Task: Order Creation
Action: Mouse moved to (464, 549)
Screenshot: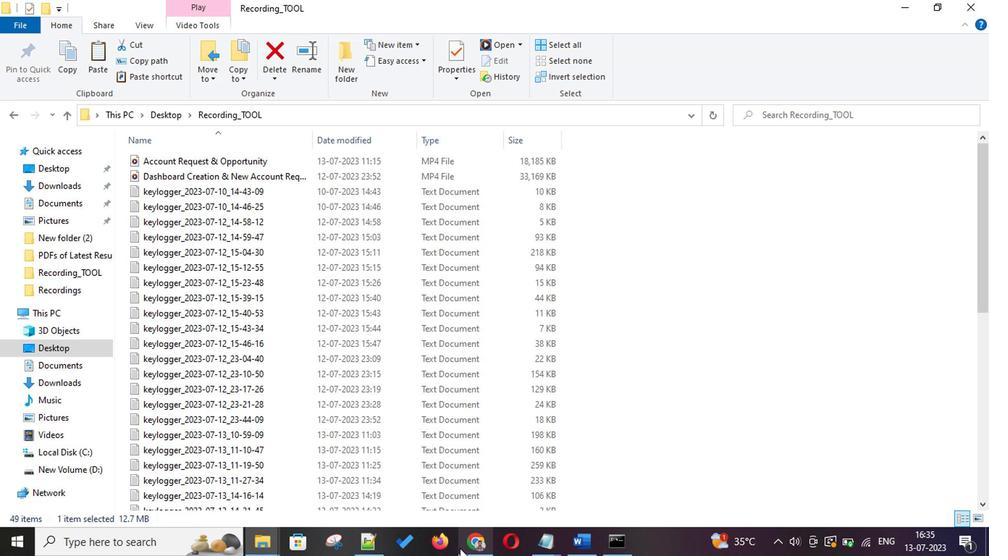 
Action: Mouse pressed left at (464, 549)
Screenshot: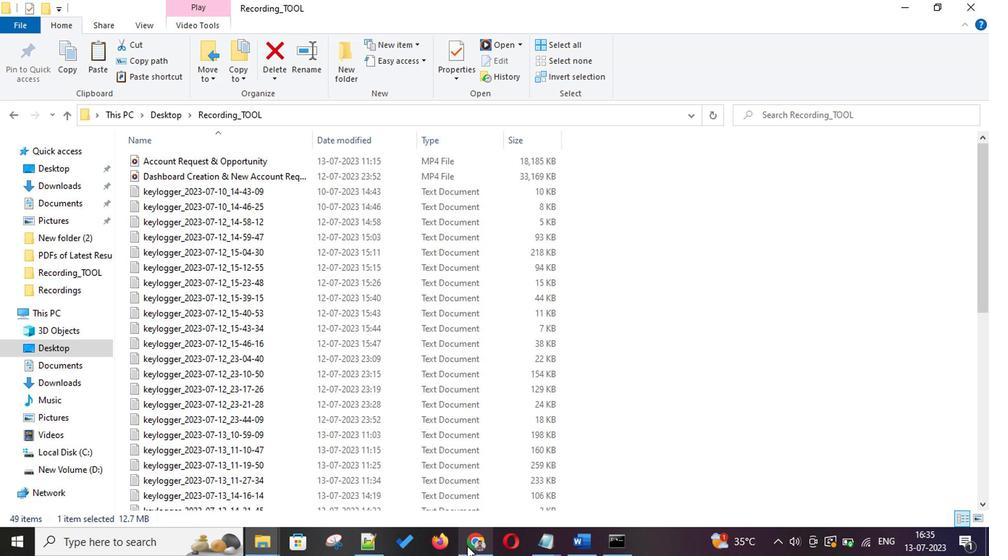 
Action: Mouse moved to (798, 168)
Screenshot: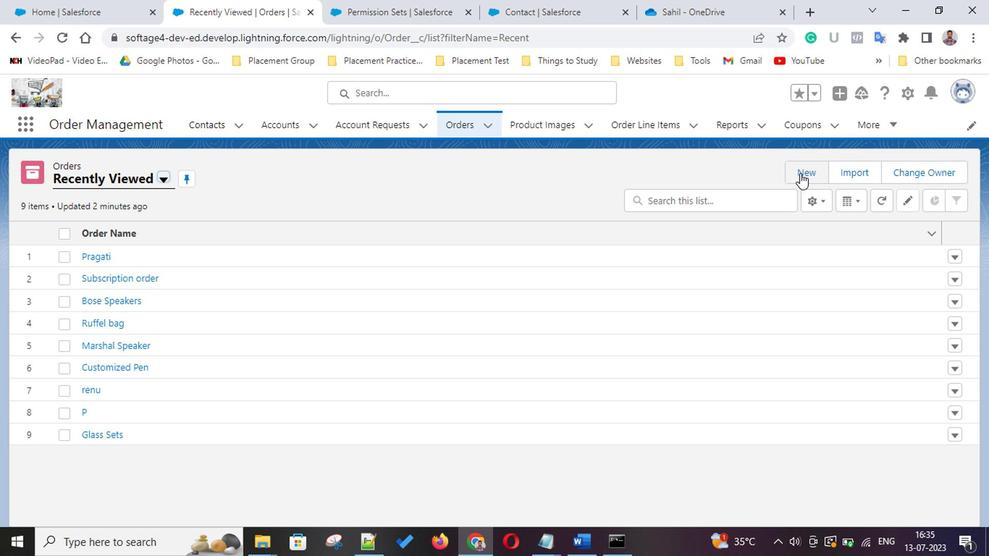 
Action: Mouse pressed left at (798, 168)
Screenshot: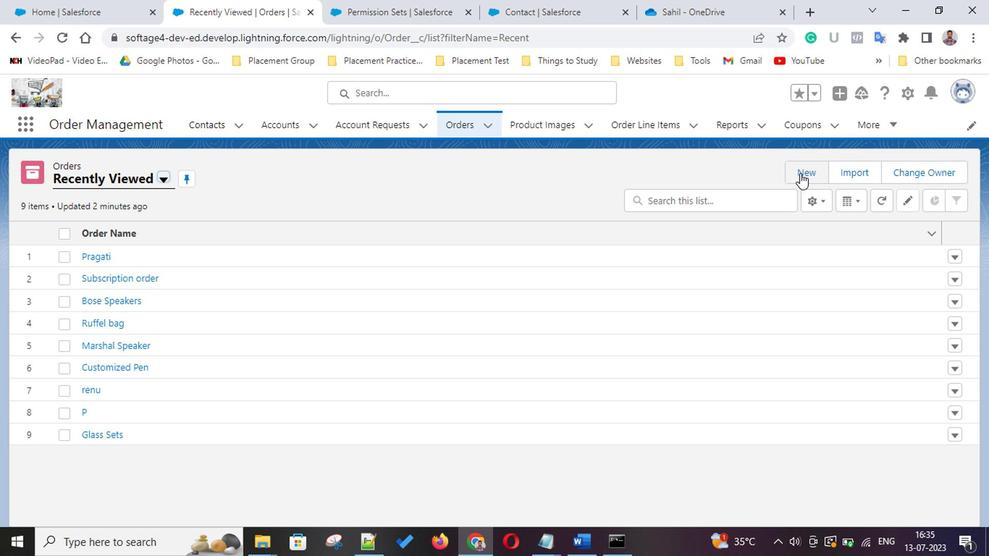 
Action: Mouse moved to (756, 366)
Screenshot: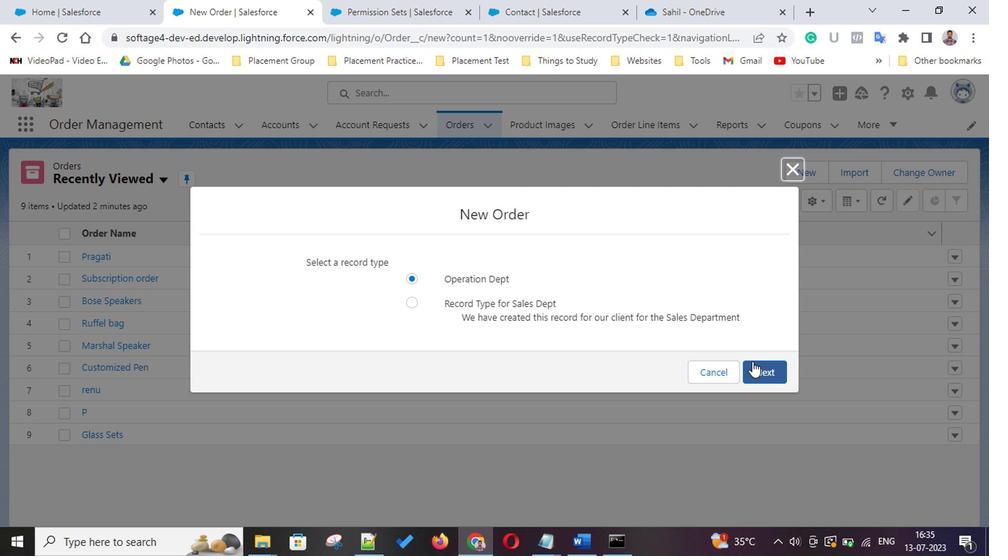 
Action: Mouse pressed left at (756, 366)
Screenshot: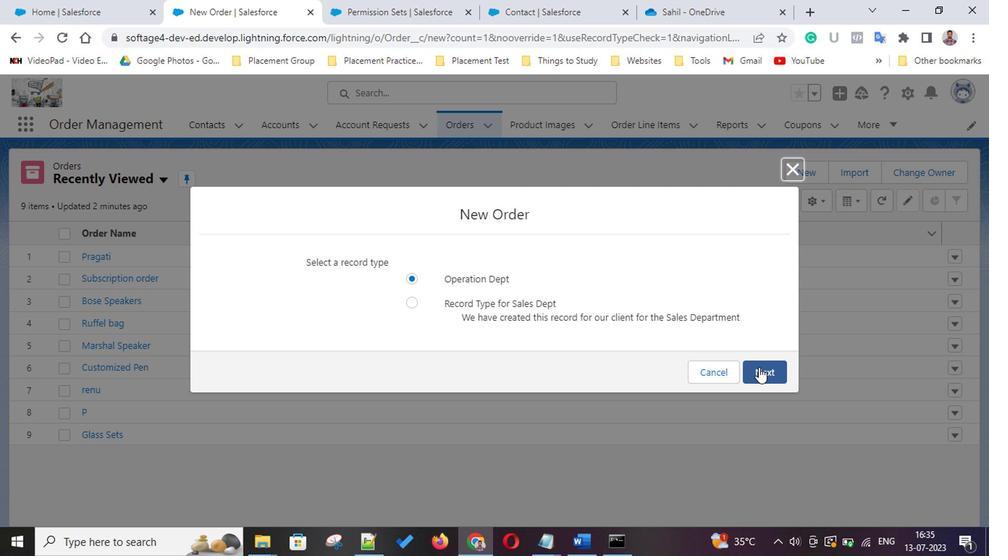 
Action: Mouse moved to (307, 258)
Screenshot: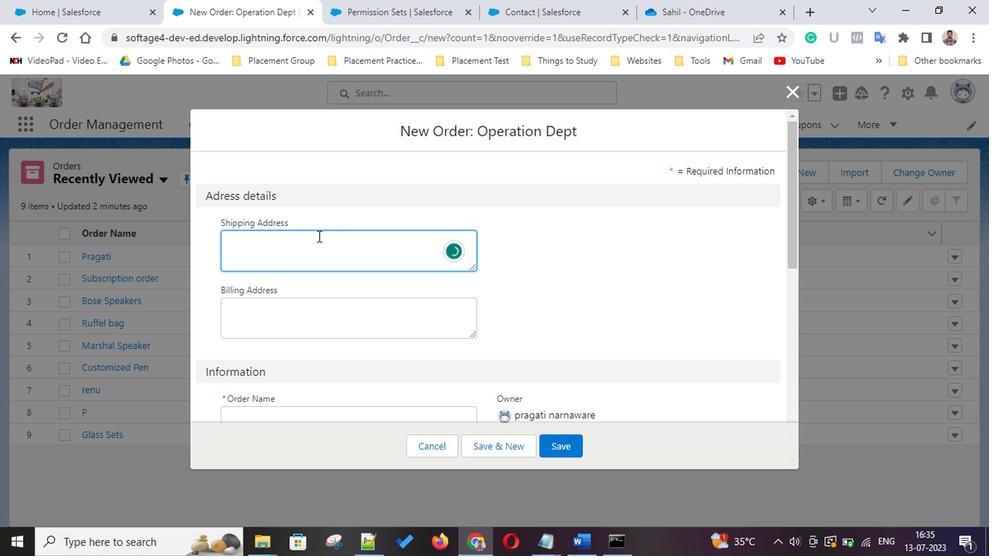 
Action: Key pressed <Key.shift>Lingampalli
Screenshot: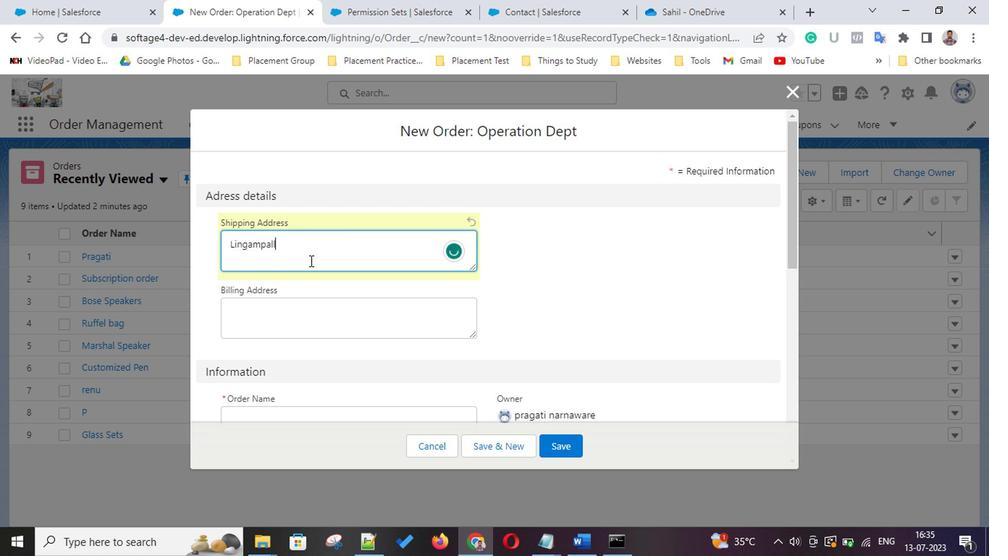 
Action: Mouse moved to (290, 314)
Screenshot: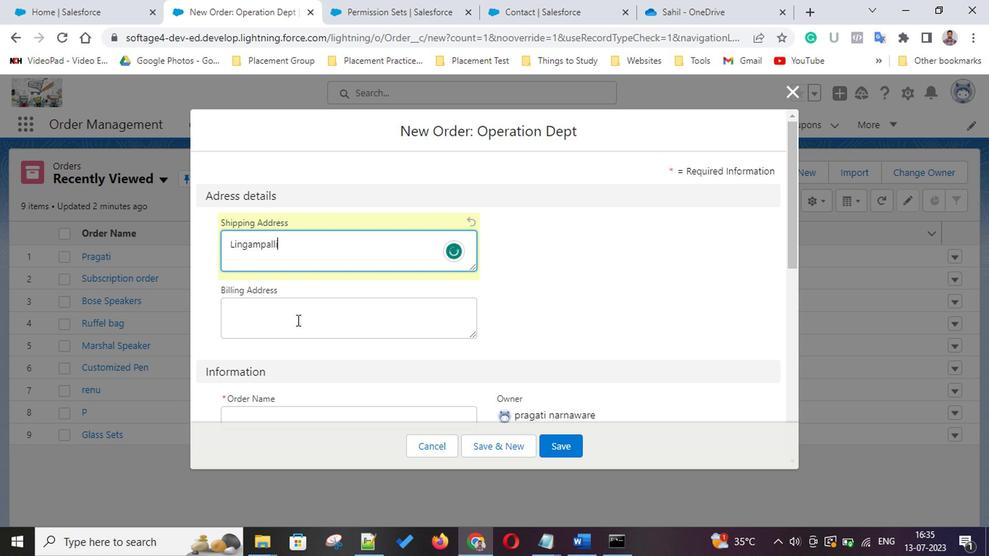 
Action: Mouse pressed left at (290, 314)
Screenshot: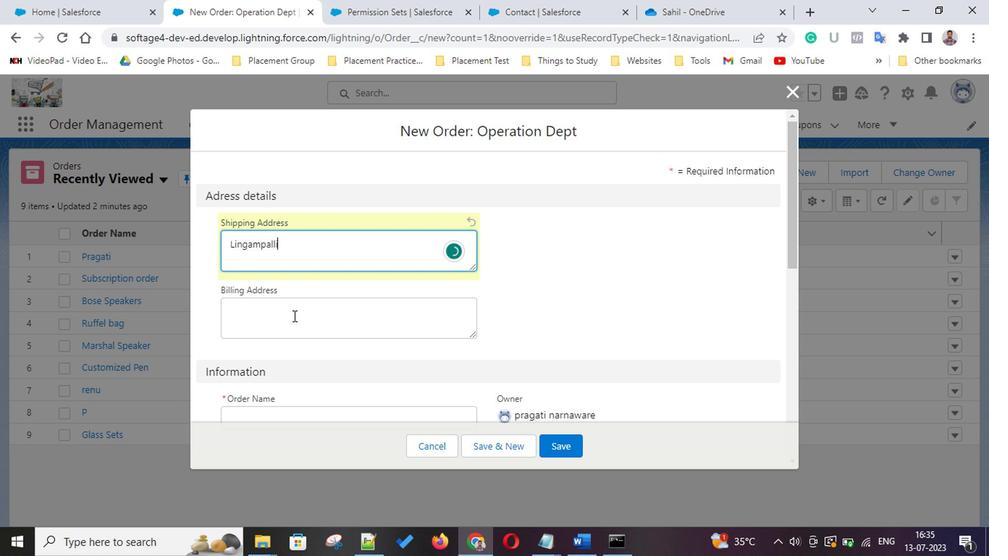 
Action: Key pressed <Key.shift><Key.shift><Key.shift>P<Key.backspace><Key.shift>Hi-<Key.shift>Tech<Key.space><Key.shift>City
Screenshot: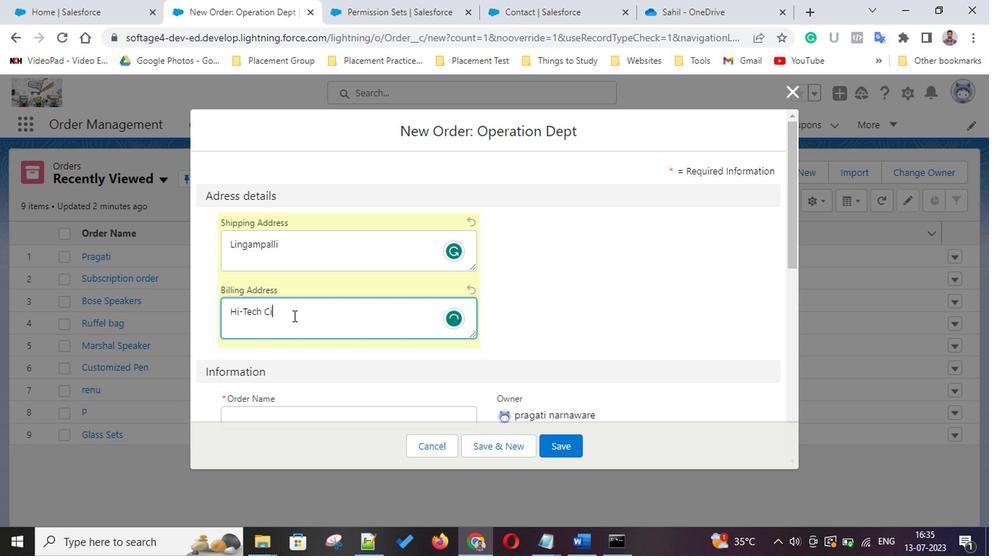 
Action: Mouse moved to (384, 306)
Screenshot: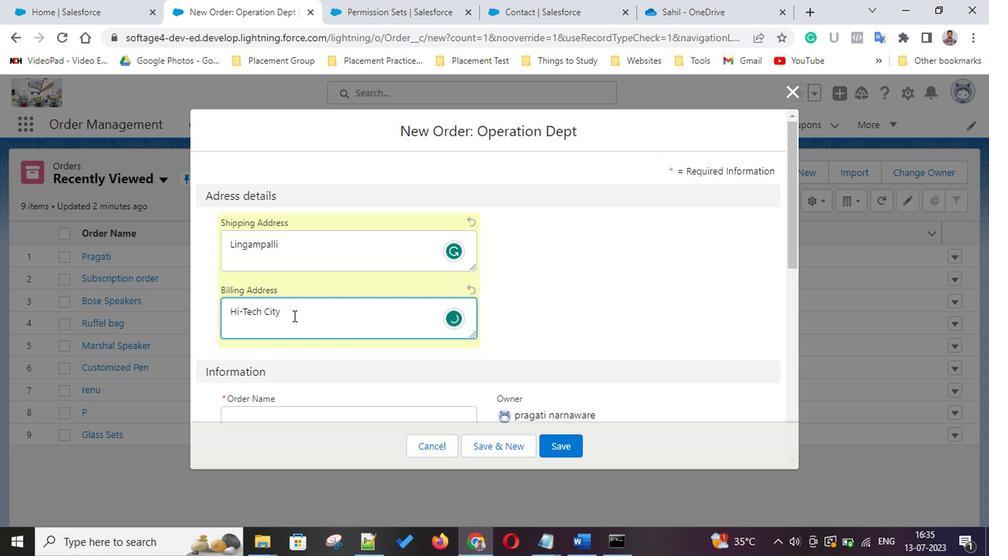 
Action: Mouse scrolled (384, 305) with delta (0, -1)
Screenshot: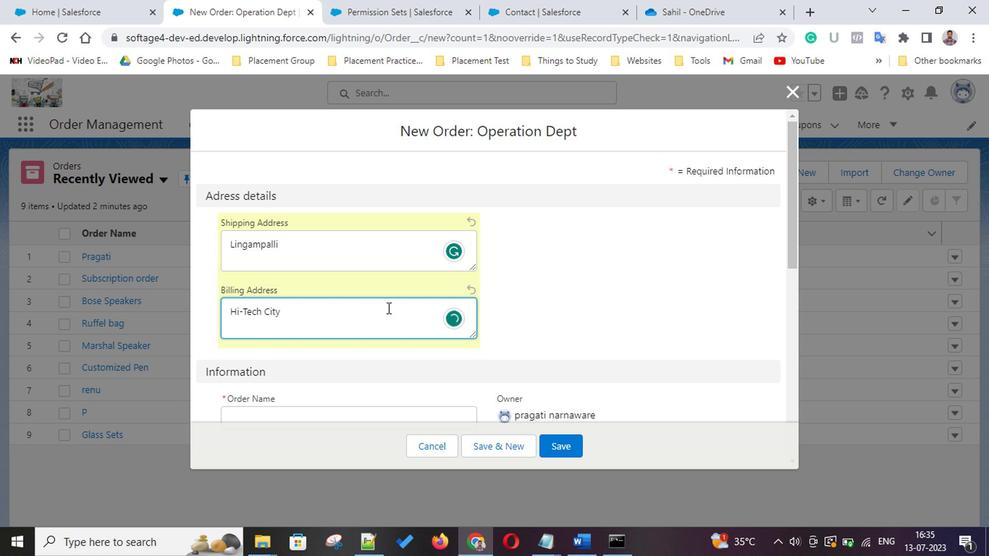 
Action: Mouse scrolled (384, 305) with delta (0, -1)
Screenshot: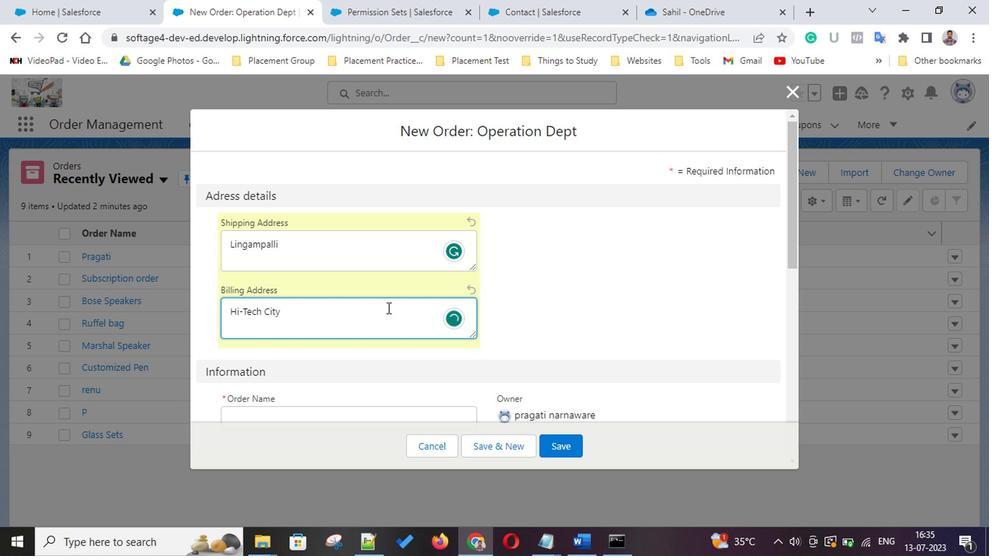 
Action: Mouse scrolled (384, 305) with delta (0, -1)
Screenshot: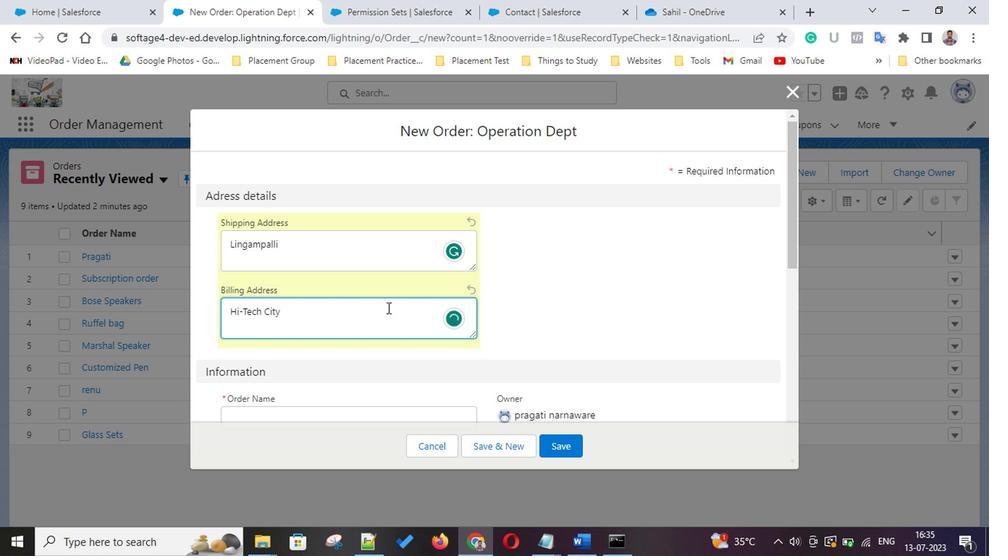 
Action: Mouse scrolled (384, 305) with delta (0, -1)
Screenshot: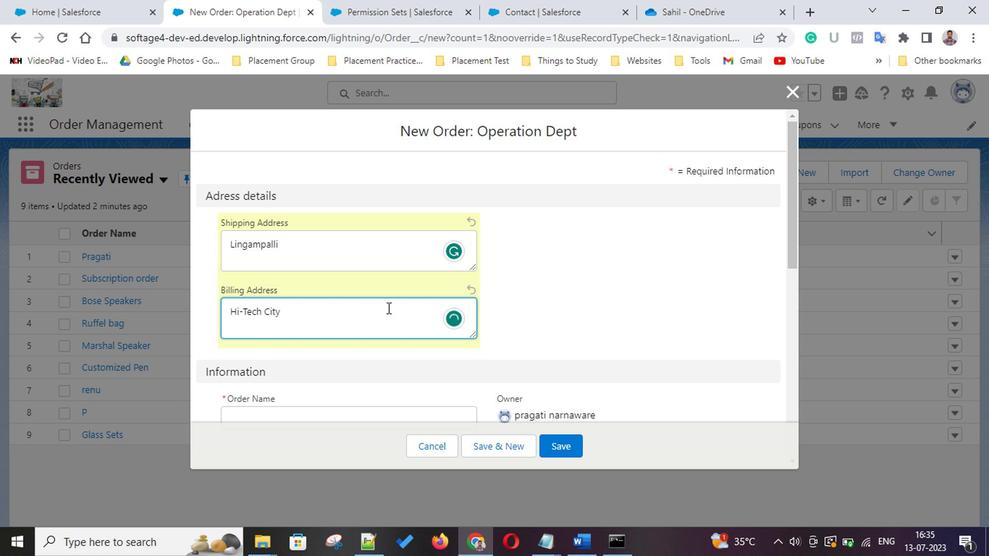 
Action: Mouse scrolled (384, 305) with delta (0, -1)
Screenshot: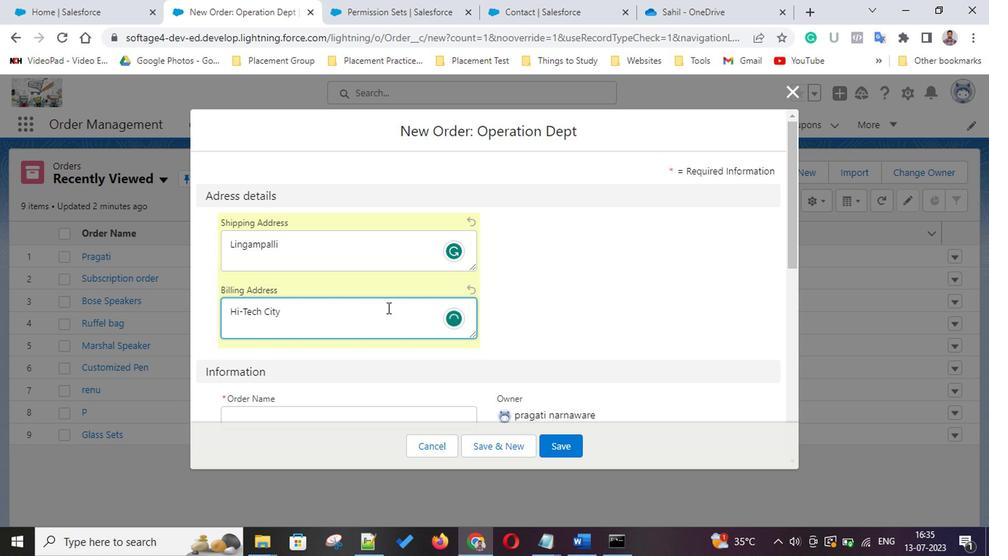 
Action: Mouse scrolled (384, 305) with delta (0, -1)
Screenshot: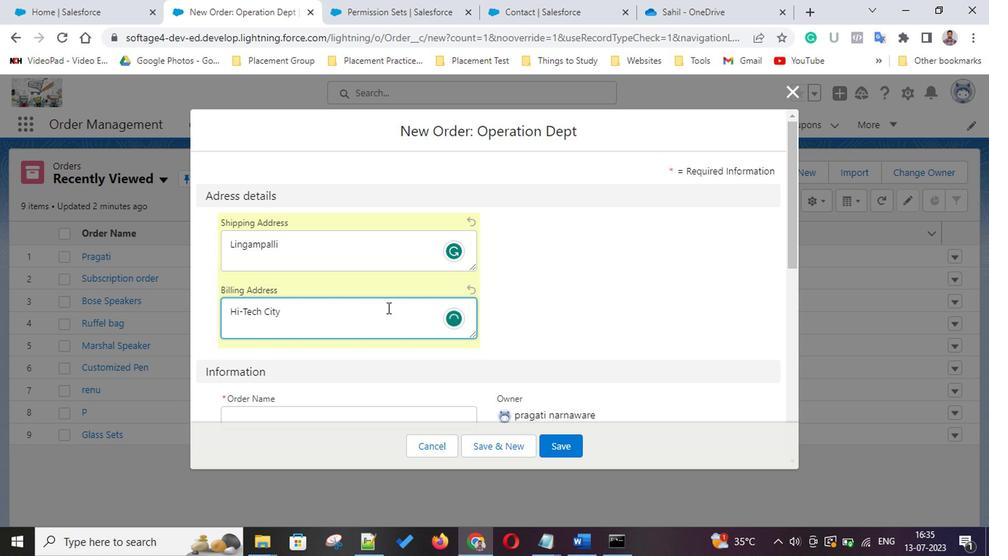 
Action: Mouse scrolled (384, 305) with delta (0, -1)
Screenshot: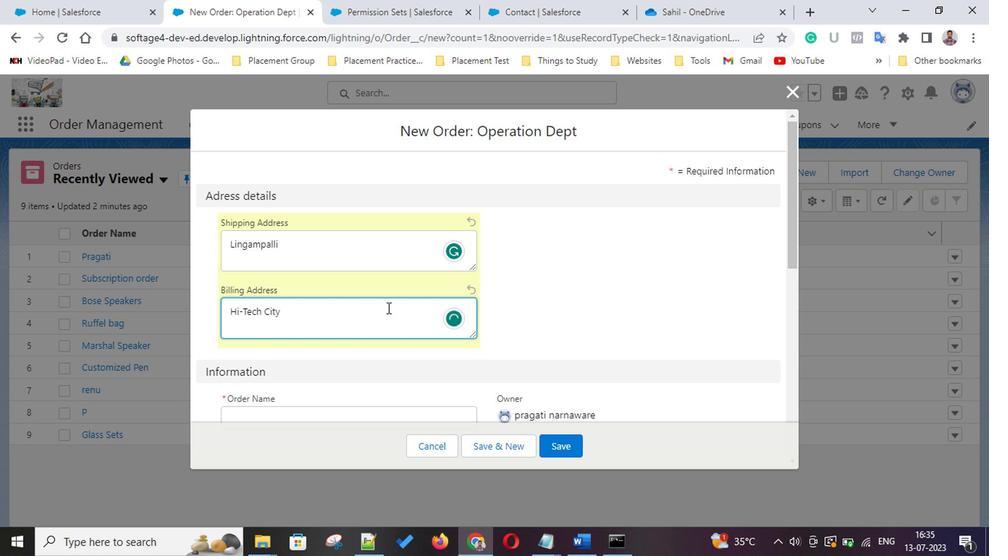 
Action: Mouse scrolled (384, 305) with delta (0, -1)
Screenshot: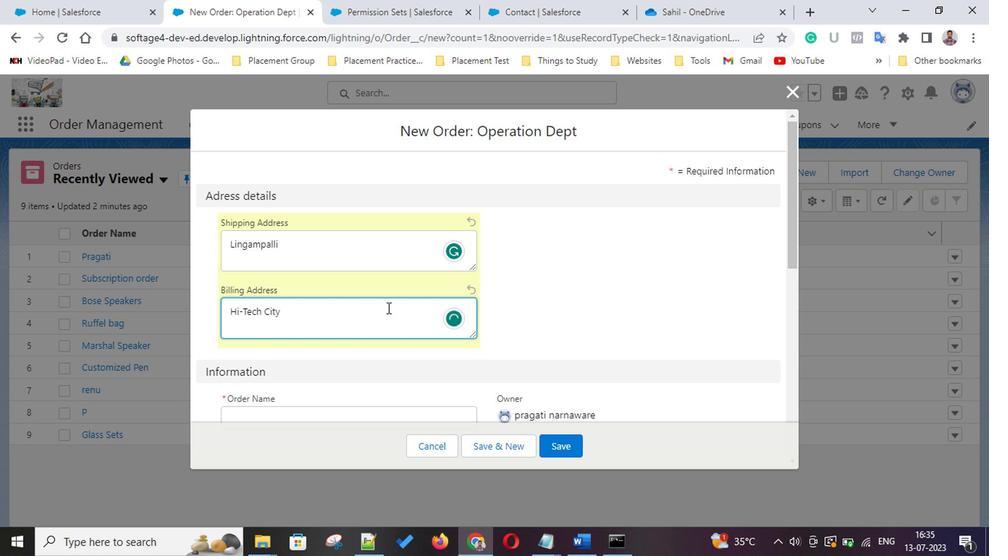 
Action: Mouse scrolled (384, 305) with delta (0, -1)
Screenshot: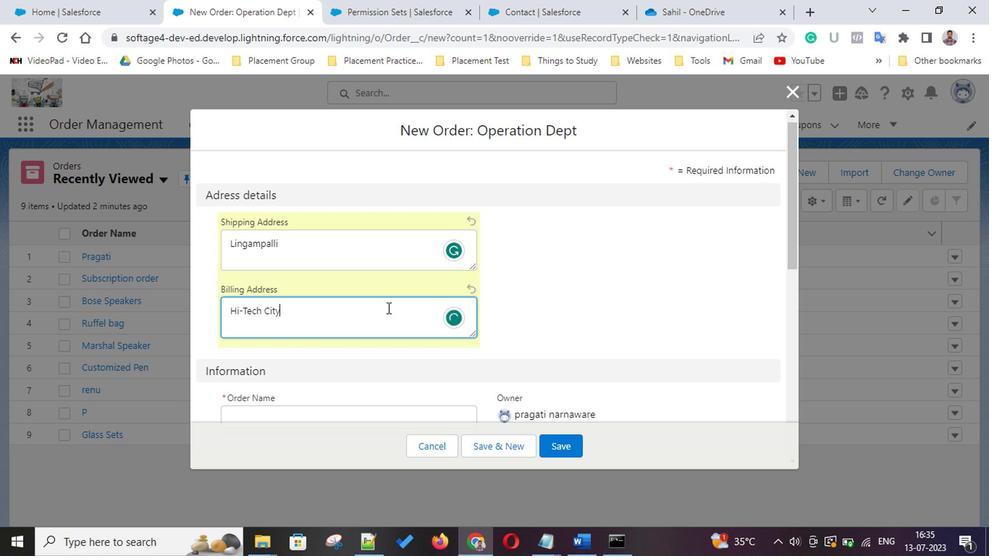 
Action: Mouse scrolled (384, 305) with delta (0, -1)
Screenshot: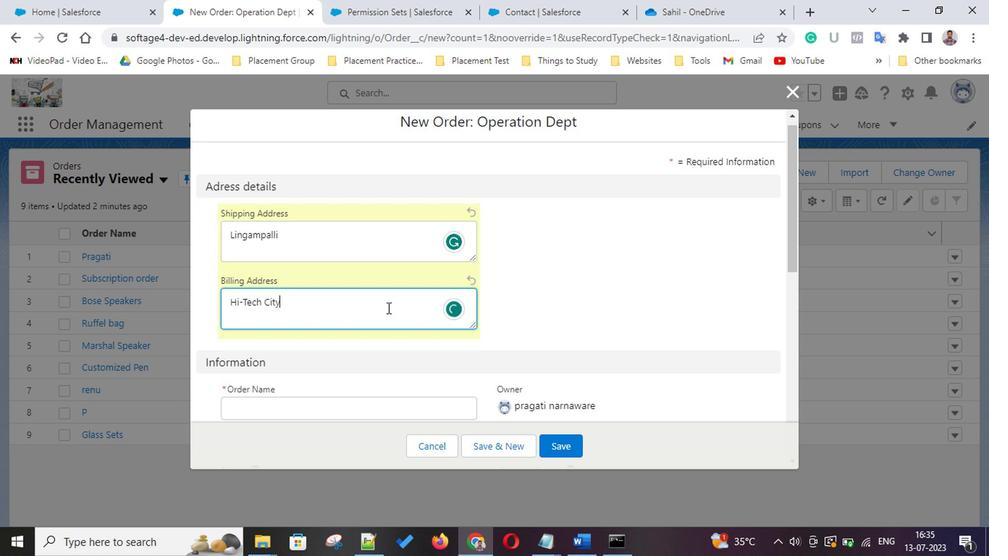 
Action: Mouse scrolled (384, 305) with delta (0, -1)
Screenshot: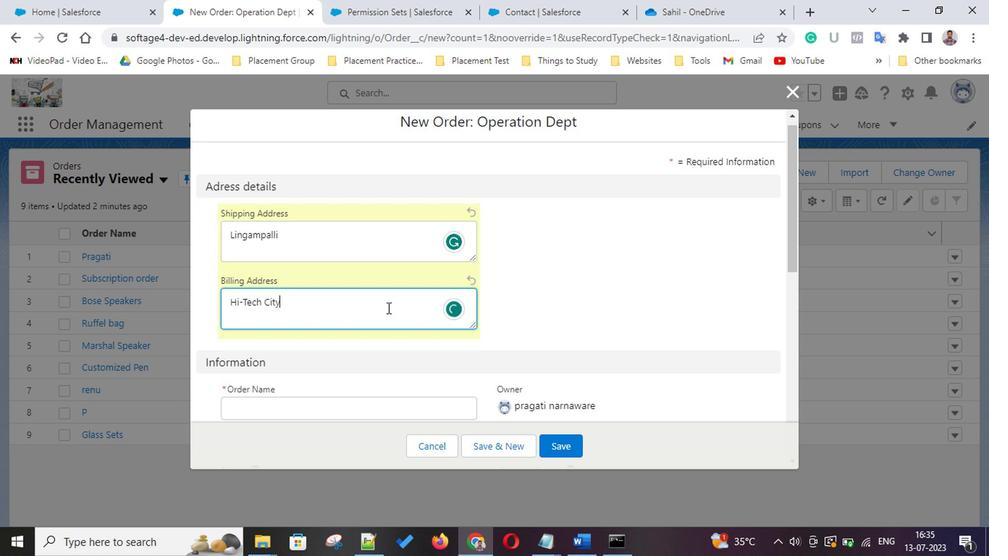 
Action: Mouse scrolled (384, 305) with delta (0, -1)
Screenshot: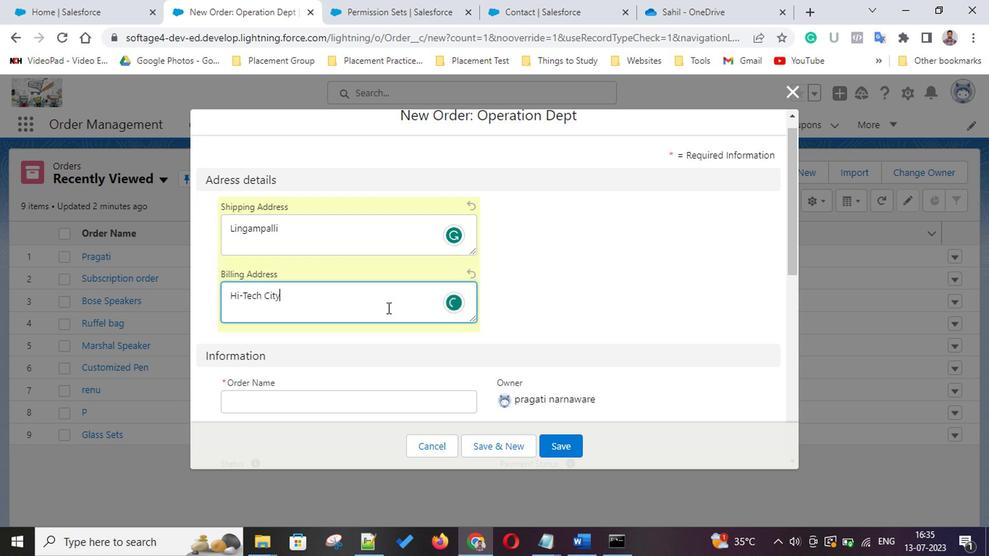
Action: Mouse scrolled (384, 305) with delta (0, -1)
Screenshot: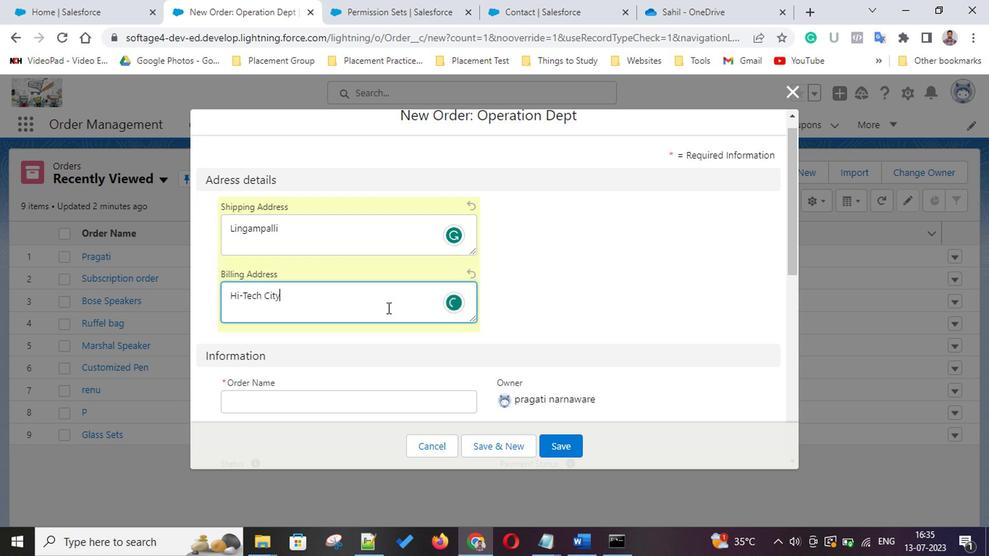 
Action: Mouse scrolled (384, 305) with delta (0, -1)
Screenshot: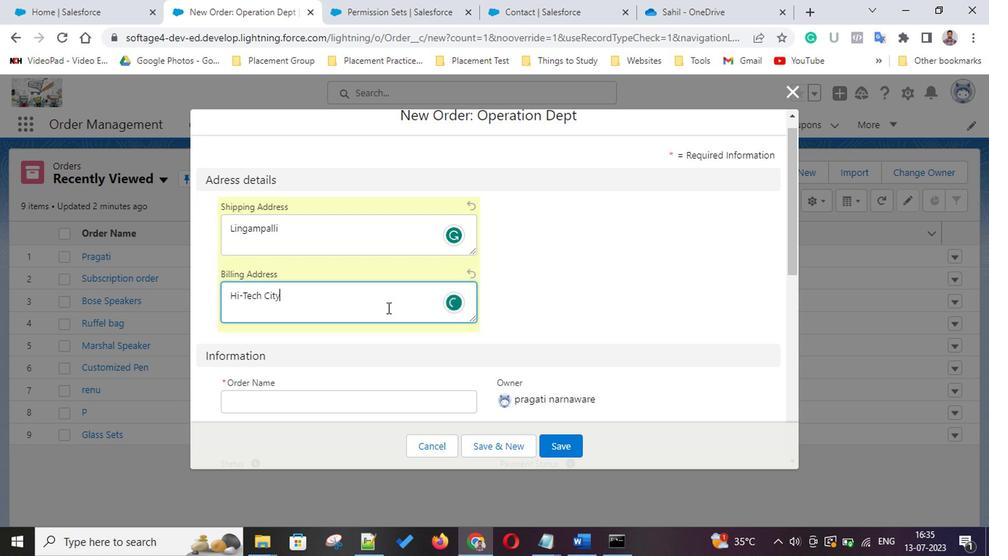 
Action: Mouse scrolled (384, 305) with delta (0, -1)
Screenshot: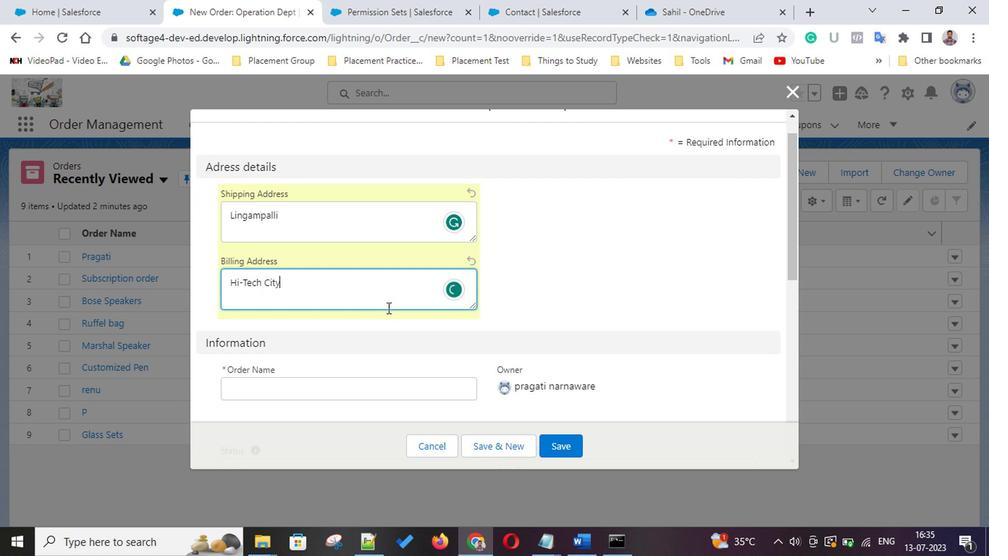 
Action: Mouse moved to (299, 307)
Screenshot: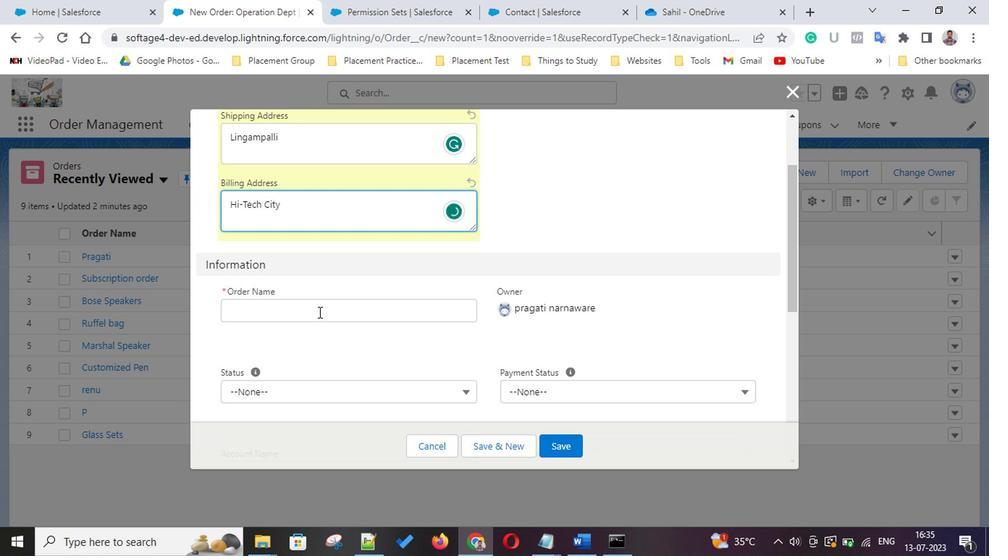 
Action: Mouse pressed left at (299, 307)
Screenshot: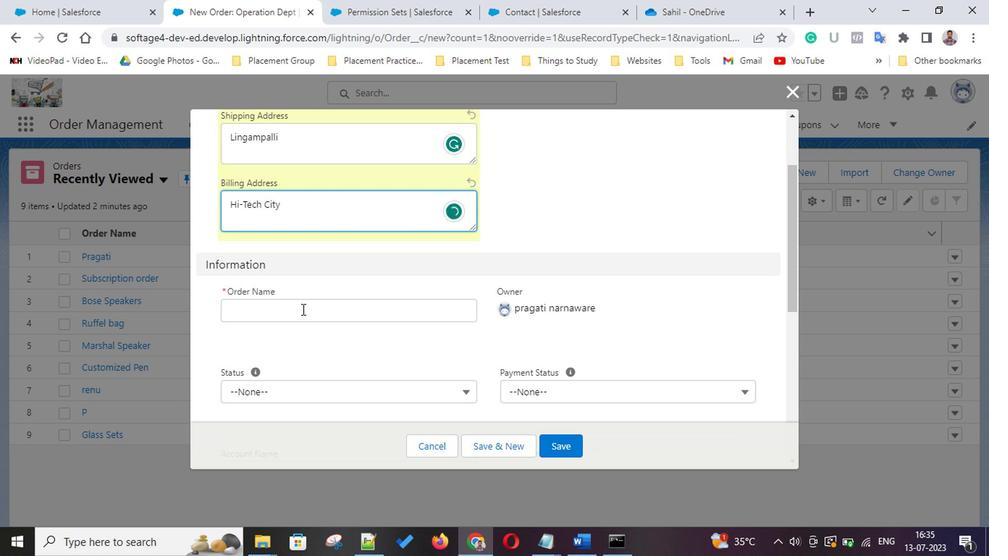 
Action: Mouse moved to (276, 305)
Screenshot: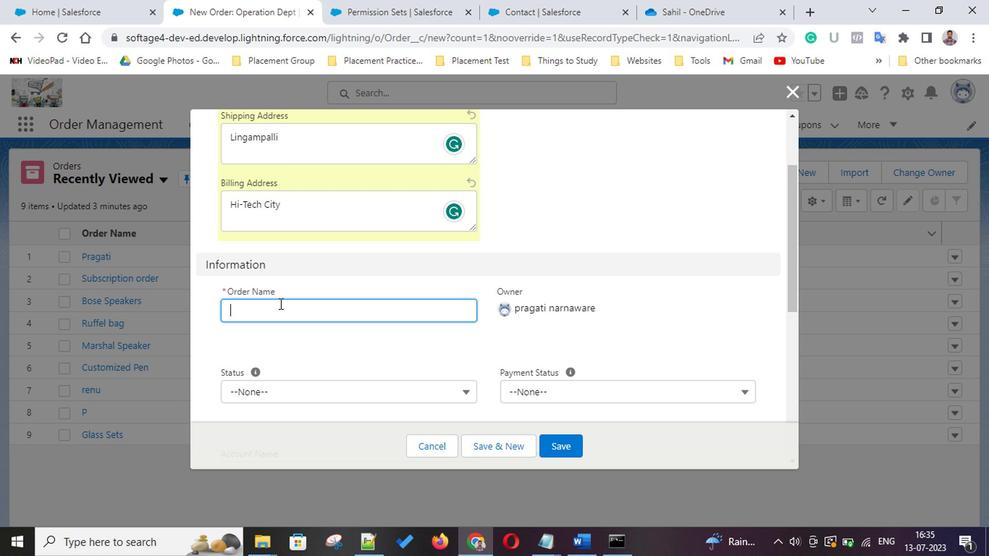 
Action: Mouse pressed left at (276, 305)
Screenshot: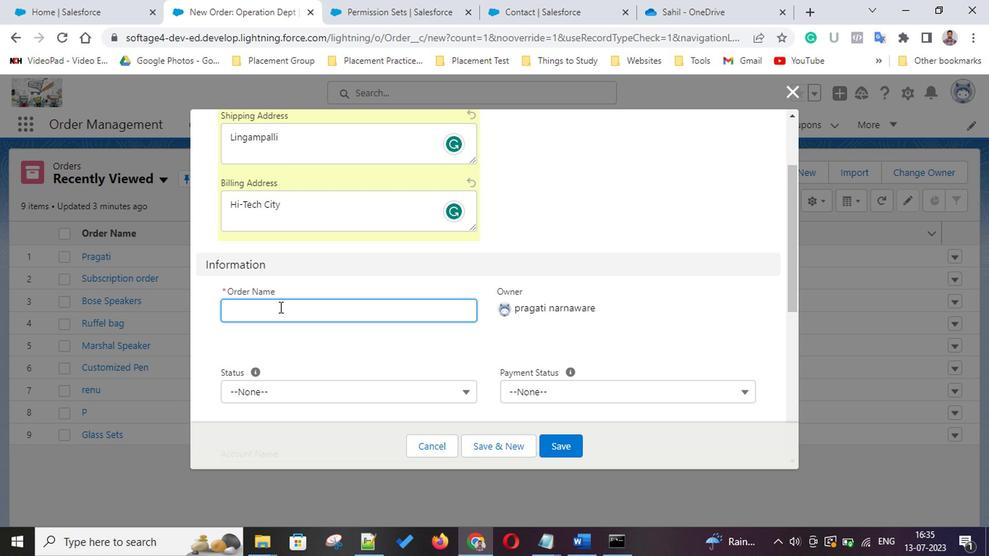 
Action: Key pressed <Key.shift><Key.shift><Key.shift><Key.shift><Key.shift><Key.shift><Key.shift><Key.shift><Key.shift><Key.shift><Key.shift><Key.shift><Key.shift><Key.shift><Key.shift><Key.shift><Key.shift><Key.shift><Key.shift><Key.shift><Key.shift><Key.shift><Key.shift><Key.shift><Key.shift><Key.shift><Key.shift><Key.shift><Key.shift><Key.shift><Key.shift>Samsung<Key.space><Key.shift>S23<Key.space><Key.shift>Ultra<Key.space><Key.shift>Pro
Screenshot: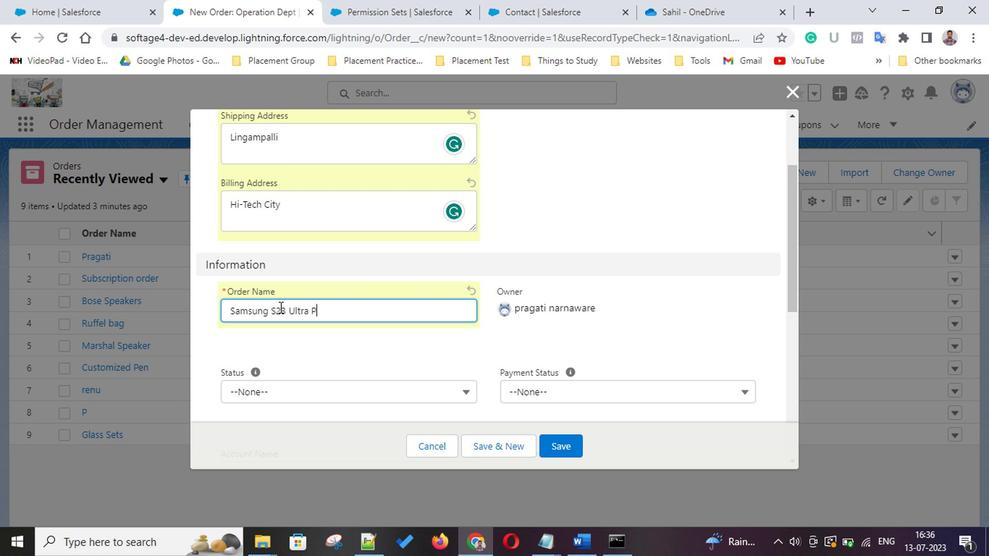 
Action: Mouse moved to (409, 281)
Screenshot: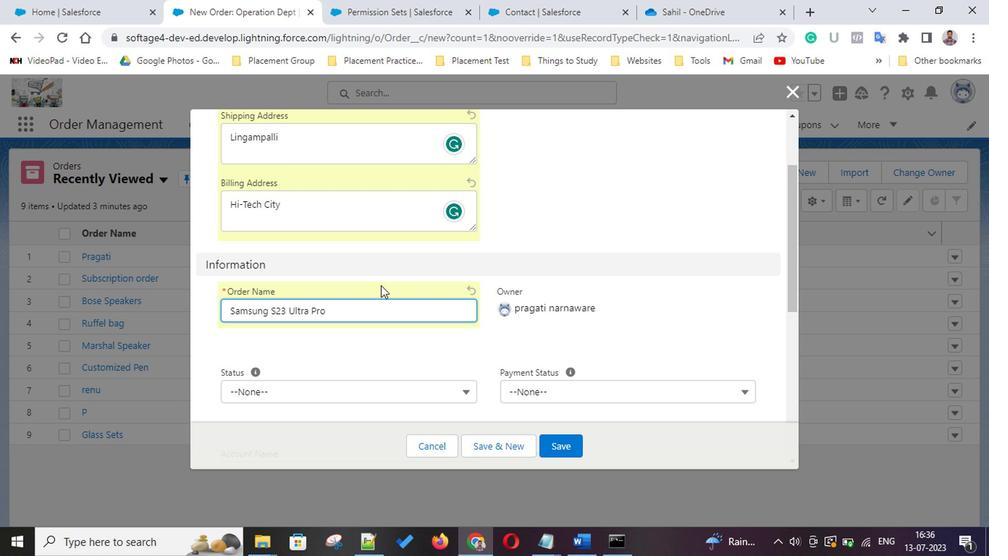 
Action: Mouse scrolled (409, 280) with delta (0, -1)
Screenshot: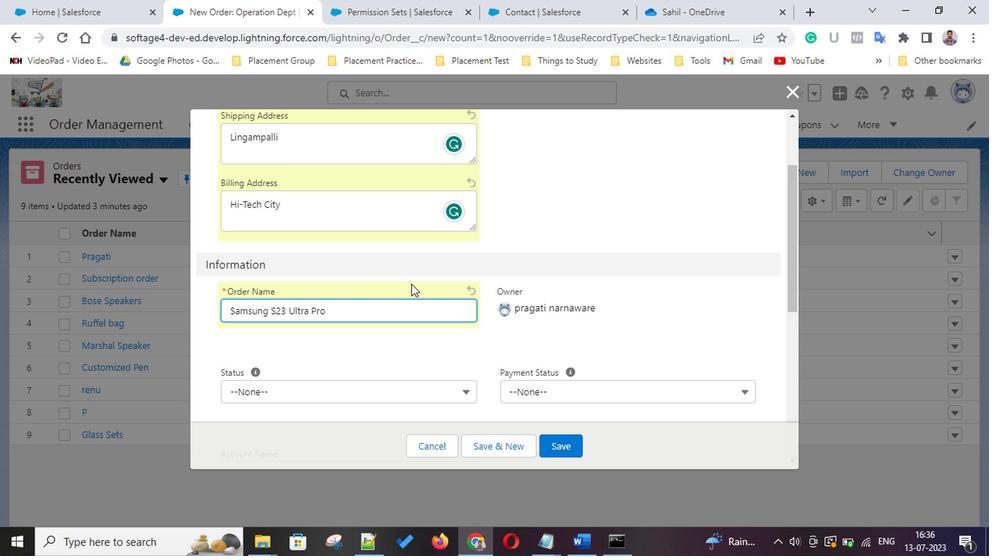 
Action: Mouse scrolled (409, 280) with delta (0, -1)
Screenshot: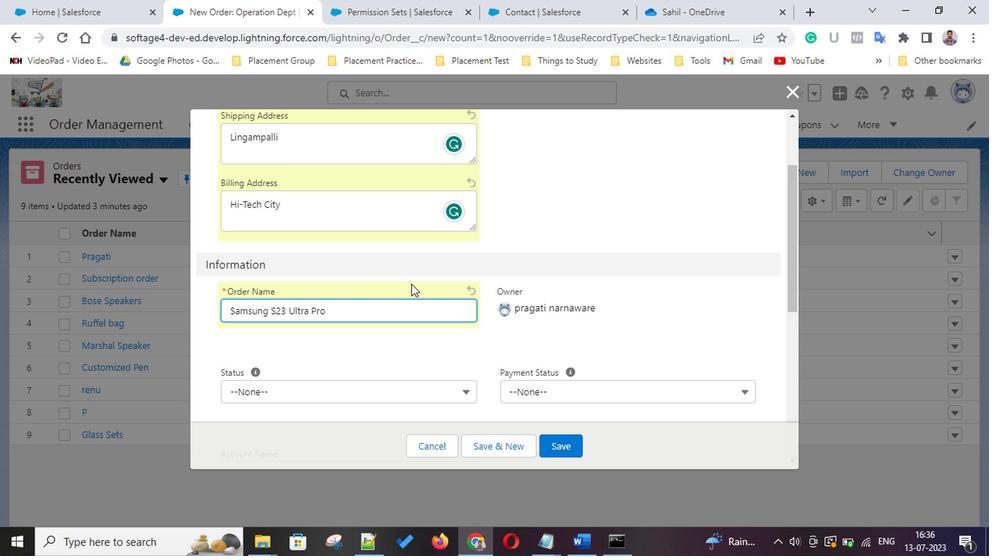 
Action: Mouse scrolled (409, 280) with delta (0, -1)
Screenshot: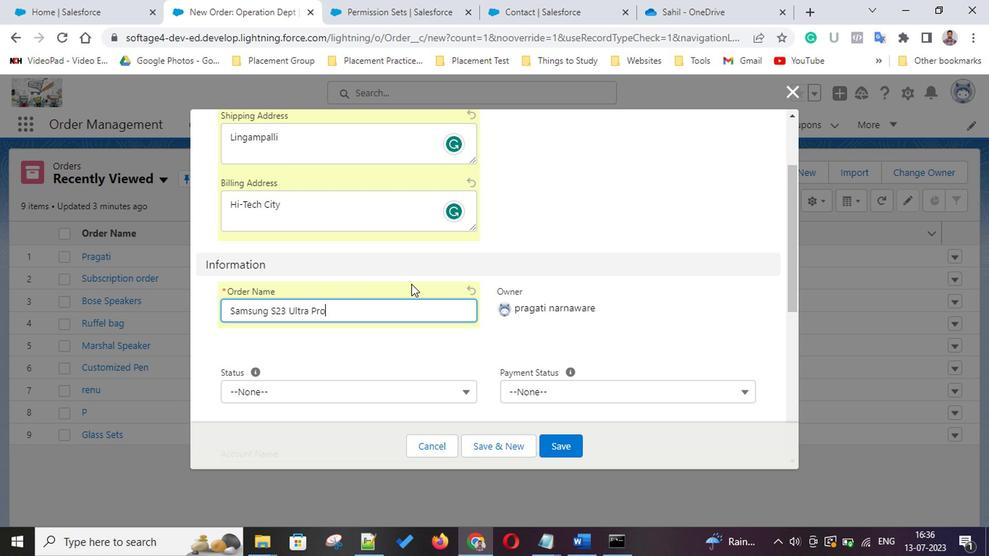 
Action: Mouse scrolled (409, 280) with delta (0, -1)
Screenshot: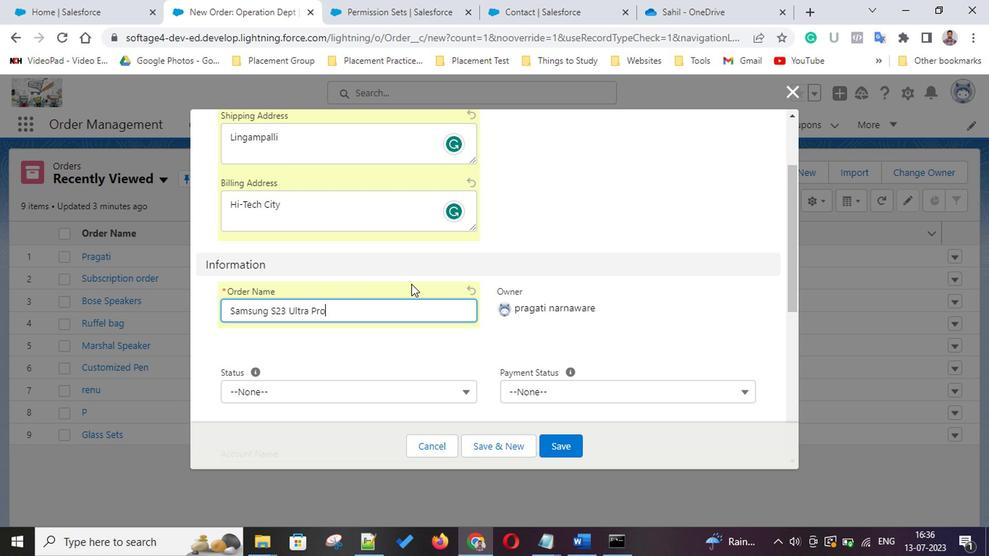 
Action: Mouse scrolled (409, 280) with delta (0, -1)
Screenshot: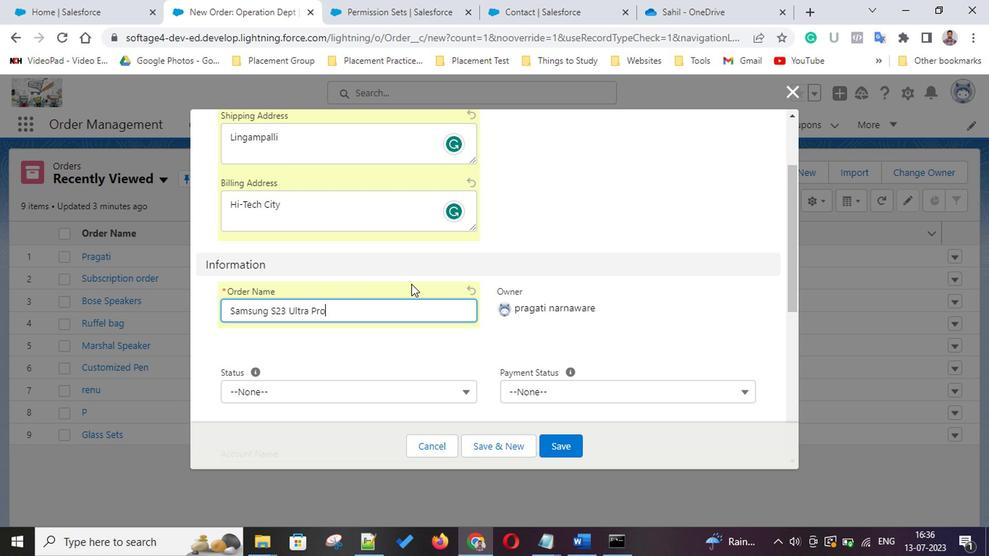 
Action: Mouse moved to (408, 317)
Screenshot: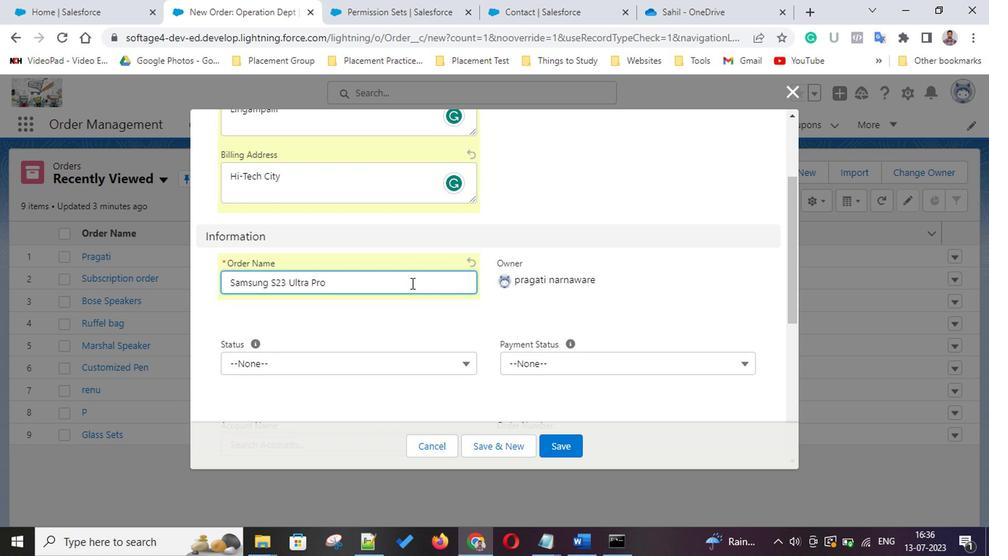 
Action: Mouse scrolled (408, 316) with delta (0, -1)
Screenshot: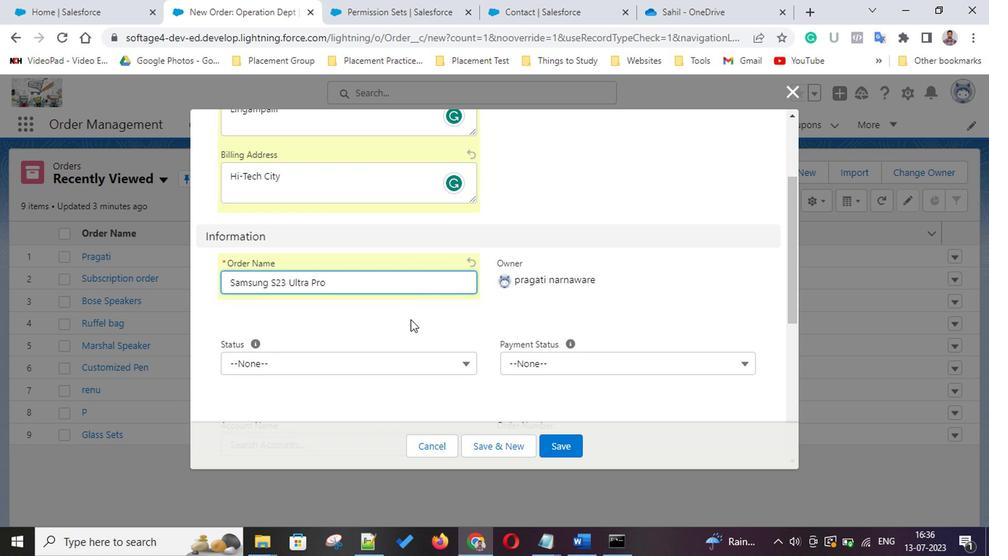 
Action: Mouse scrolled (408, 316) with delta (0, -1)
Screenshot: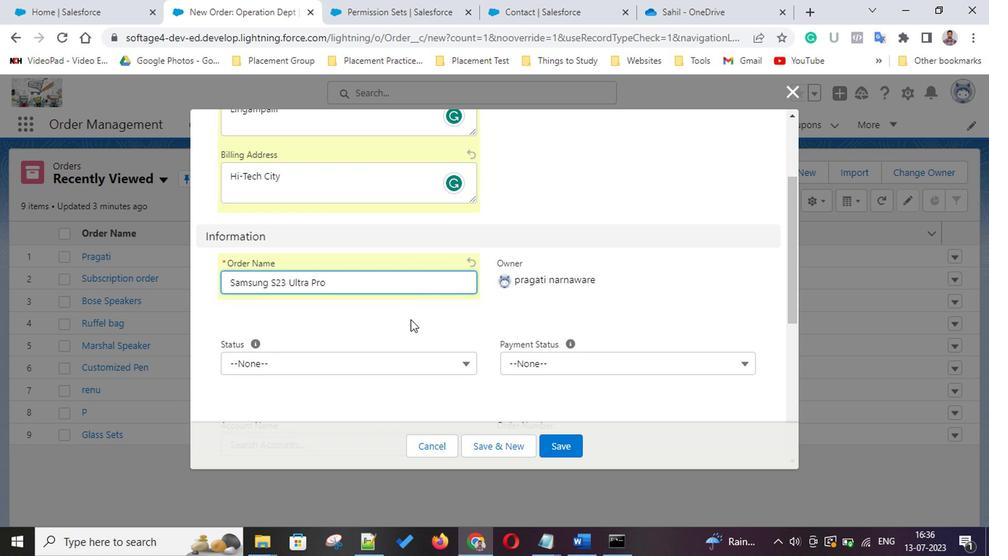 
Action: Mouse scrolled (408, 316) with delta (0, -1)
Screenshot: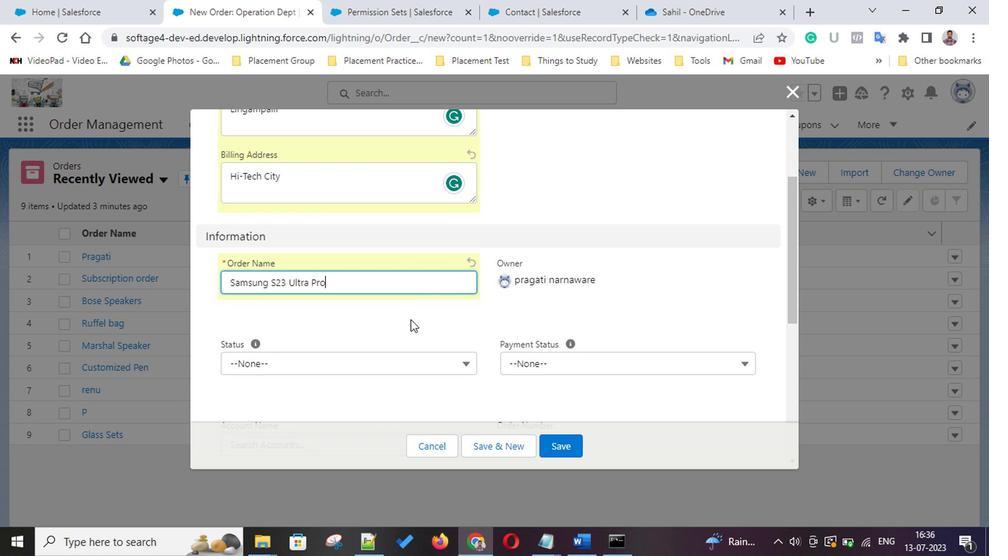 
Action: Mouse scrolled (408, 316) with delta (0, -1)
Screenshot: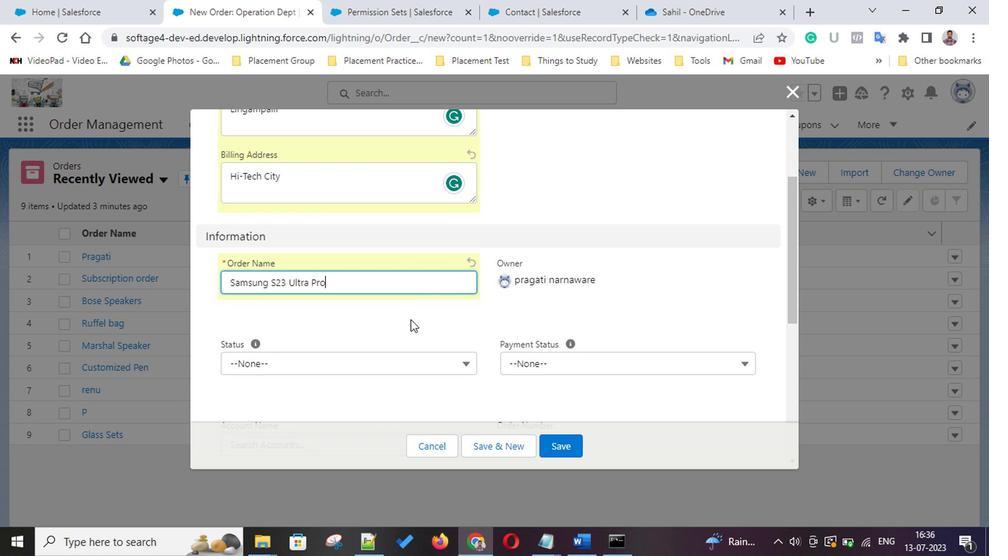 
Action: Mouse scrolled (408, 316) with delta (0, -1)
Screenshot: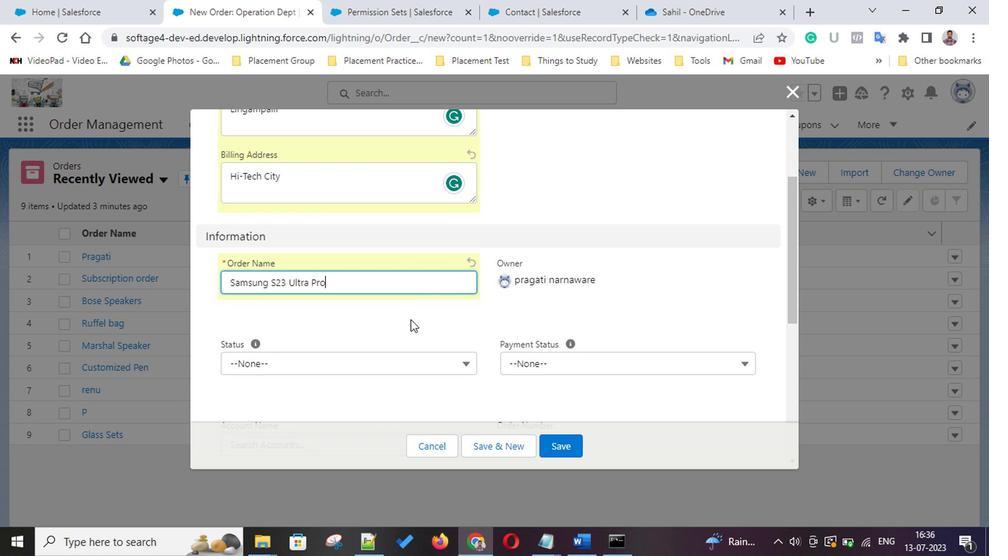 
Action: Mouse moved to (424, 311)
Screenshot: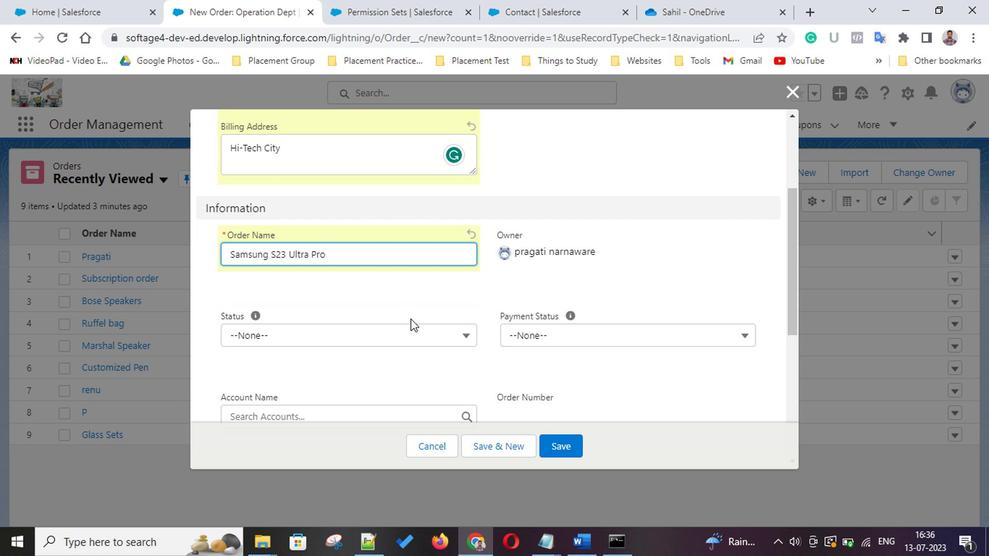 
Action: Mouse scrolled (424, 310) with delta (0, 0)
Screenshot: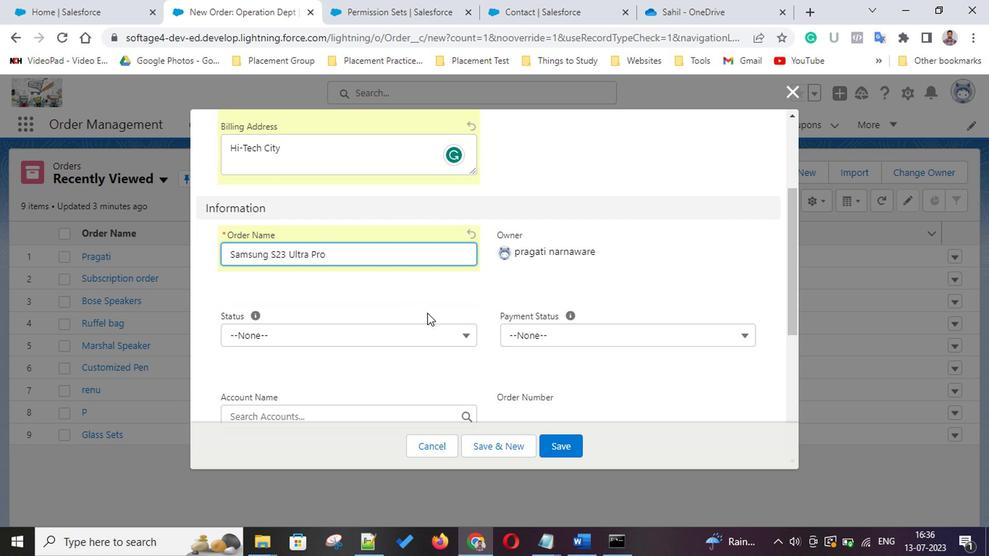 
Action: Mouse scrolled (424, 310) with delta (0, 0)
Screenshot: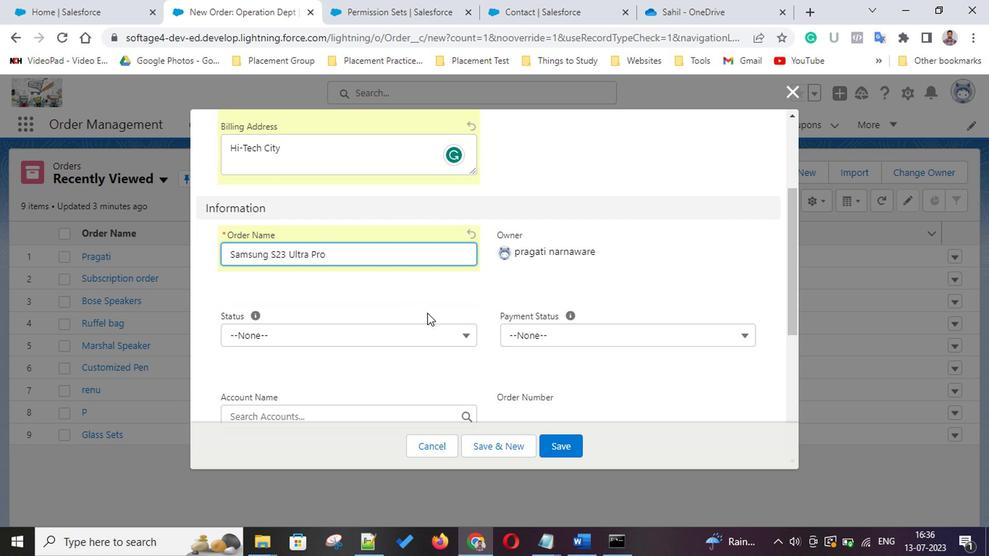 
Action: Mouse scrolled (424, 310) with delta (0, 0)
Screenshot: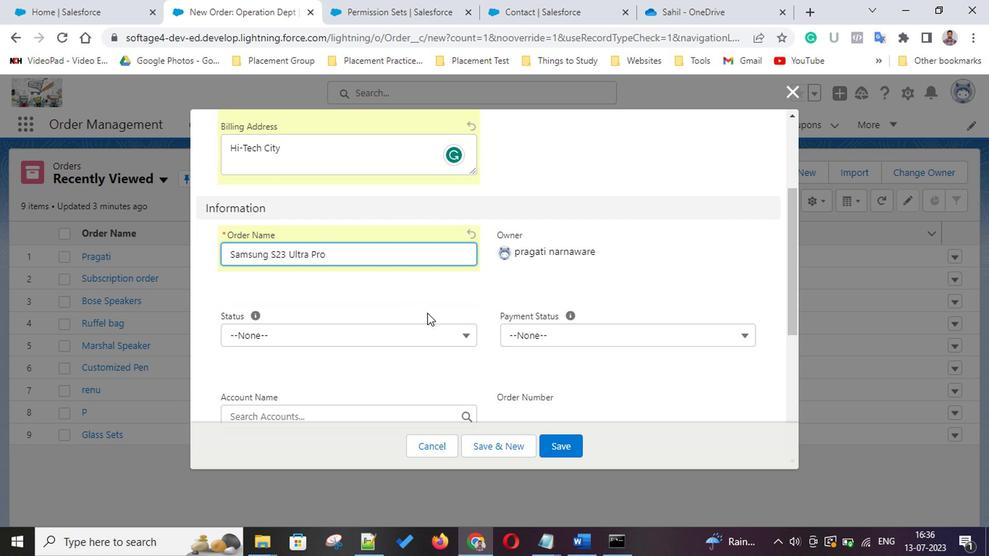 
Action: Mouse scrolled (424, 310) with delta (0, 0)
Screenshot: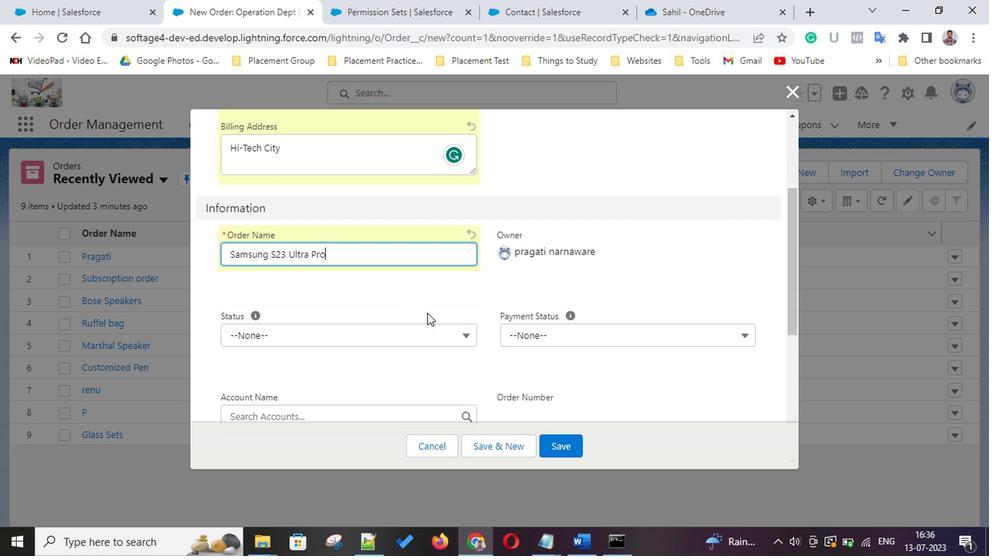
Action: Mouse scrolled (424, 310) with delta (0, 0)
Screenshot: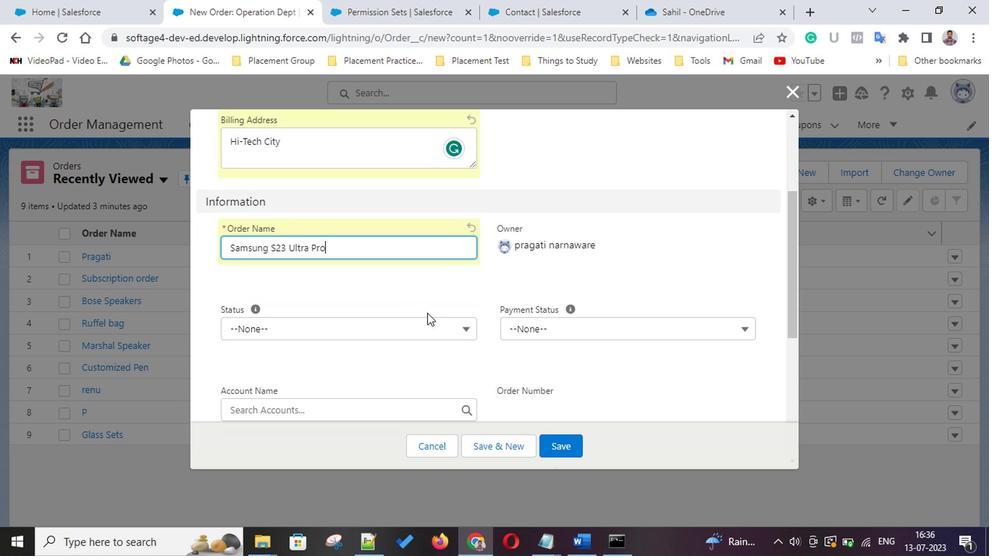 
Action: Mouse scrolled (424, 310) with delta (0, 0)
Screenshot: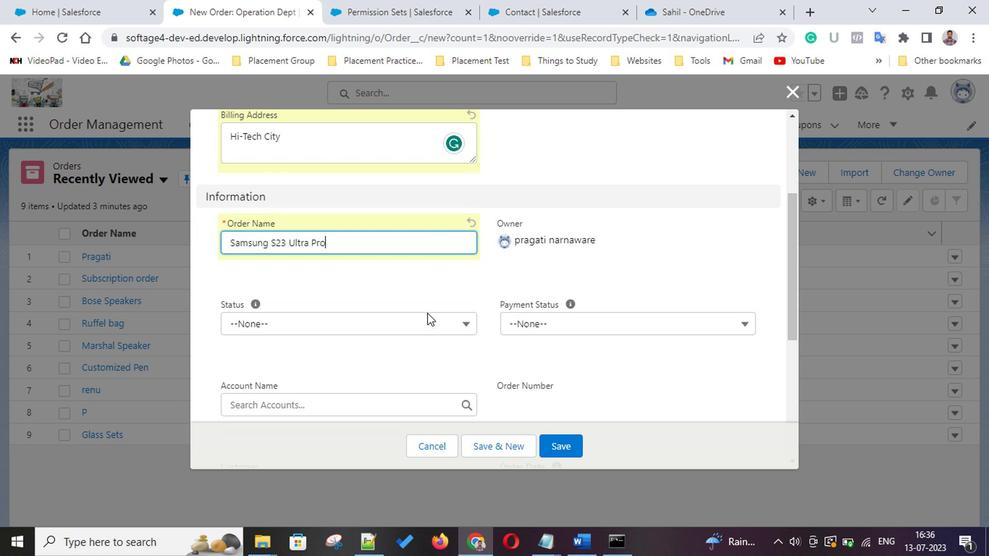 
Action: Mouse scrolled (424, 310) with delta (0, 0)
Screenshot: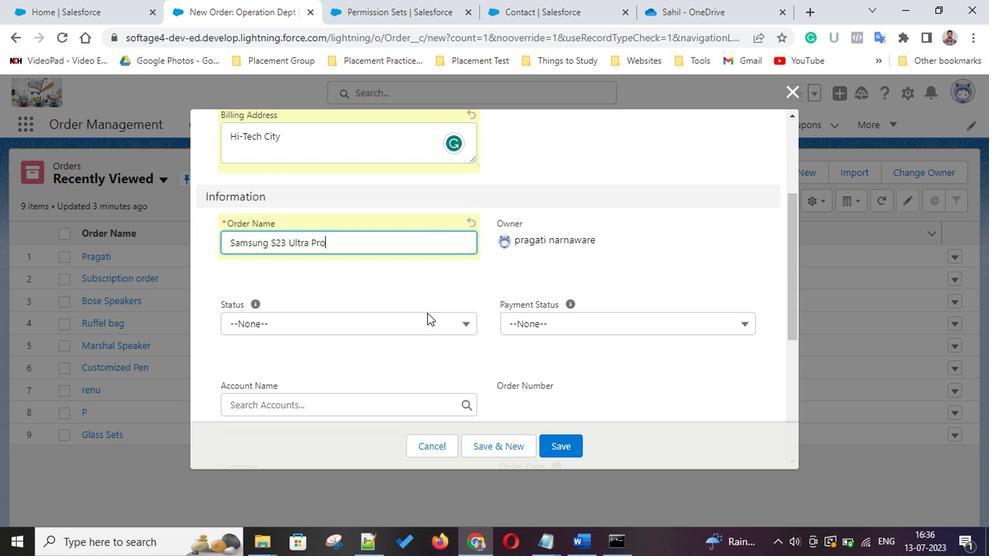 
Action: Mouse moved to (388, 289)
Screenshot: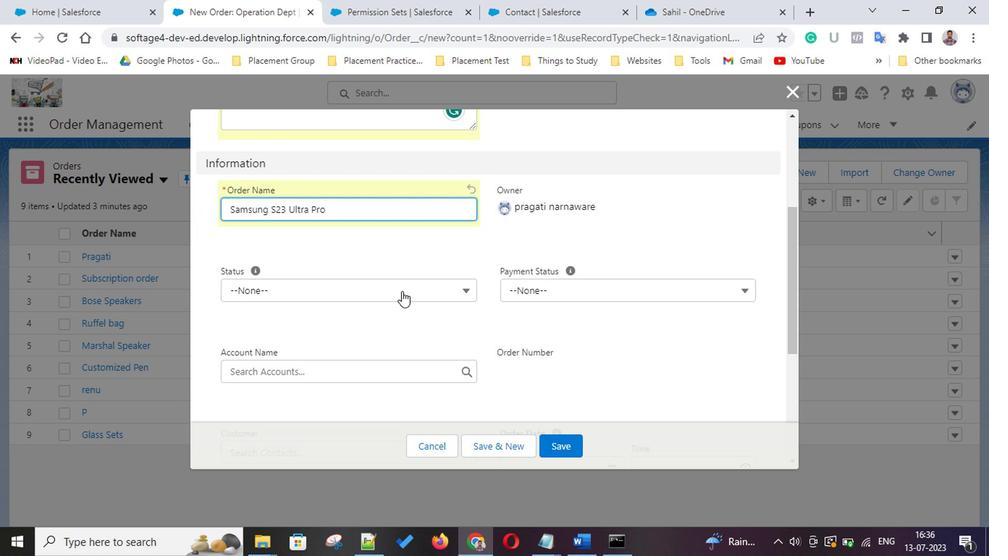 
Action: Mouse pressed left at (388, 289)
Screenshot: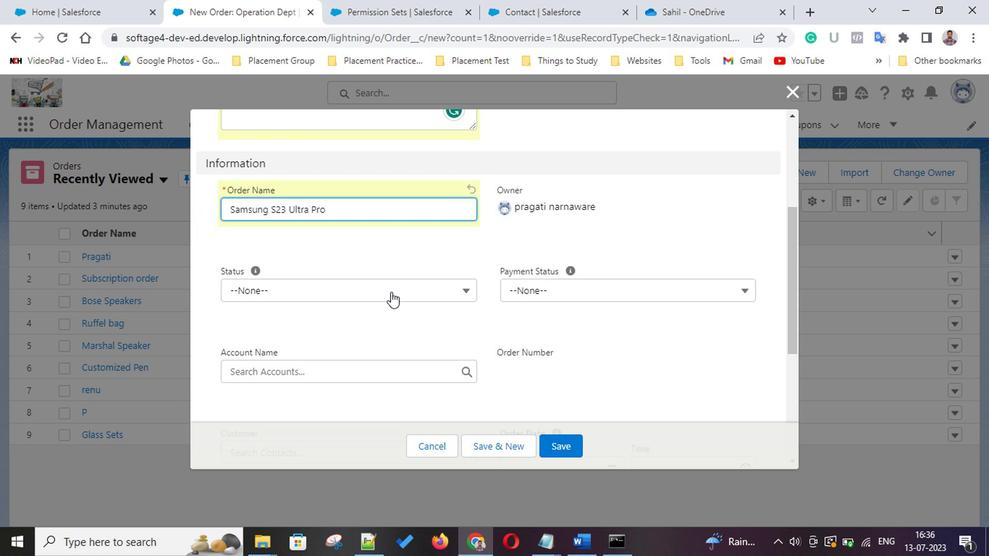
Action: Mouse moved to (295, 393)
Screenshot: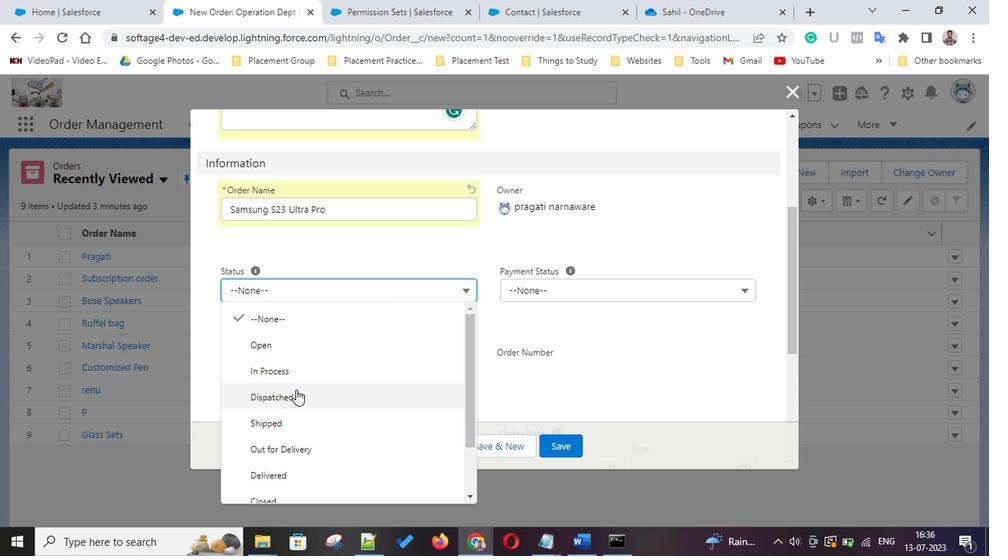 
Action: Mouse pressed left at (295, 393)
Screenshot: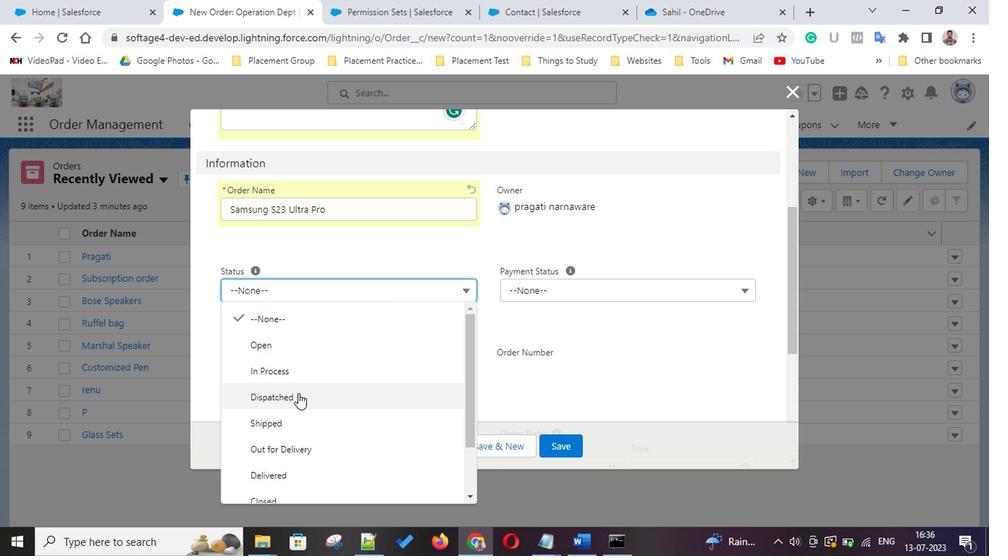
Action: Mouse moved to (288, 288)
Screenshot: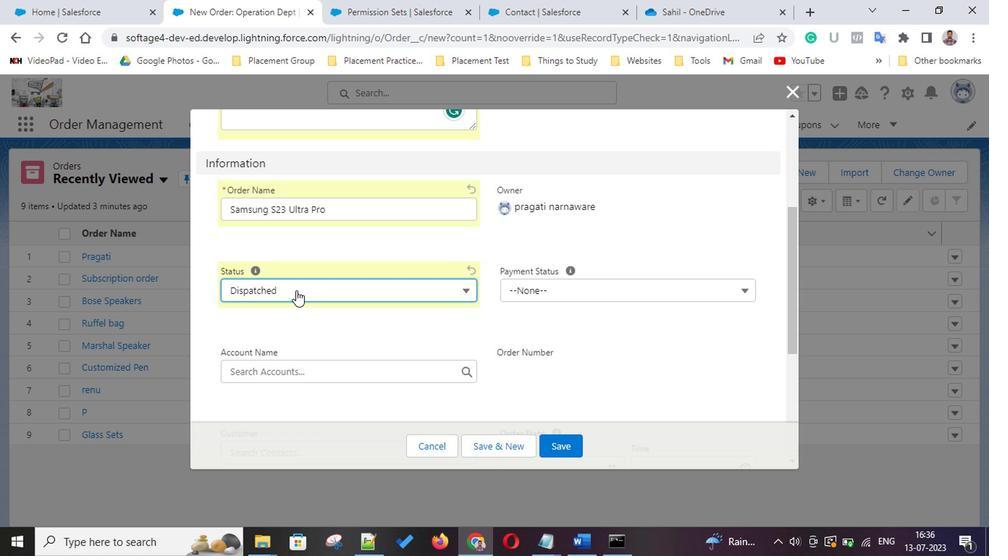 
Action: Mouse pressed left at (288, 288)
Screenshot: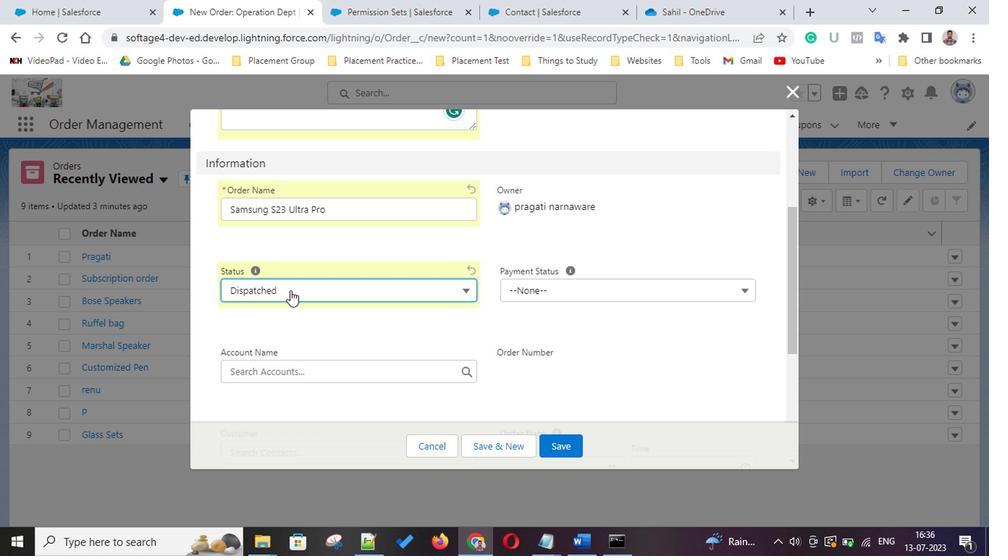 
Action: Mouse moved to (286, 420)
Screenshot: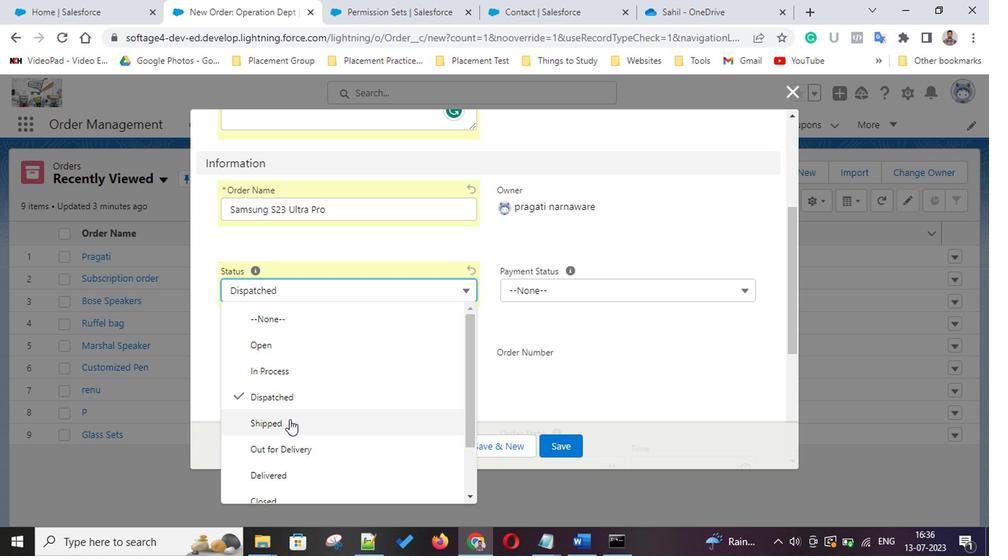 
Action: Mouse pressed left at (286, 420)
Screenshot: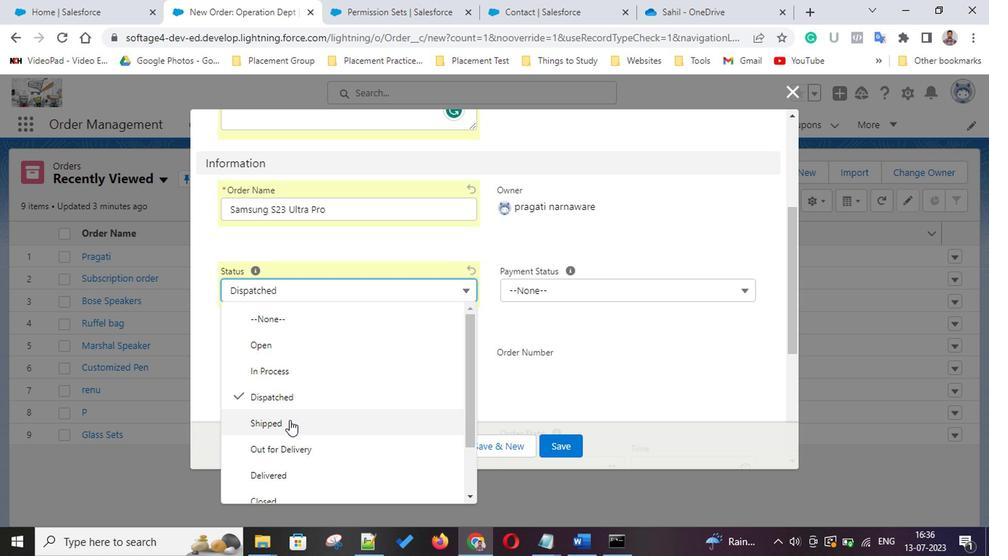 
Action: Mouse moved to (414, 309)
Screenshot: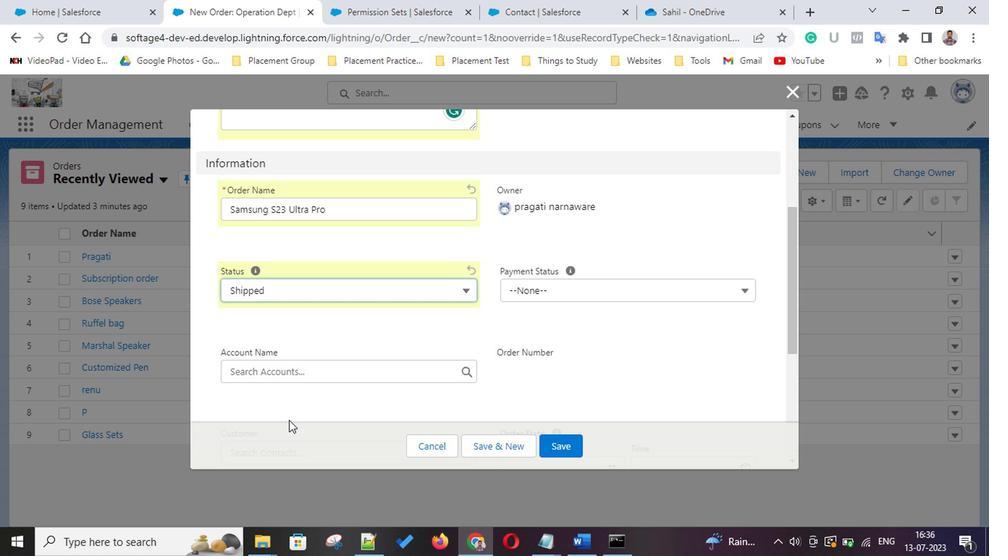 
Action: Mouse scrolled (414, 309) with delta (0, 0)
Screenshot: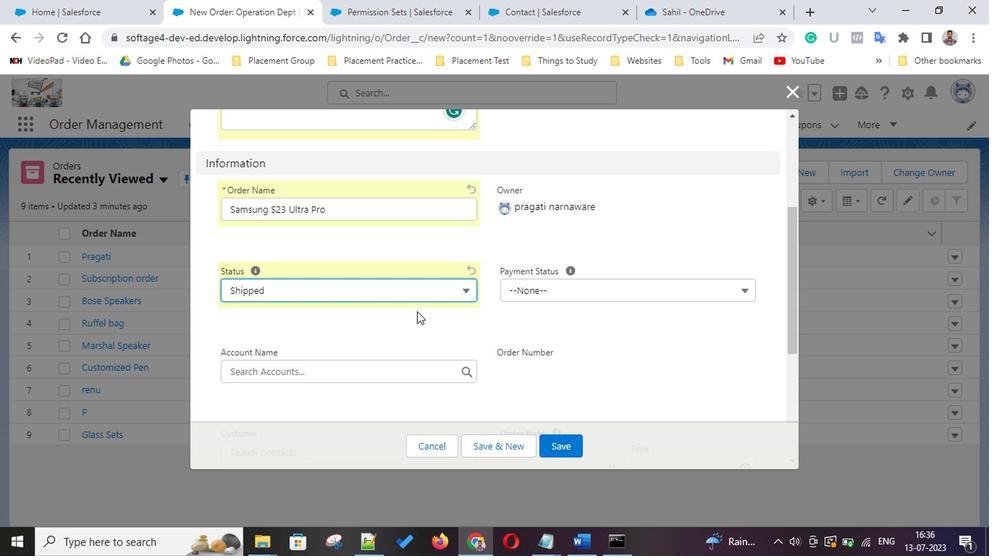 
Action: Mouse scrolled (414, 309) with delta (0, 0)
Screenshot: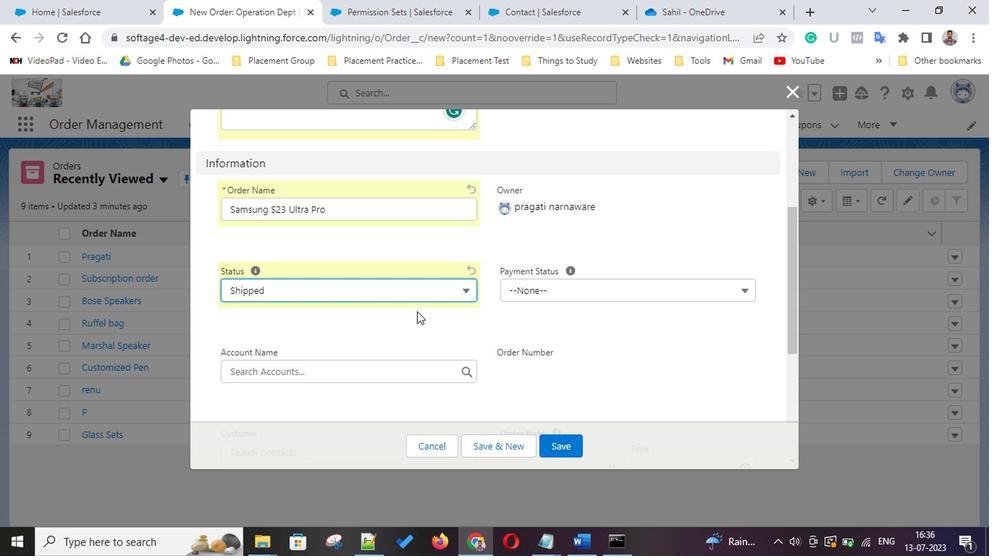 
Action: Mouse scrolled (414, 309) with delta (0, 0)
Screenshot: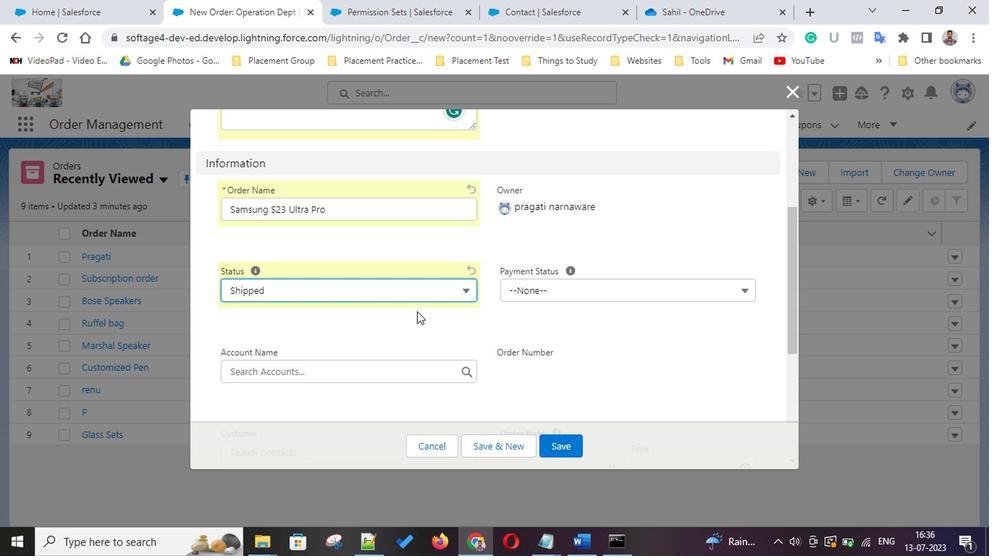 
Action: Mouse scrolled (414, 309) with delta (0, 0)
Screenshot: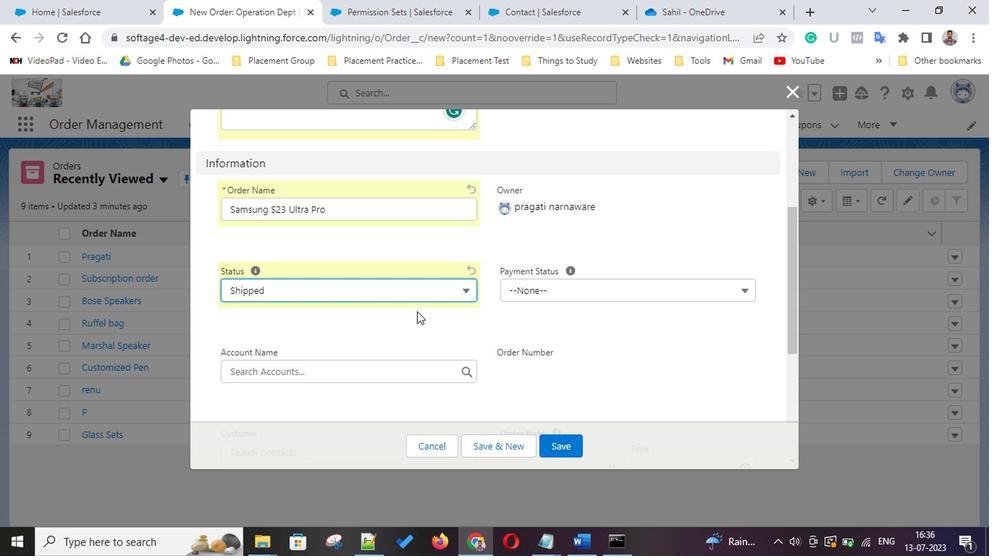 
Action: Mouse scrolled (414, 309) with delta (0, 0)
Screenshot: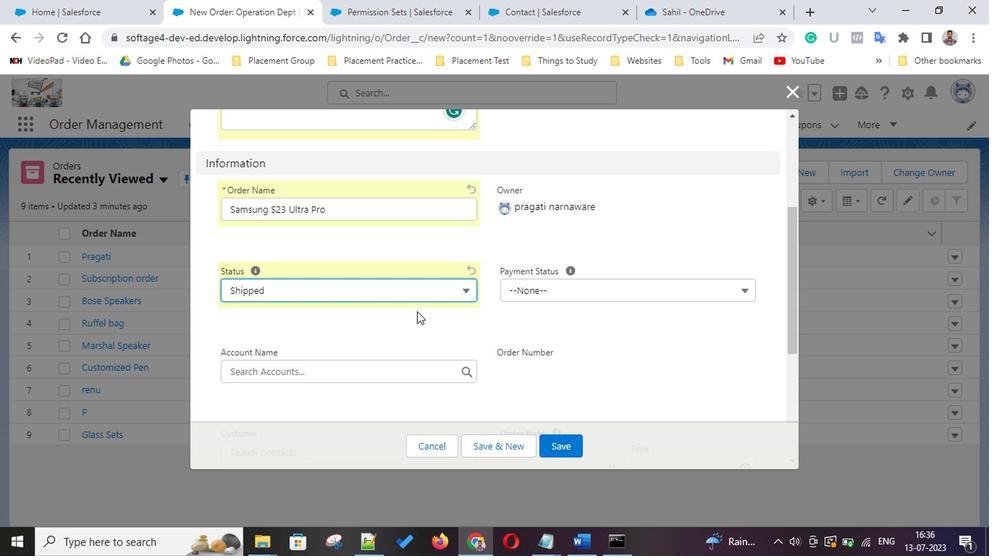 
Action: Mouse scrolled (414, 309) with delta (0, 0)
Screenshot: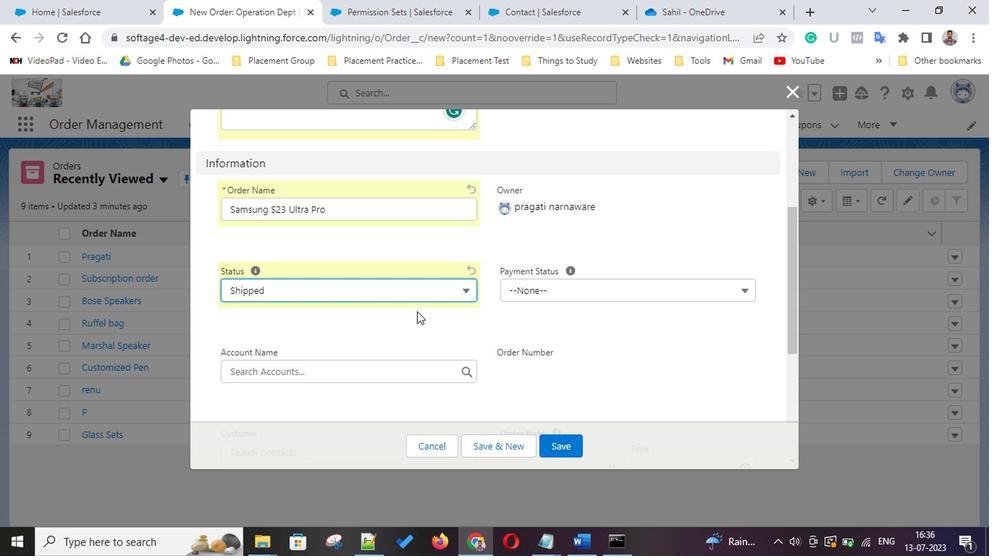 
Action: Mouse scrolled (414, 309) with delta (0, 0)
Screenshot: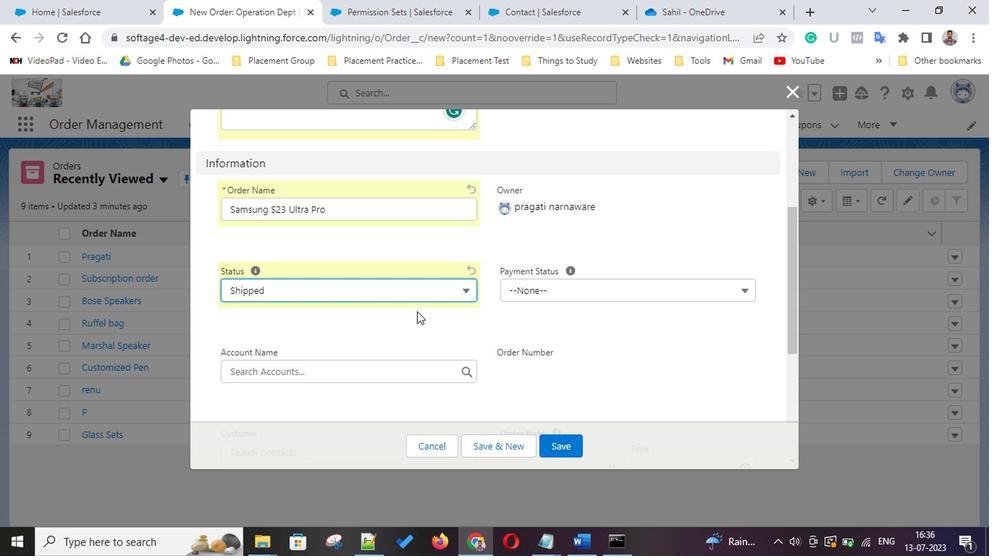 
Action: Mouse scrolled (414, 309) with delta (0, 0)
Screenshot: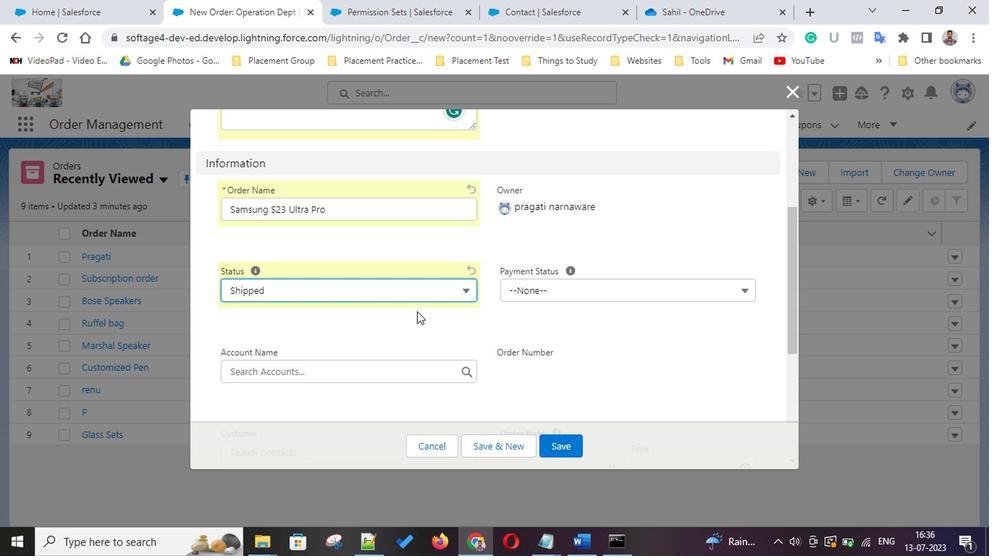 
Action: Mouse moved to (317, 176)
Screenshot: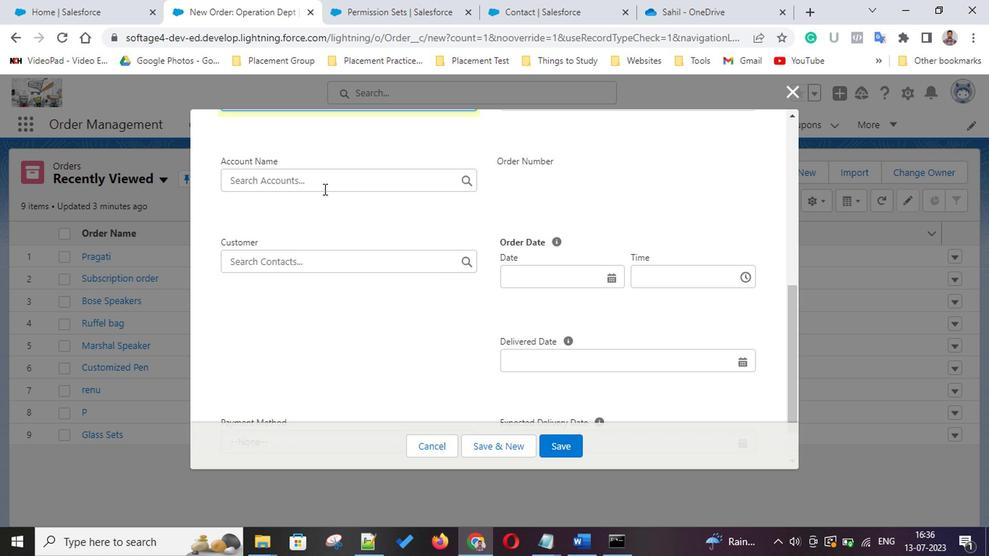 
Action: Mouse pressed left at (317, 176)
Screenshot: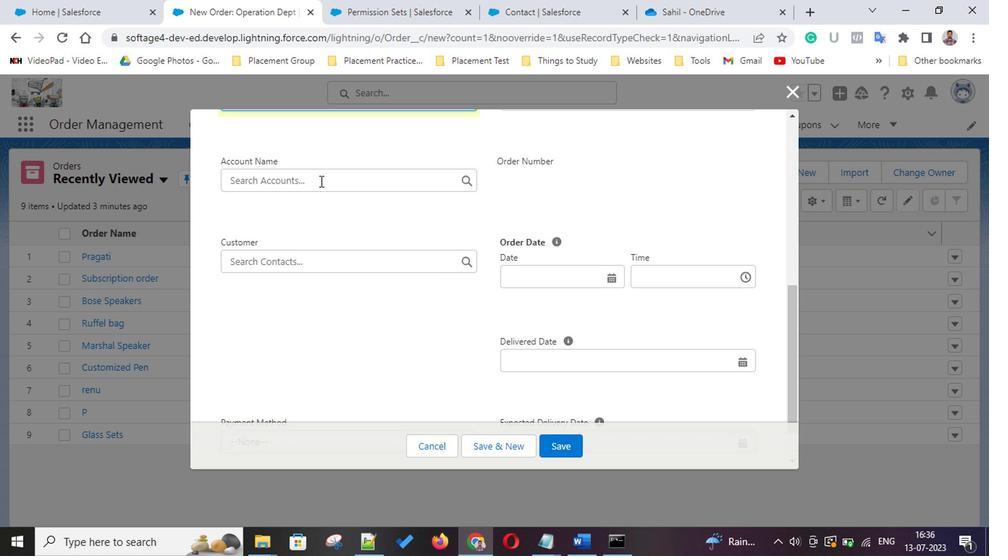 
Action: Mouse moved to (297, 342)
Screenshot: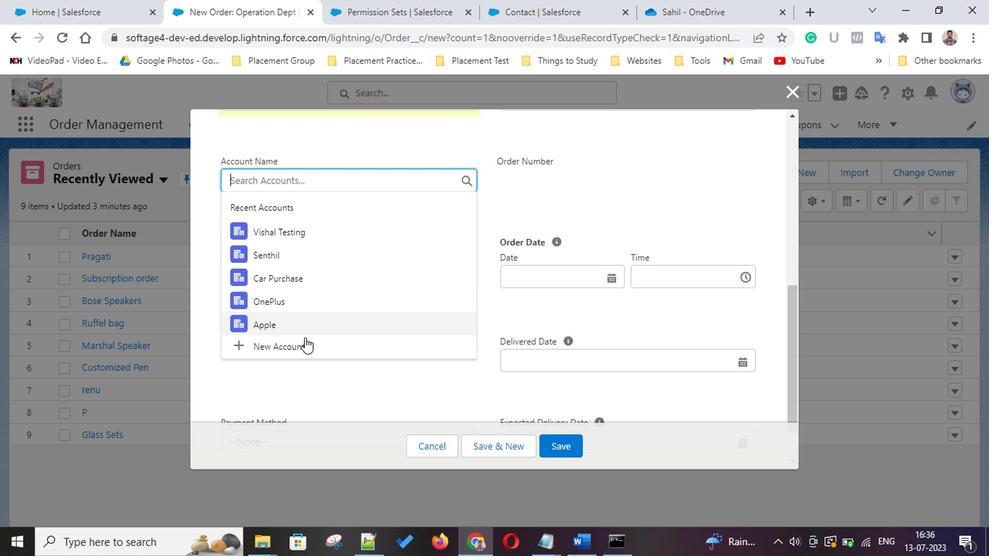 
Action: Mouse pressed left at (297, 342)
Screenshot: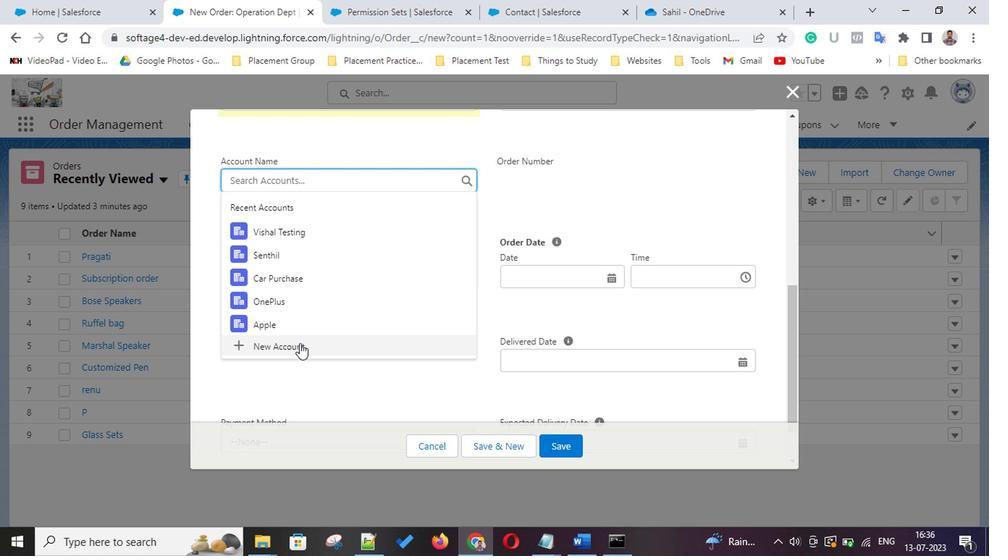 
Action: Mouse moved to (291, 359)
Screenshot: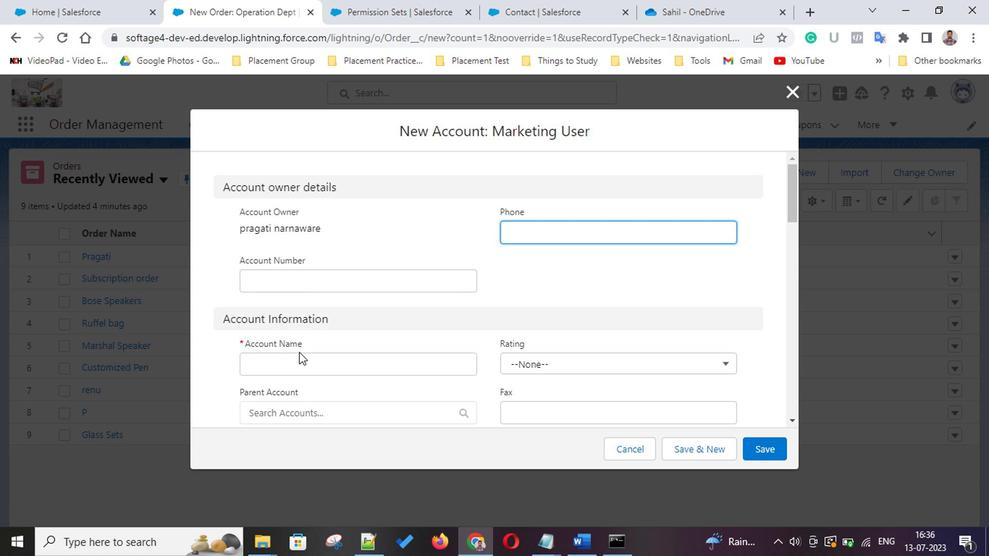 
Action: Mouse pressed left at (291, 359)
Screenshot: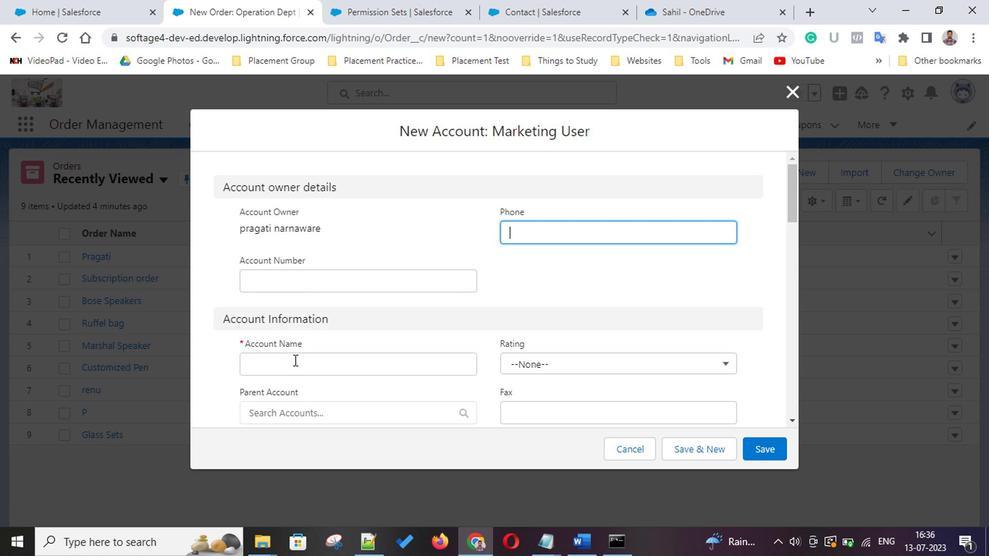 
Action: Key pressed <Key.shift>Samsung
Screenshot: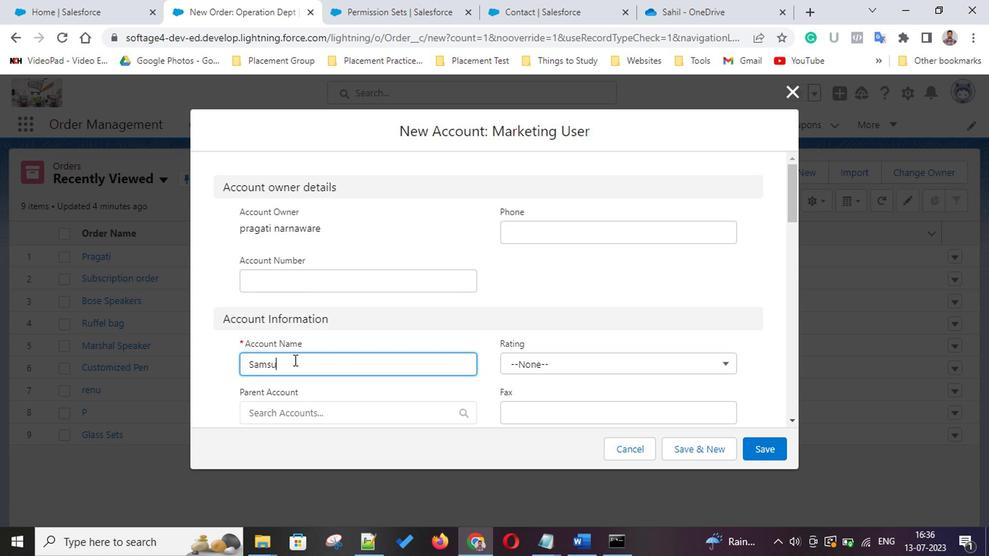 
Action: Mouse moved to (764, 450)
Screenshot: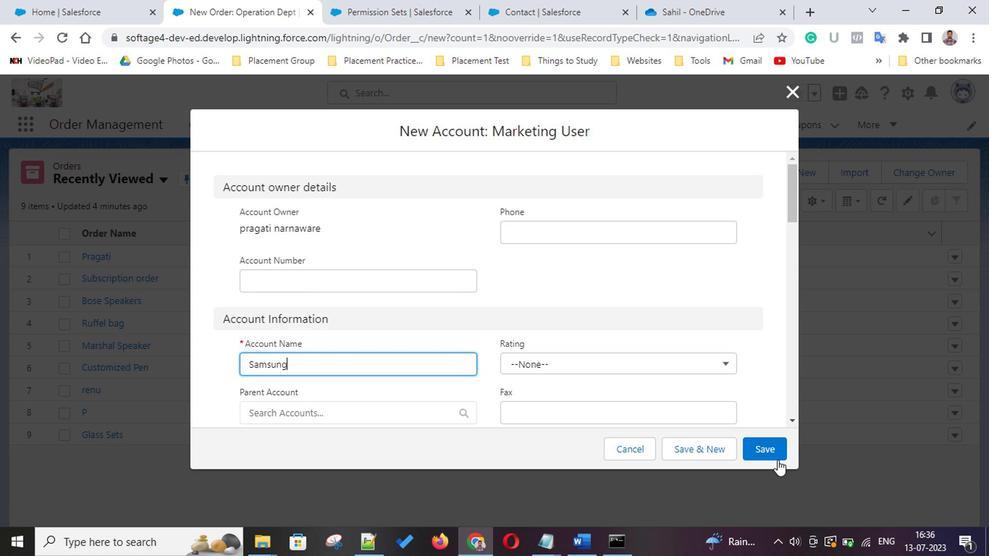 
Action: Mouse pressed left at (764, 450)
Screenshot: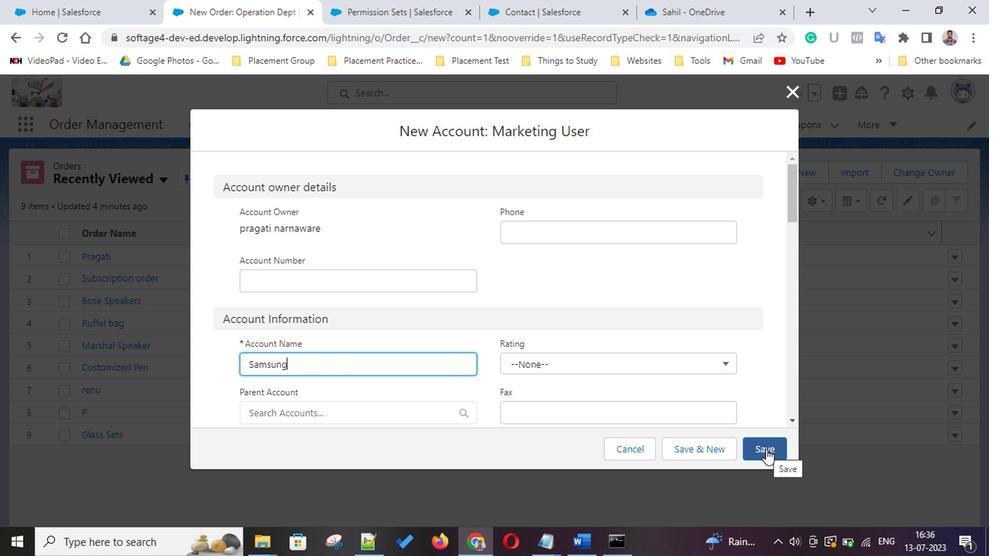 
Action: Mouse moved to (404, 291)
Screenshot: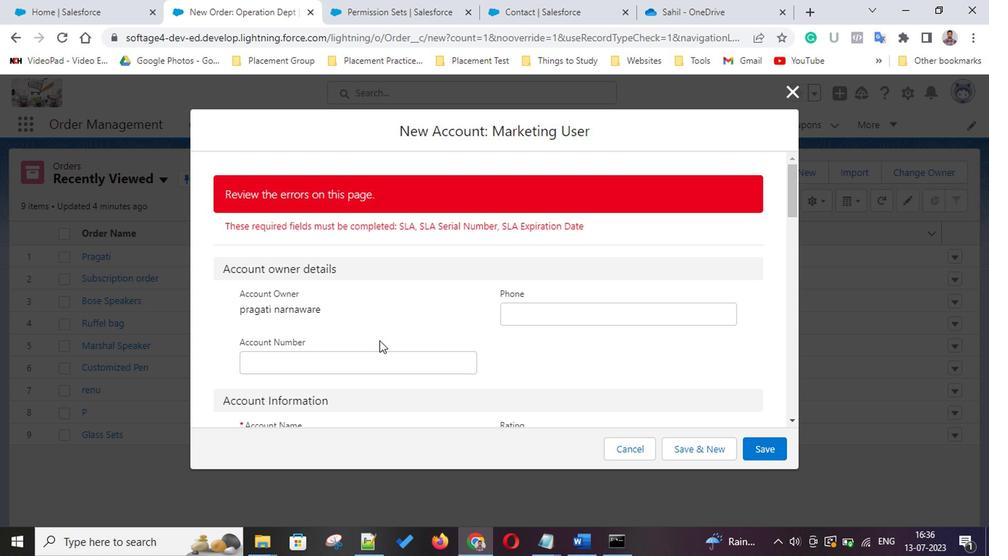 
Action: Mouse scrolled (404, 290) with delta (0, 0)
Screenshot: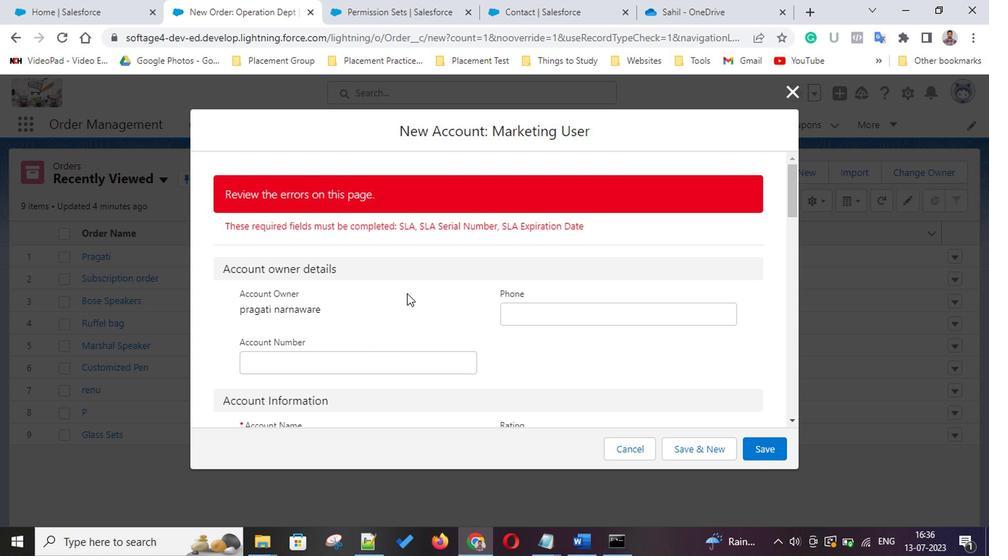 
Action: Mouse scrolled (404, 290) with delta (0, 0)
Screenshot: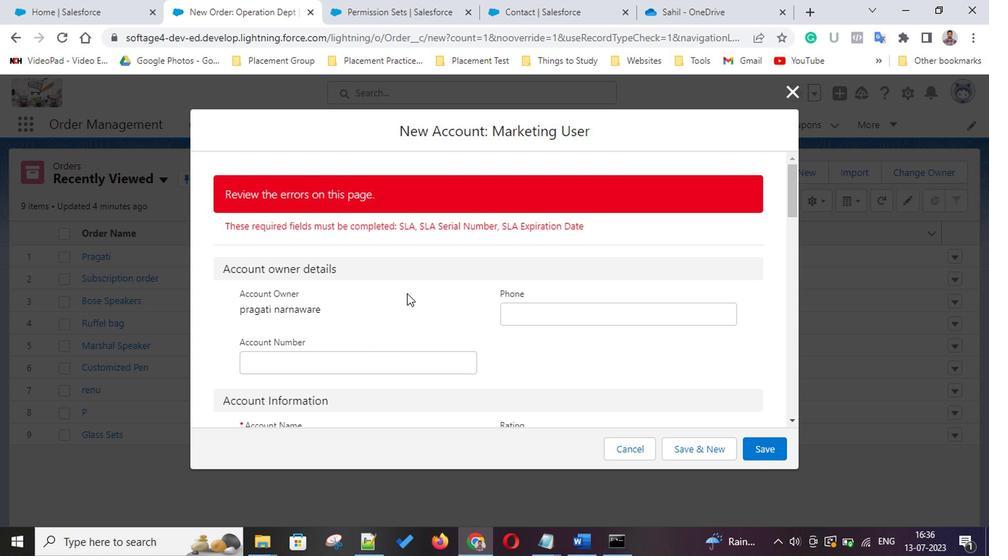 
Action: Mouse scrolled (404, 290) with delta (0, 0)
Screenshot: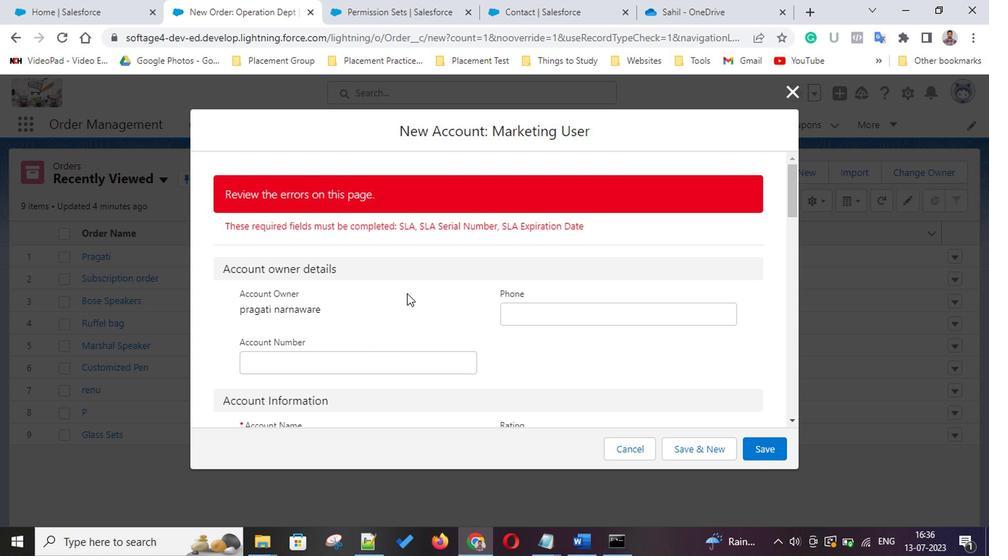 
Action: Mouse scrolled (404, 290) with delta (0, 0)
Screenshot: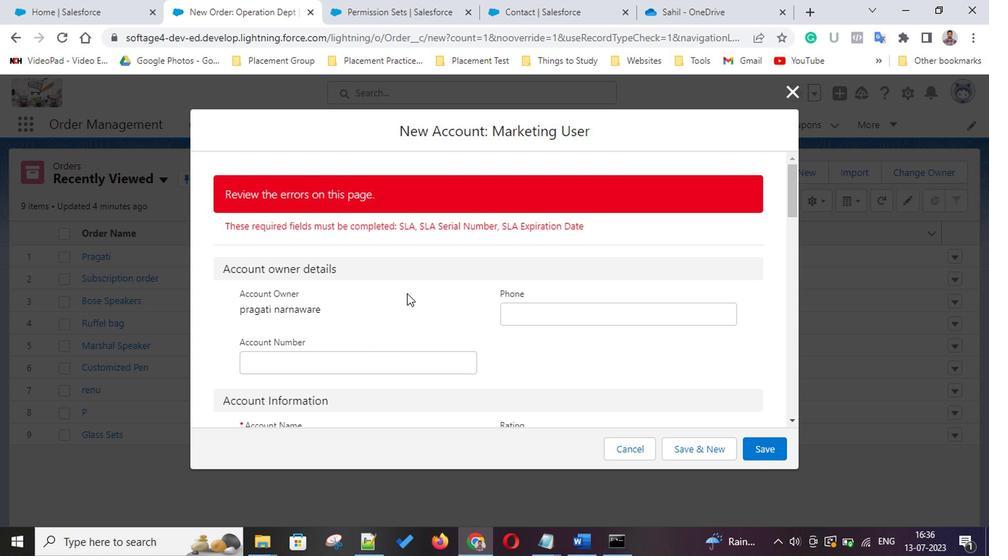 
Action: Mouse scrolled (404, 290) with delta (0, 0)
Screenshot: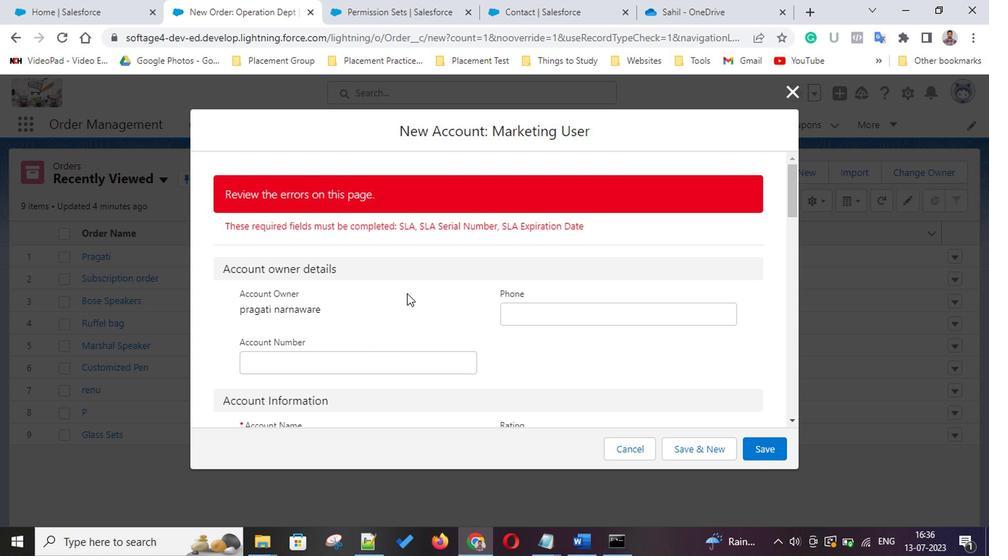 
Action: Mouse scrolled (404, 290) with delta (0, 0)
Screenshot: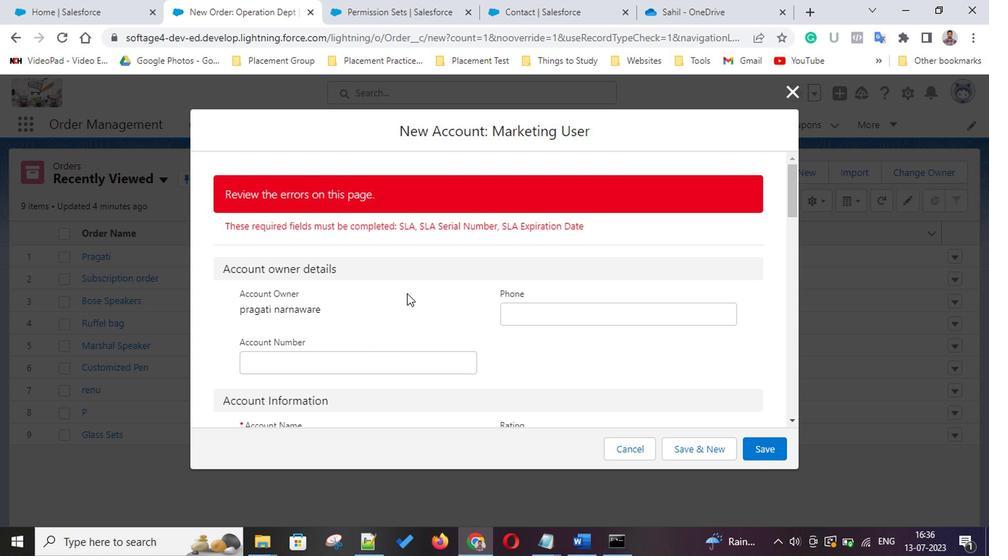 
Action: Mouse scrolled (404, 290) with delta (0, 0)
Screenshot: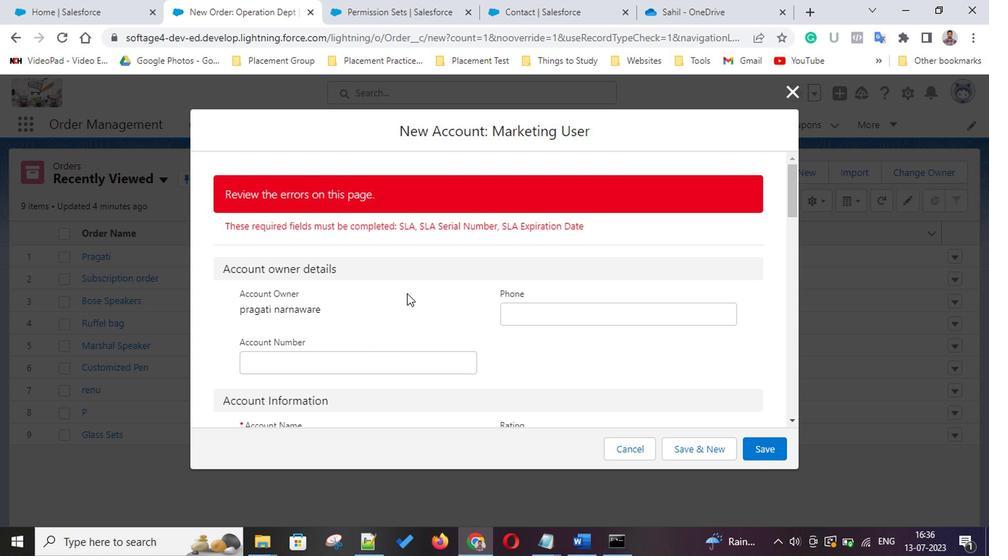 
Action: Mouse scrolled (404, 290) with delta (0, 0)
Screenshot: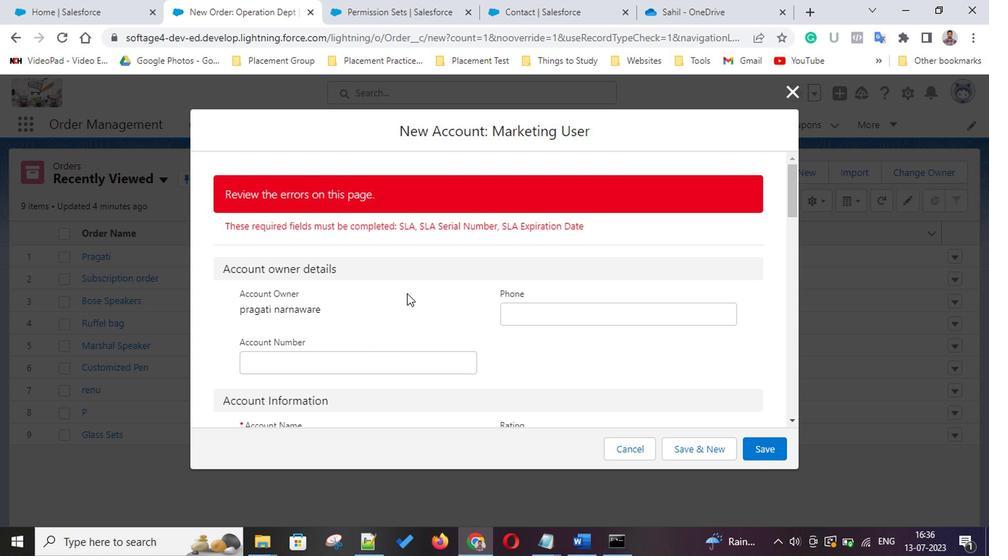 
Action: Mouse scrolled (404, 290) with delta (0, 0)
Screenshot: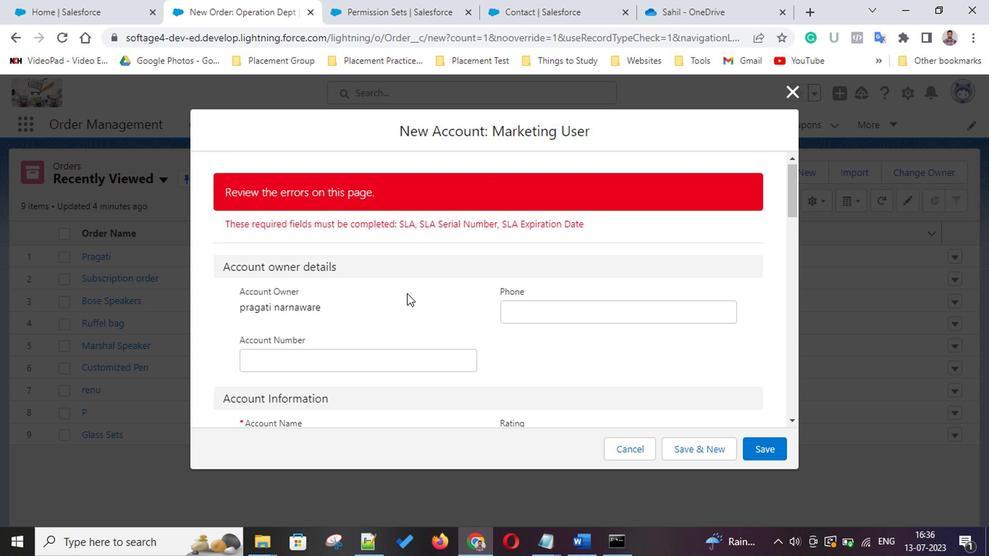 
Action: Mouse scrolled (404, 290) with delta (0, 0)
Screenshot: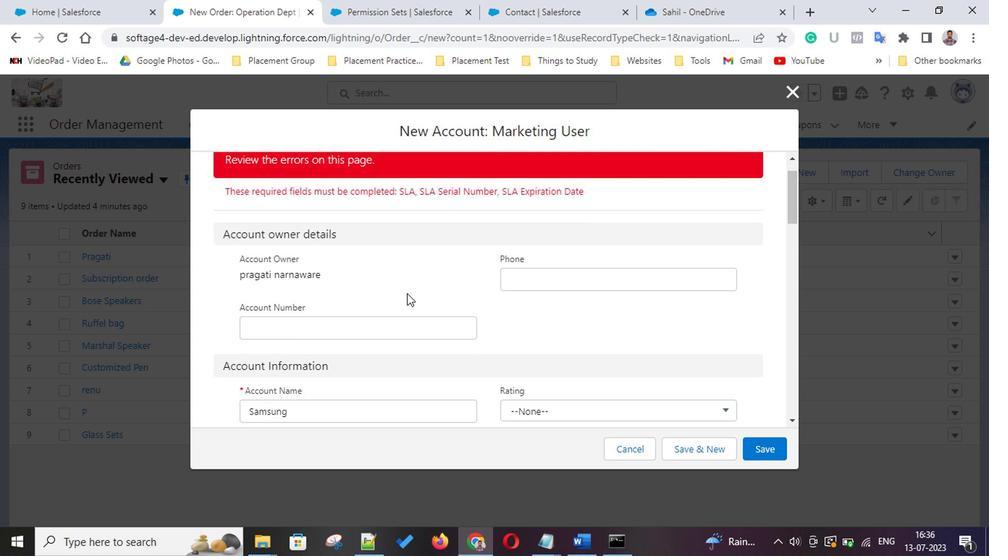 
Action: Mouse scrolled (404, 290) with delta (0, 0)
Screenshot: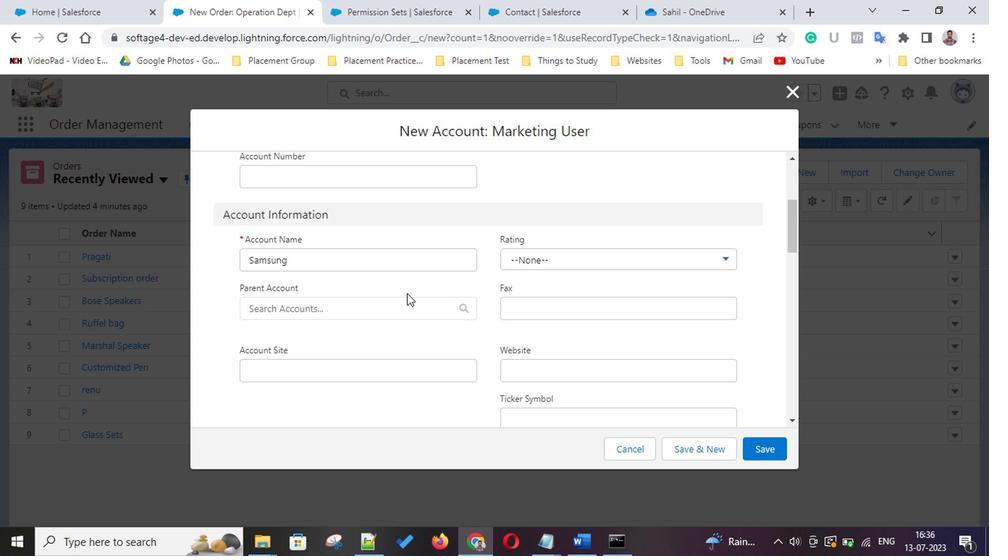 
Action: Mouse scrolled (404, 290) with delta (0, 0)
Screenshot: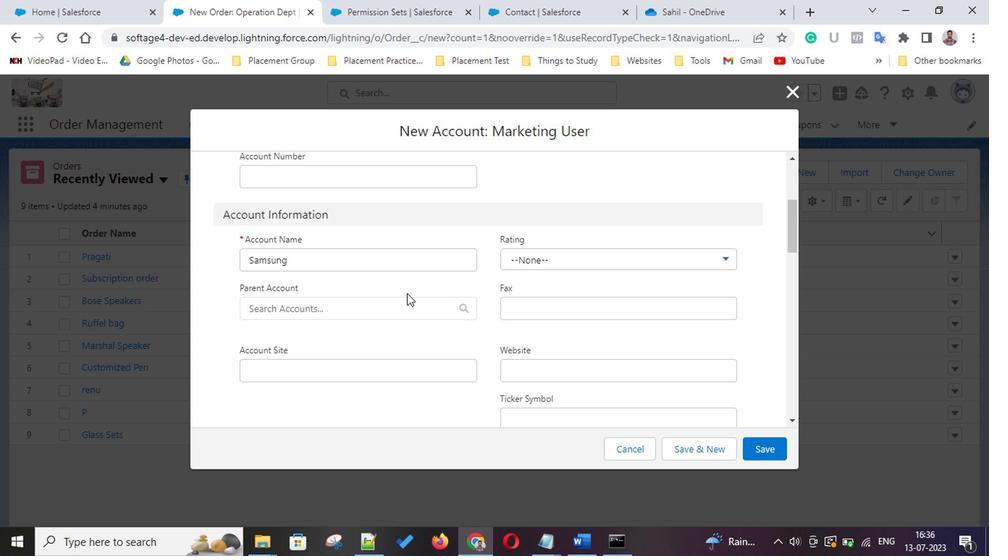
Action: Mouse scrolled (404, 290) with delta (0, 0)
Screenshot: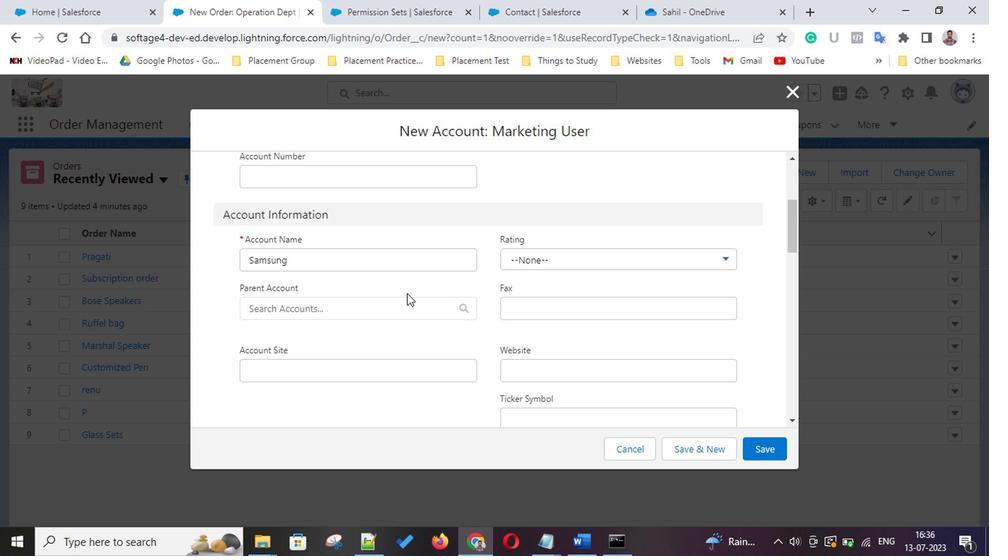 
Action: Mouse scrolled (404, 290) with delta (0, 0)
Screenshot: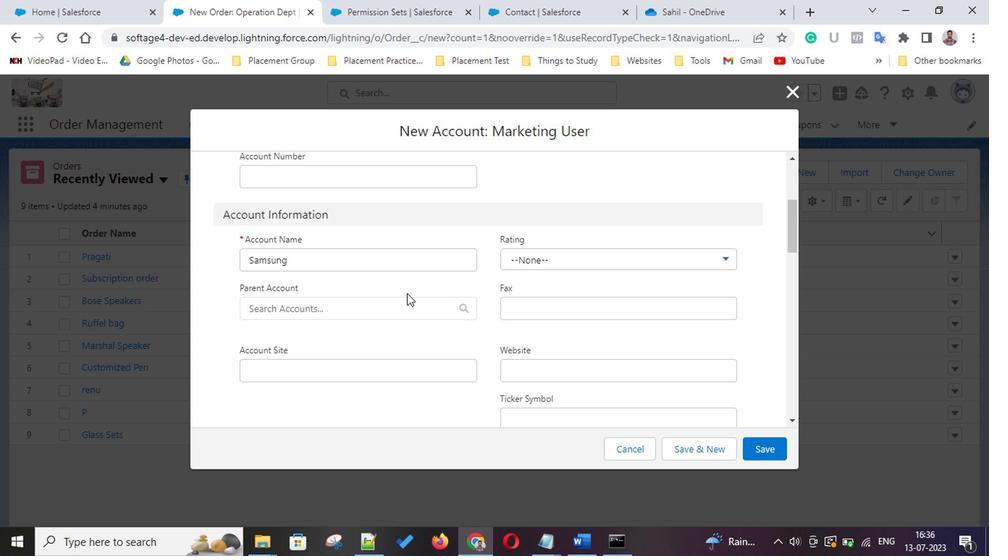 
Action: Mouse scrolled (404, 290) with delta (0, 0)
Screenshot: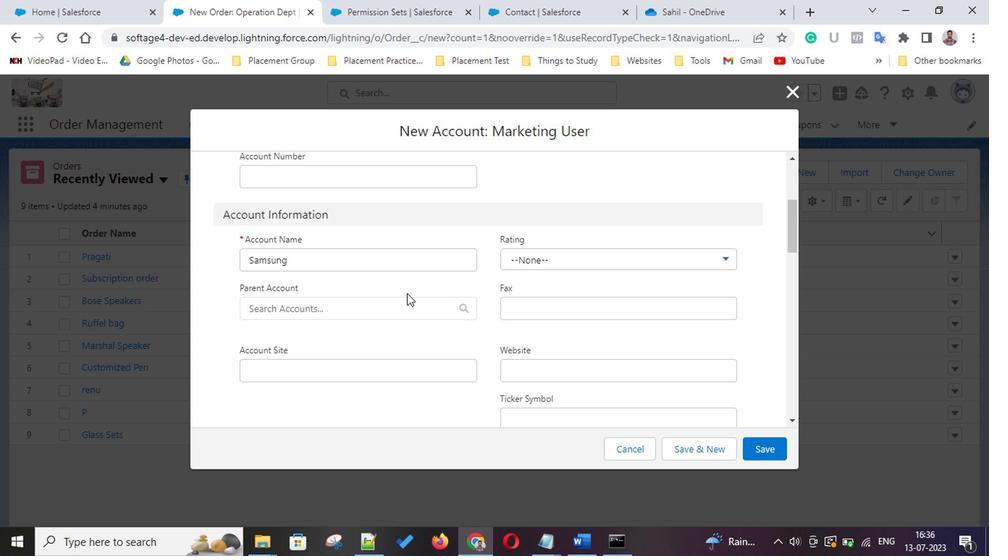 
Action: Mouse scrolled (404, 290) with delta (0, 0)
Screenshot: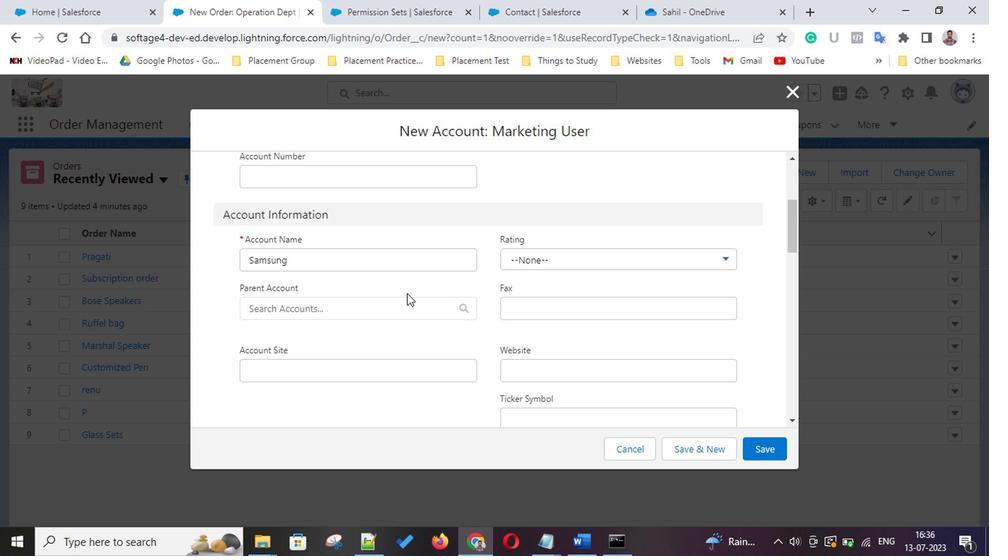 
Action: Mouse scrolled (404, 290) with delta (0, 0)
Screenshot: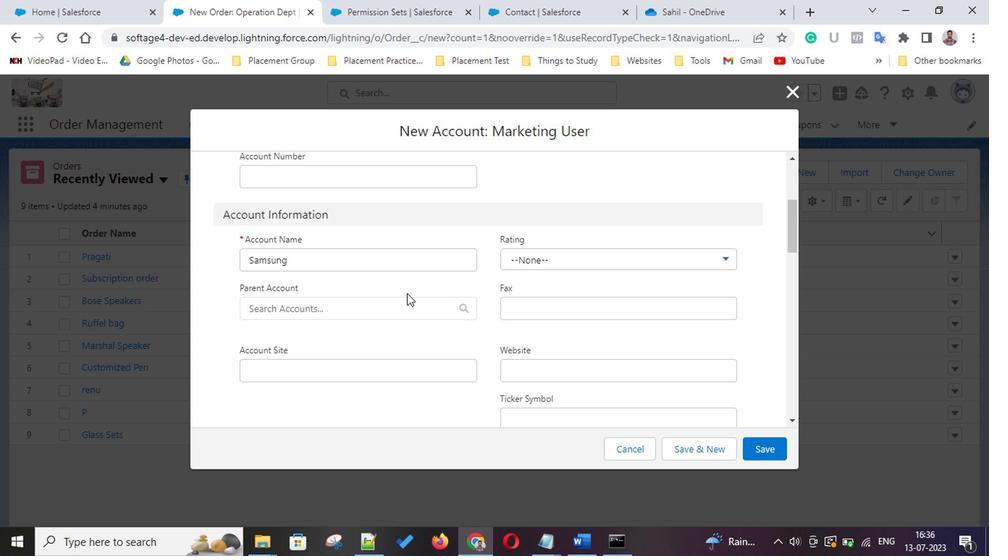 
Action: Mouse scrolled (404, 290) with delta (0, 0)
Screenshot: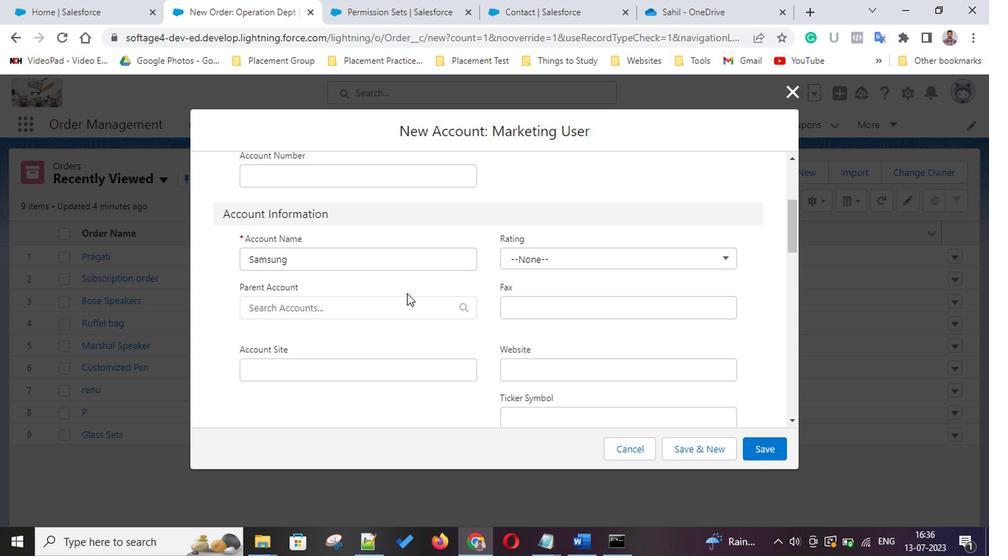 
Action: Mouse scrolled (404, 290) with delta (0, 0)
Screenshot: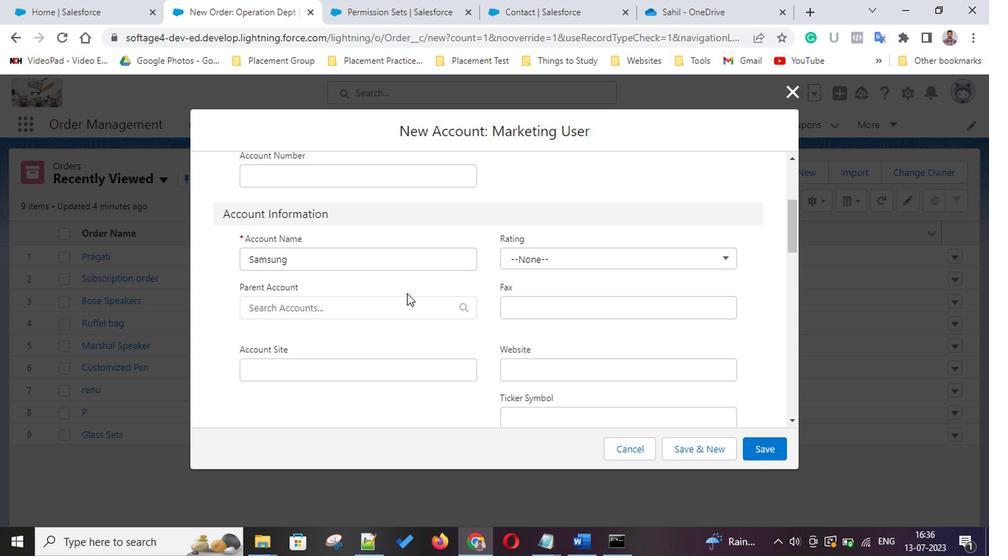 
Action: Mouse scrolled (404, 290) with delta (0, 0)
Screenshot: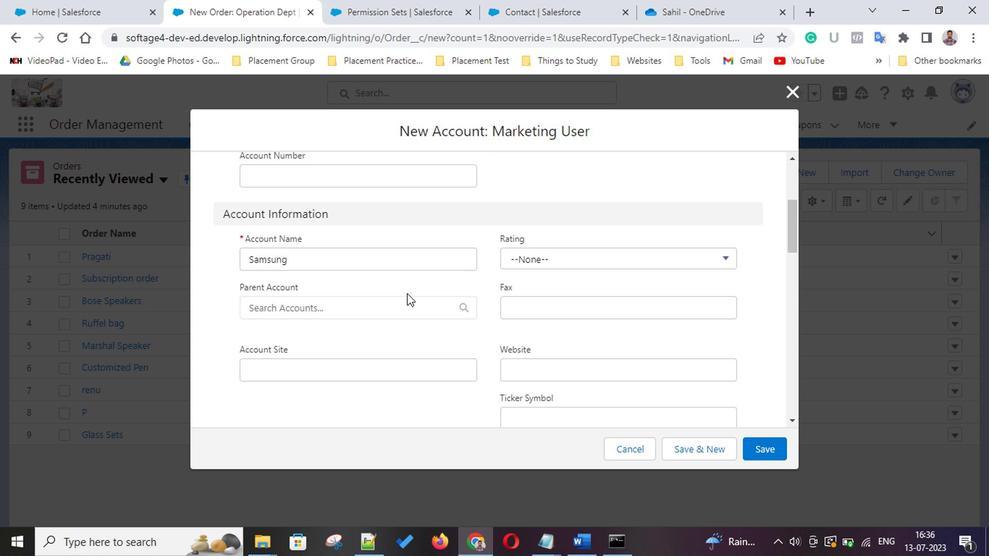 
Action: Mouse scrolled (404, 290) with delta (0, 0)
Screenshot: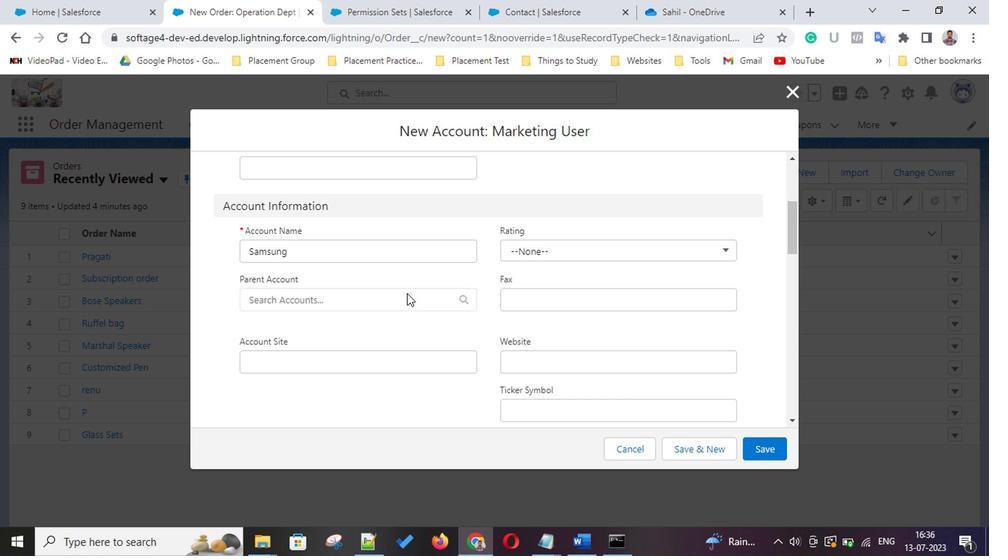 
Action: Mouse scrolled (404, 290) with delta (0, 0)
Screenshot: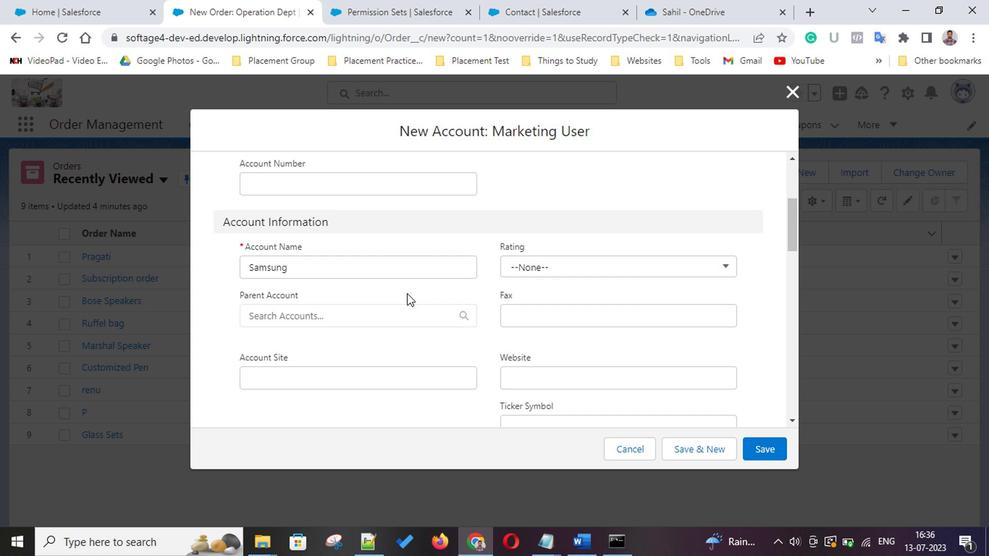 
Action: Mouse scrolled (404, 290) with delta (0, 0)
Screenshot: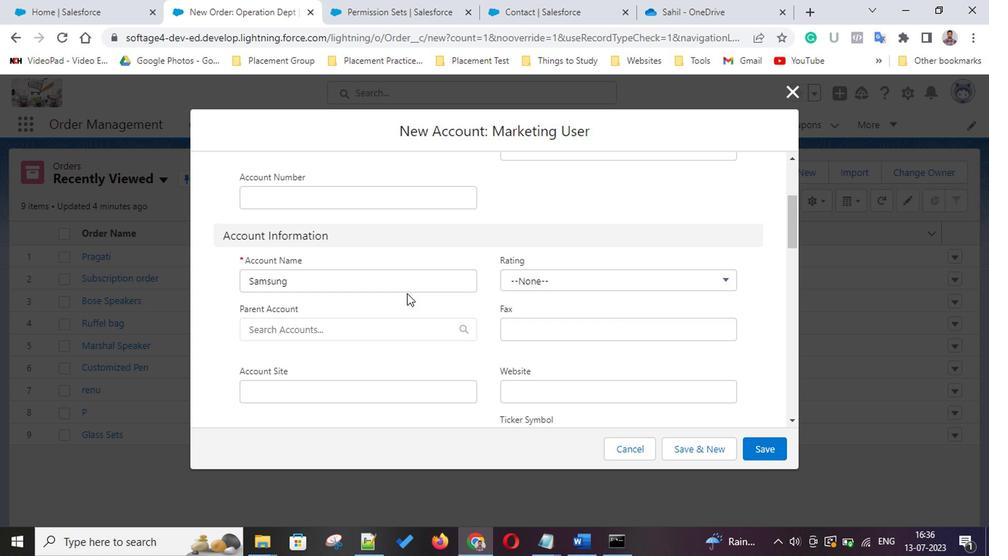 
Action: Mouse scrolled (404, 290) with delta (0, 0)
Screenshot: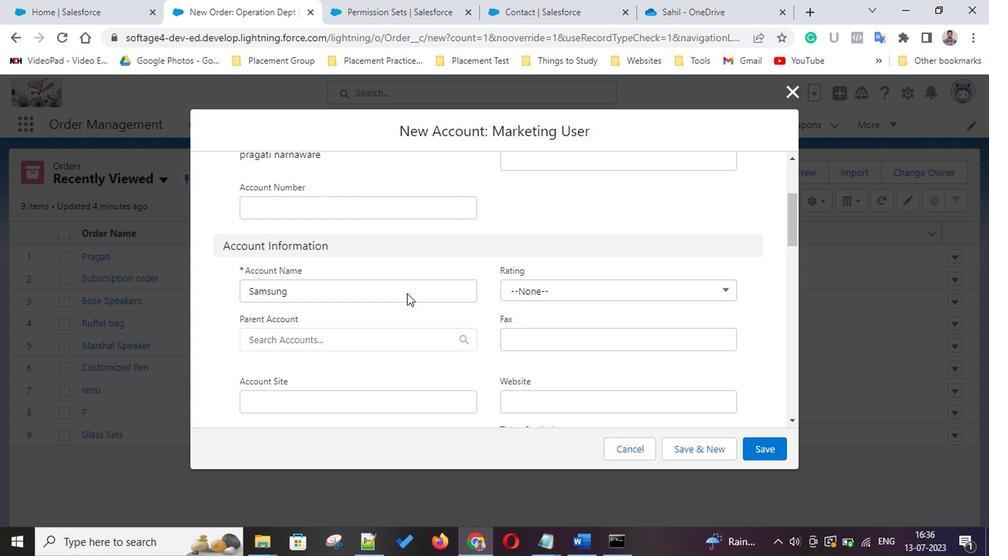 
Action: Mouse scrolled (404, 290) with delta (0, 0)
Screenshot: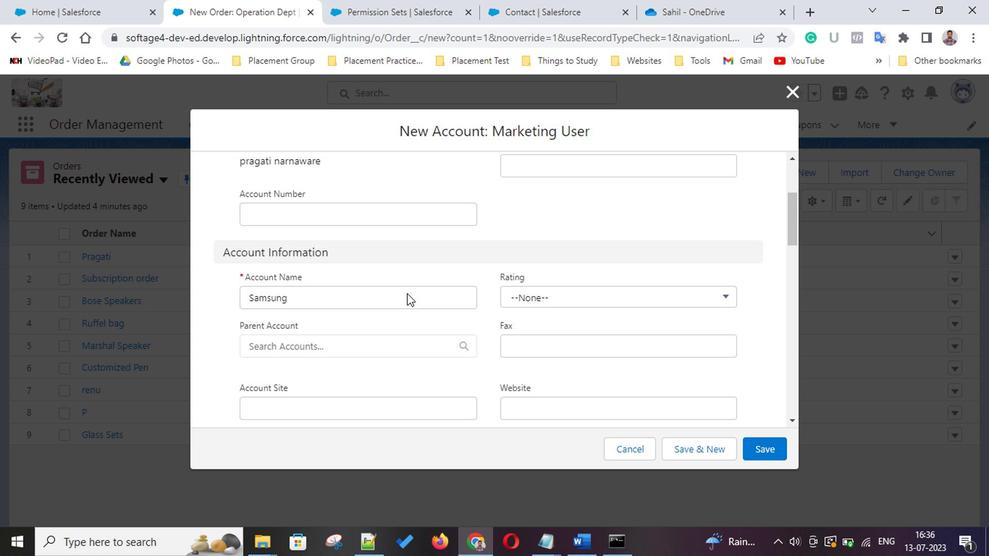 
Action: Mouse scrolled (404, 290) with delta (0, 0)
Screenshot: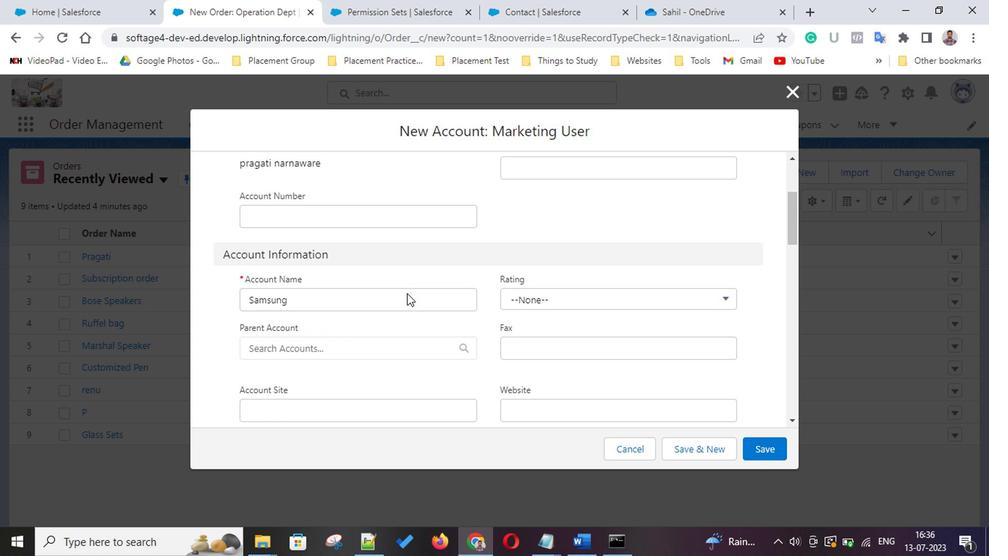 
Action: Mouse scrolled (404, 290) with delta (0, 0)
Screenshot: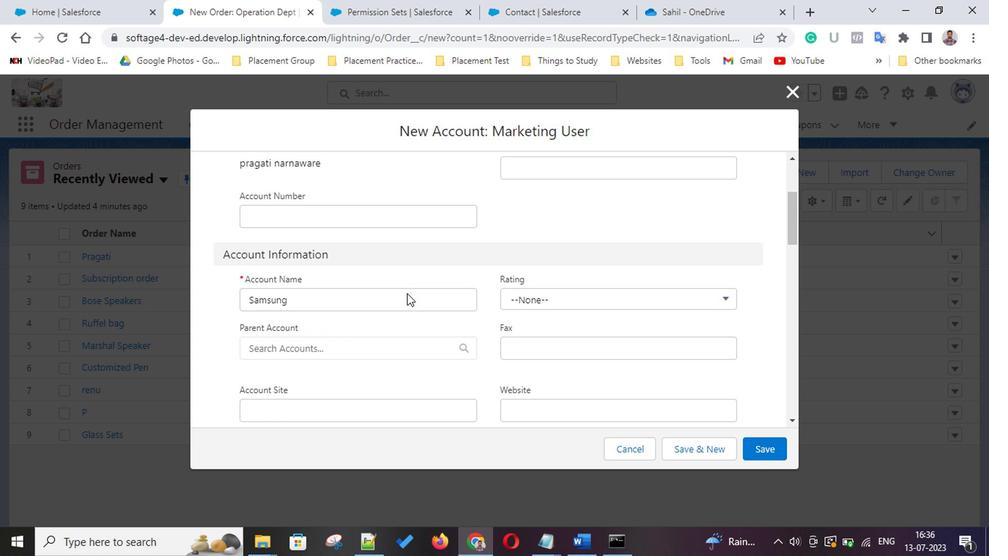 
Action: Mouse scrolled (404, 290) with delta (0, 0)
Screenshot: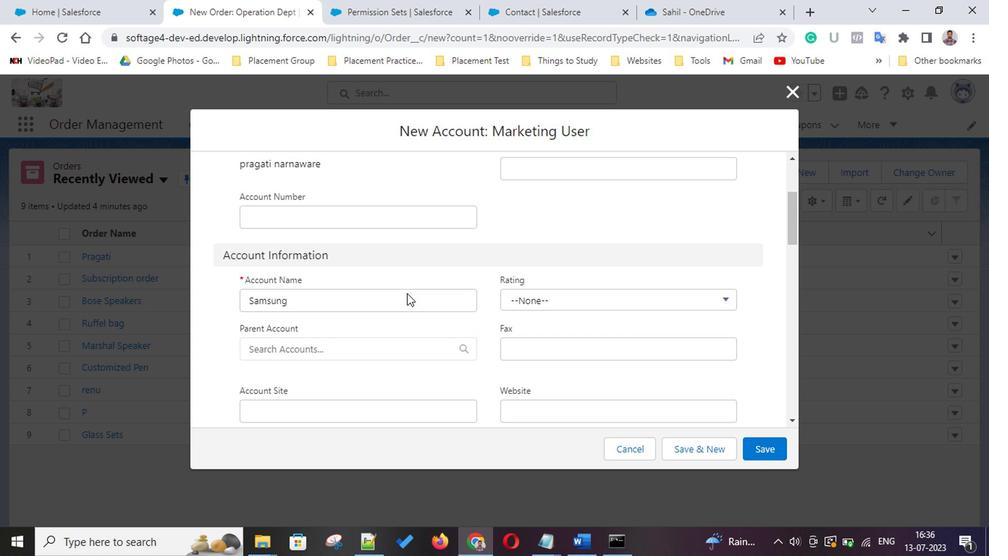 
Action: Mouse scrolled (404, 290) with delta (0, 0)
Screenshot: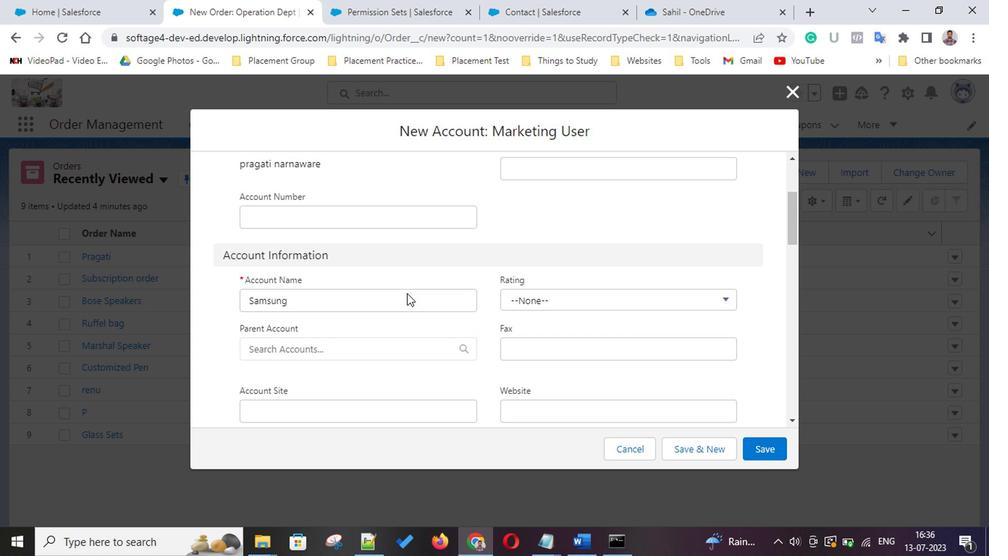 
Action: Mouse scrolled (404, 290) with delta (0, 0)
Screenshot: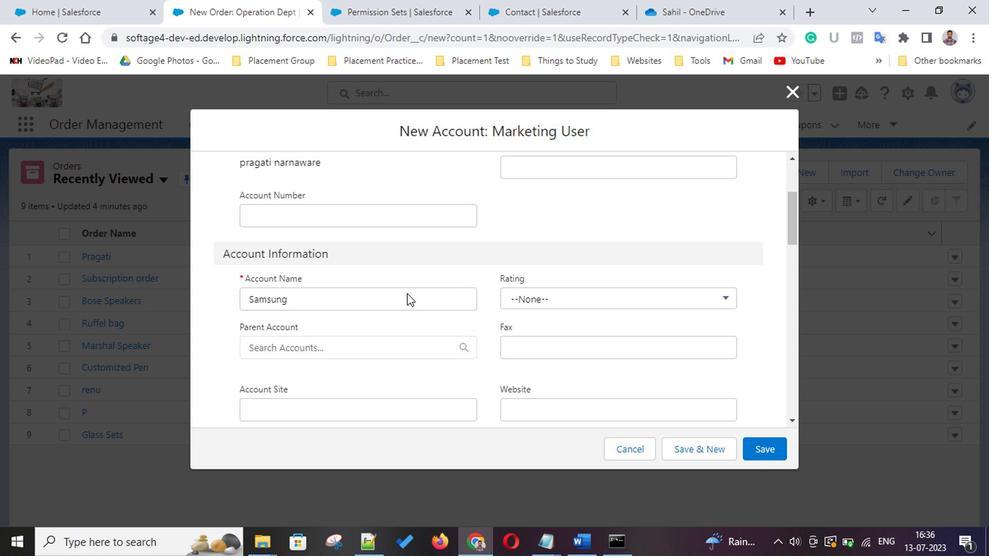 
Action: Mouse scrolled (404, 290) with delta (0, 0)
Screenshot: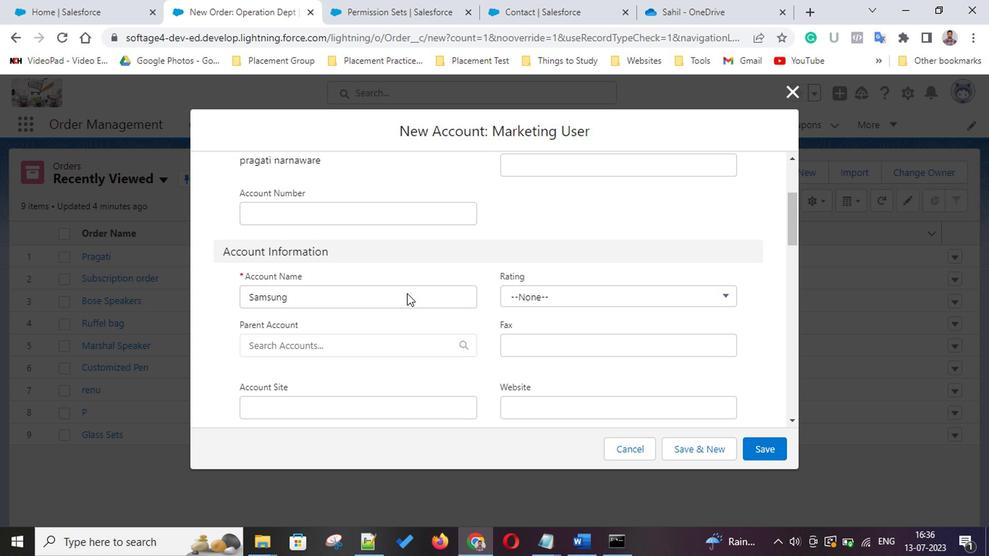 
Action: Mouse scrolled (404, 290) with delta (0, 0)
Screenshot: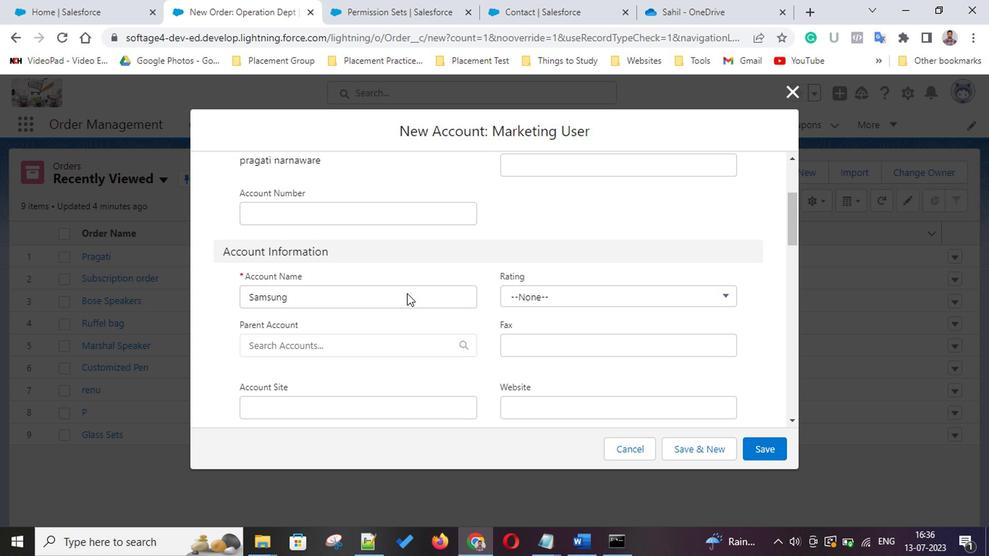 
Action: Mouse scrolled (404, 290) with delta (0, 0)
Screenshot: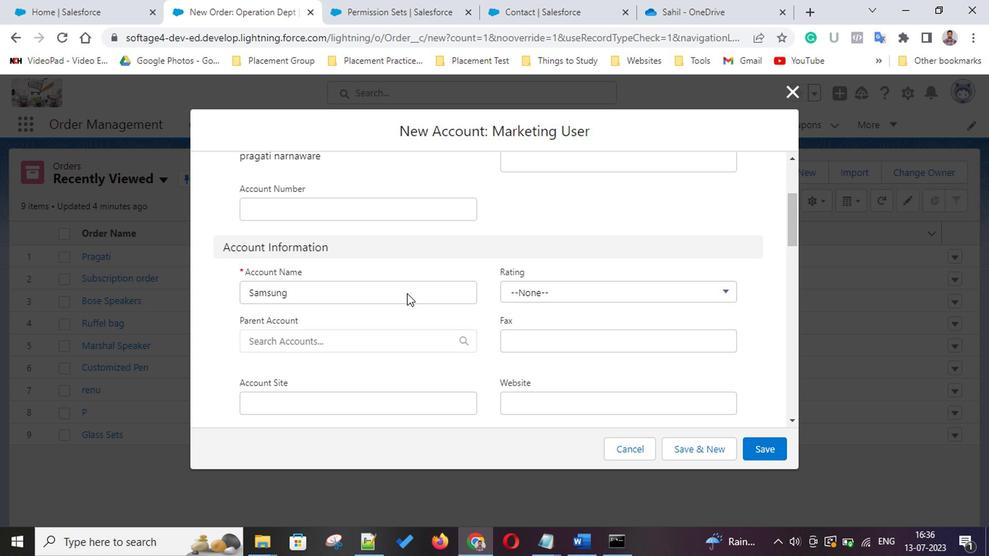 
Action: Mouse scrolled (404, 290) with delta (0, 0)
Screenshot: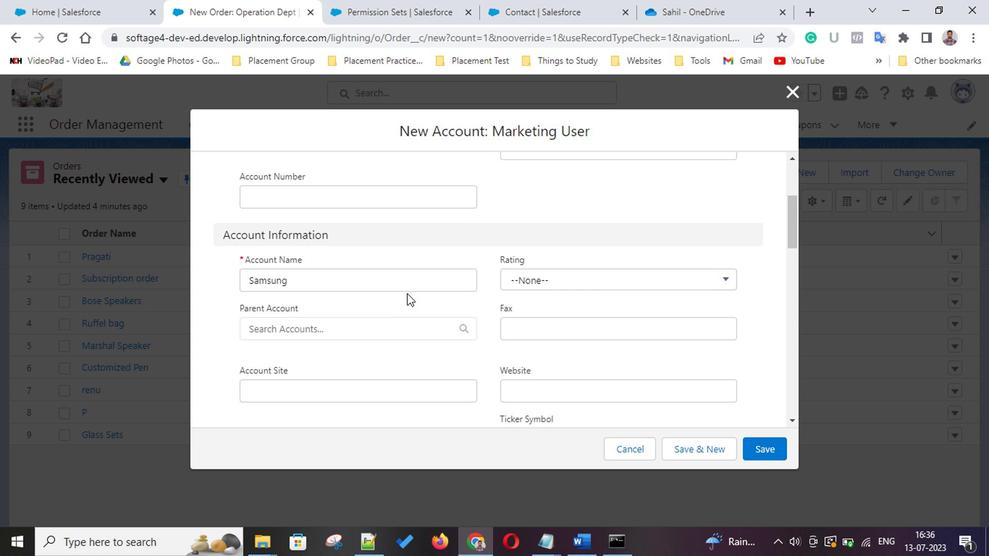 
Action: Mouse scrolled (404, 290) with delta (0, 0)
Screenshot: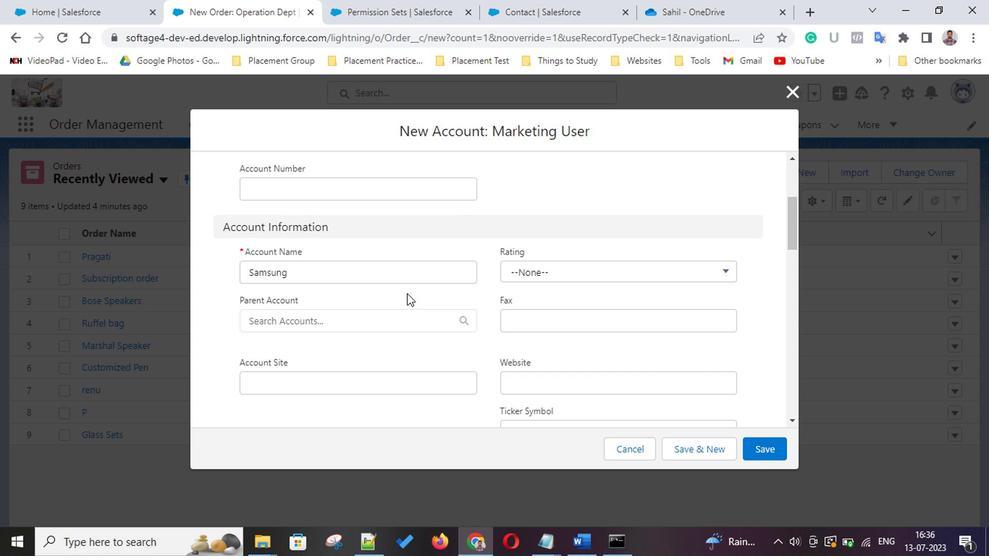 
Action: Mouse scrolled (404, 290) with delta (0, 0)
Screenshot: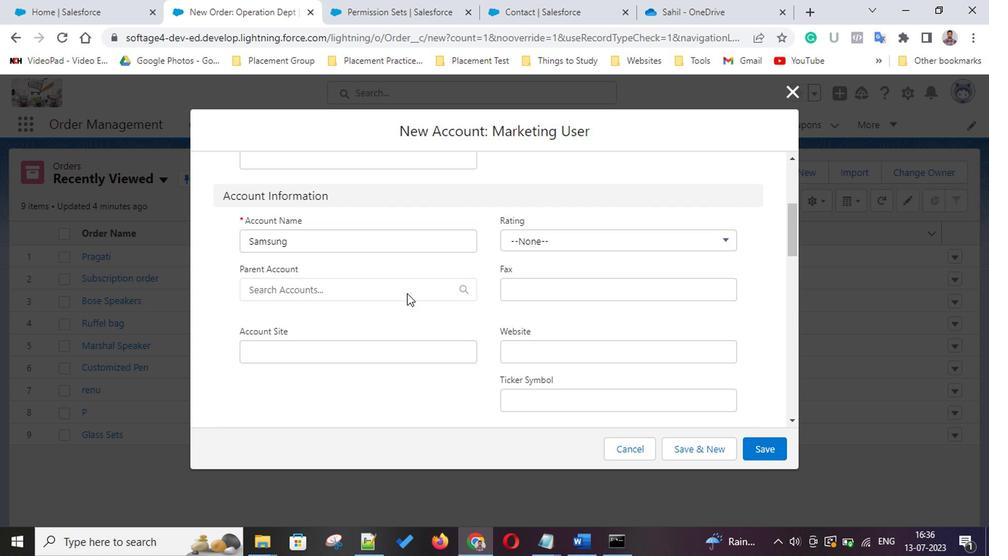 
Action: Mouse scrolled (404, 290) with delta (0, 0)
Screenshot: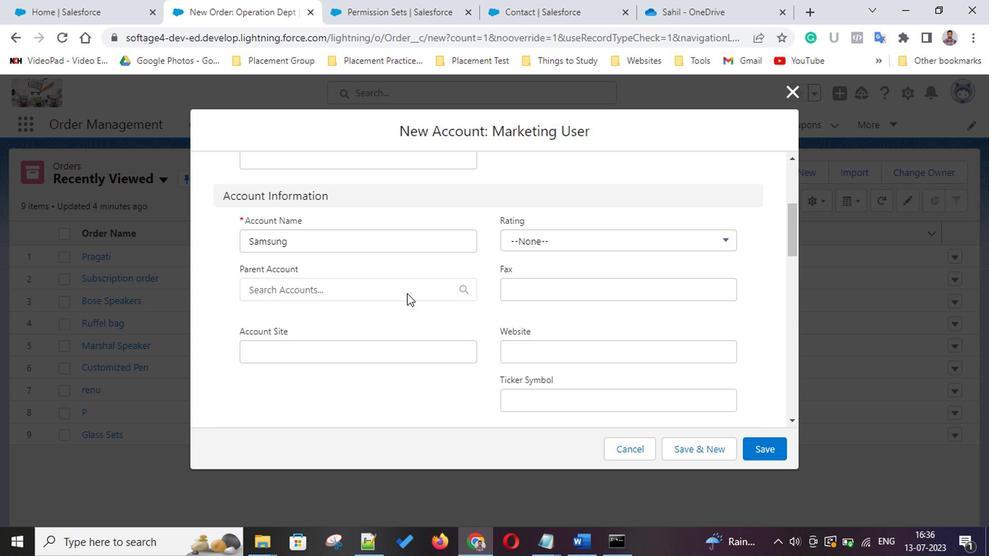 
Action: Mouse scrolled (404, 290) with delta (0, 0)
Screenshot: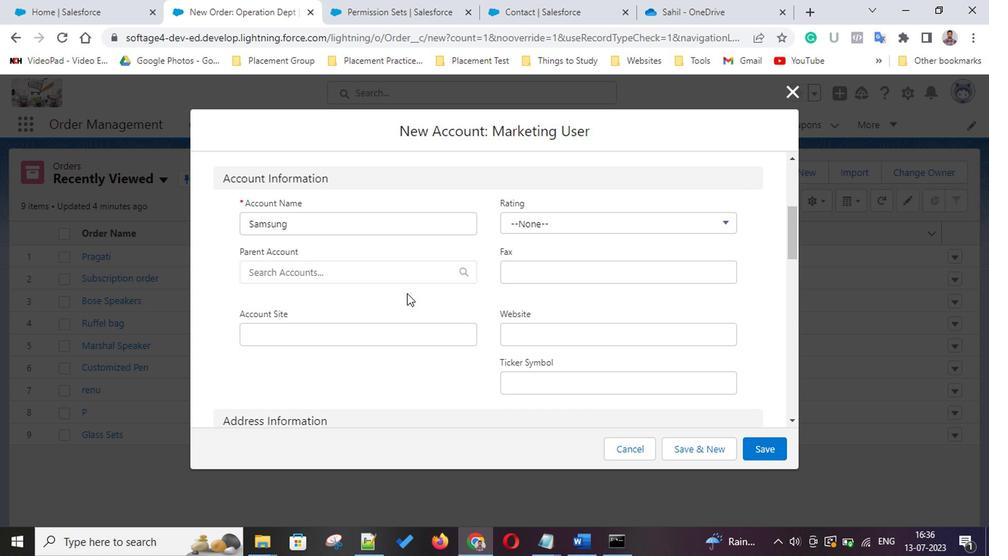 
Action: Mouse scrolled (404, 290) with delta (0, 0)
Screenshot: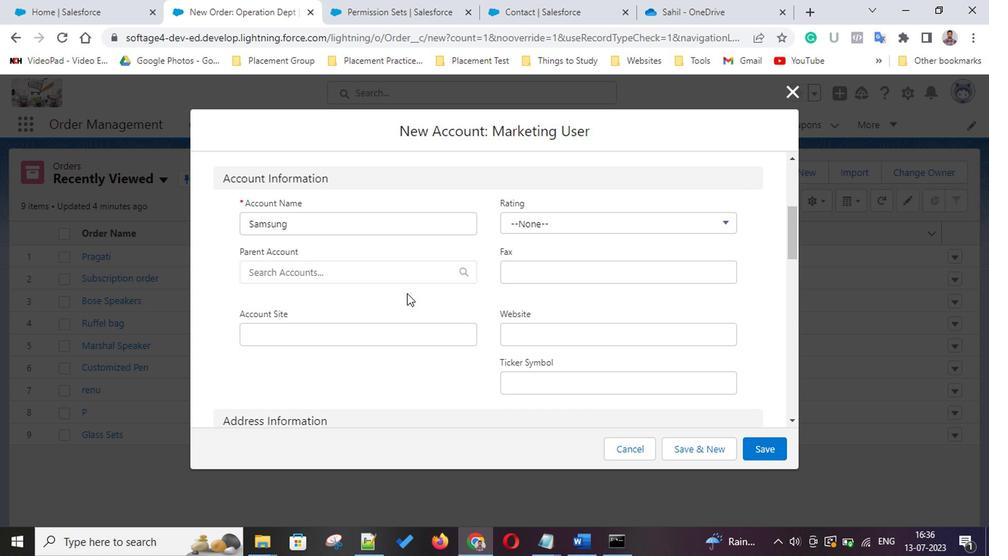 
Action: Mouse scrolled (404, 290) with delta (0, 0)
Screenshot: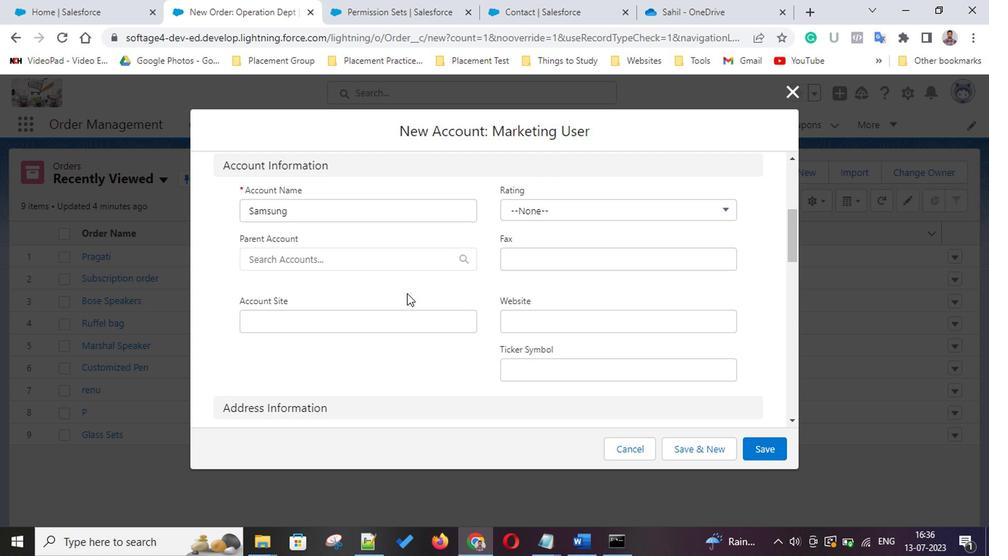 
Action: Mouse scrolled (404, 290) with delta (0, 0)
Screenshot: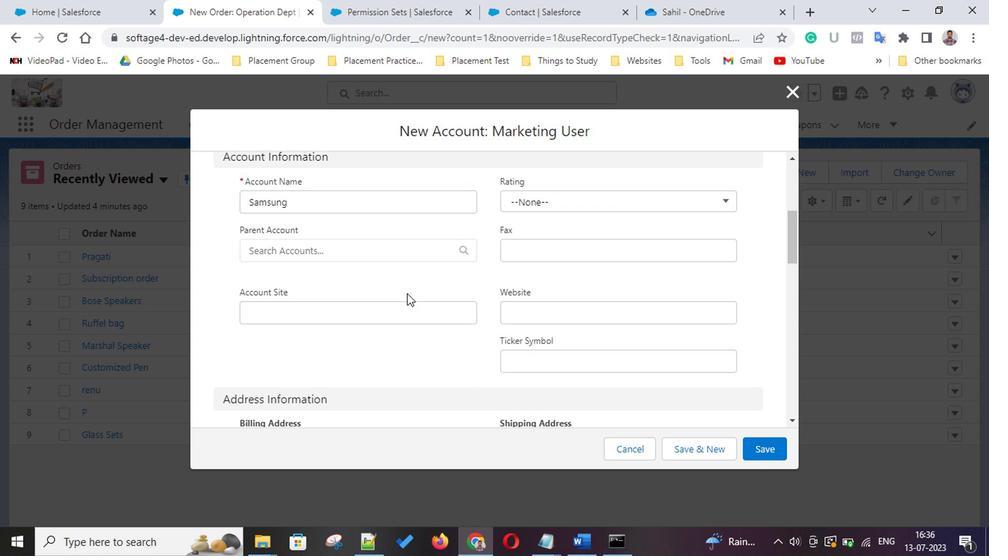 
Action: Mouse scrolled (404, 290) with delta (0, 0)
Screenshot: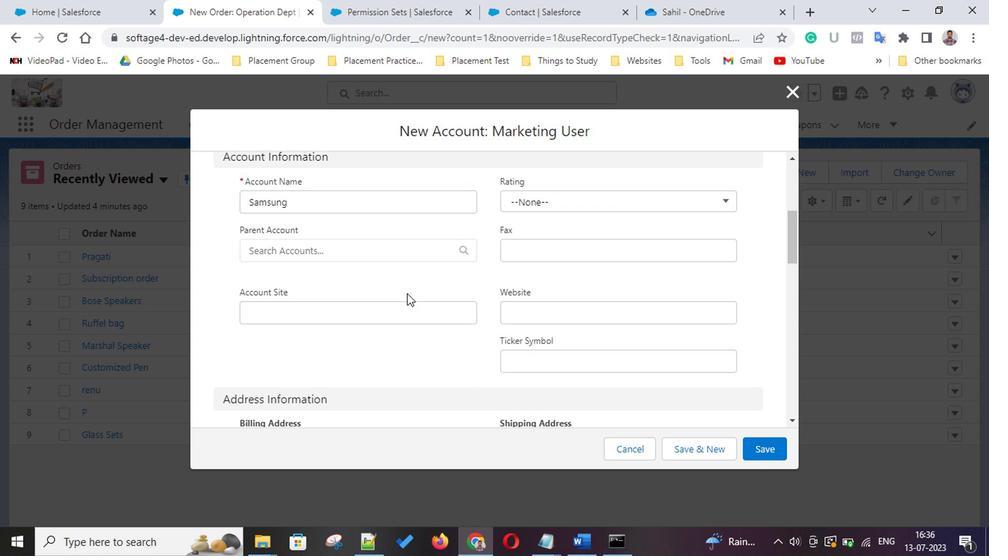 
Action: Mouse scrolled (404, 290) with delta (0, 0)
Screenshot: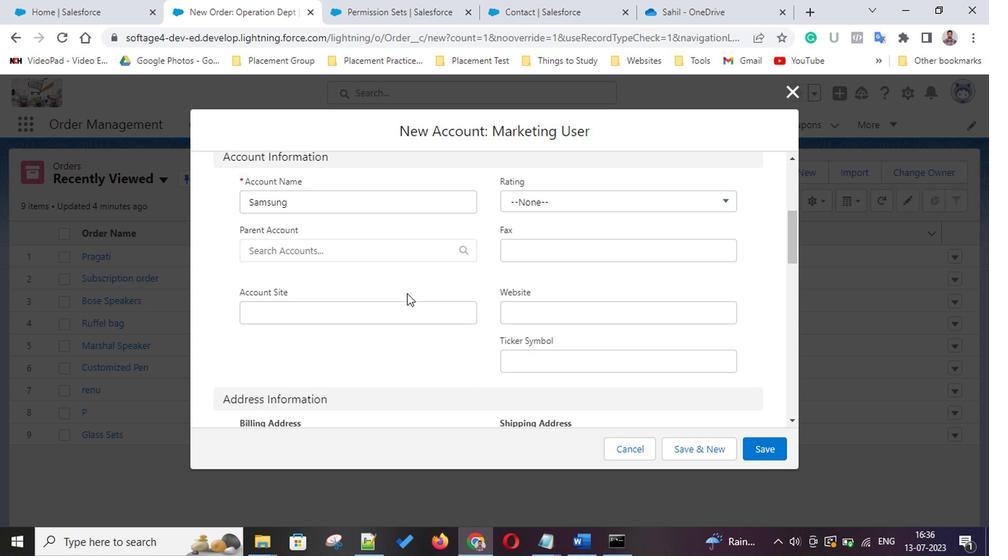 
Action: Mouse scrolled (404, 290) with delta (0, 0)
Screenshot: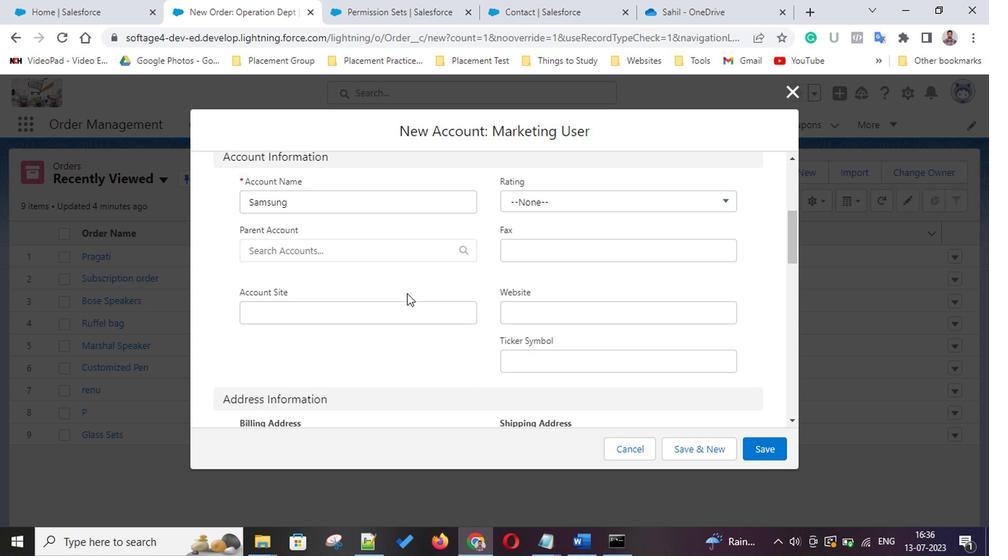 
Action: Mouse scrolled (404, 290) with delta (0, 0)
Screenshot: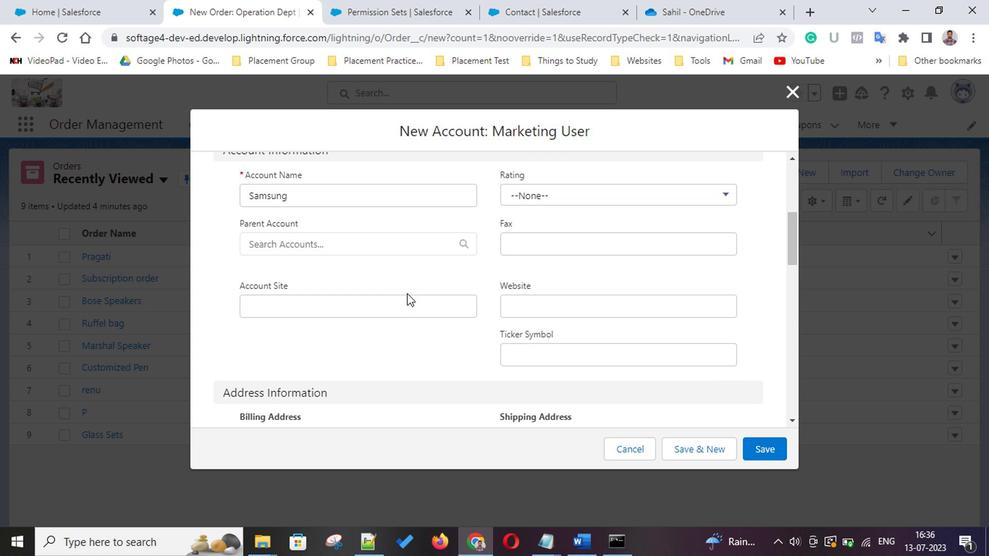 
Action: Mouse scrolled (404, 290) with delta (0, 0)
Screenshot: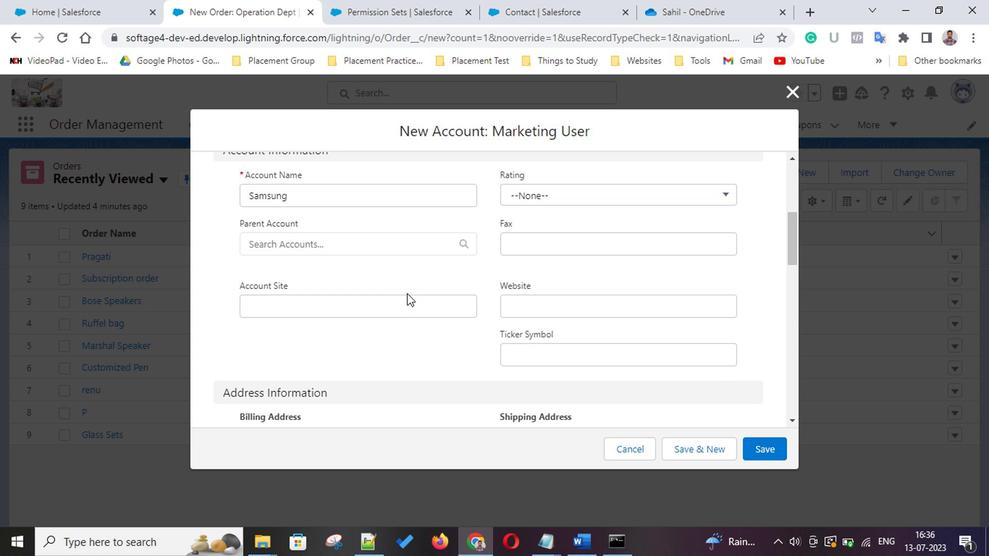 
Action: Mouse scrolled (404, 290) with delta (0, 0)
Screenshot: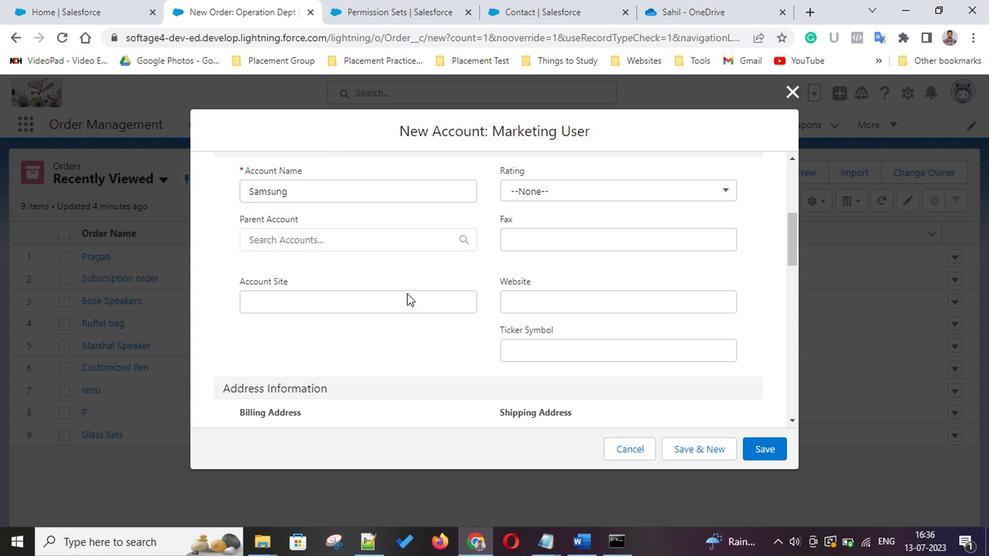 
Action: Mouse scrolled (404, 290) with delta (0, 0)
Screenshot: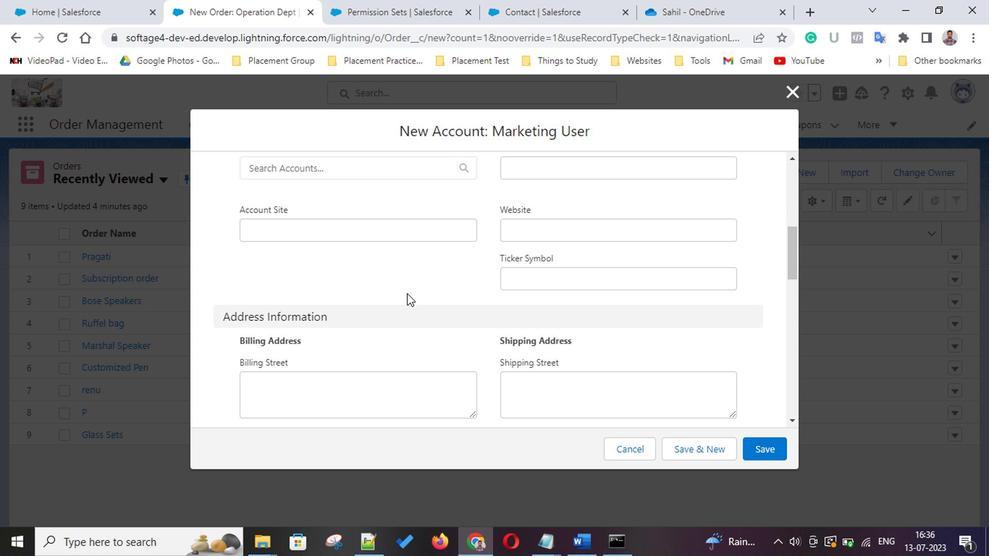
Action: Mouse scrolled (404, 290) with delta (0, 0)
Screenshot: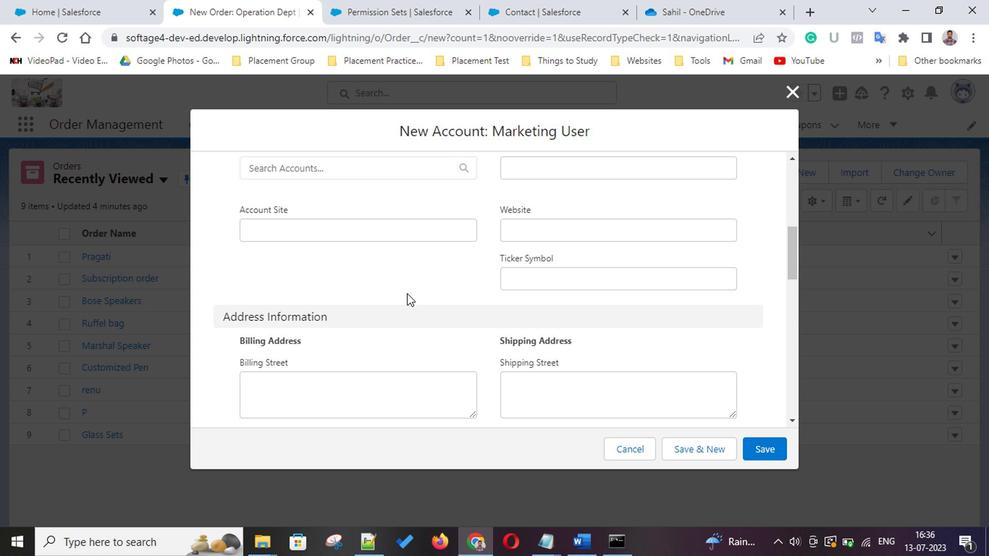 
Action: Mouse scrolled (404, 290) with delta (0, 0)
Screenshot: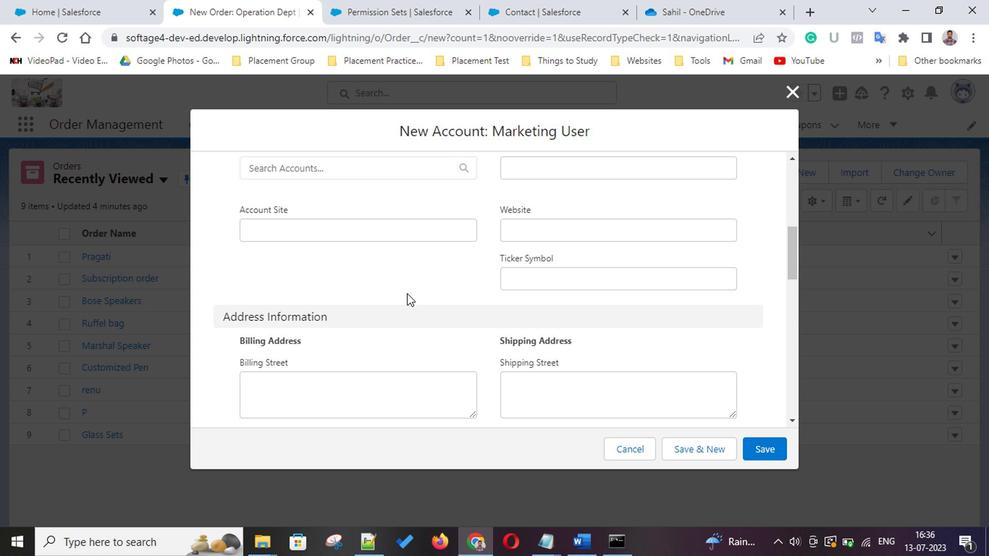 
Action: Mouse scrolled (404, 290) with delta (0, 0)
Screenshot: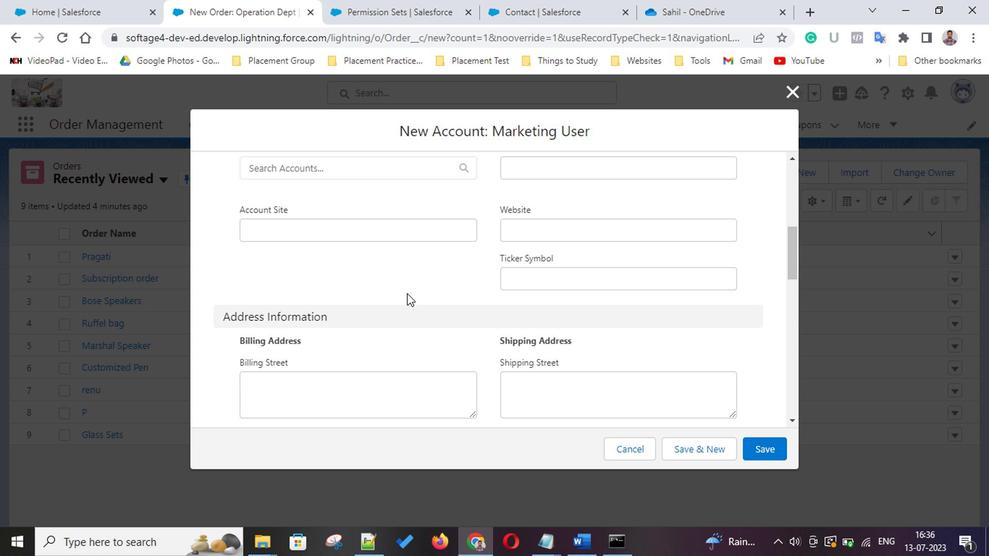 
Action: Mouse scrolled (404, 290) with delta (0, 0)
Screenshot: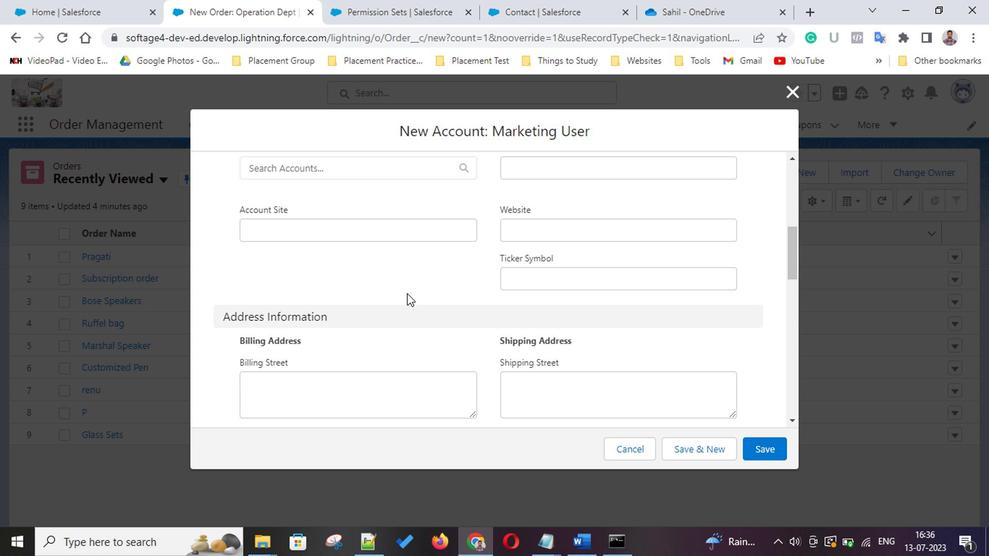 
Action: Mouse scrolled (404, 290) with delta (0, 0)
Screenshot: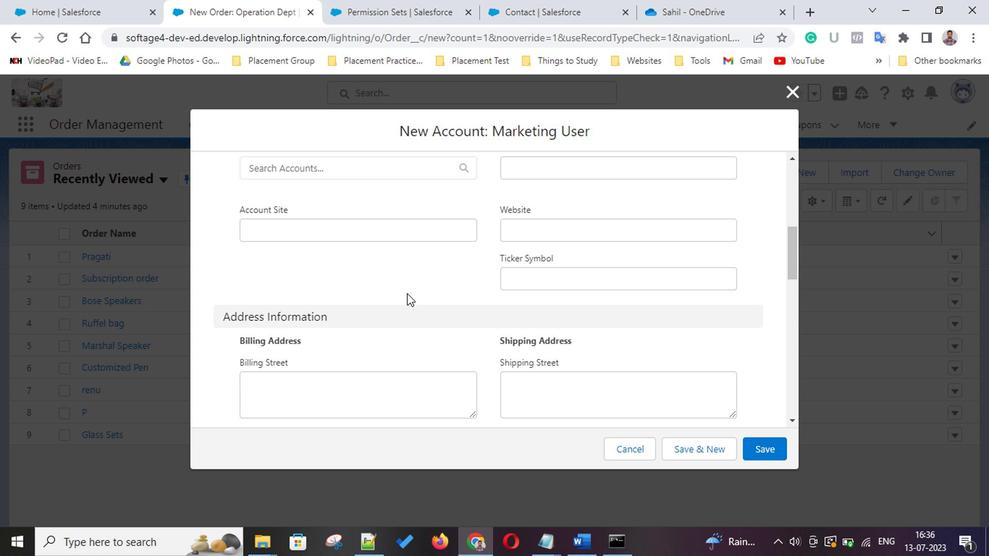 
Action: Mouse scrolled (404, 290) with delta (0, 0)
Screenshot: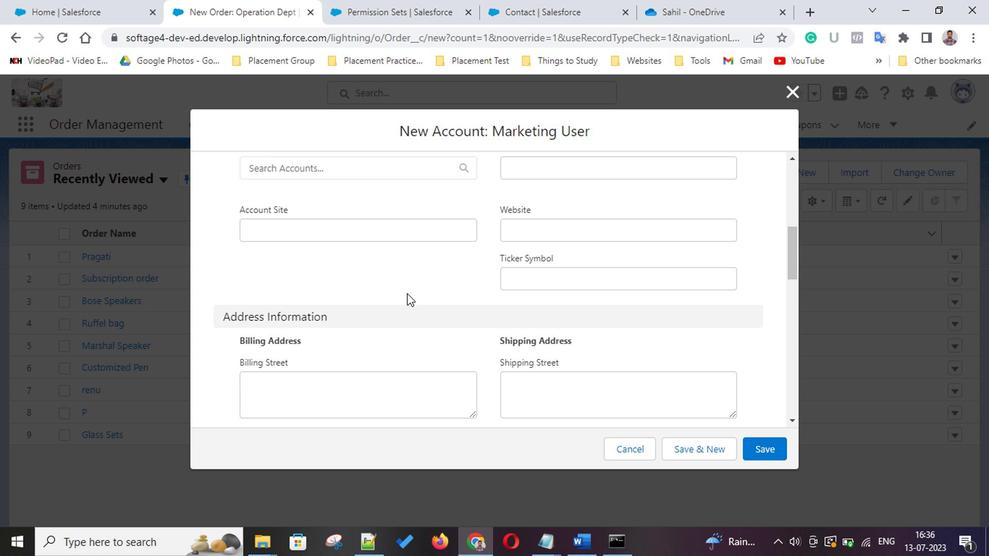 
Action: Mouse scrolled (404, 290) with delta (0, 0)
Screenshot: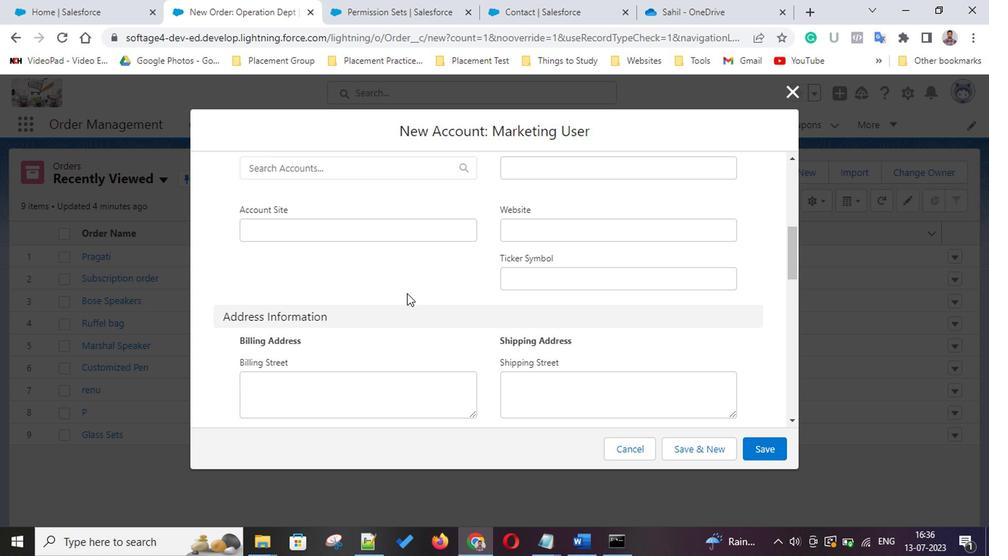 
Action: Mouse scrolled (404, 290) with delta (0, 0)
Screenshot: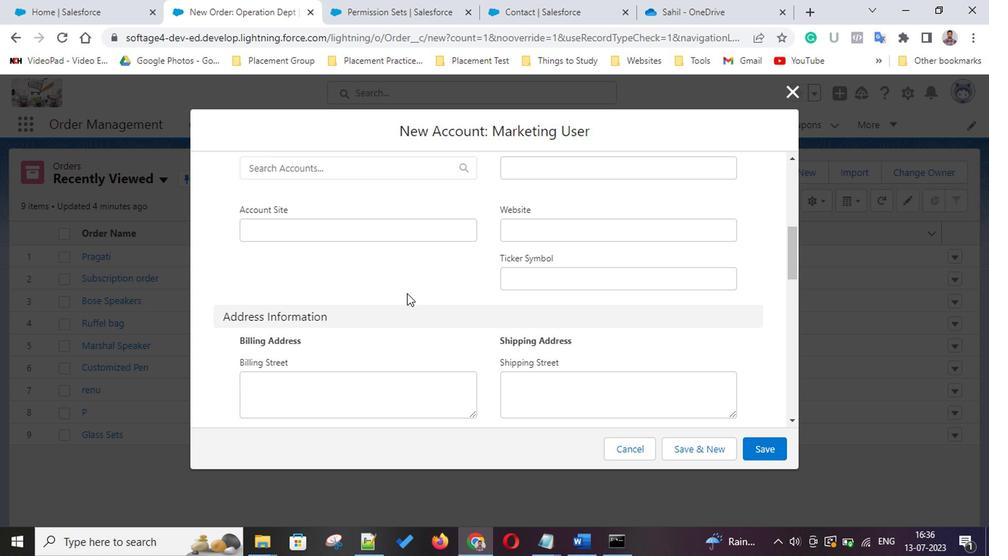 
Action: Mouse scrolled (404, 290) with delta (0, 0)
Screenshot: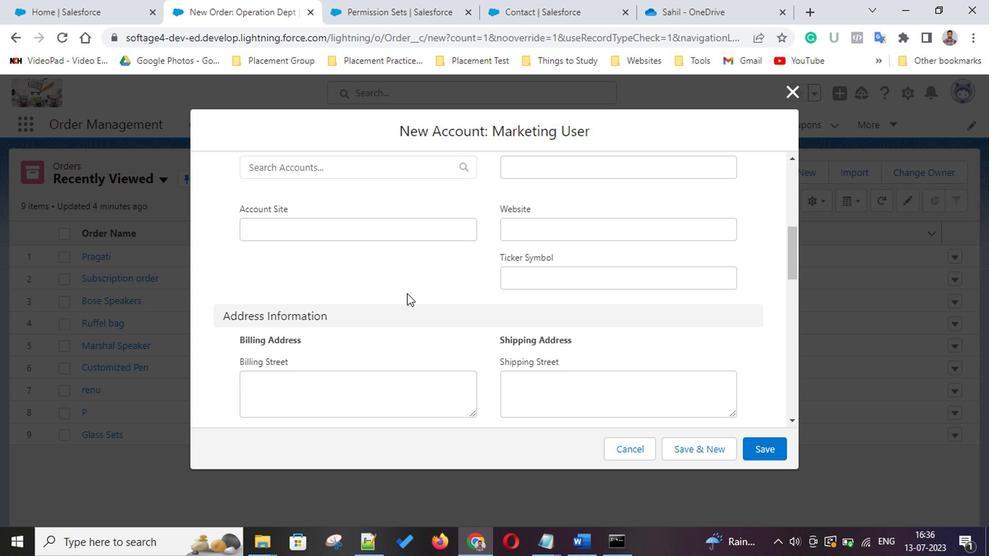
Action: Mouse scrolled (404, 290) with delta (0, 0)
Screenshot: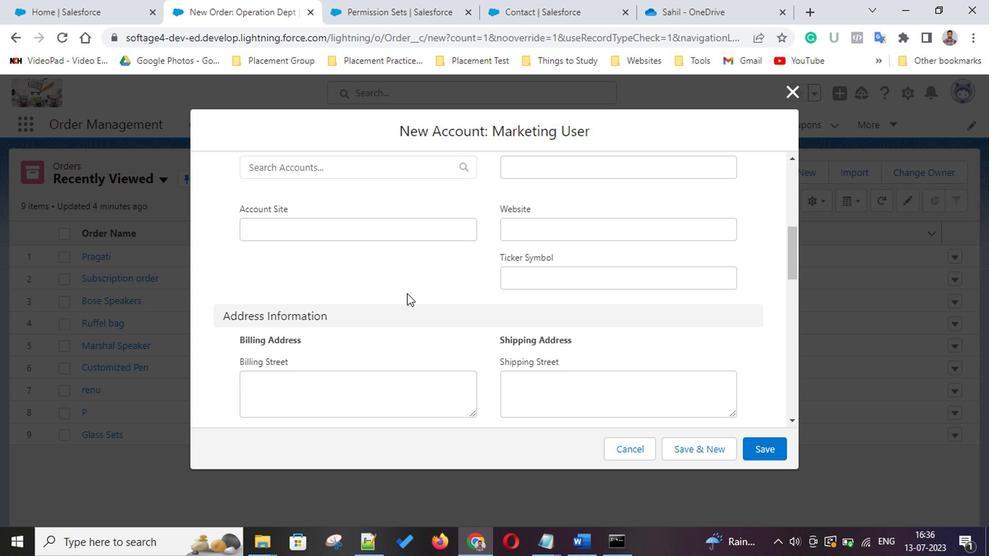 
Action: Mouse scrolled (404, 290) with delta (0, 0)
Screenshot: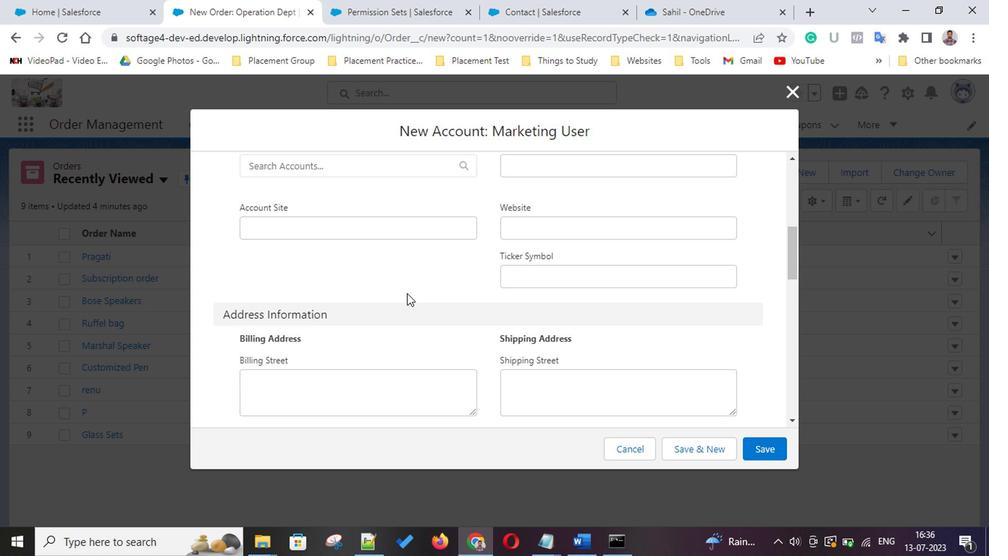 
Action: Mouse scrolled (404, 290) with delta (0, 0)
Screenshot: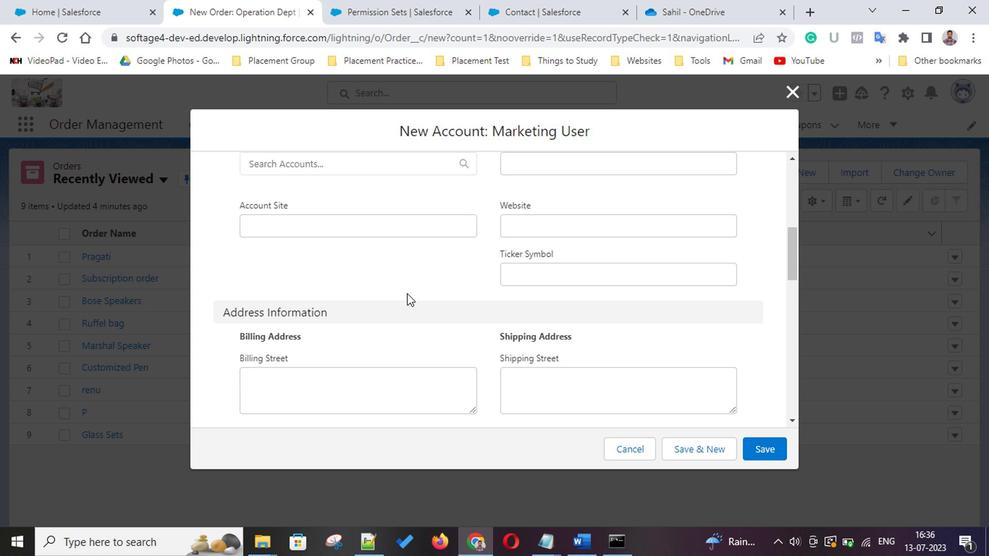 
Action: Mouse scrolled (404, 290) with delta (0, 0)
Screenshot: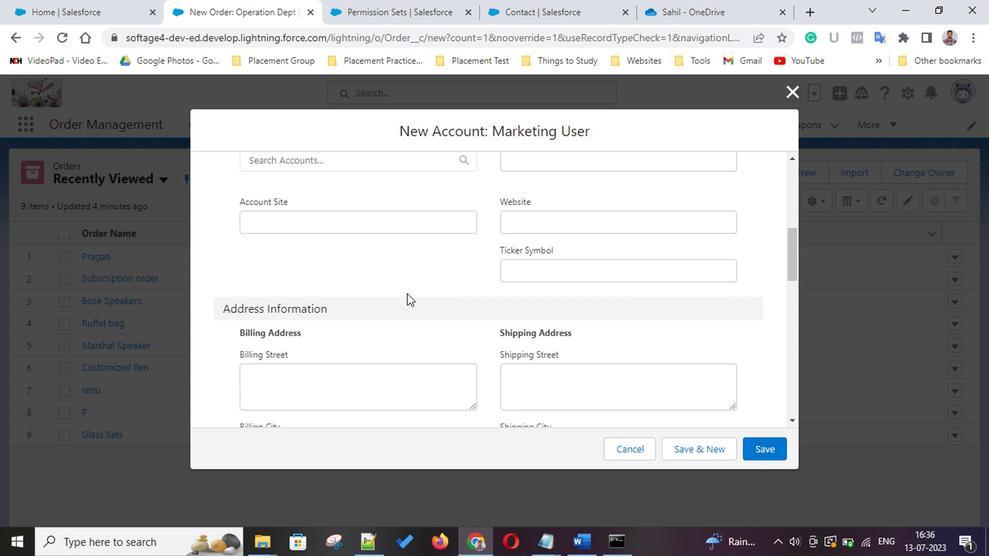 
Action: Mouse scrolled (404, 290) with delta (0, 0)
Screenshot: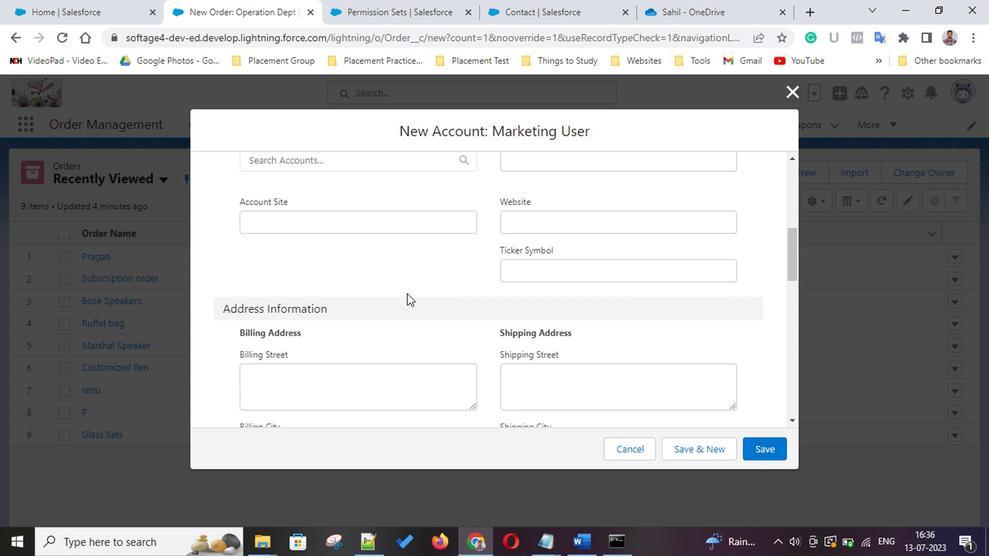 
Action: Mouse scrolled (404, 290) with delta (0, 0)
Screenshot: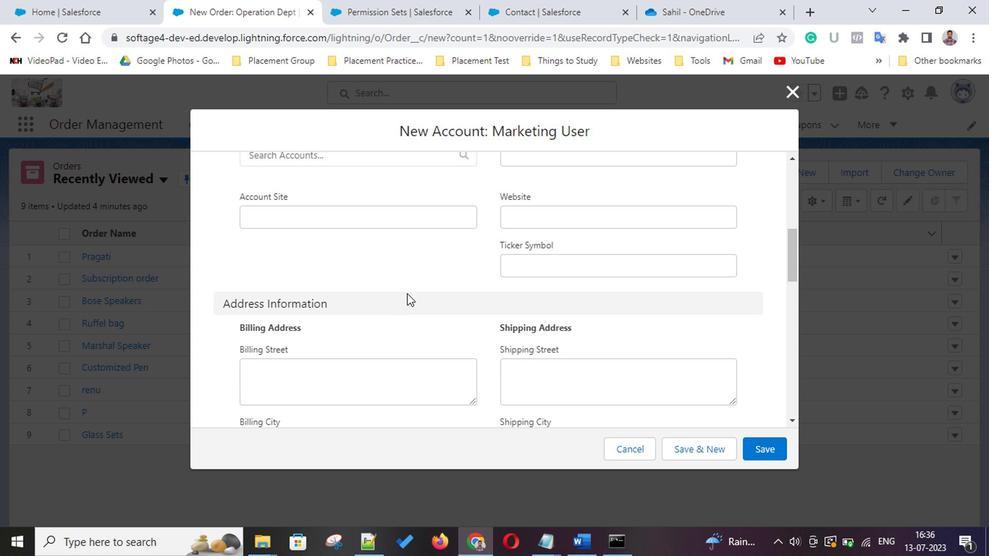 
Action: Mouse scrolled (404, 290) with delta (0, 0)
Screenshot: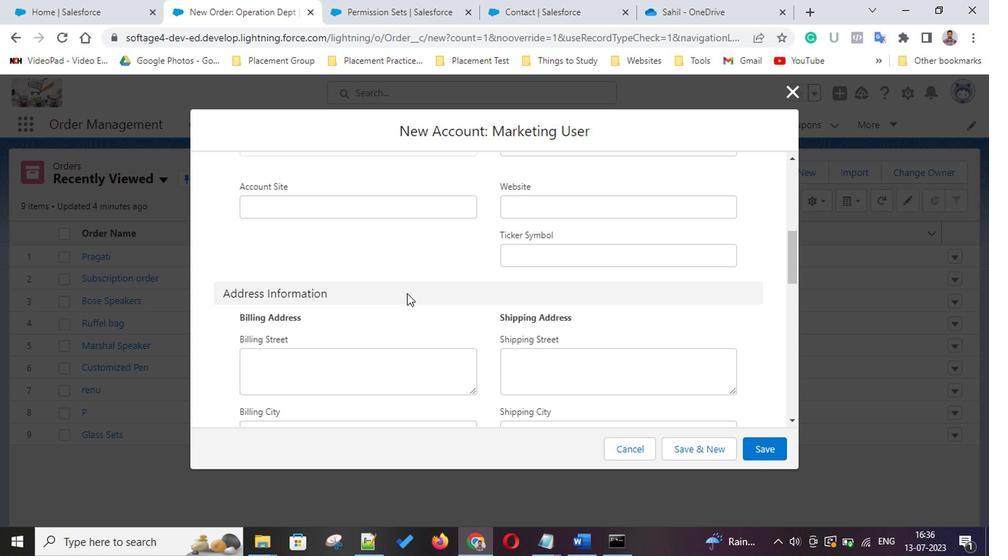 
Action: Mouse scrolled (404, 290) with delta (0, 0)
Screenshot: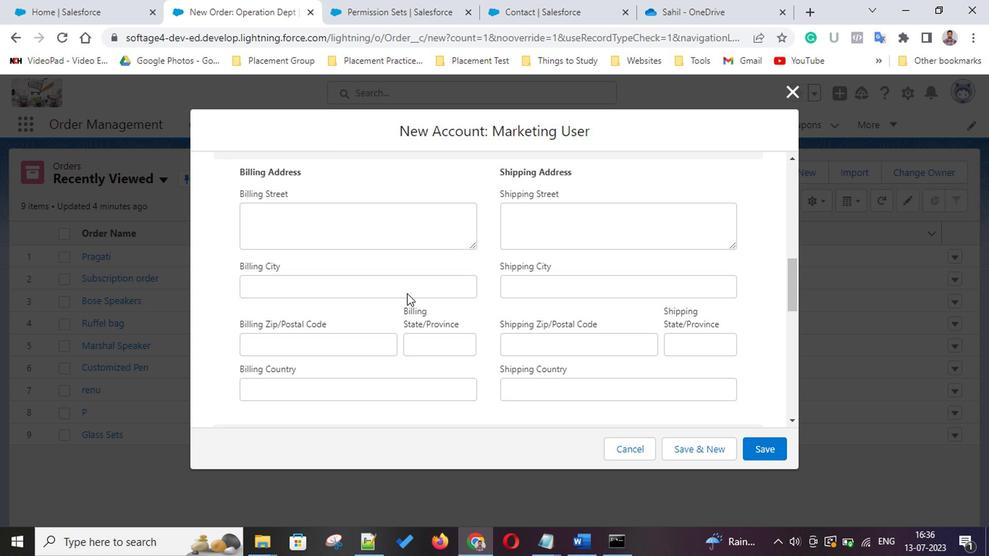 
Action: Mouse scrolled (404, 290) with delta (0, 0)
Screenshot: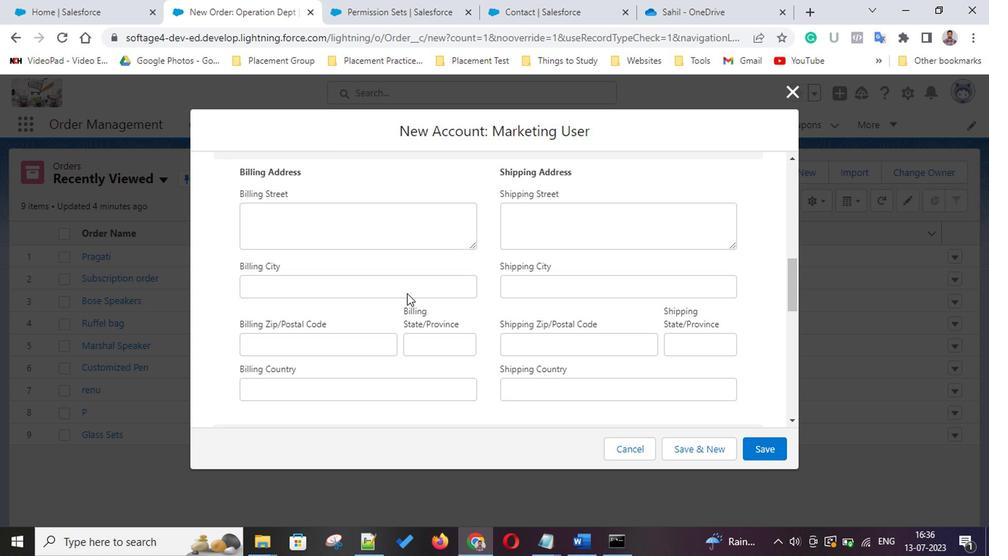 
Action: Mouse scrolled (404, 290) with delta (0, 0)
Screenshot: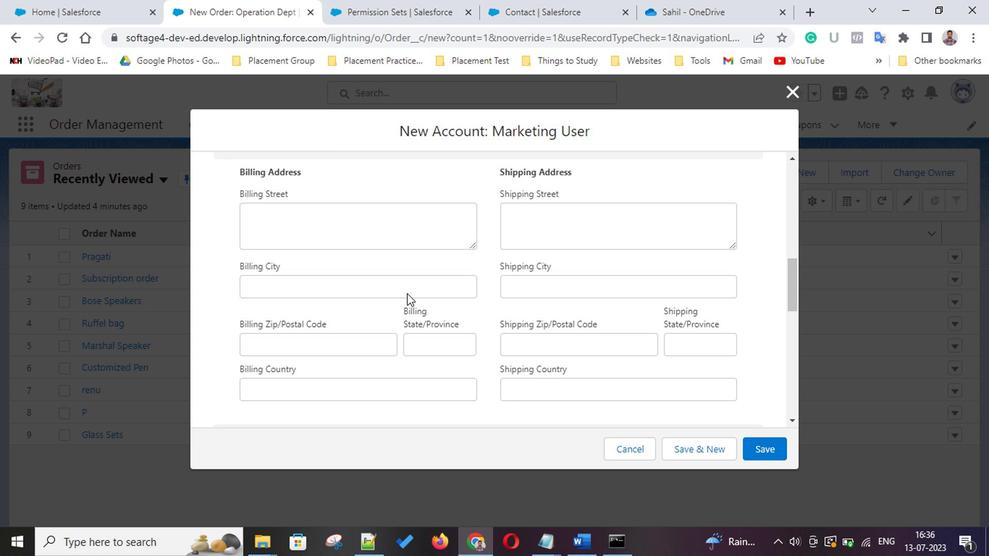 
Action: Mouse scrolled (404, 290) with delta (0, 0)
Screenshot: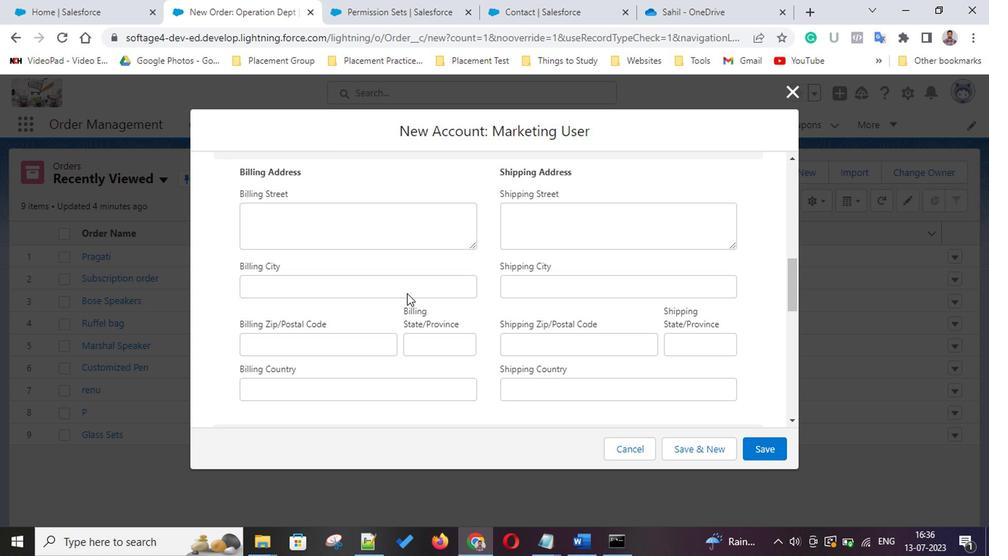 
Action: Mouse scrolled (404, 290) with delta (0, 0)
Screenshot: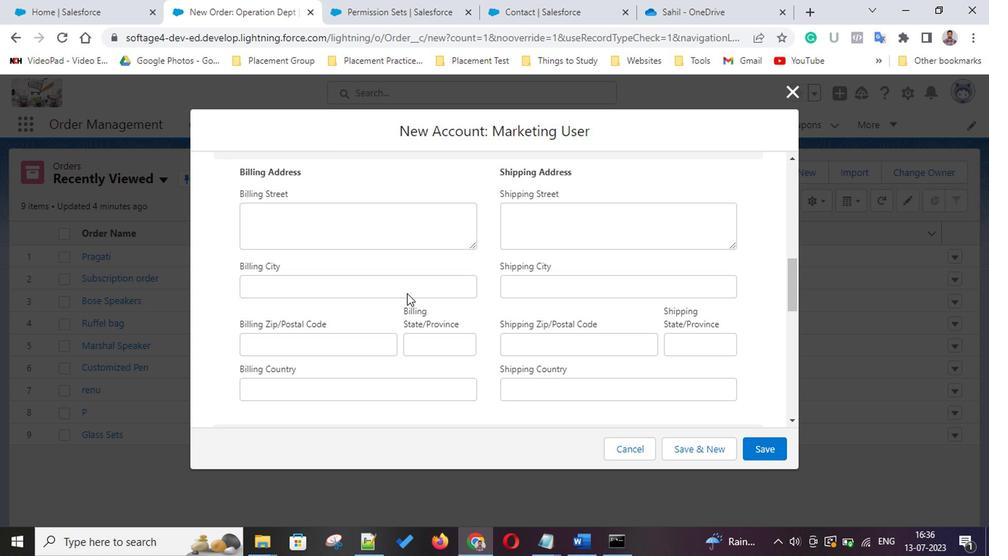 
Action: Mouse scrolled (404, 290) with delta (0, 0)
Screenshot: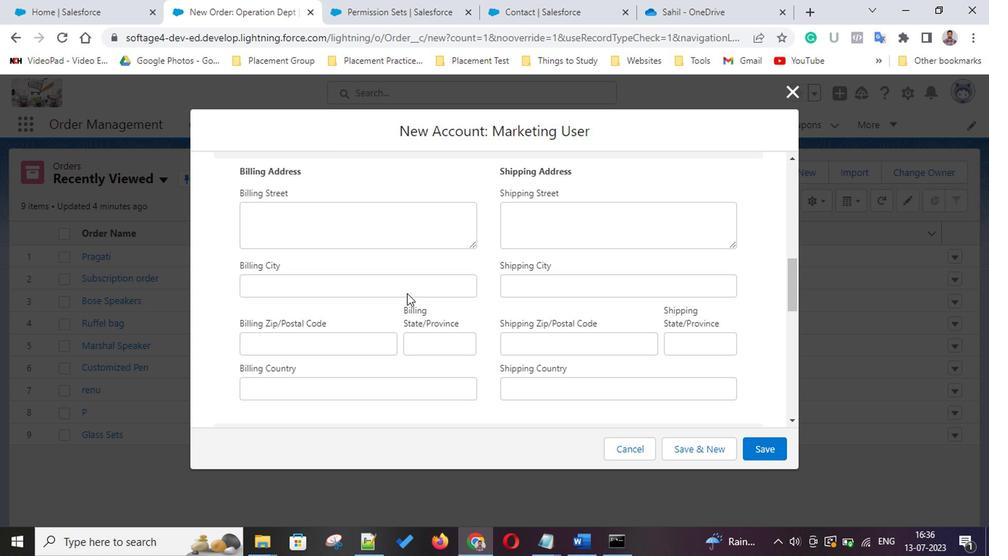 
Action: Mouse scrolled (404, 290) with delta (0, 0)
Screenshot: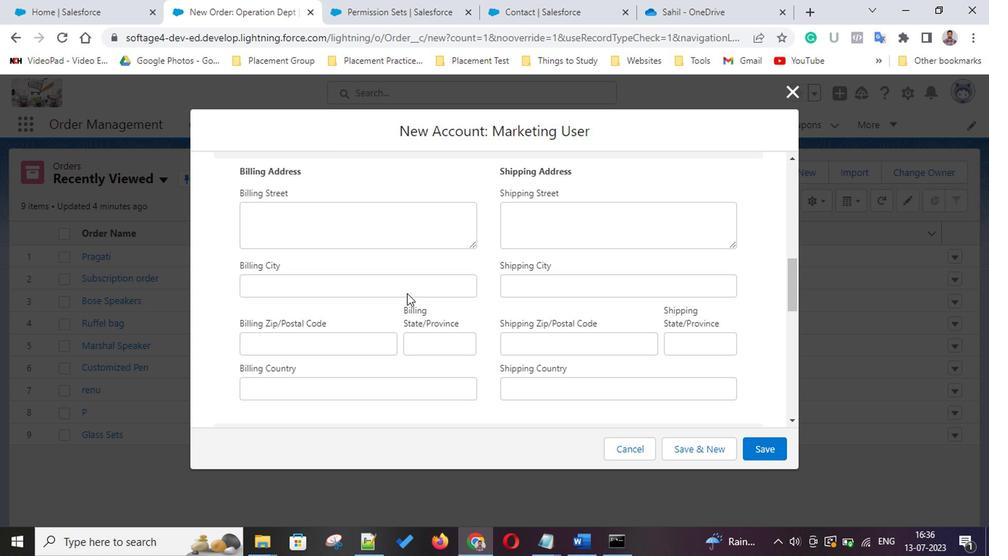 
Action: Mouse scrolled (404, 290) with delta (0, 0)
Screenshot: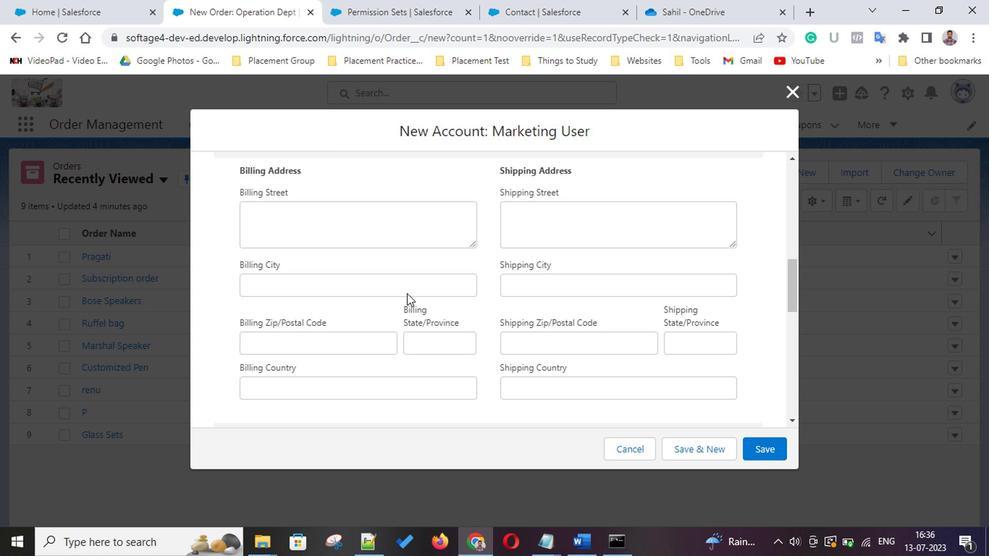 
Action: Mouse scrolled (404, 290) with delta (0, 0)
Screenshot: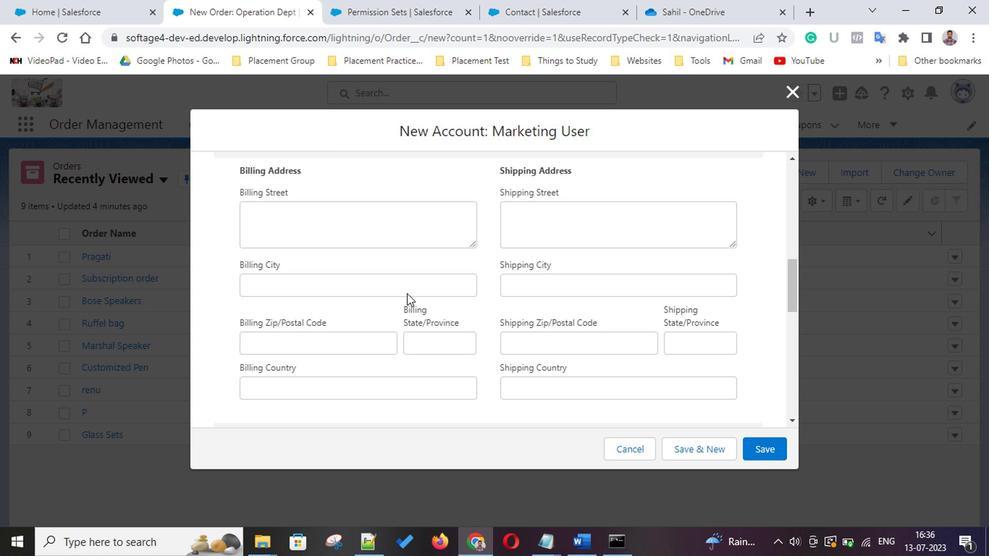 
Action: Mouse scrolled (404, 290) with delta (0, 0)
Screenshot: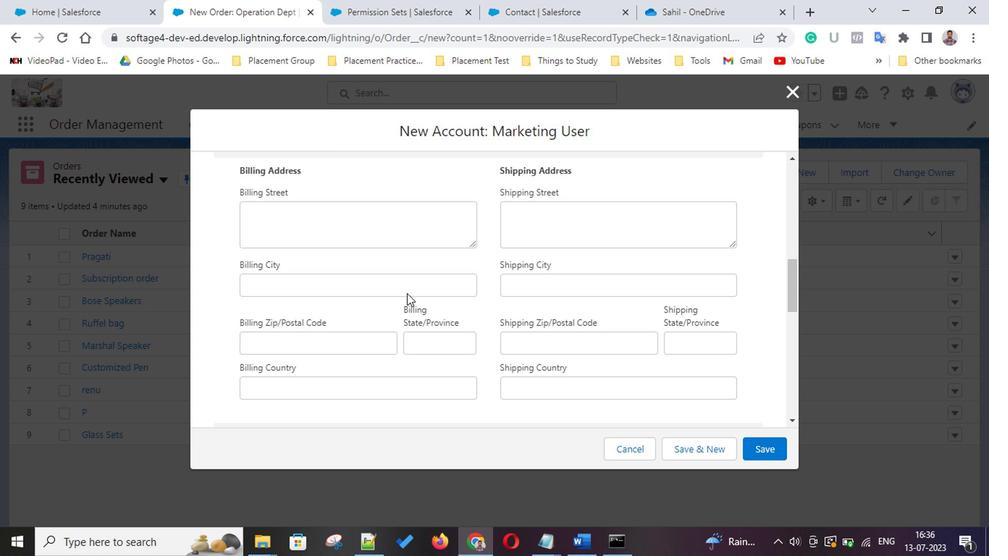 
Action: Mouse scrolled (404, 290) with delta (0, 0)
Screenshot: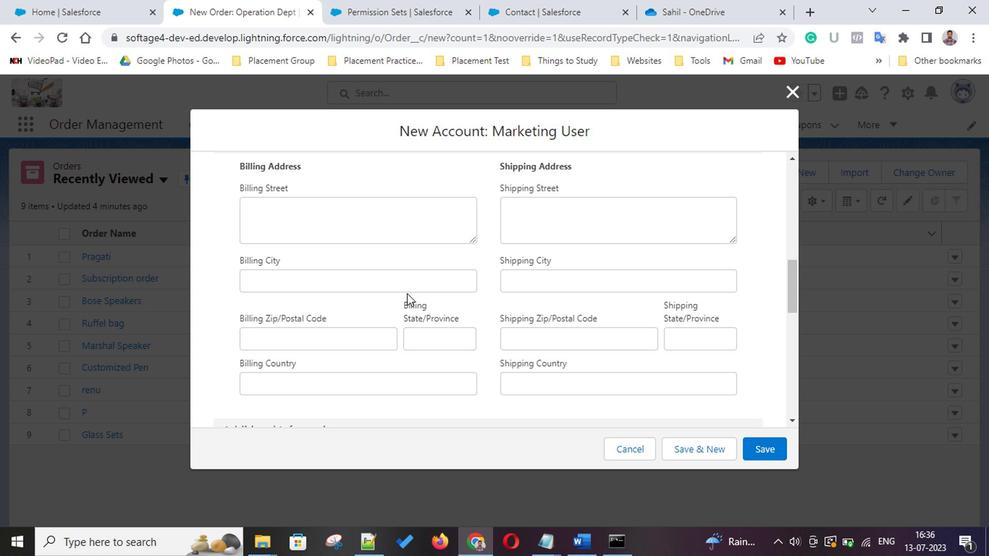 
Action: Mouse scrolled (404, 290) with delta (0, 0)
Screenshot: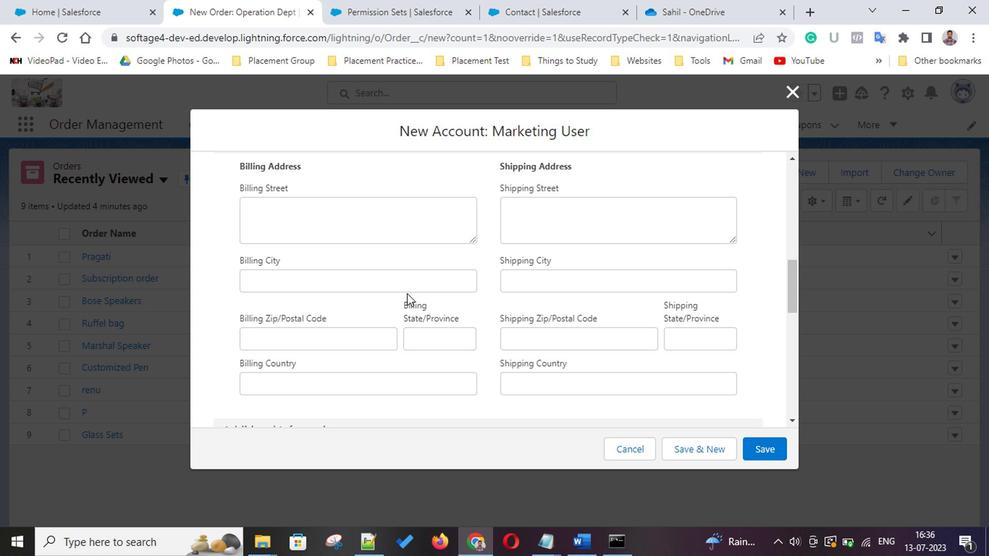 
Action: Mouse scrolled (404, 290) with delta (0, 0)
Screenshot: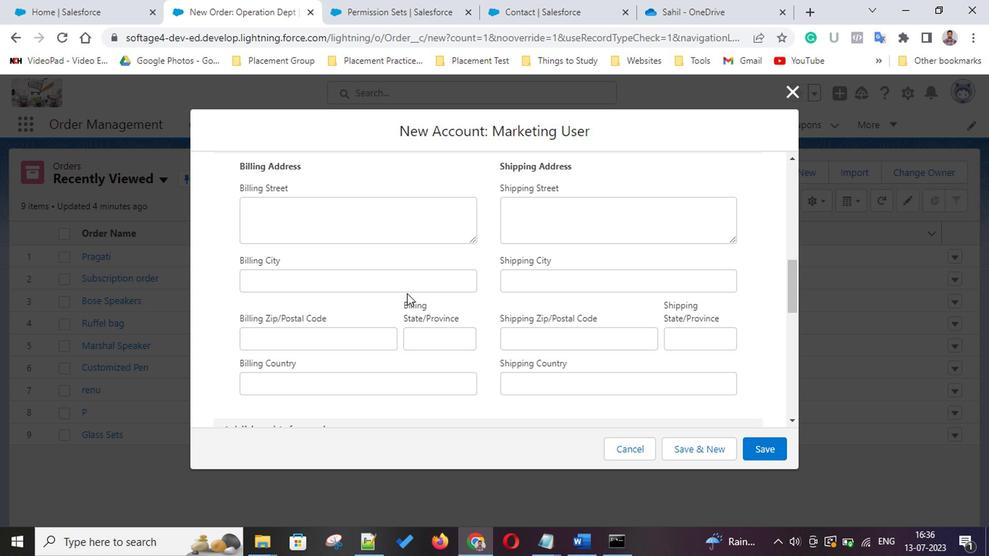 
Action: Mouse scrolled (404, 290) with delta (0, 0)
Screenshot: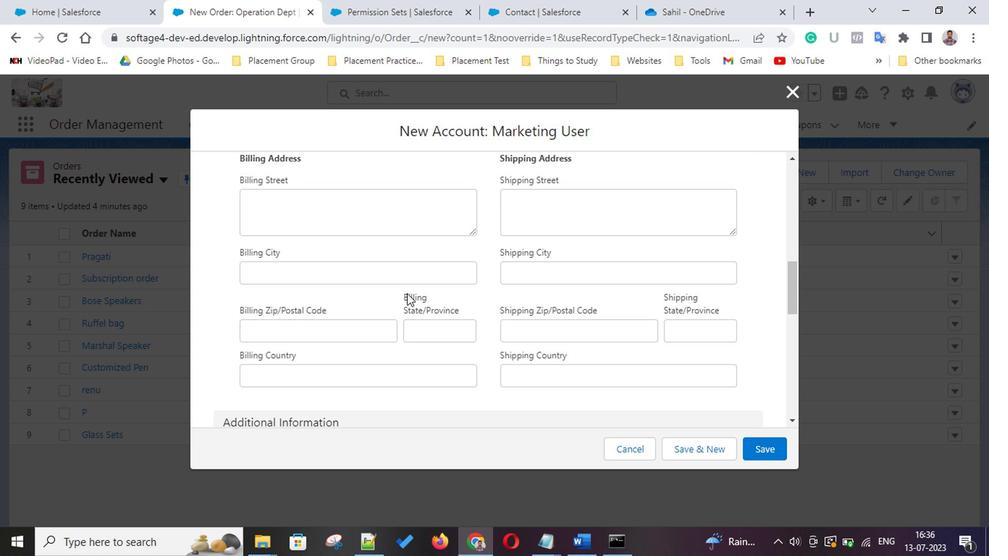 
Action: Mouse scrolled (404, 290) with delta (0, 0)
Screenshot: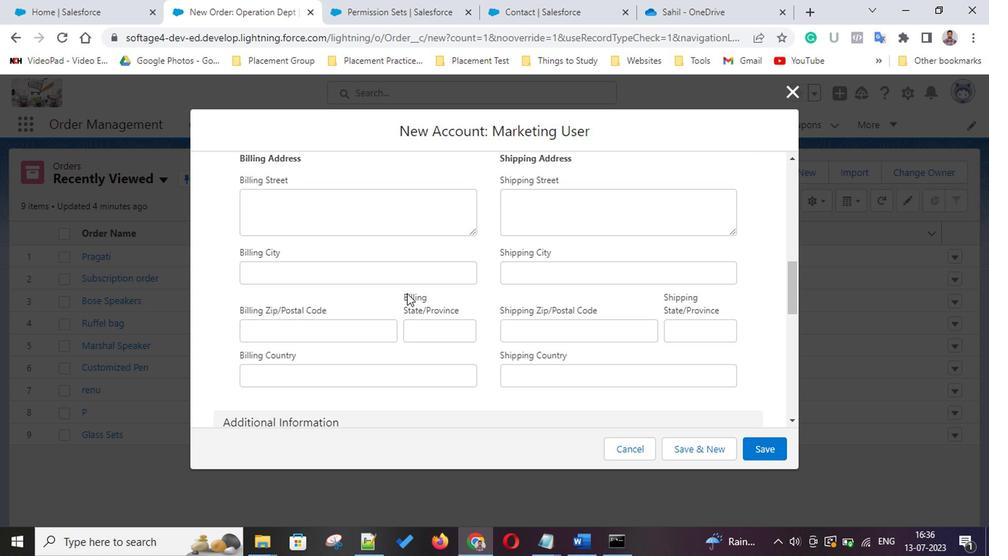 
Action: Mouse scrolled (404, 290) with delta (0, 0)
Screenshot: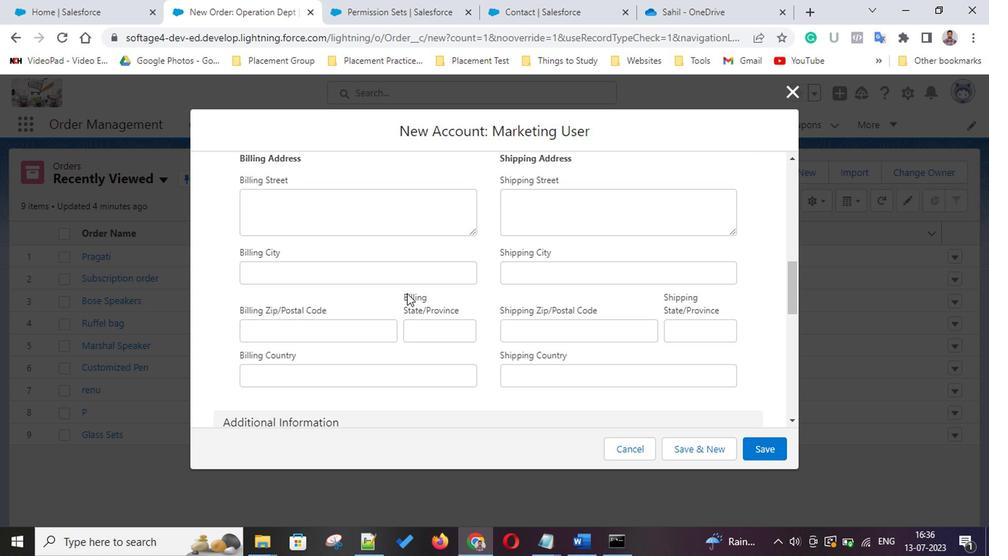 
Action: Mouse scrolled (404, 290) with delta (0, 0)
Screenshot: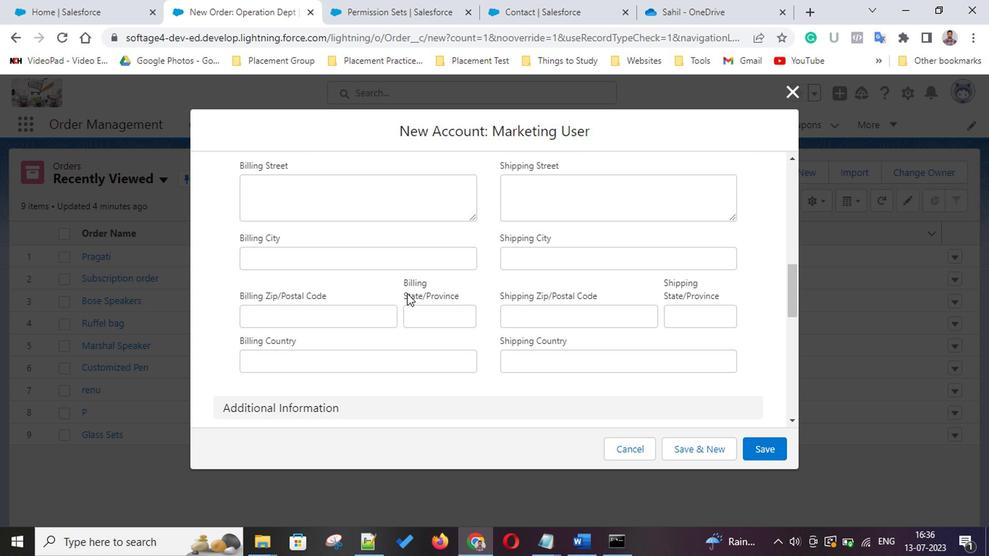 
Action: Mouse scrolled (404, 290) with delta (0, 0)
Screenshot: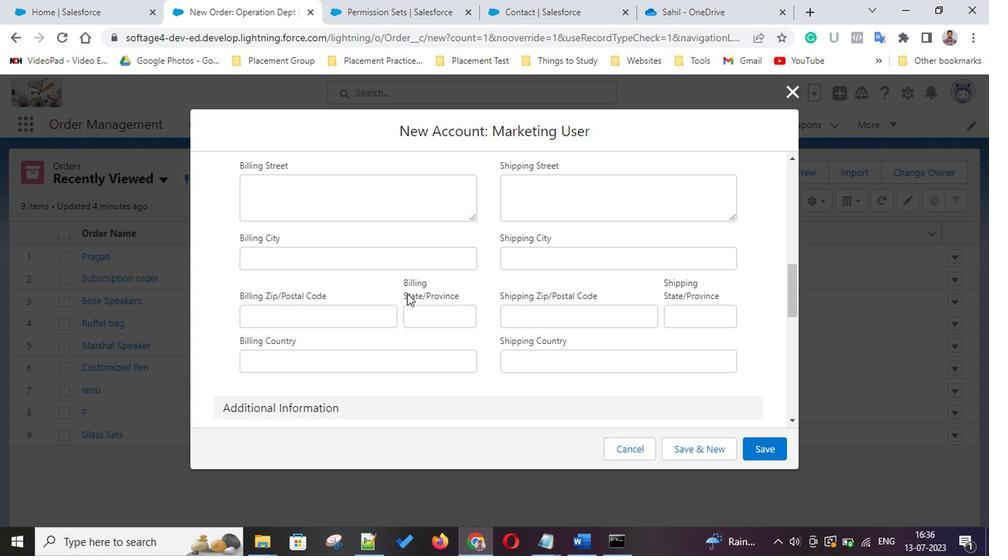
Action: Mouse scrolled (404, 290) with delta (0, 0)
Screenshot: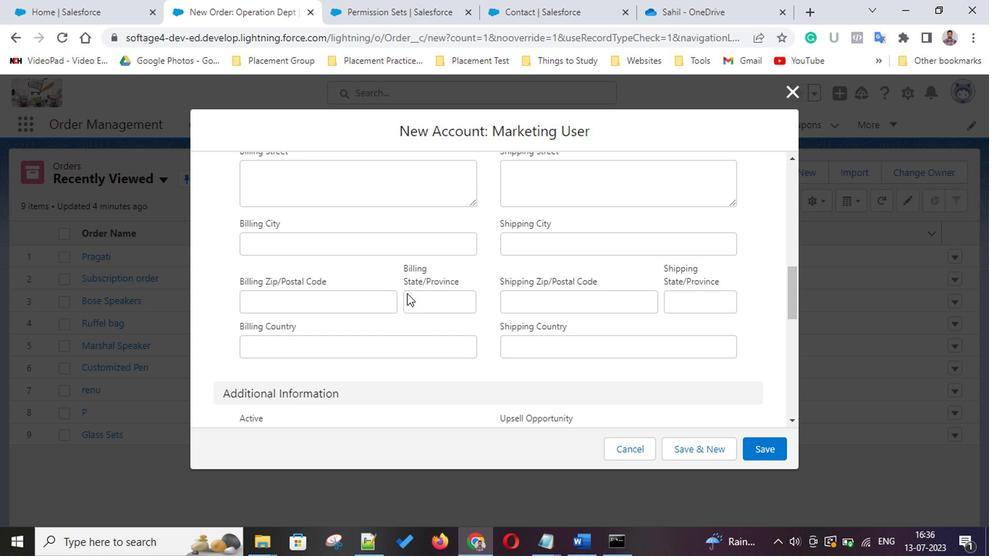 
Action: Mouse scrolled (404, 290) with delta (0, 0)
Screenshot: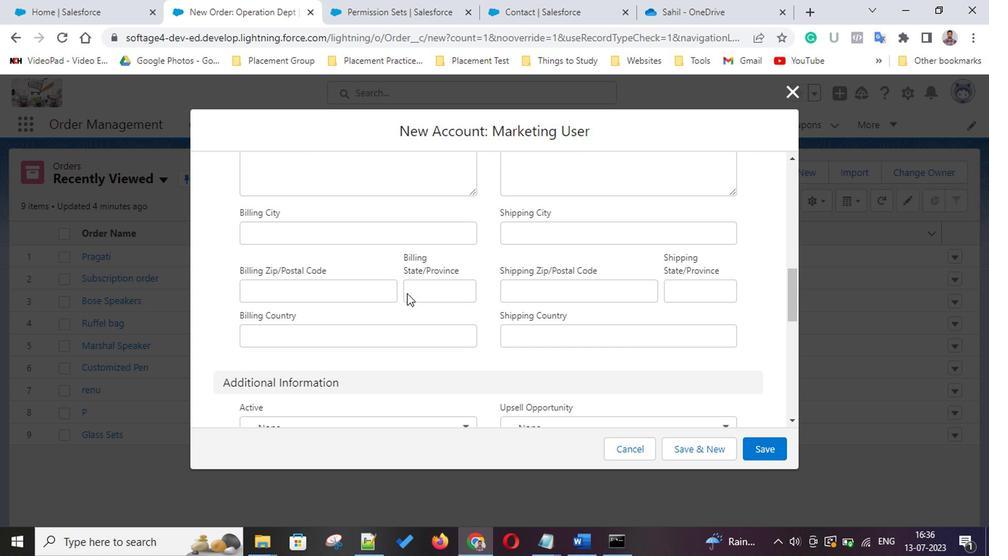 
Action: Mouse scrolled (404, 290) with delta (0, 0)
Screenshot: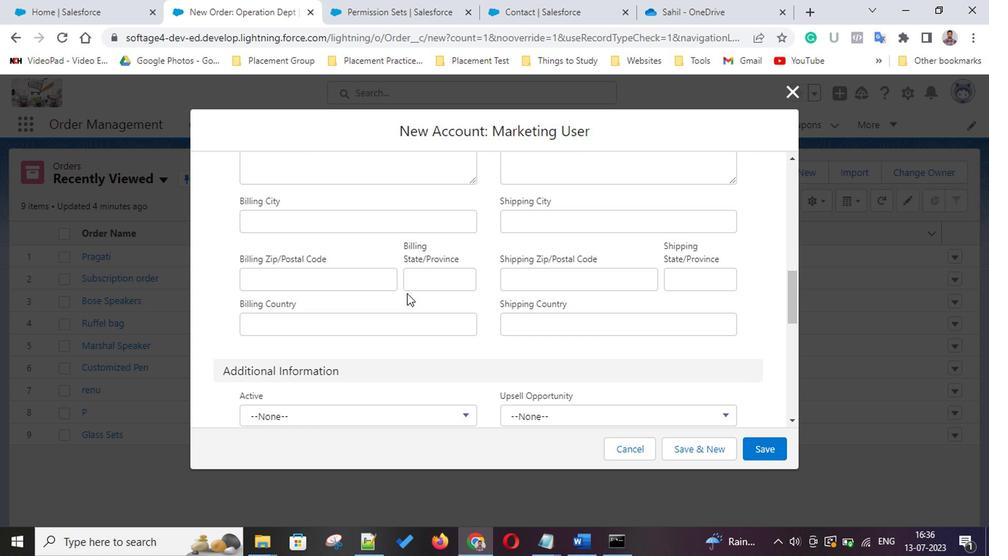 
Action: Mouse scrolled (404, 290) with delta (0, 0)
Screenshot: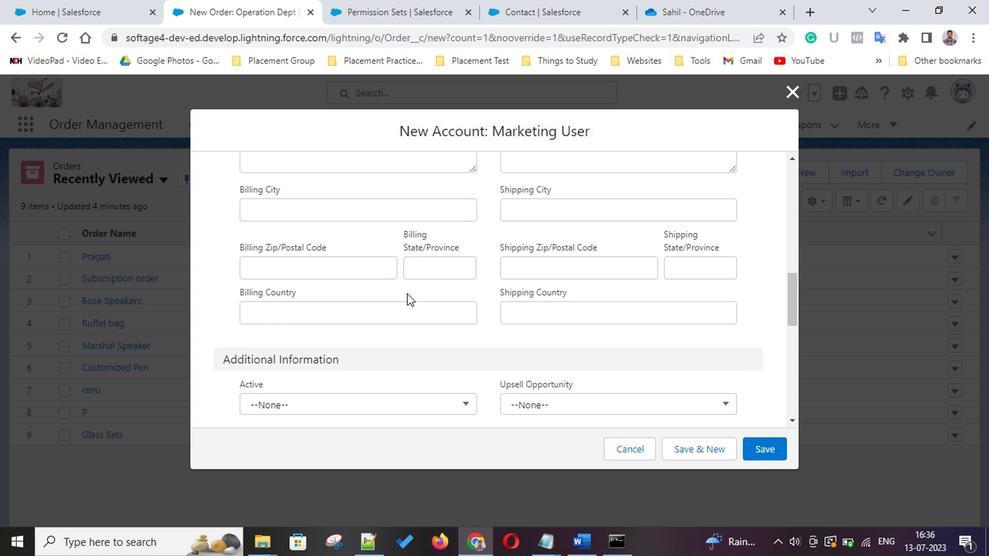 
Action: Mouse scrolled (404, 290) with delta (0, 0)
Screenshot: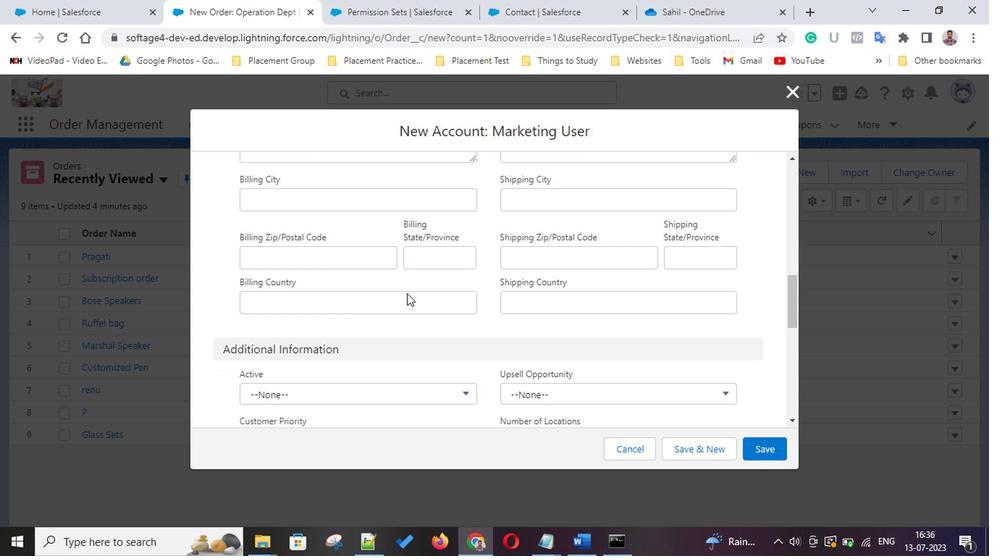 
Action: Mouse scrolled (404, 290) with delta (0, 0)
Screenshot: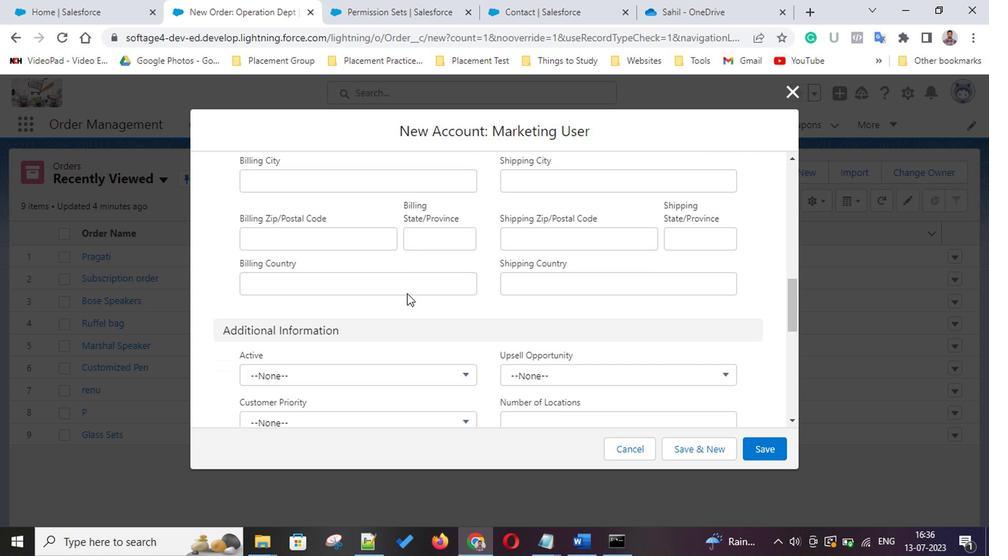 
Action: Mouse scrolled (404, 290) with delta (0, 0)
Screenshot: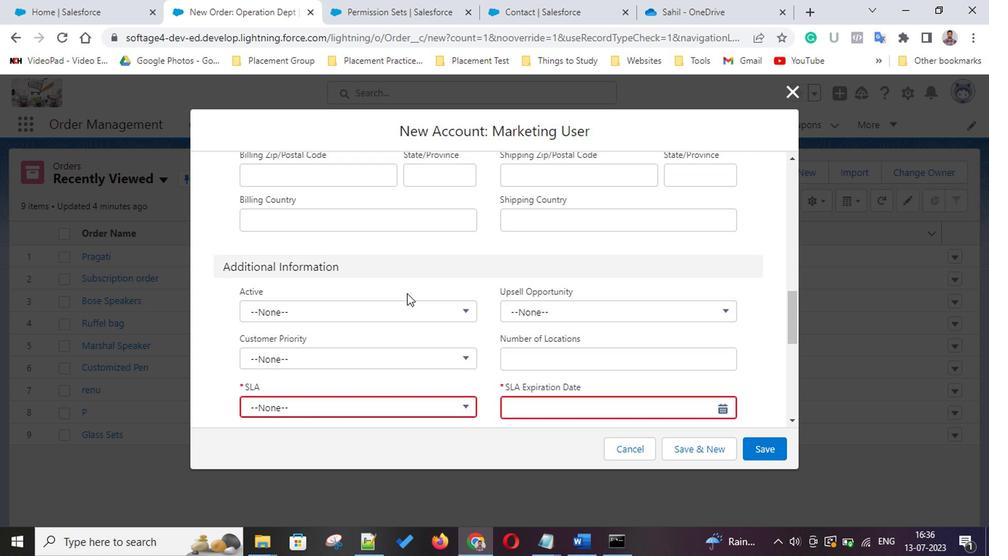 
Action: Mouse scrolled (404, 290) with delta (0, 0)
Screenshot: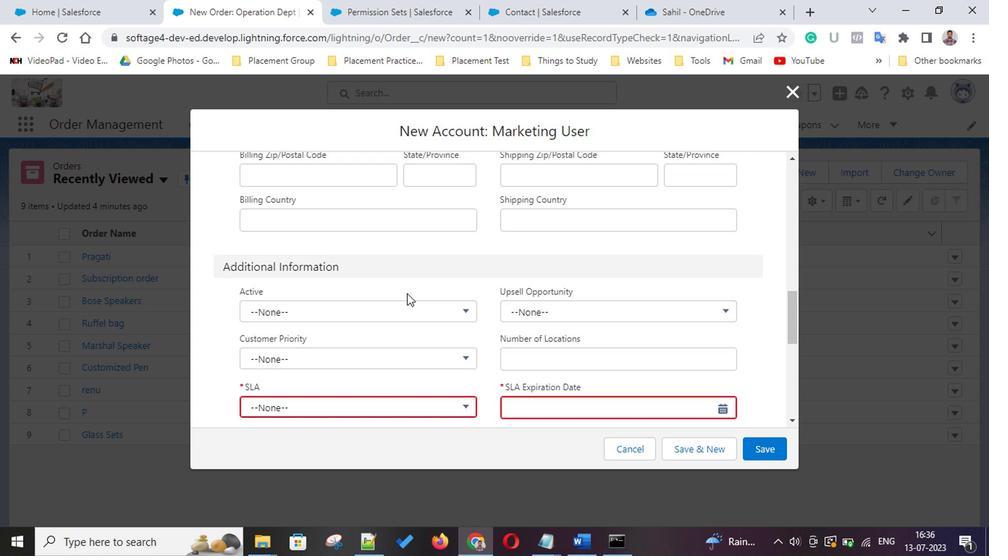 
Action: Mouse scrolled (404, 290) with delta (0, 0)
Screenshot: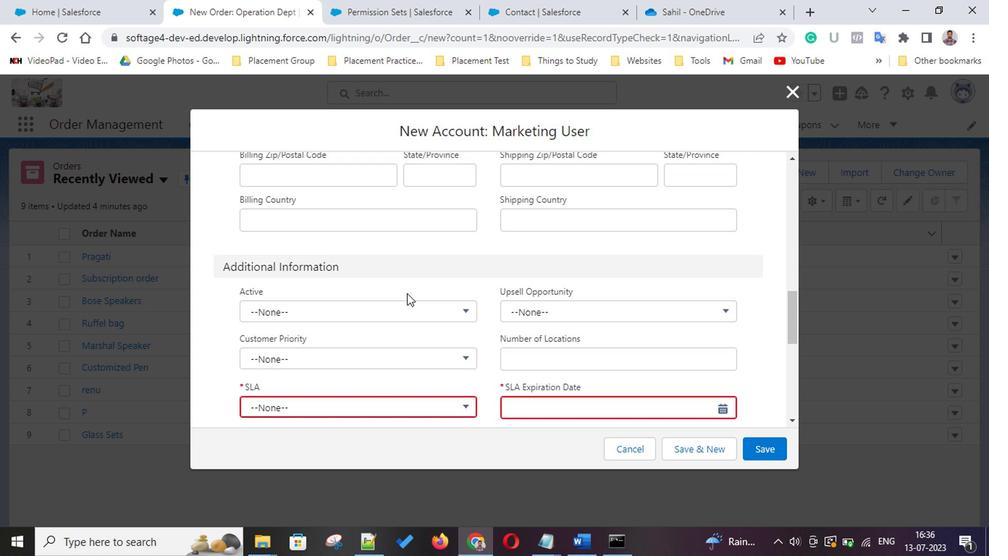 
Action: Mouse scrolled (404, 290) with delta (0, 0)
Screenshot: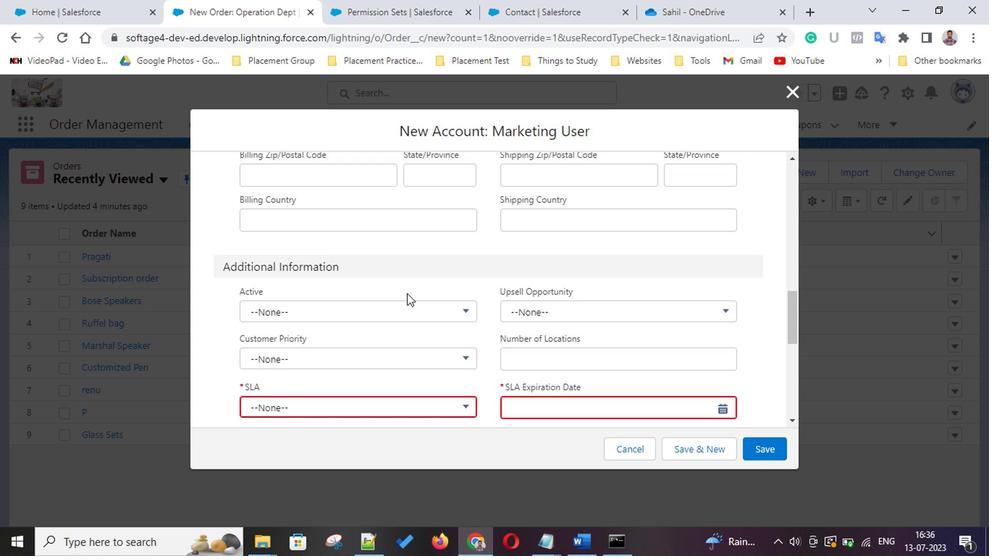 
Action: Mouse scrolled (404, 290) with delta (0, 0)
Screenshot: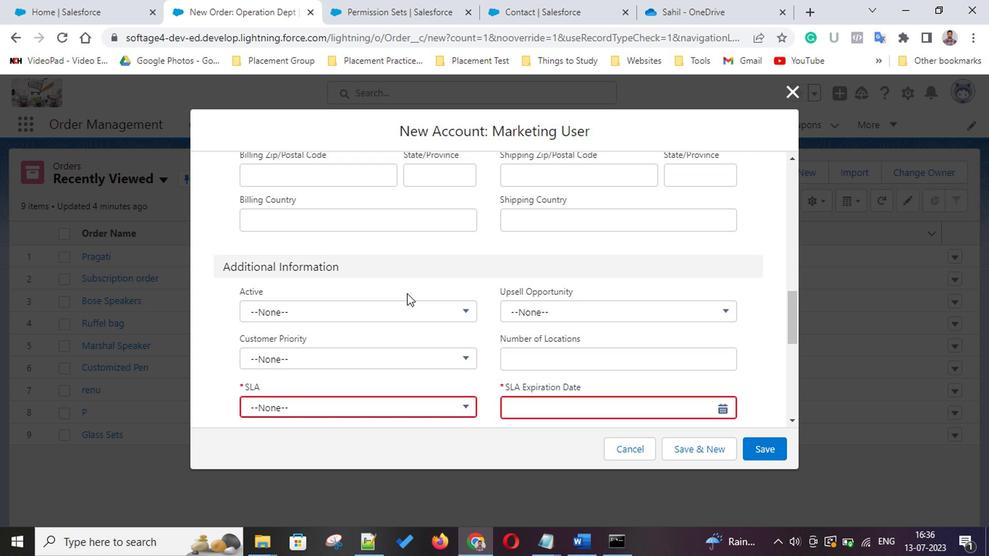 
Action: Mouse scrolled (404, 290) with delta (0, 0)
Screenshot: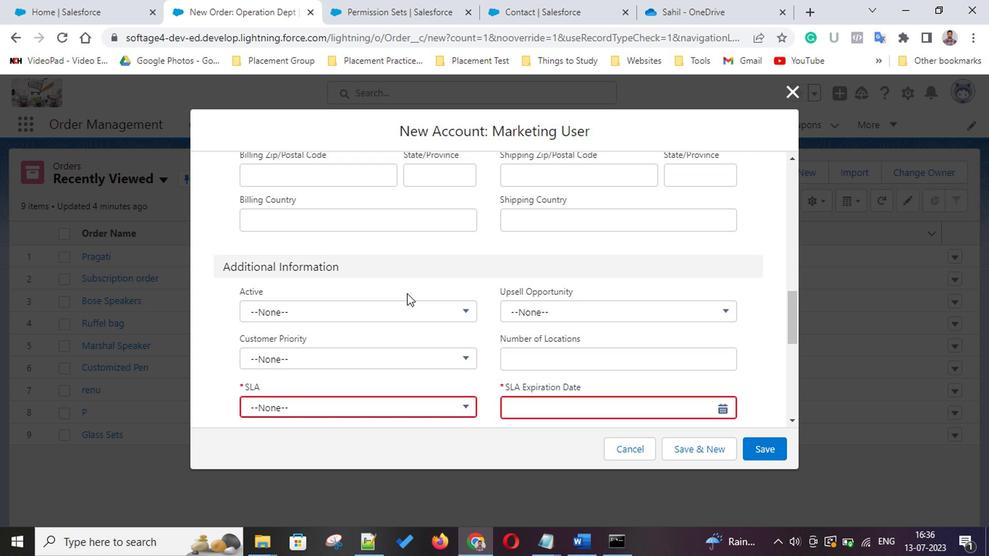 
Action: Mouse scrolled (404, 290) with delta (0, 0)
Screenshot: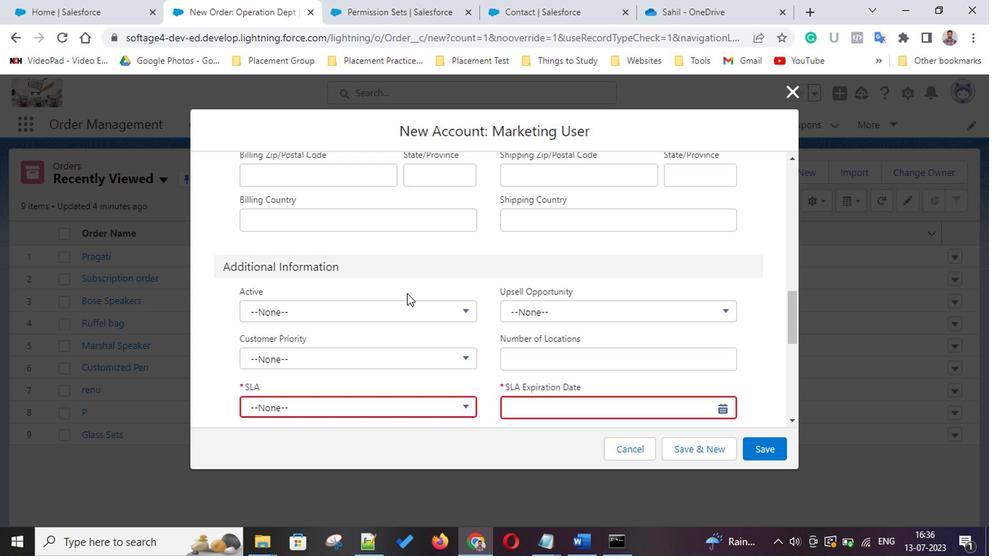 
Action: Mouse scrolled (404, 290) with delta (0, 0)
Screenshot: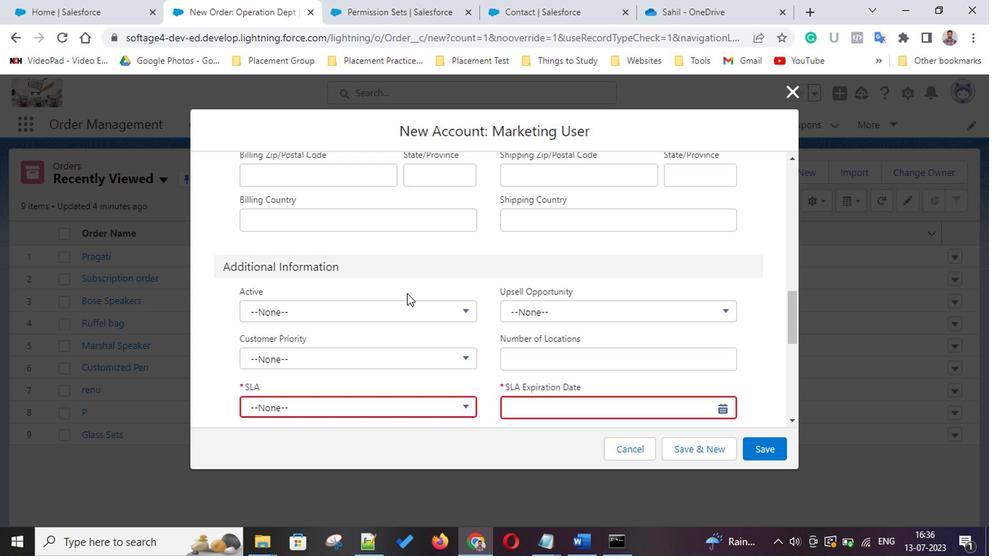 
Action: Mouse scrolled (404, 290) with delta (0, 0)
Screenshot: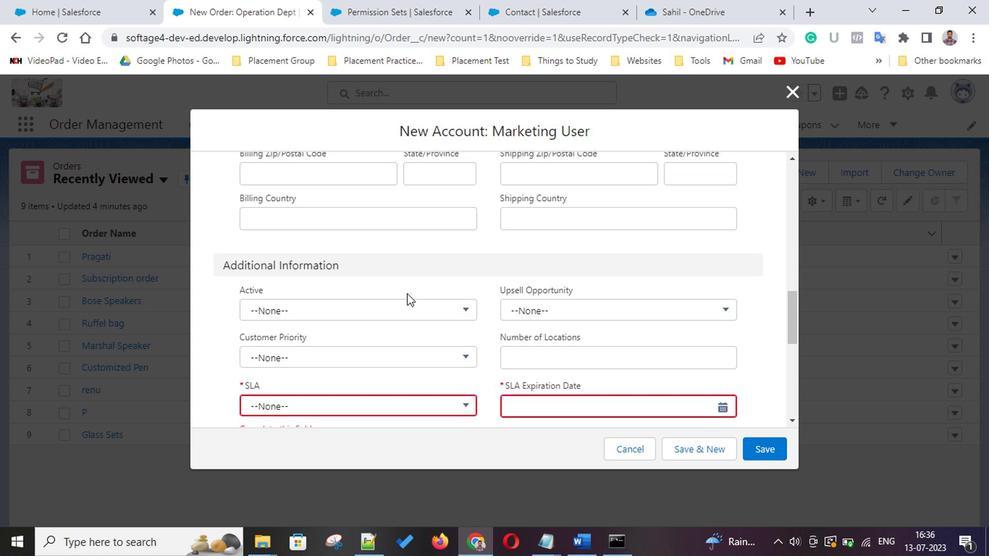 
Action: Mouse scrolled (404, 290) with delta (0, 0)
Screenshot: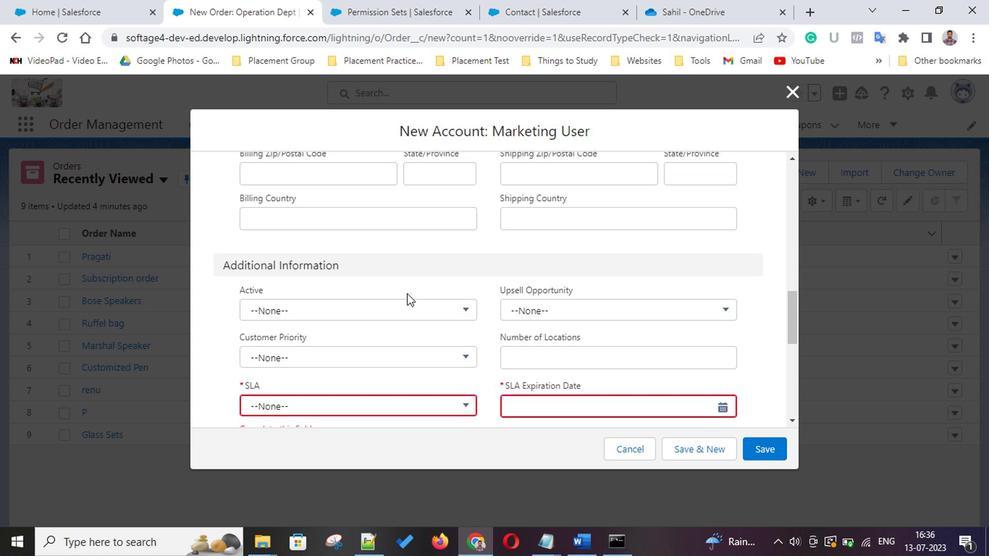 
Action: Mouse scrolled (404, 290) with delta (0, 0)
Screenshot: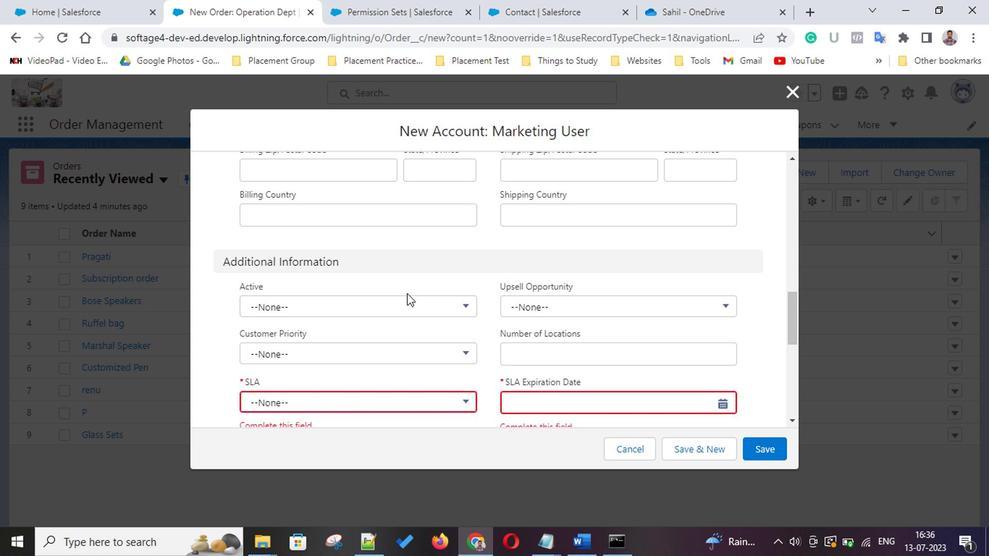 
Action: Mouse scrolled (404, 290) with delta (0, 0)
Screenshot: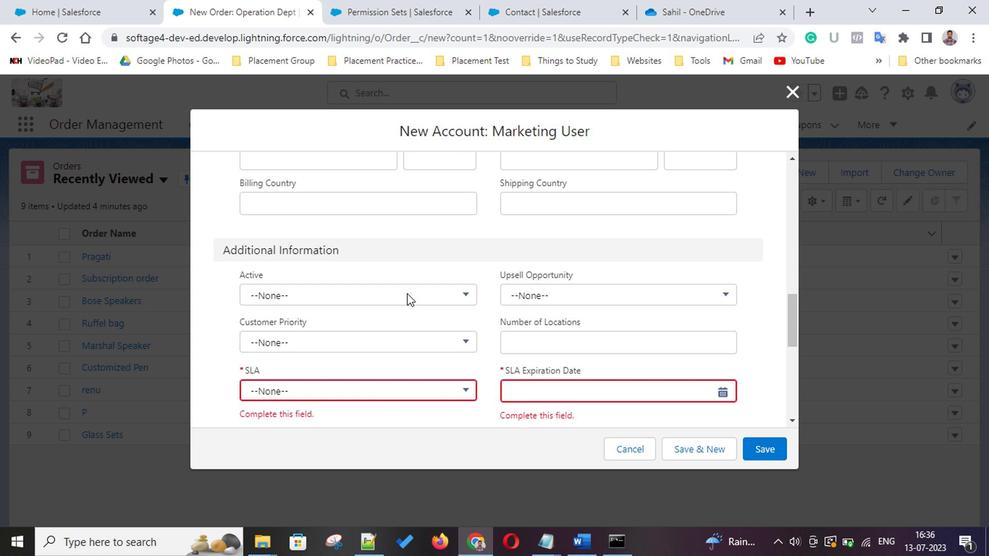 
Action: Mouse moved to (356, 279)
Screenshot: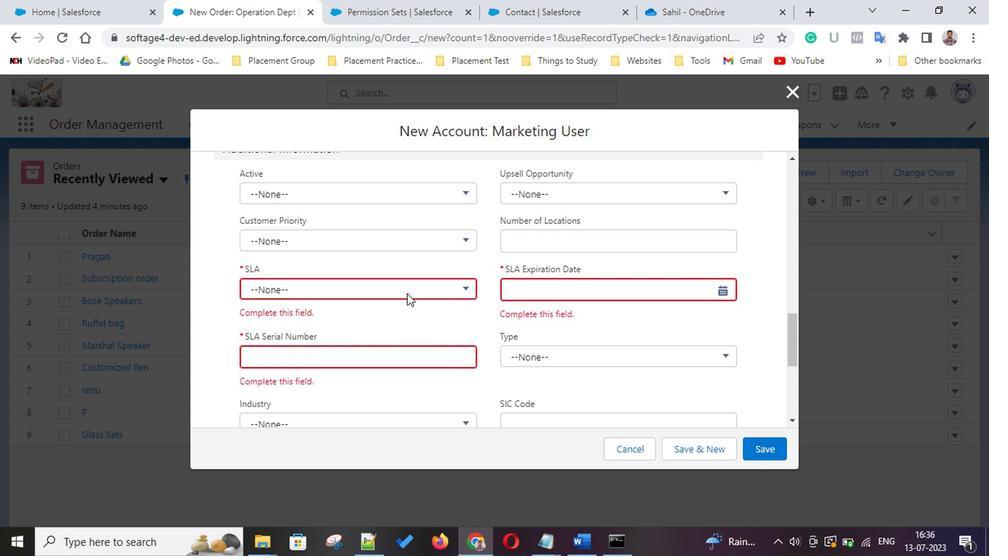 
Action: Mouse pressed left at (356, 279)
Screenshot: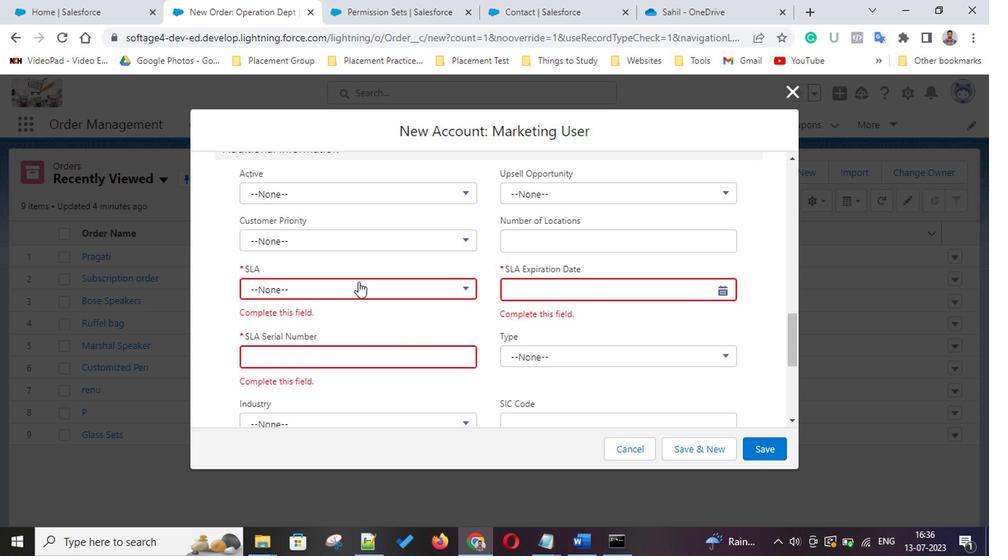 
Action: Mouse moved to (292, 329)
Screenshot: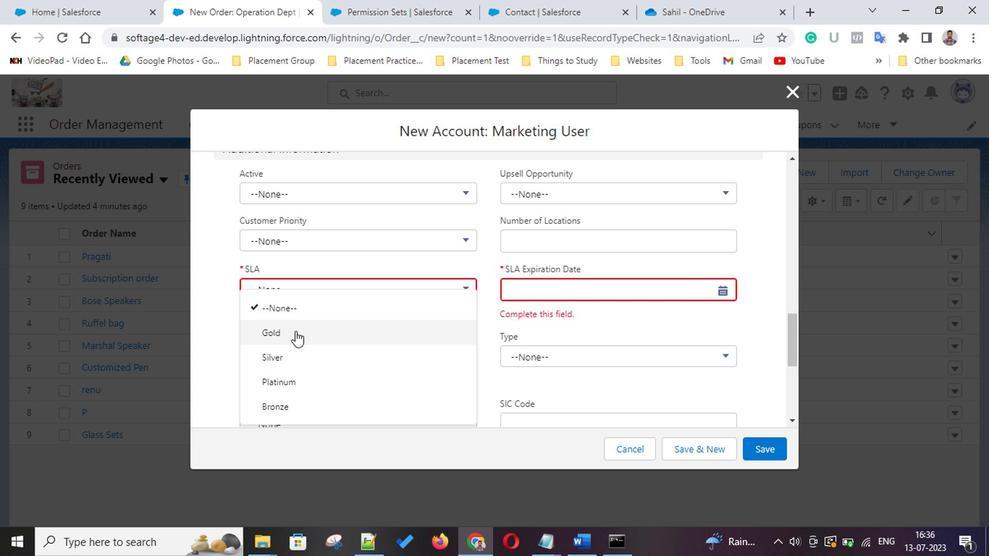 
Action: Mouse pressed left at (292, 329)
Screenshot: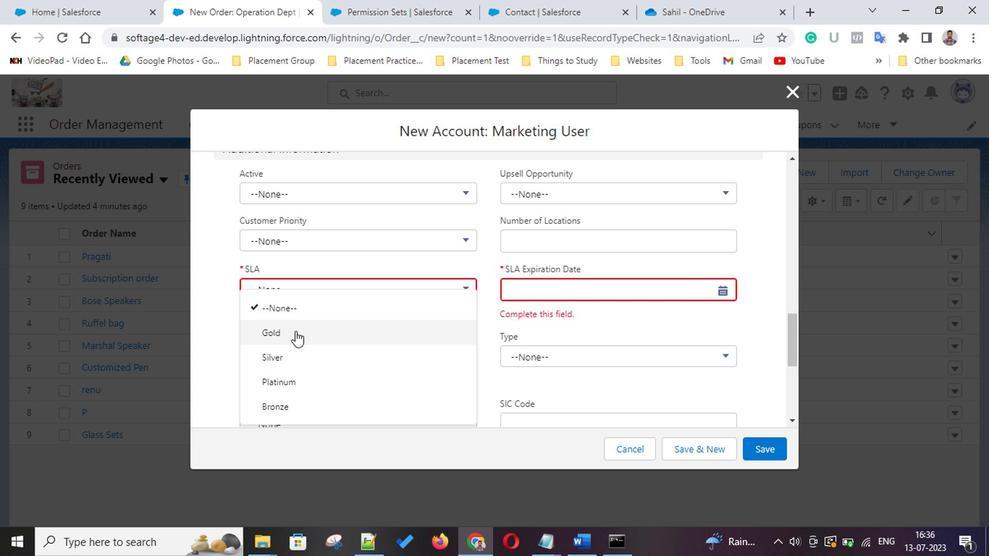 
Action: Mouse moved to (369, 305)
Screenshot: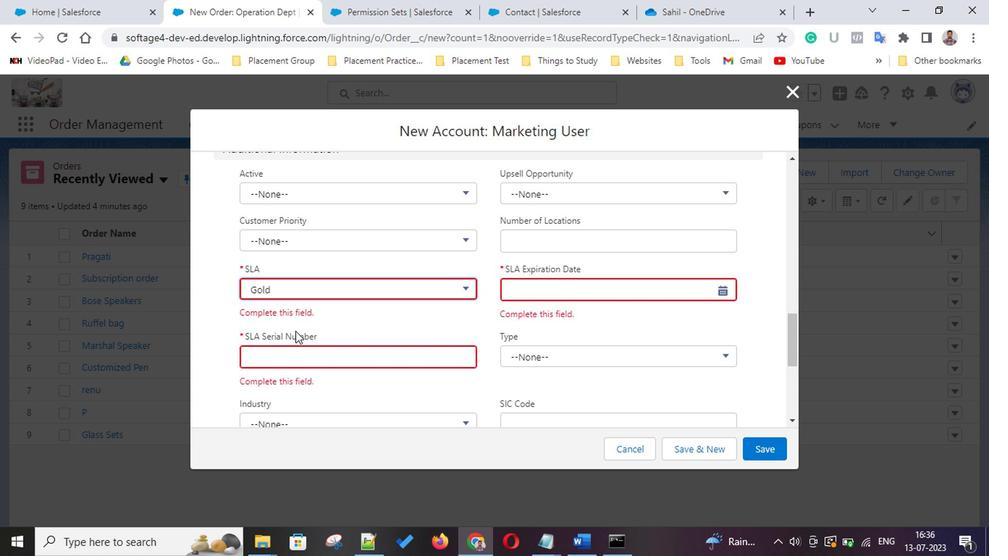 
Action: Mouse scrolled (369, 304) with delta (0, 0)
Screenshot: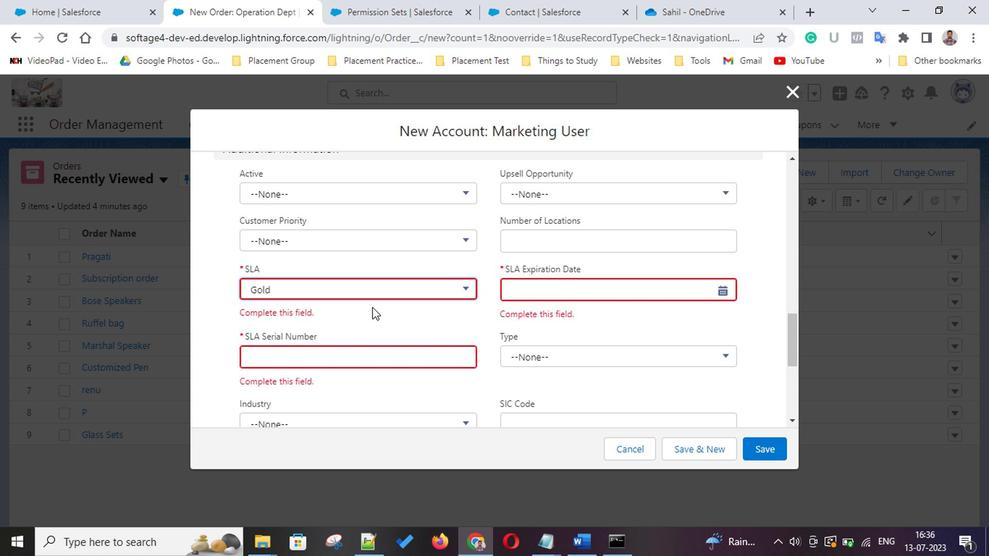 
Action: Mouse scrolled (369, 304) with delta (0, 0)
Screenshot: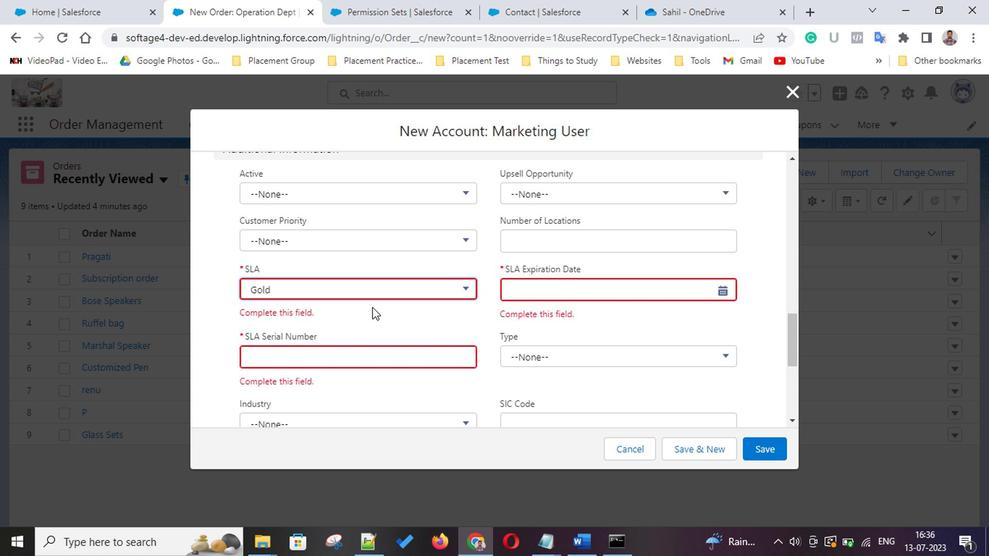 
Action: Mouse scrolled (369, 304) with delta (0, 0)
Screenshot: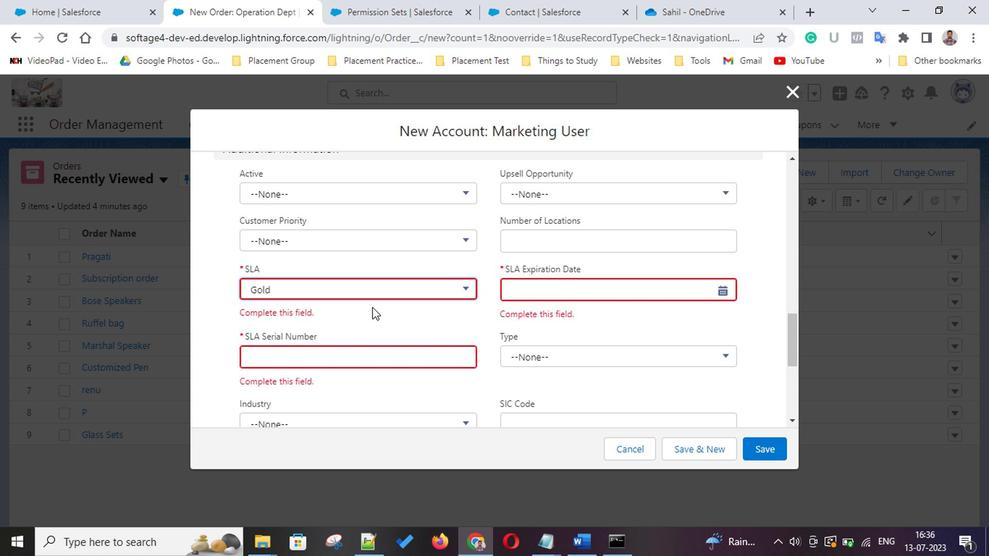 
Action: Mouse scrolled (369, 304) with delta (0, 0)
Screenshot: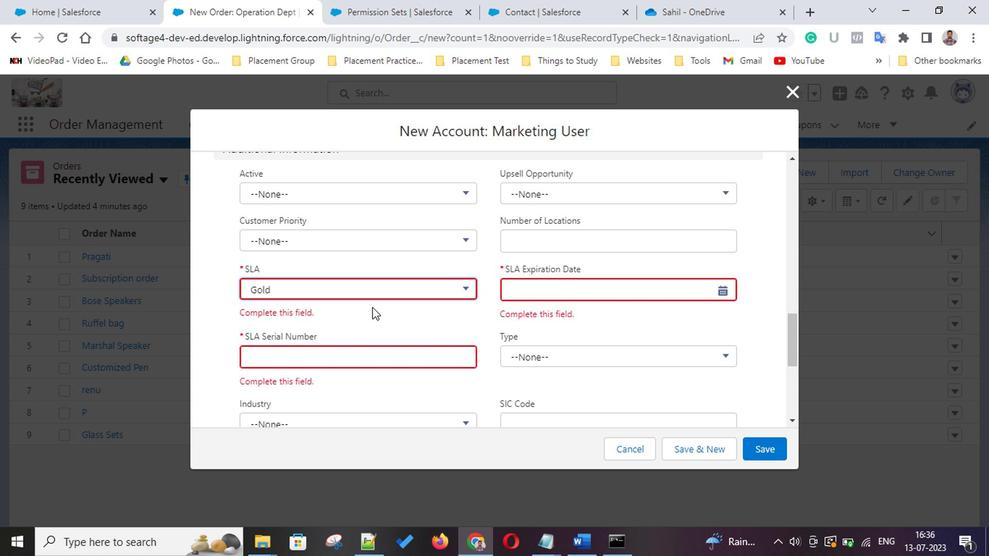 
Action: Mouse scrolled (369, 304) with delta (0, 0)
Screenshot: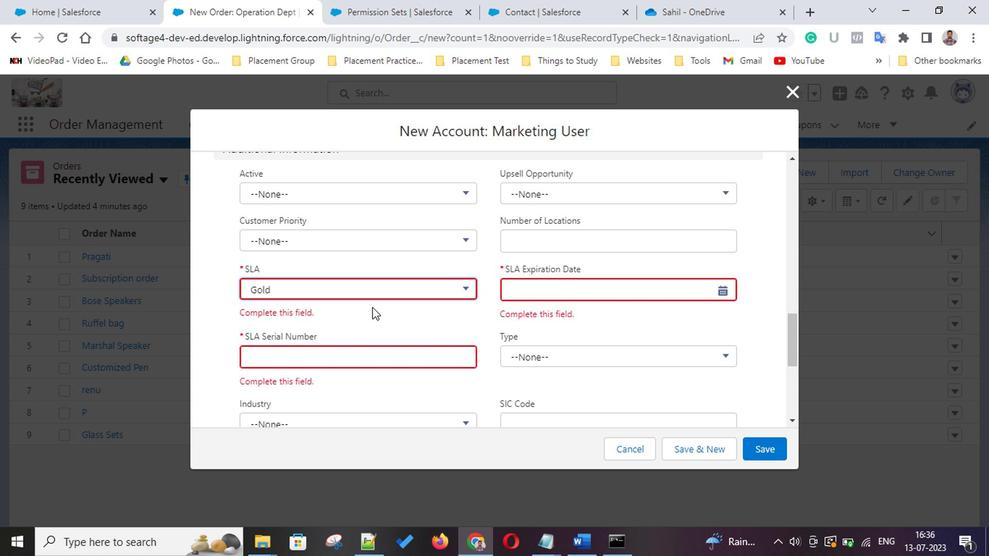 
Action: Mouse scrolled (369, 304) with delta (0, 0)
Screenshot: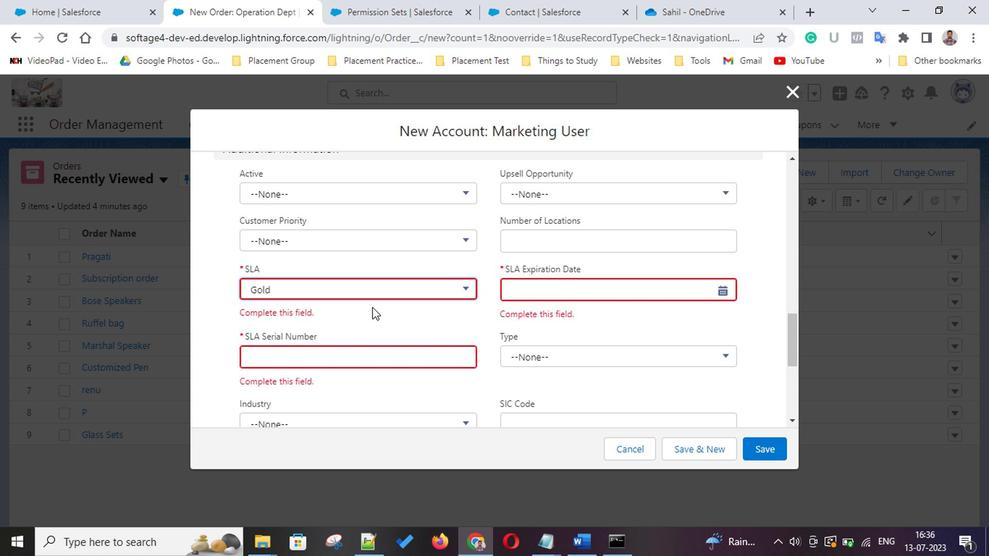 
Action: Mouse moved to (609, 236)
Screenshot: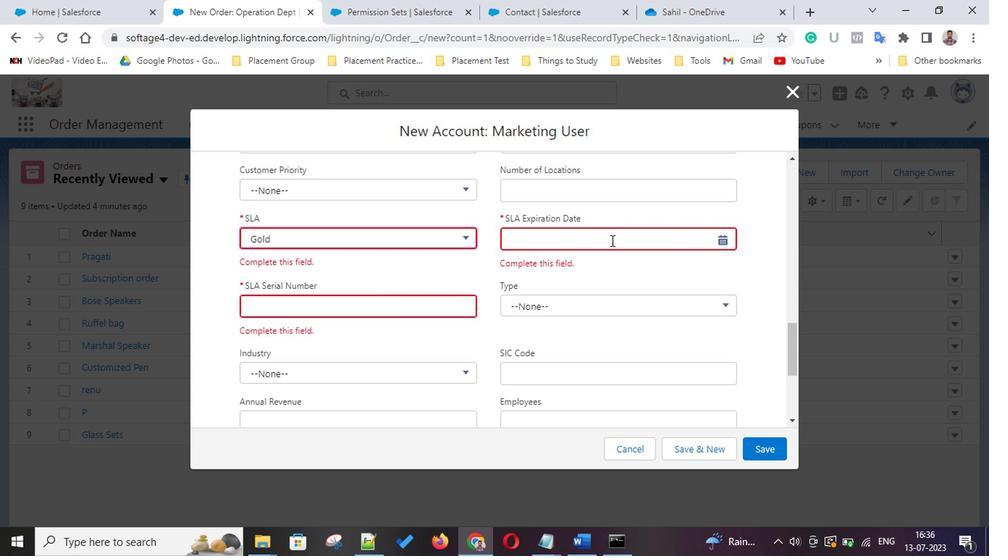 
Action: Mouse pressed left at (609, 236)
Screenshot: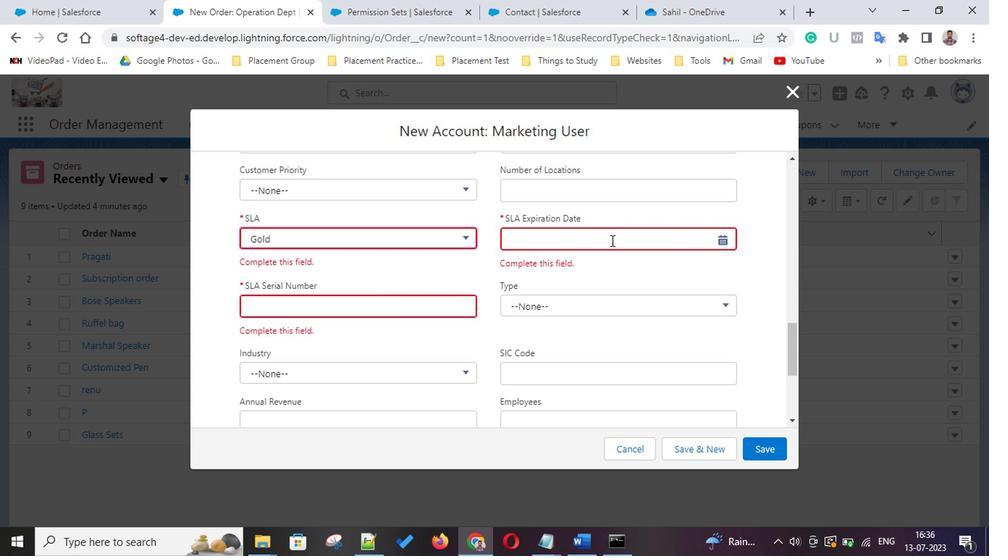 
Action: Mouse moved to (653, 288)
Screenshot: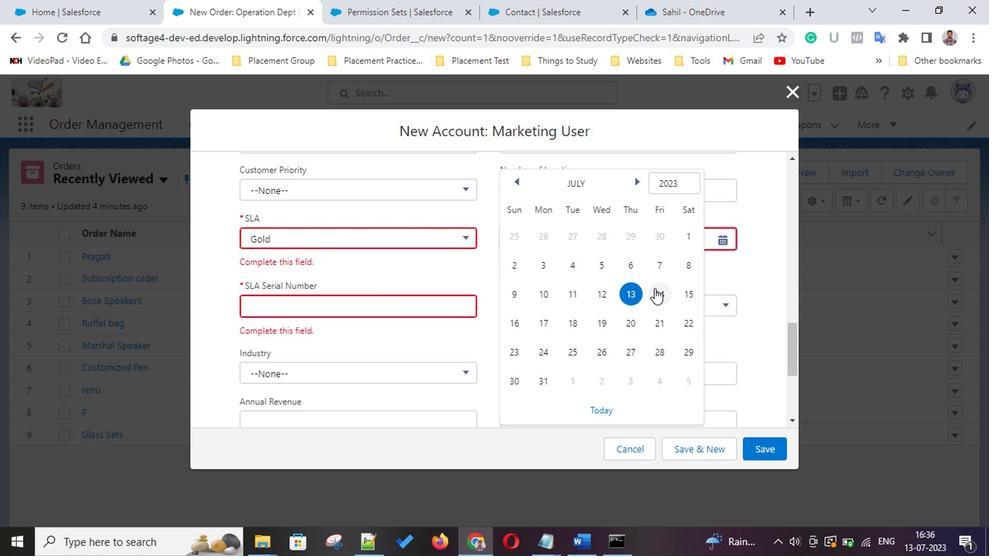 
Action: Mouse pressed left at (653, 288)
Screenshot: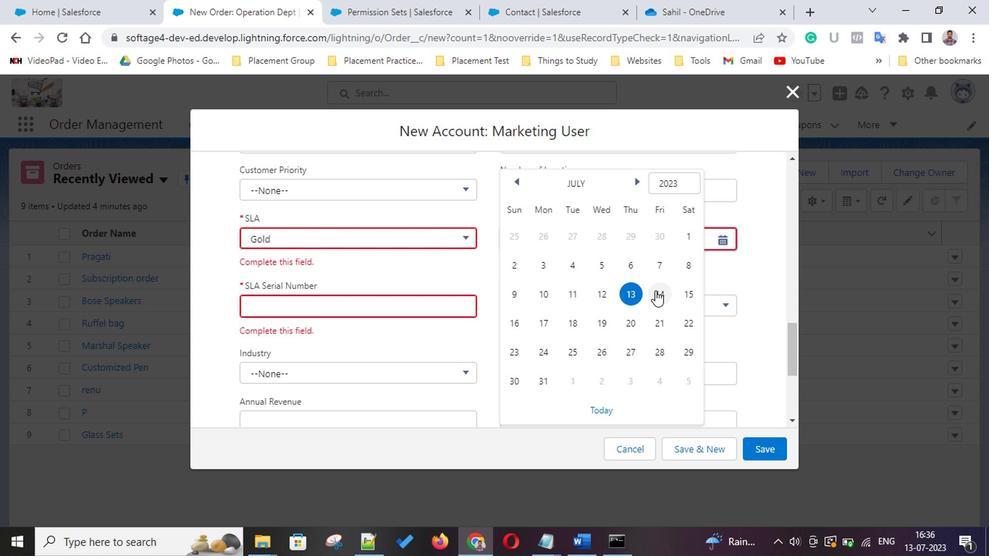 
Action: Mouse moved to (343, 309)
Screenshot: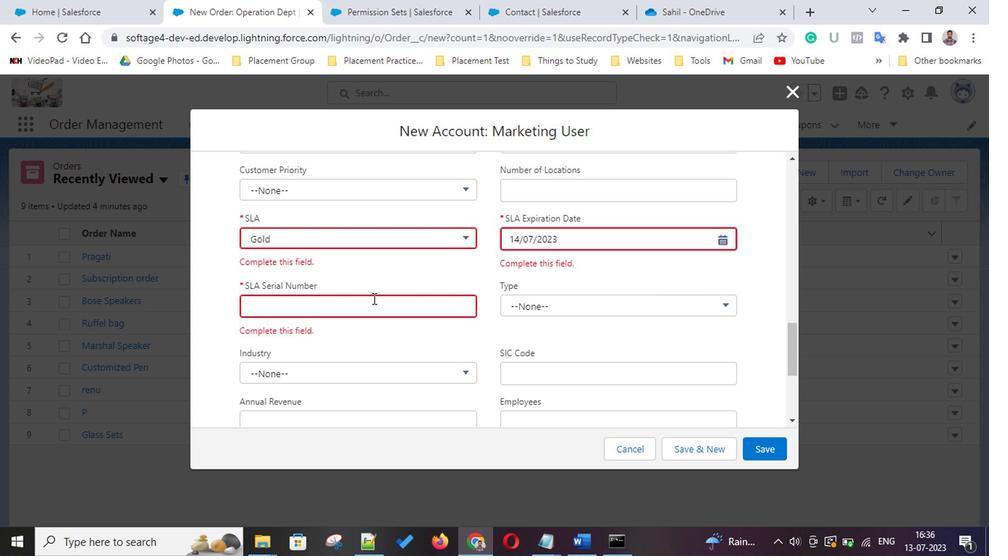 
Action: Mouse pressed left at (343, 309)
Screenshot: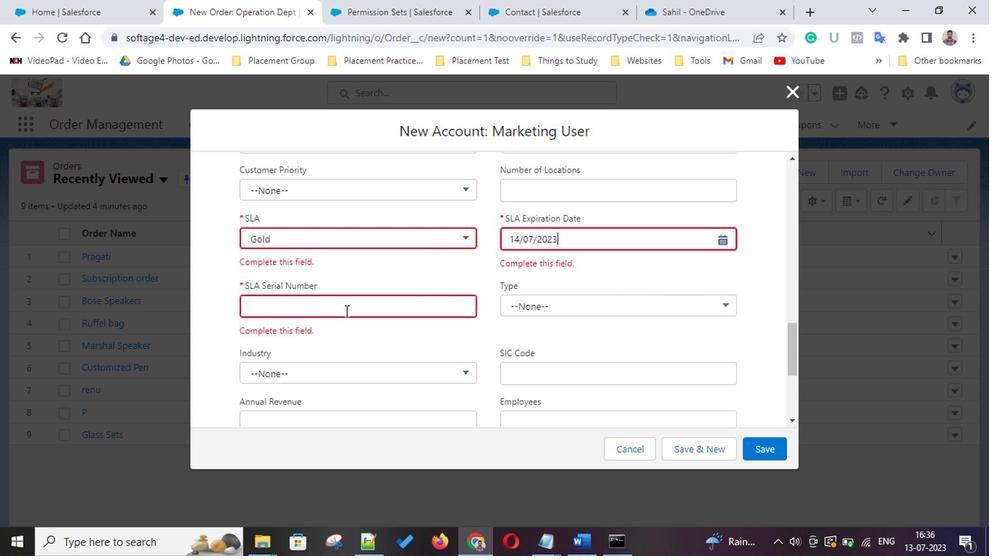 
Action: Key pressed 1654327
Screenshot: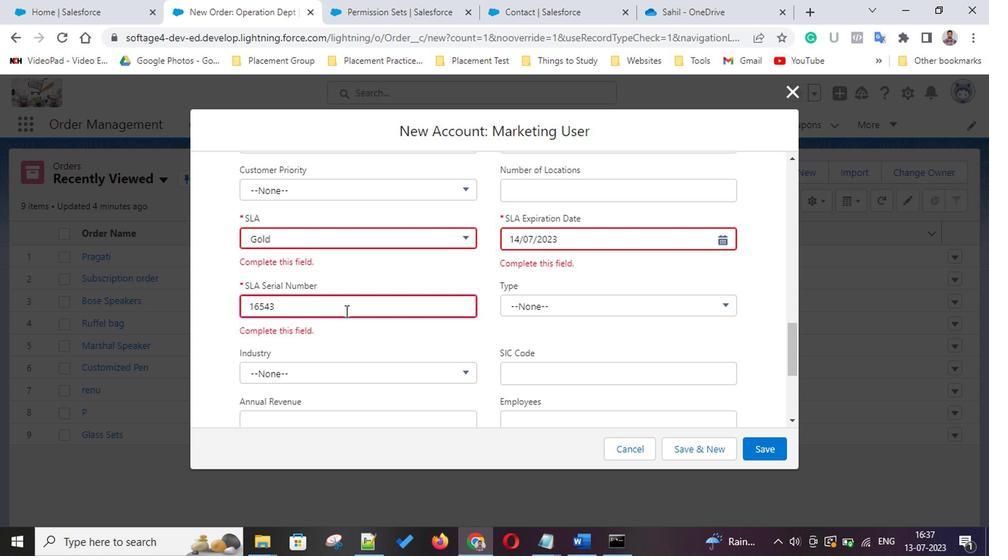 
Action: Mouse moved to (657, 304)
Screenshot: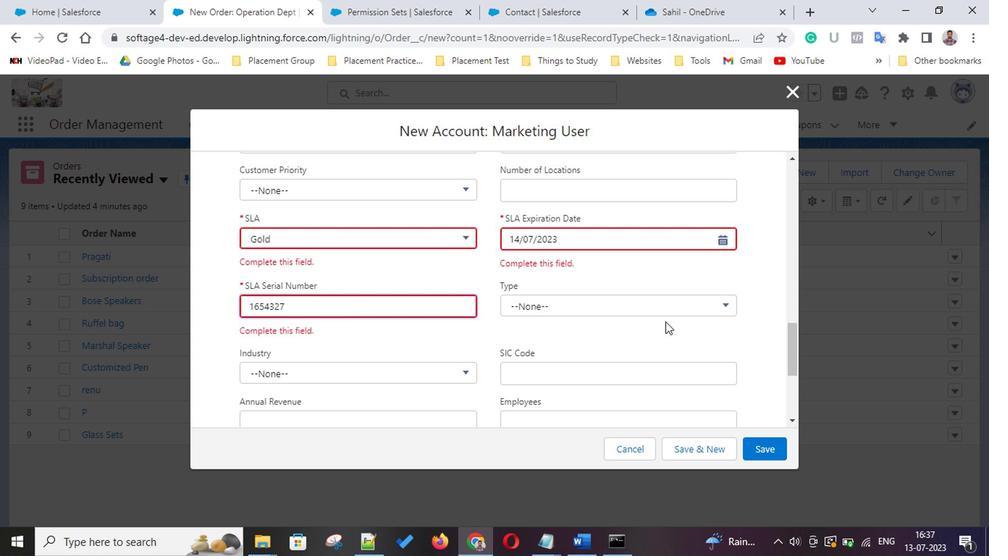 
Action: Mouse pressed left at (657, 304)
Screenshot: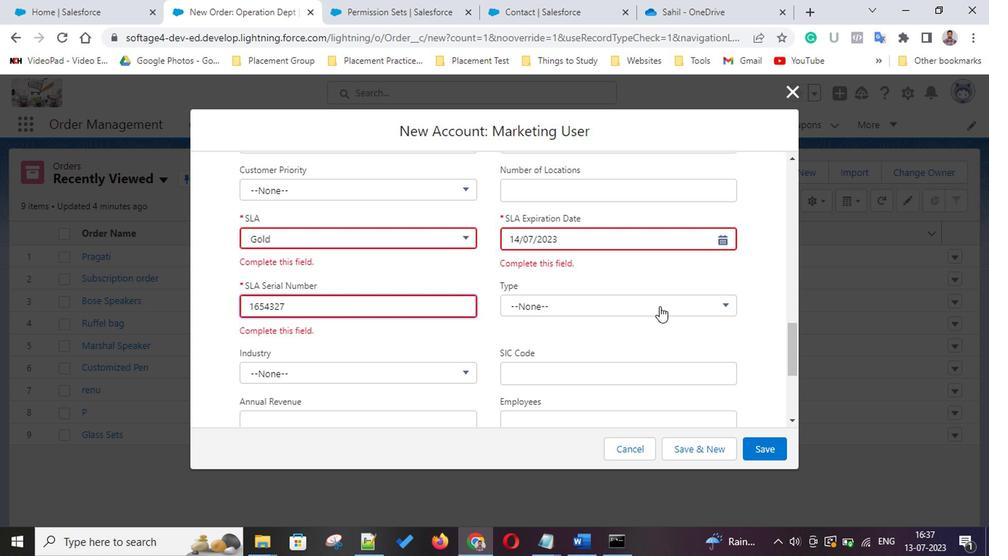 
Action: Mouse moved to (586, 351)
Screenshot: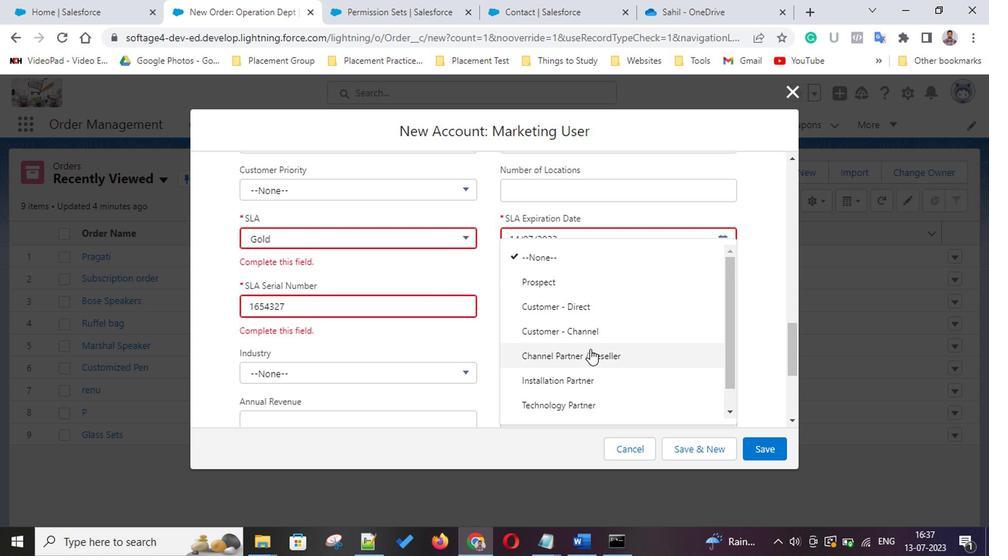 
Action: Mouse pressed left at (586, 351)
Screenshot: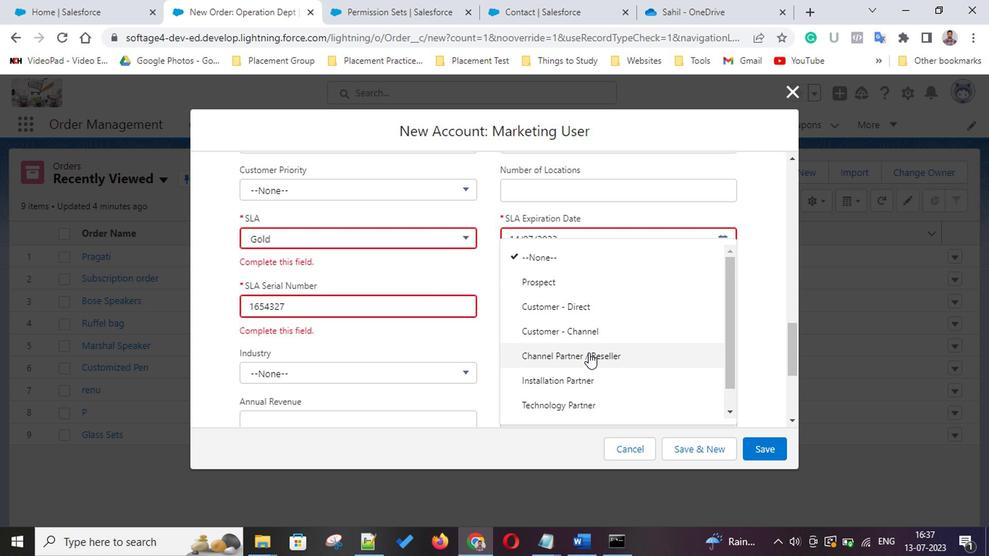 
Action: Mouse moved to (754, 452)
Screenshot: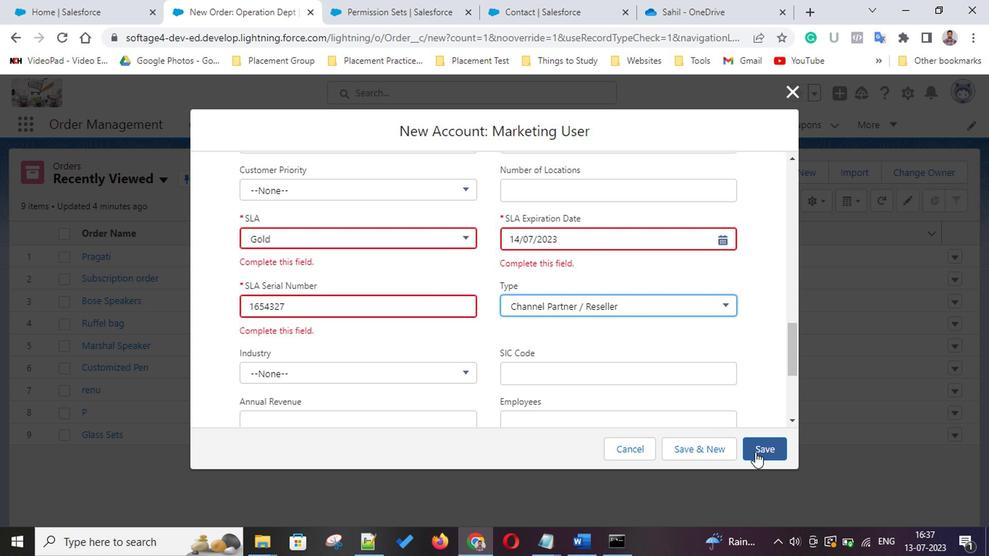 
Action: Mouse pressed left at (754, 452)
Screenshot: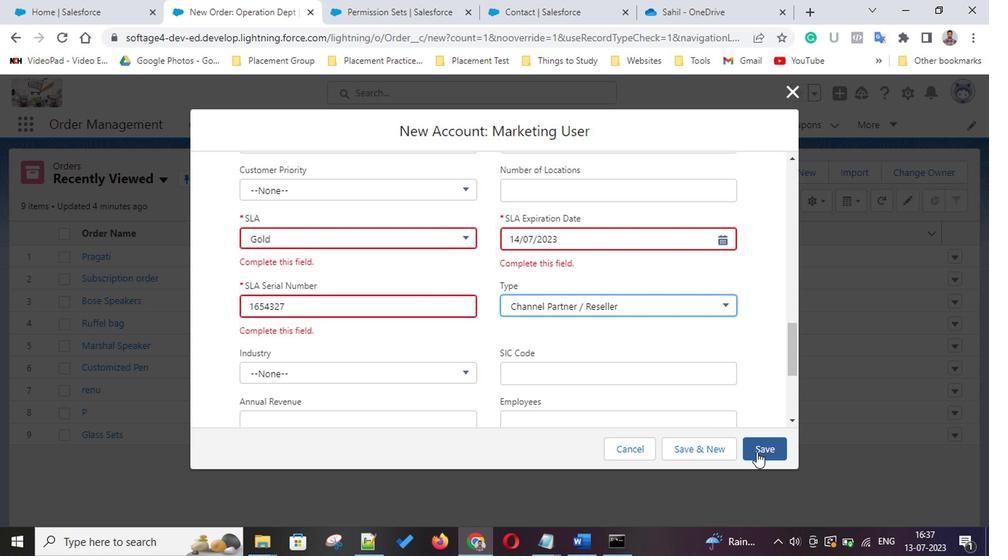 
Action: Mouse moved to (462, 319)
Screenshot: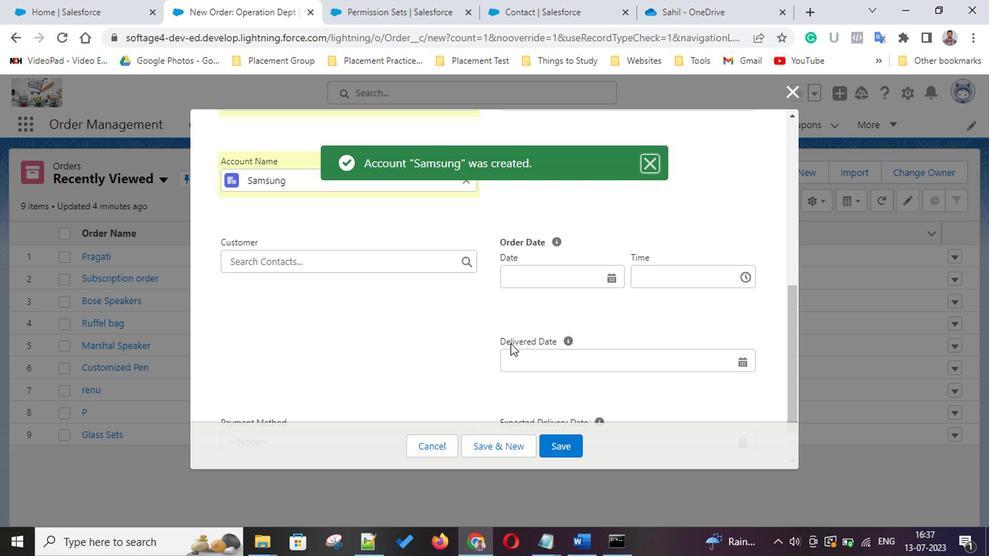 
Action: Mouse scrolled (462, 318) with delta (0, -1)
Screenshot: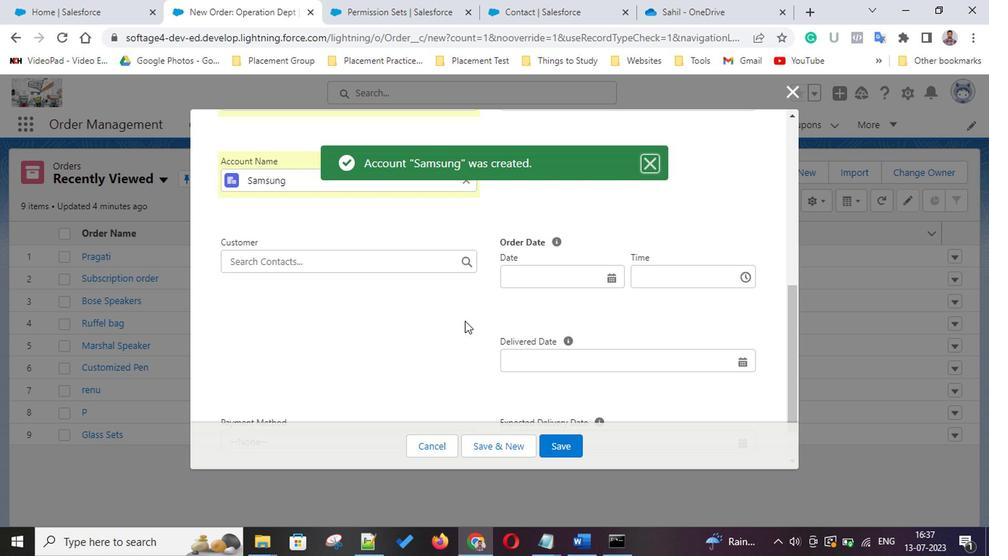 
Action: Mouse scrolled (462, 318) with delta (0, -1)
Screenshot: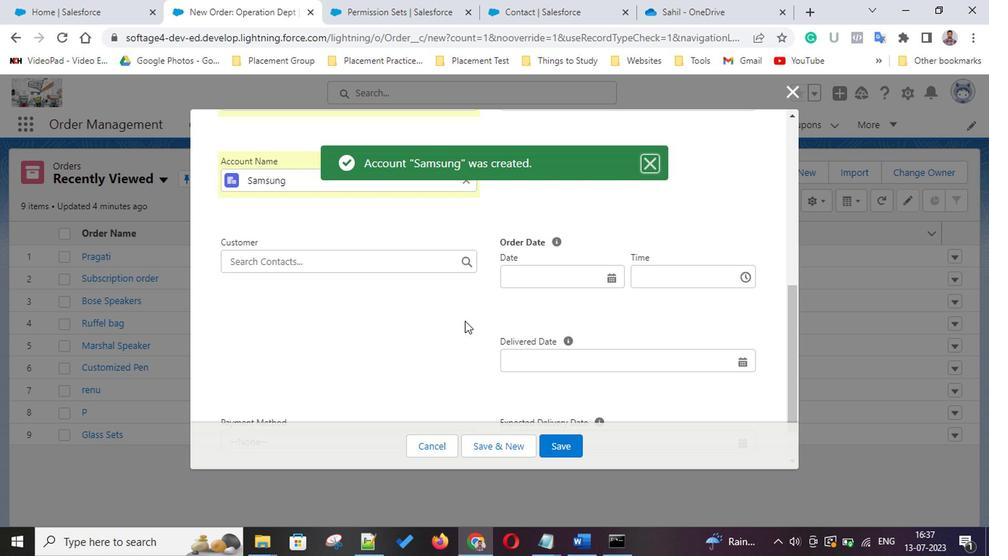 
Action: Mouse scrolled (462, 318) with delta (0, -1)
Screenshot: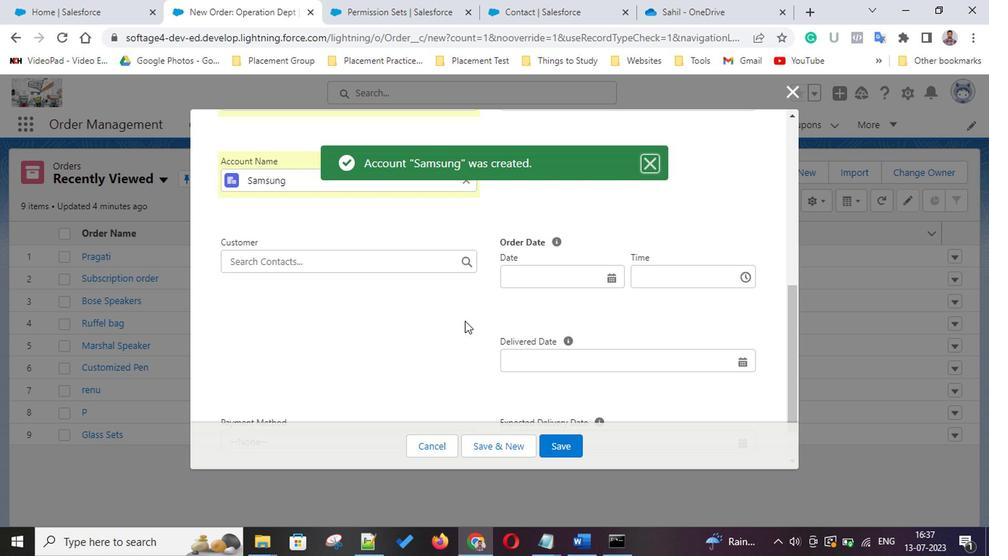 
Action: Mouse scrolled (462, 318) with delta (0, -1)
Screenshot: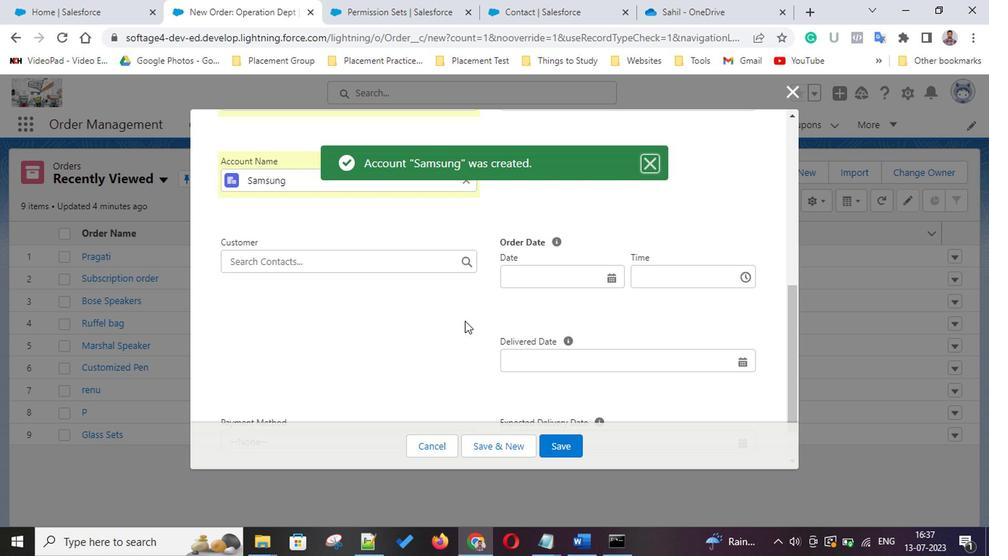 
Action: Mouse moved to (358, 198)
Screenshot: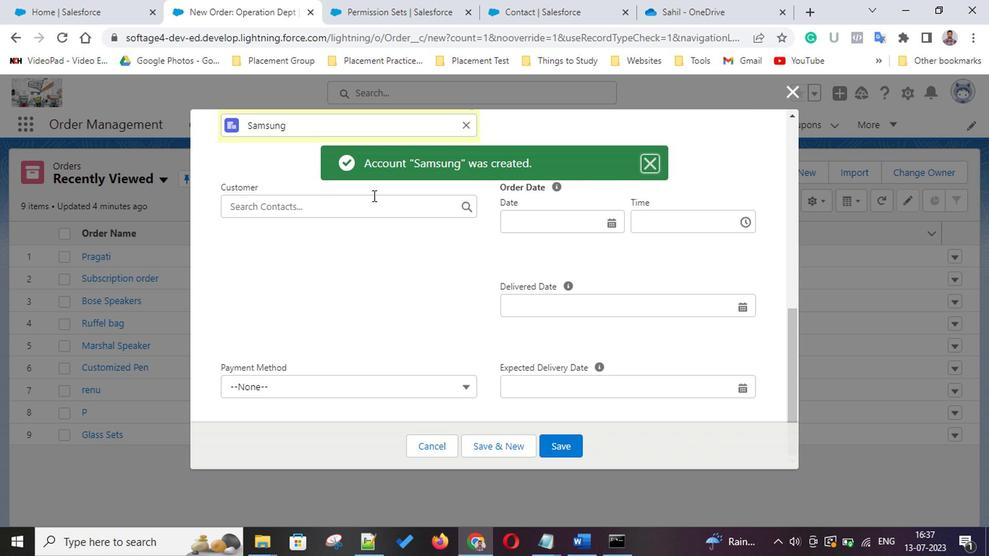 
Action: Mouse pressed left at (358, 198)
Screenshot: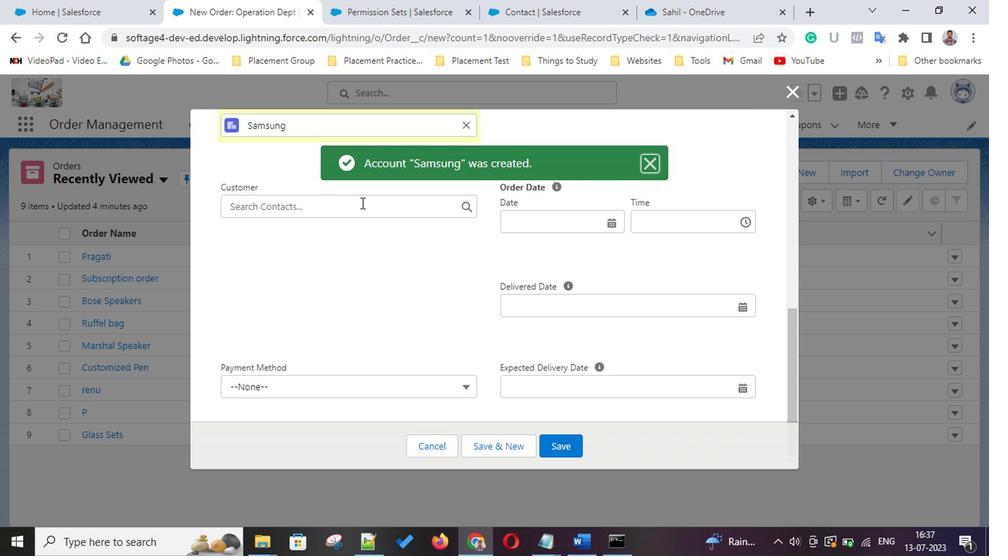 
Action: Mouse moved to (301, 359)
Screenshot: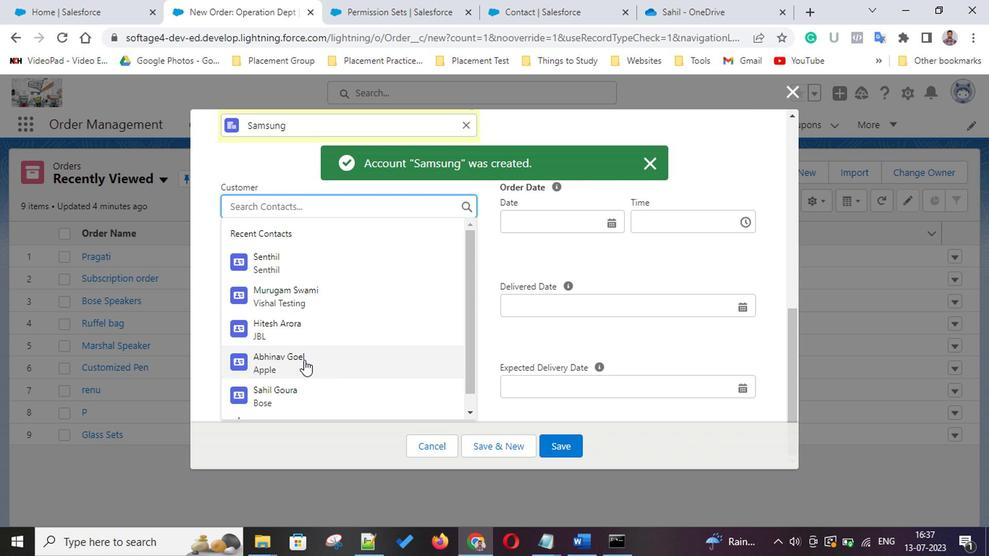 
Action: Mouse pressed left at (301, 359)
Screenshot: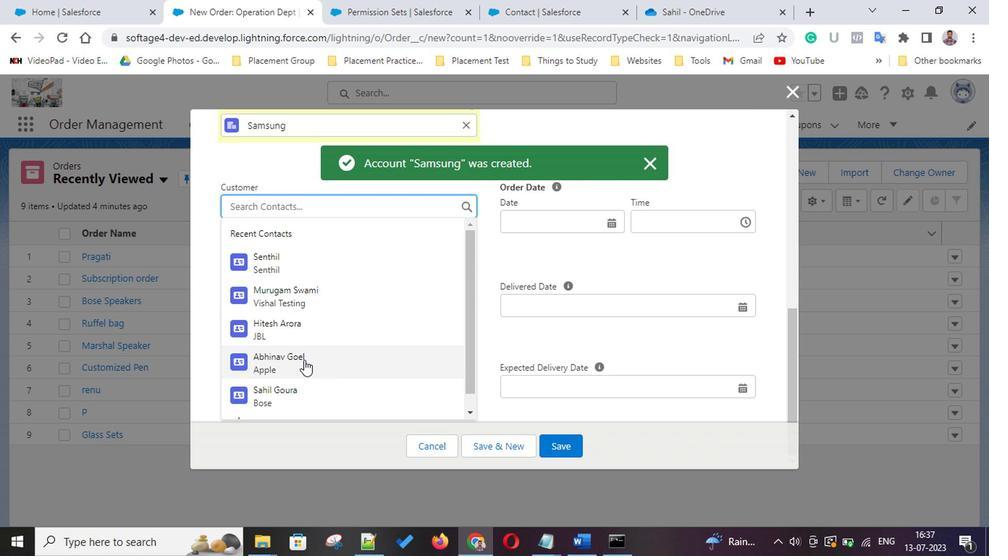 
Action: Mouse moved to (334, 204)
Screenshot: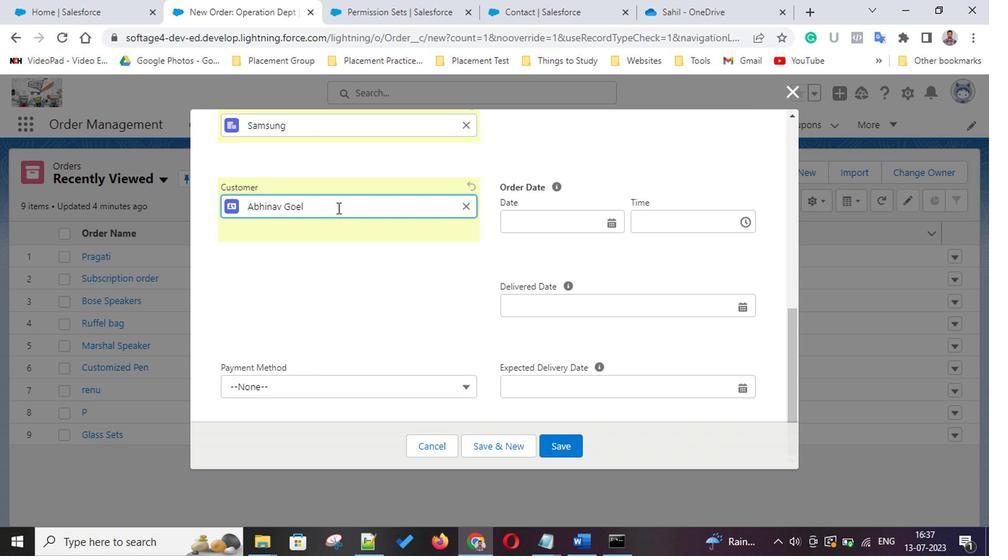 
Action: Mouse pressed left at (334, 204)
Screenshot: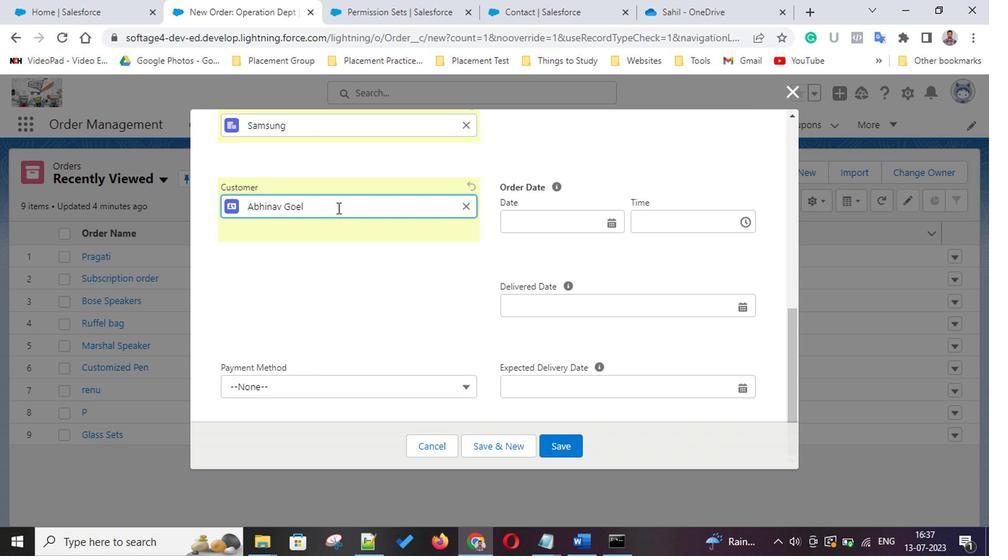 
Action: Mouse moved to (463, 208)
Screenshot: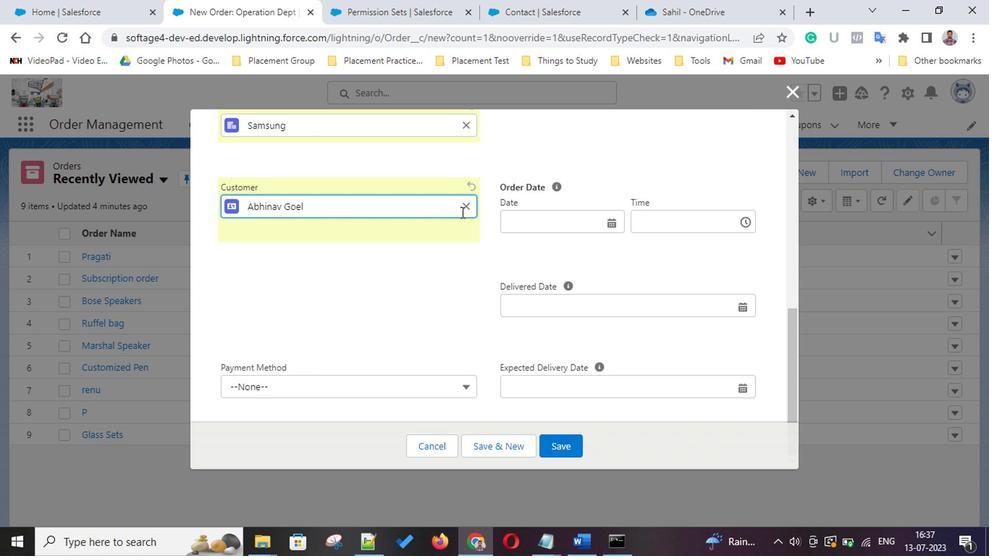 
Action: Mouse pressed left at (463, 208)
Screenshot: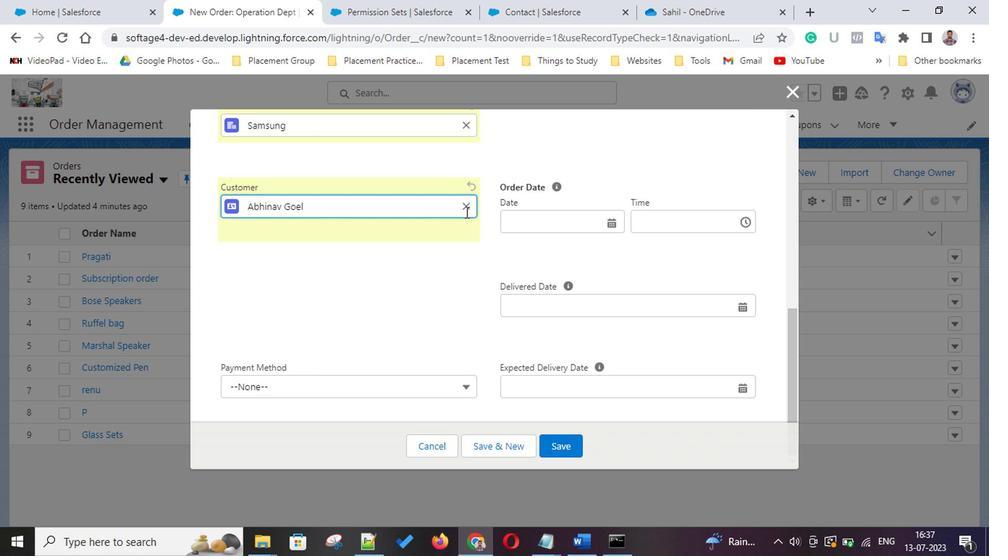 
Action: Mouse moved to (460, 200)
Screenshot: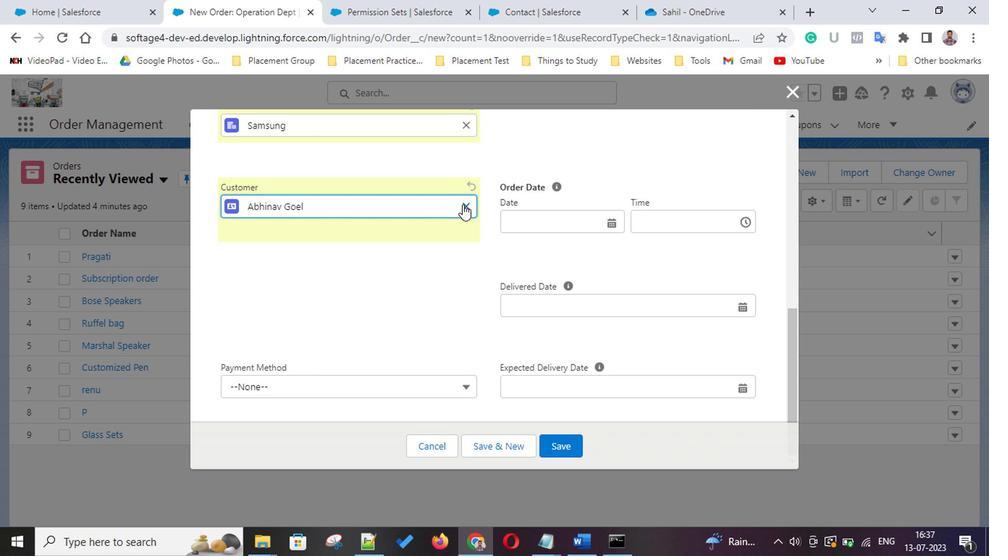 
Action: Mouse pressed left at (460, 200)
Screenshot: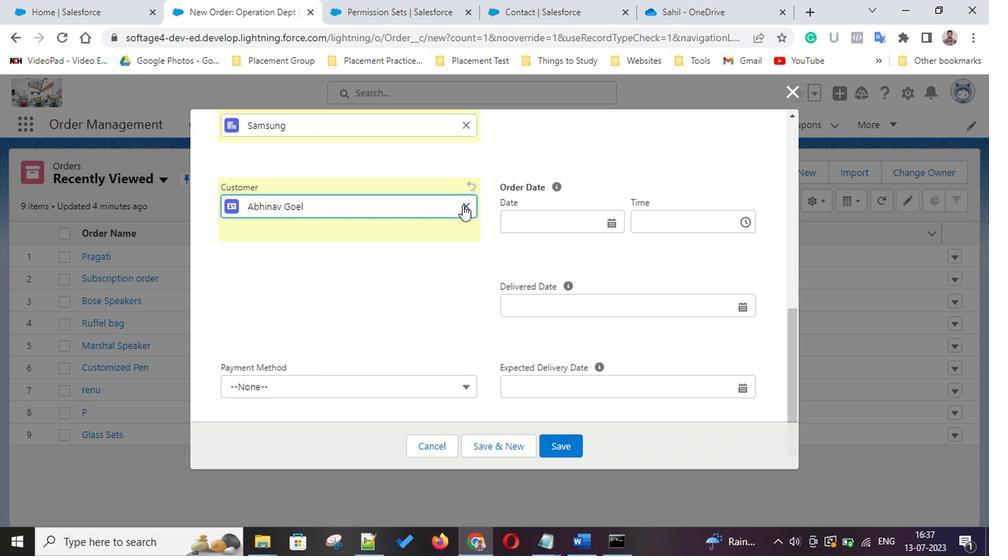 
Action: Mouse moved to (271, 405)
Screenshot: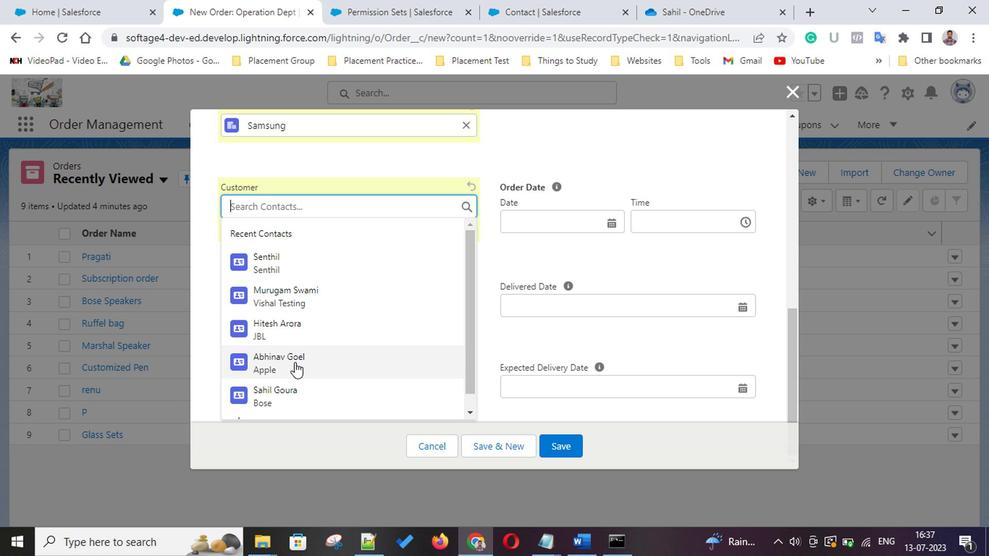 
Action: Mouse pressed left at (271, 405)
Screenshot: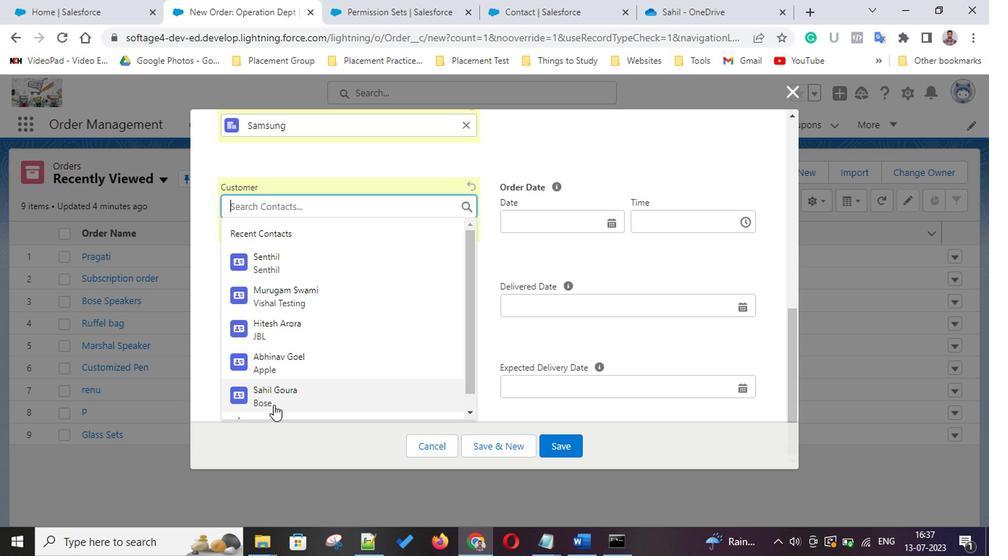 
Action: Mouse moved to (313, 331)
Screenshot: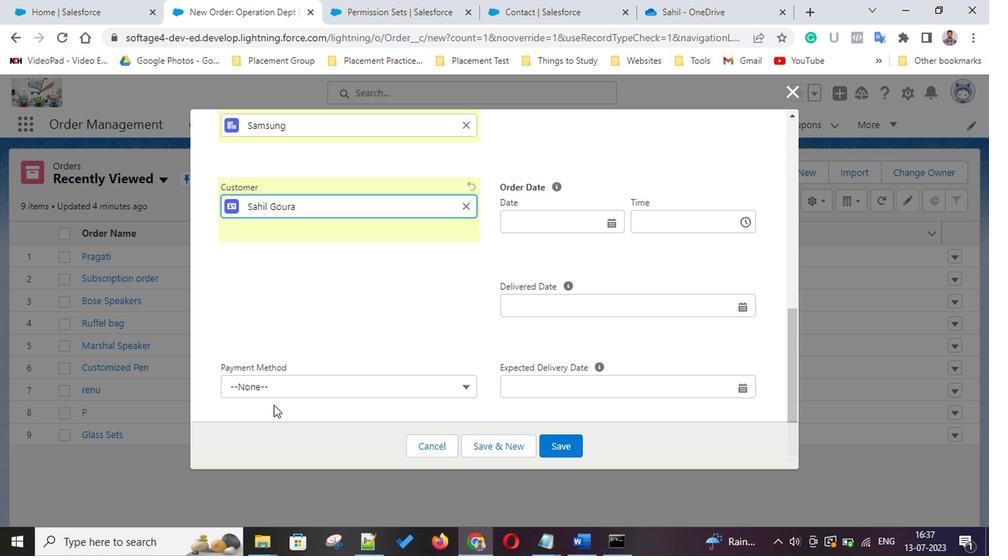 
Action: Mouse scrolled (313, 331) with delta (0, 0)
Screenshot: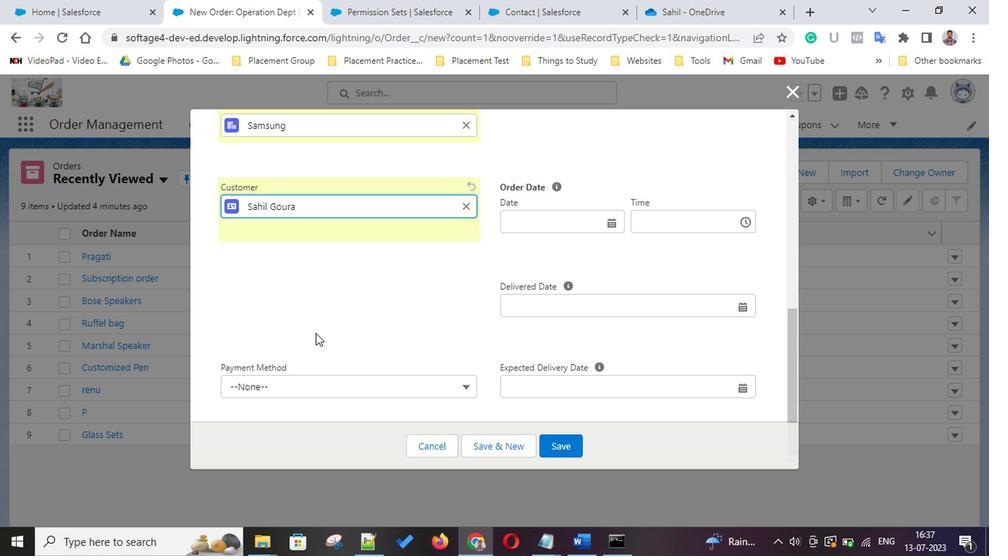 
Action: Mouse scrolled (313, 331) with delta (0, 0)
Screenshot: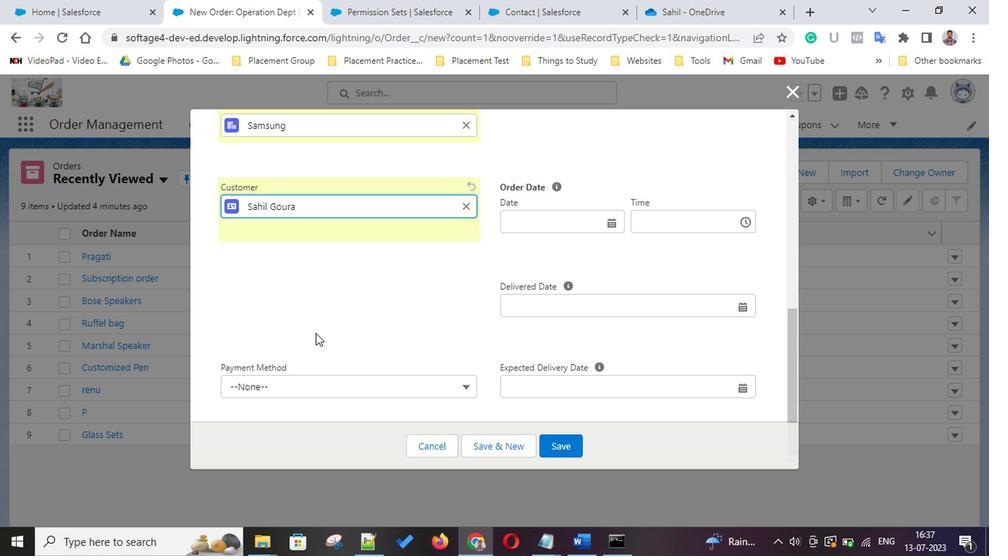
Action: Mouse scrolled (313, 331) with delta (0, 0)
Screenshot: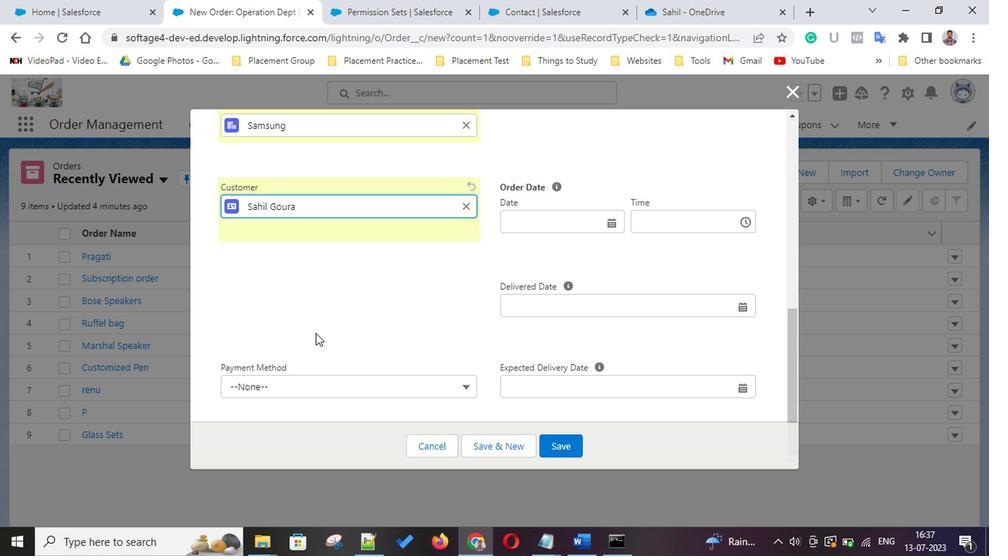 
Action: Mouse scrolled (313, 331) with delta (0, 0)
Screenshot: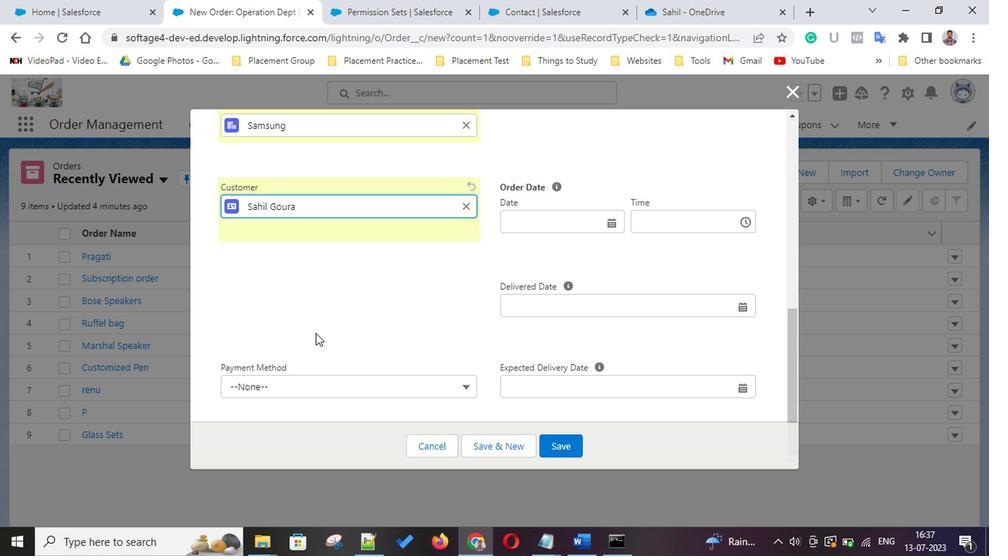 
Action: Mouse moved to (356, 382)
Screenshot: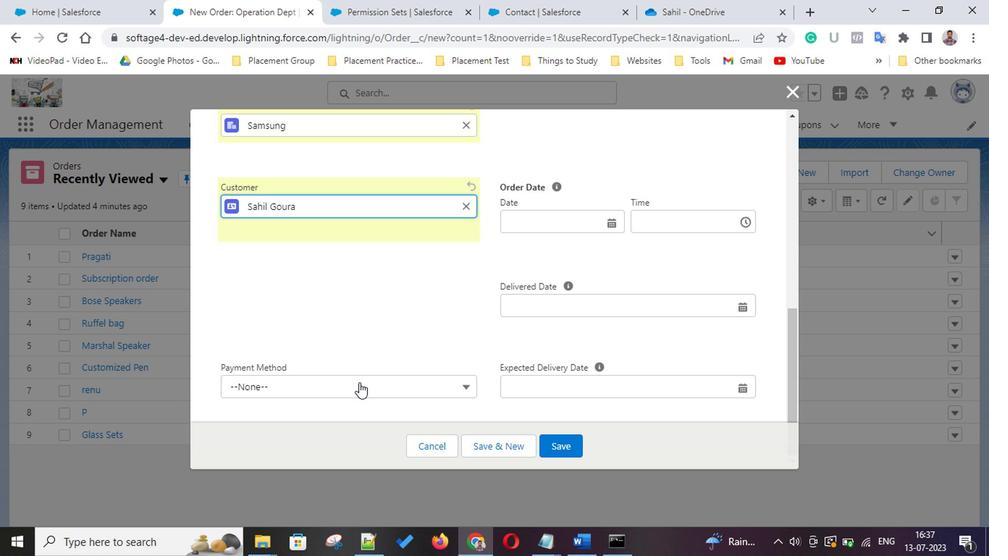 
Action: Mouse pressed left at (356, 382)
Screenshot: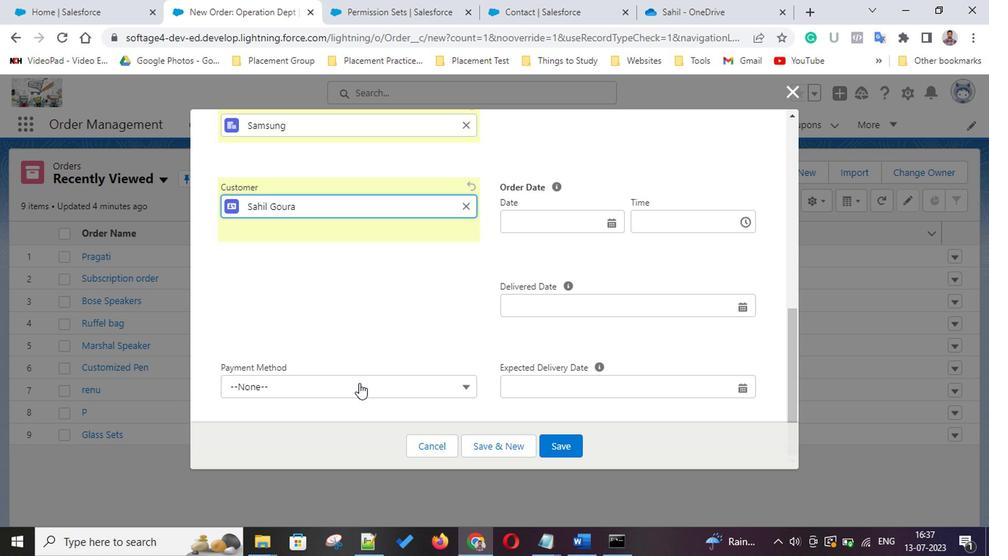 
Action: Mouse moved to (268, 348)
Screenshot: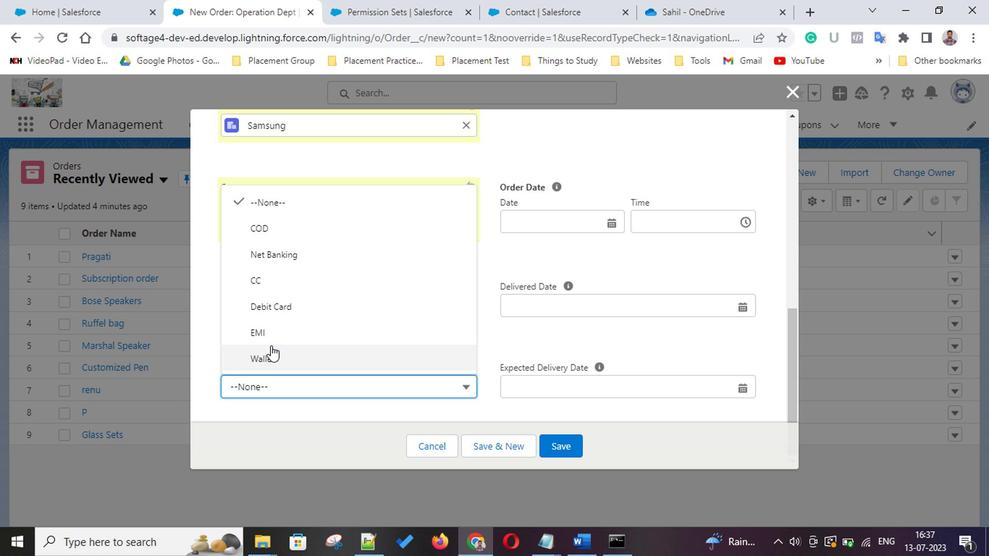 
Action: Mouse pressed left at (268, 348)
Screenshot: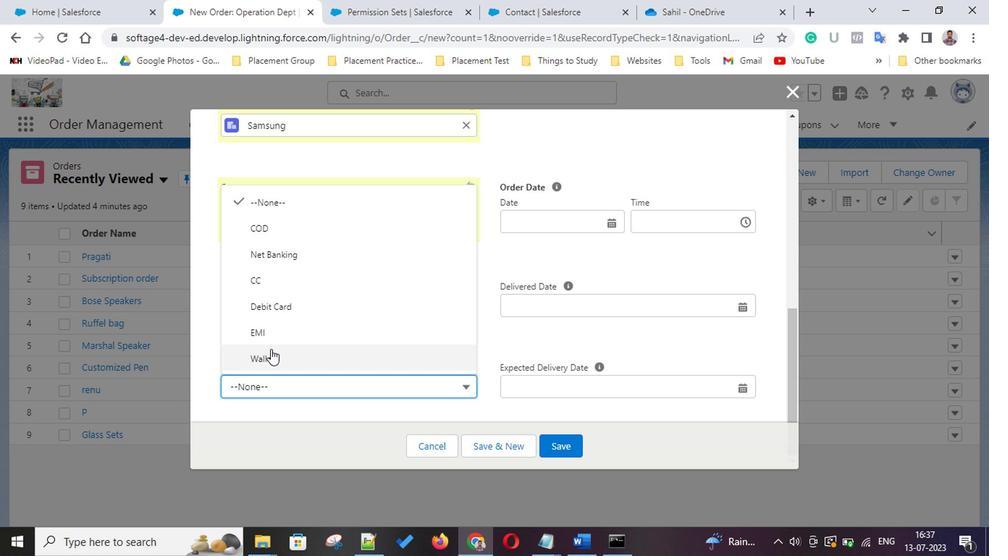 
Action: Mouse moved to (509, 448)
Screenshot: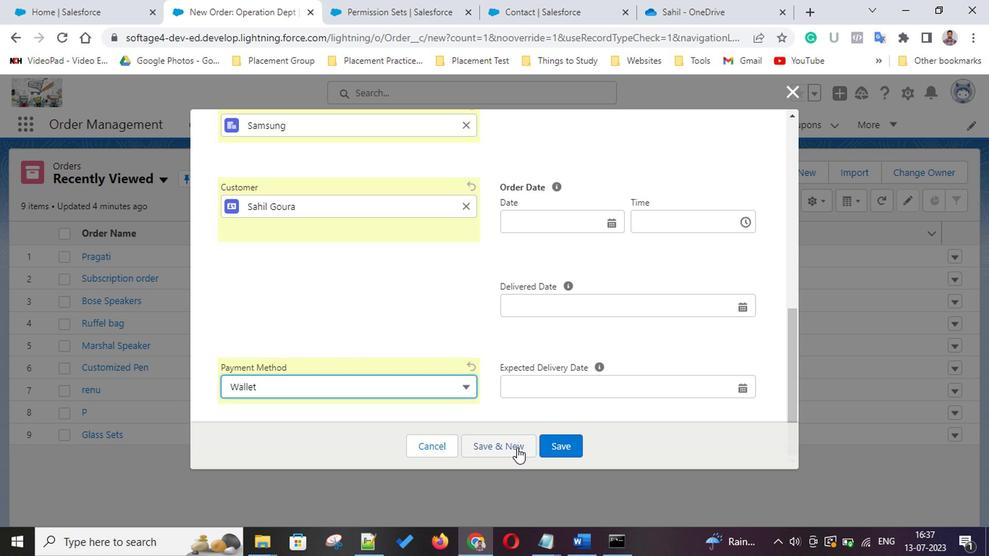 
Action: Mouse pressed left at (509, 448)
Screenshot: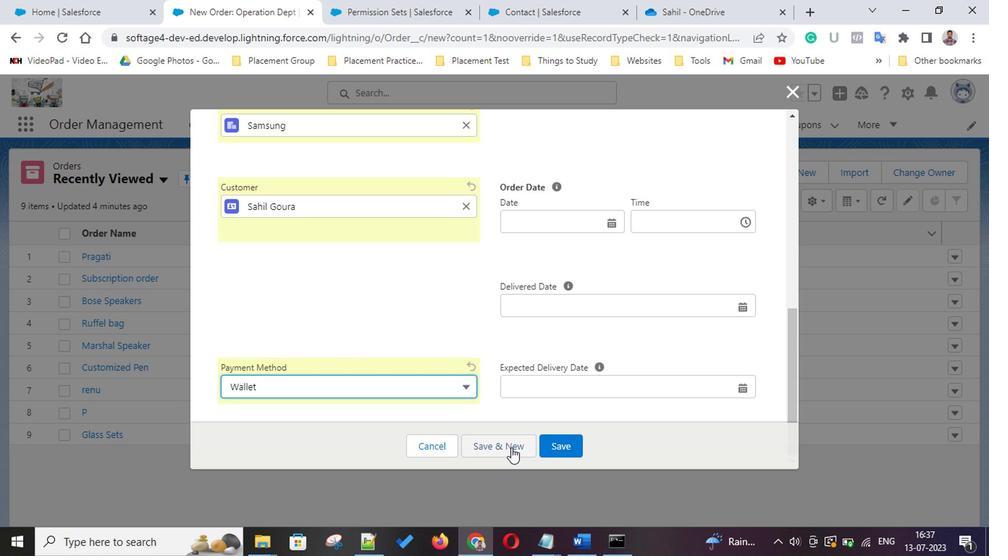 
Action: Mouse moved to (409, 301)
Screenshot: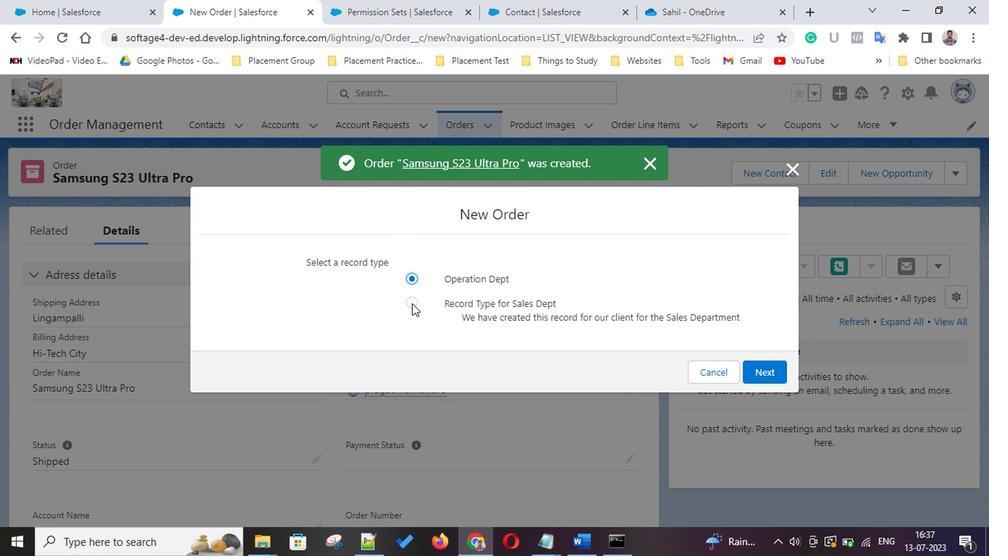 
Action: Mouse pressed left at (409, 301)
Screenshot: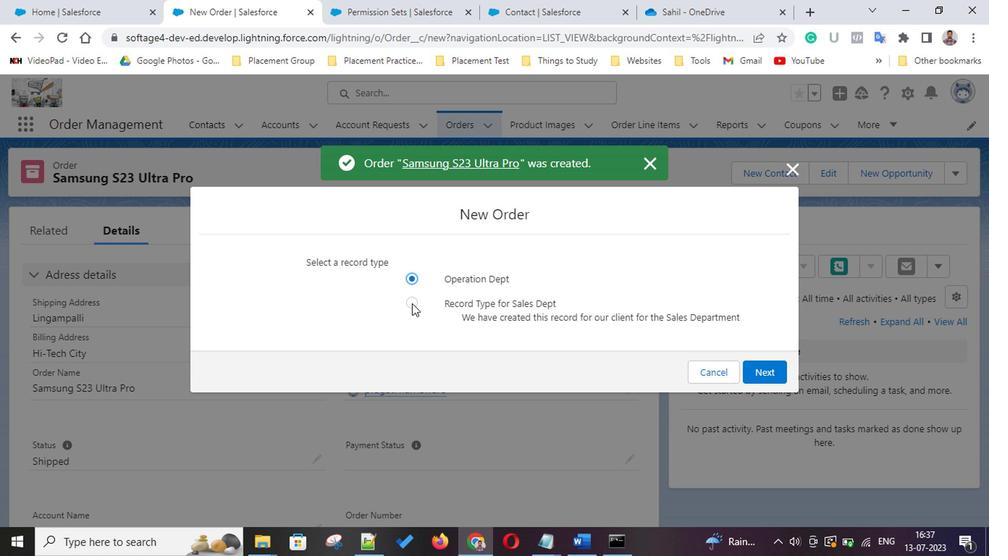 
Action: Mouse moved to (760, 365)
Screenshot: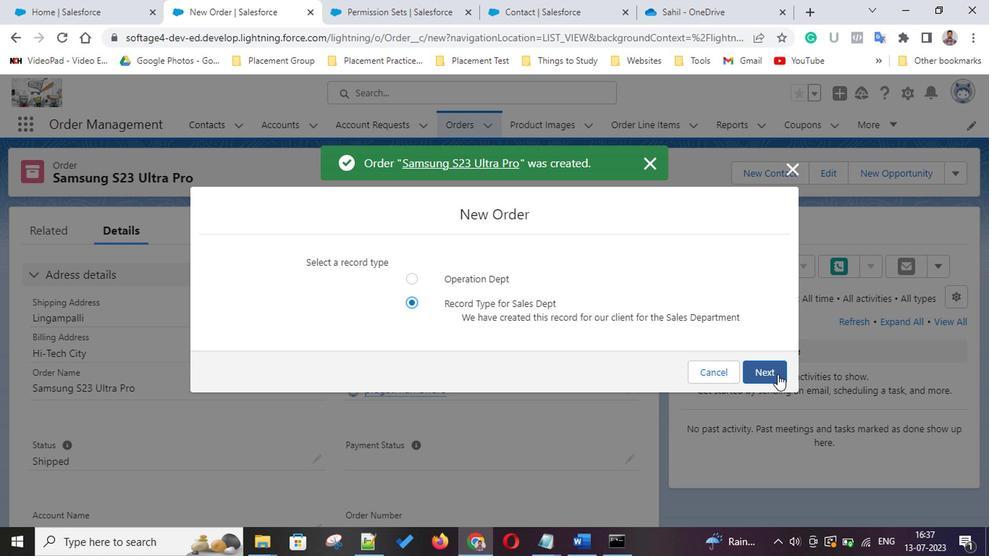 
Action: Mouse pressed left at (760, 365)
Screenshot: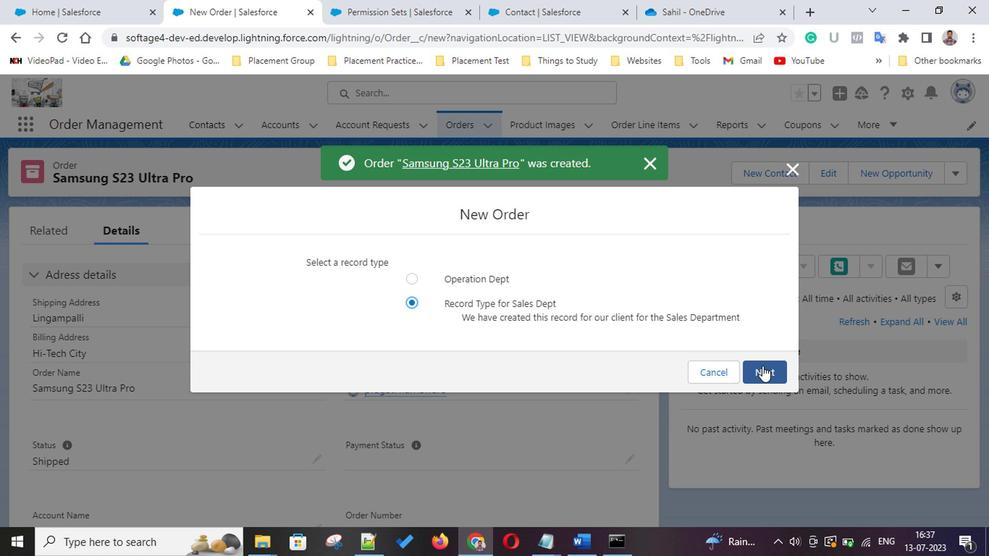 
Action: Mouse moved to (600, 233)
Screenshot: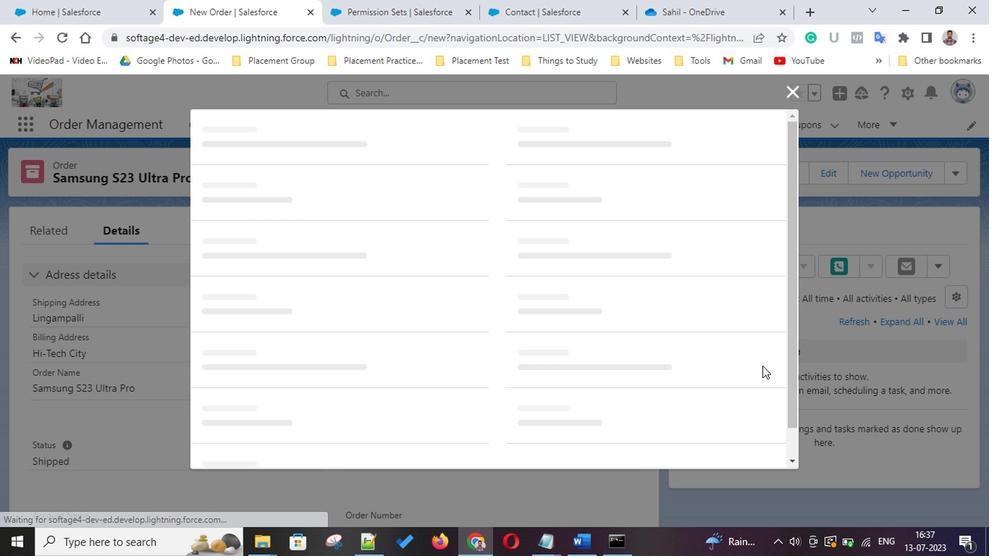 
Action: Key pressed <Key.shift>Thiruvananthapuram
Screenshot: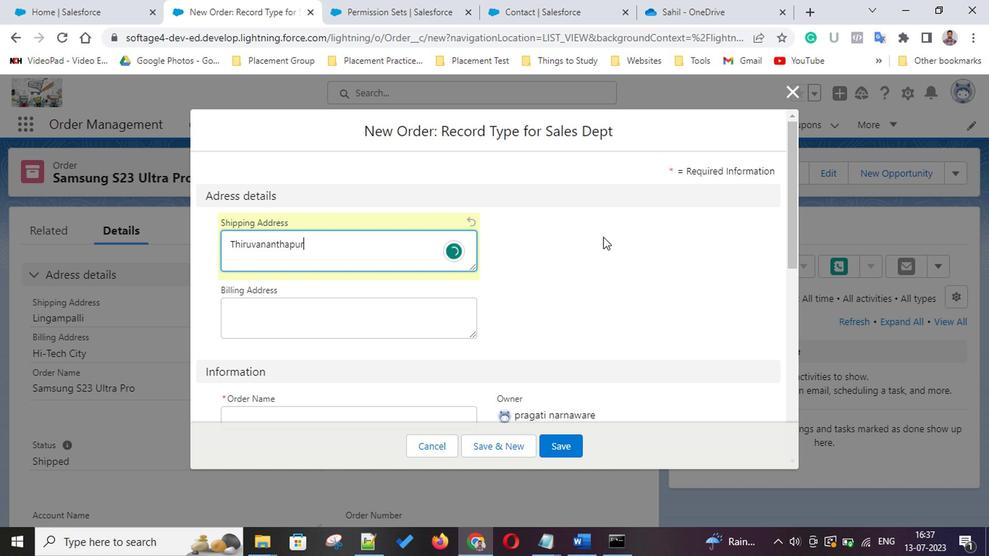 
Action: Mouse moved to (401, 309)
Screenshot: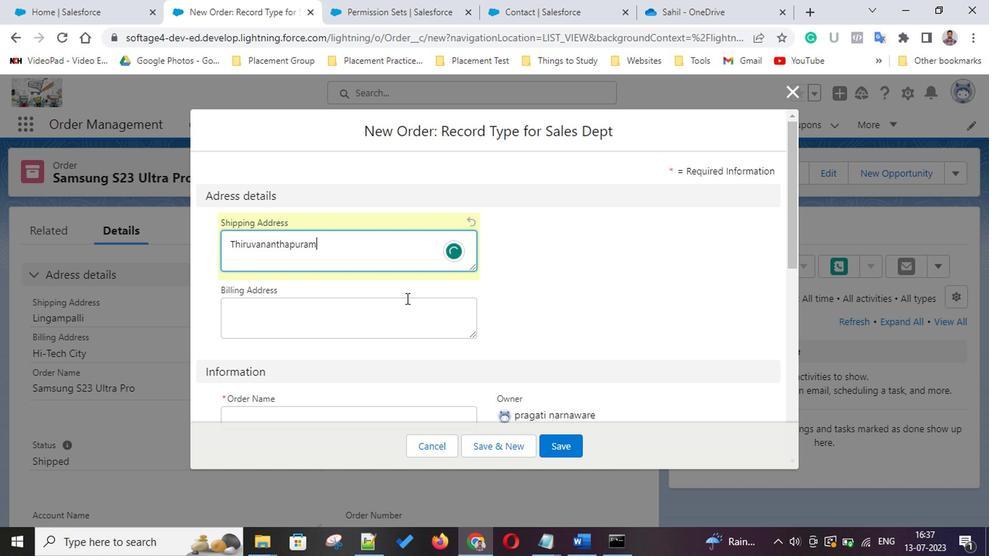 
Action: Mouse pressed left at (401, 309)
Screenshot: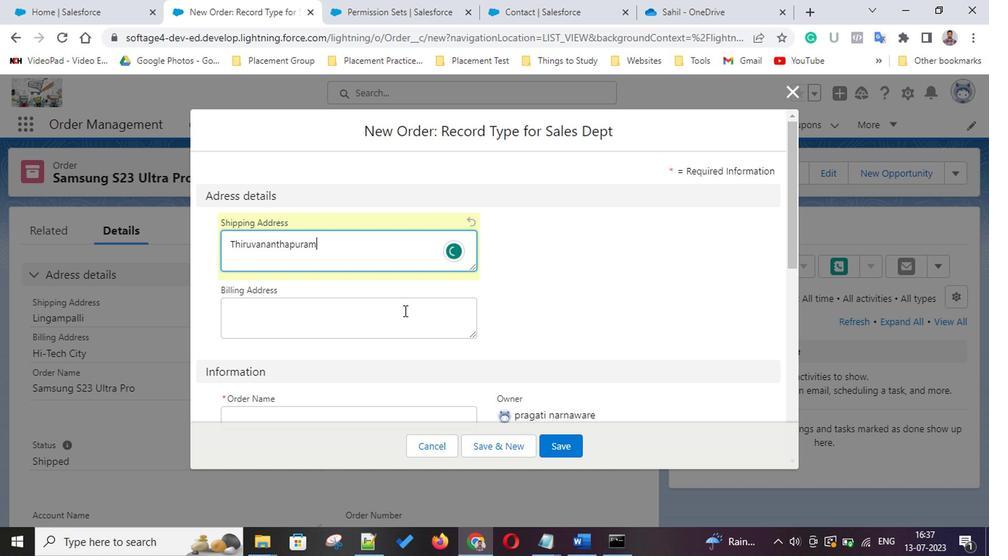 
Action: Key pressed <Key.shift>Kamaraj<Key.space><Key.shift>Naa<Key.backspace>gar<Key.space>22nd<Key.space><Key.shift>Street
Screenshot: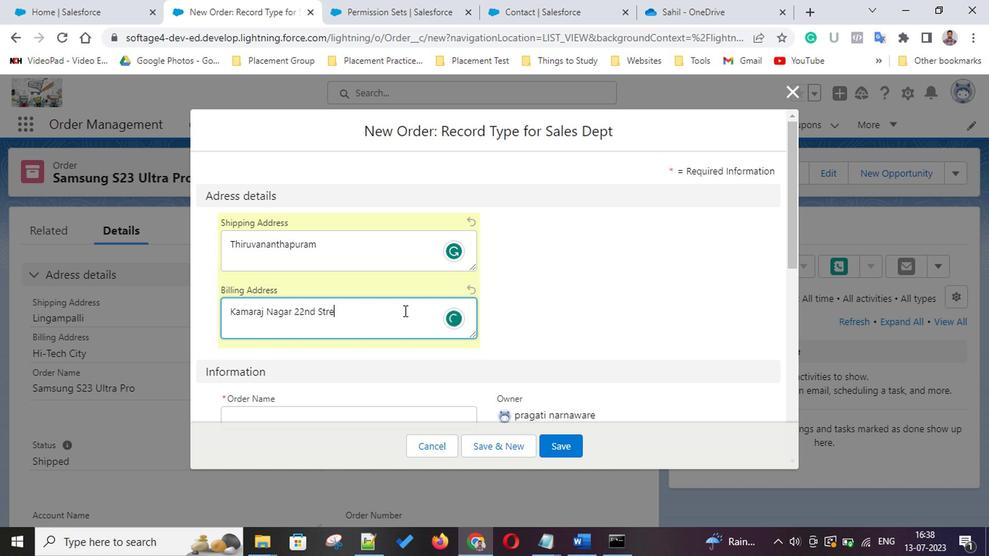 
Action: Mouse moved to (322, 323)
Screenshot: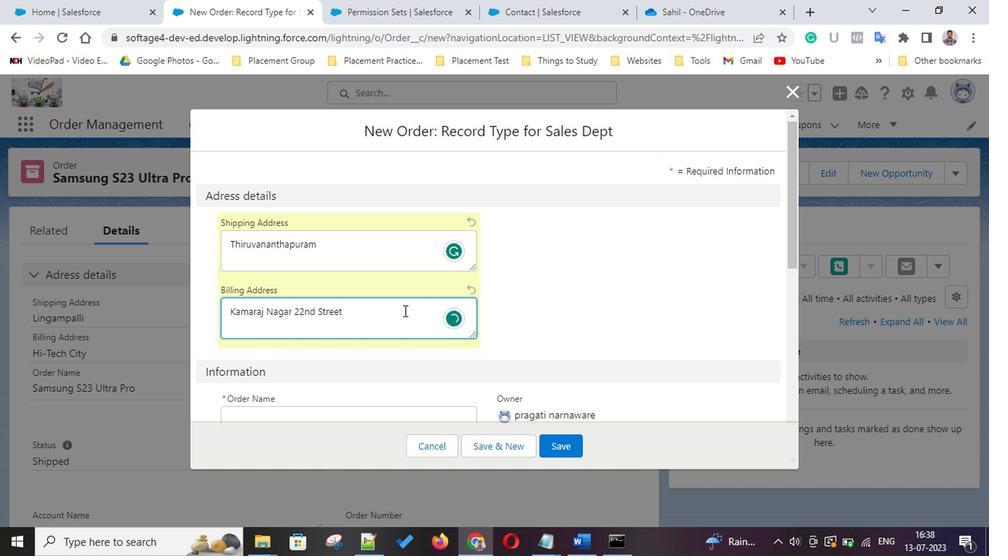 
Action: Mouse scrolled (322, 322) with delta (0, -1)
Screenshot: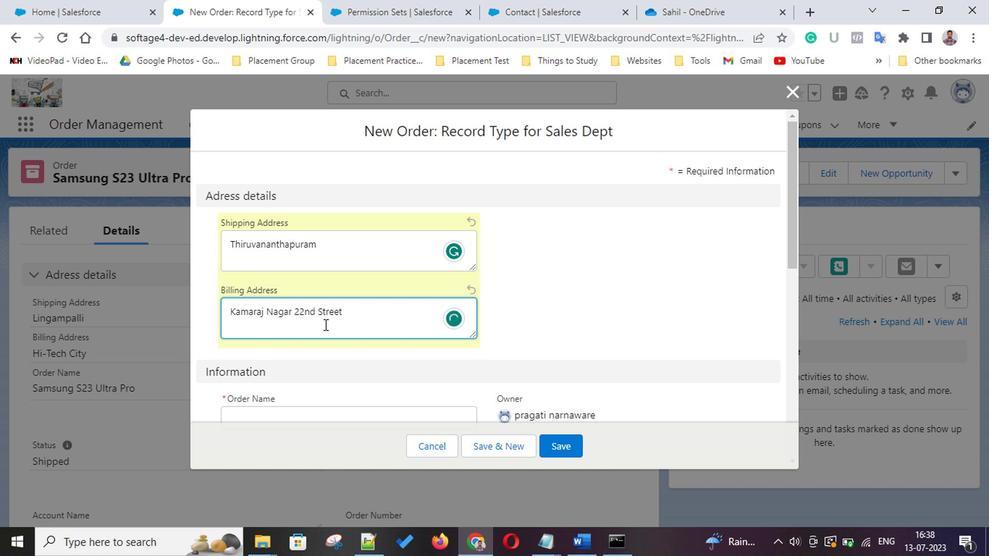 
Action: Mouse scrolled (322, 322) with delta (0, -1)
Screenshot: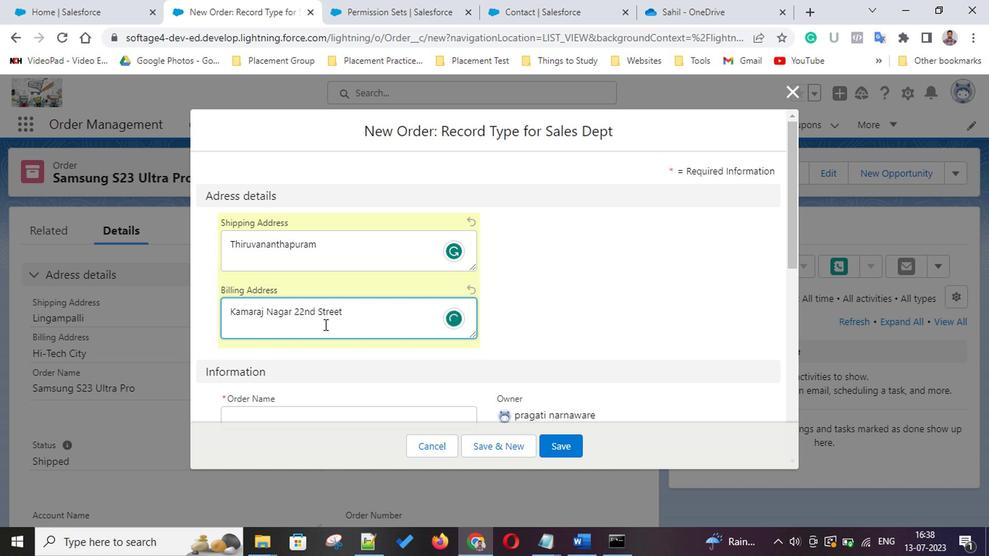 
Action: Mouse scrolled (322, 322) with delta (0, -1)
Screenshot: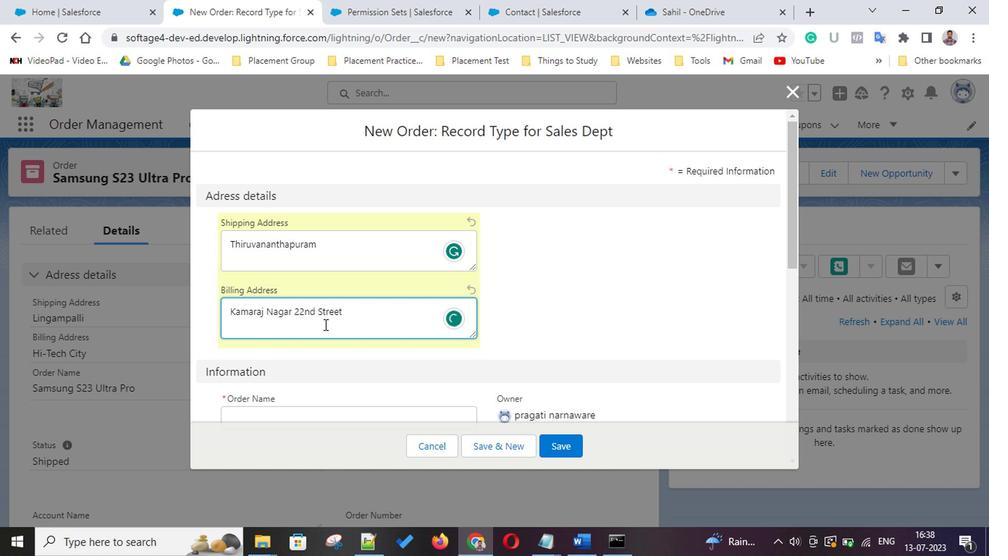 
Action: Mouse scrolled (322, 322) with delta (0, -1)
Screenshot: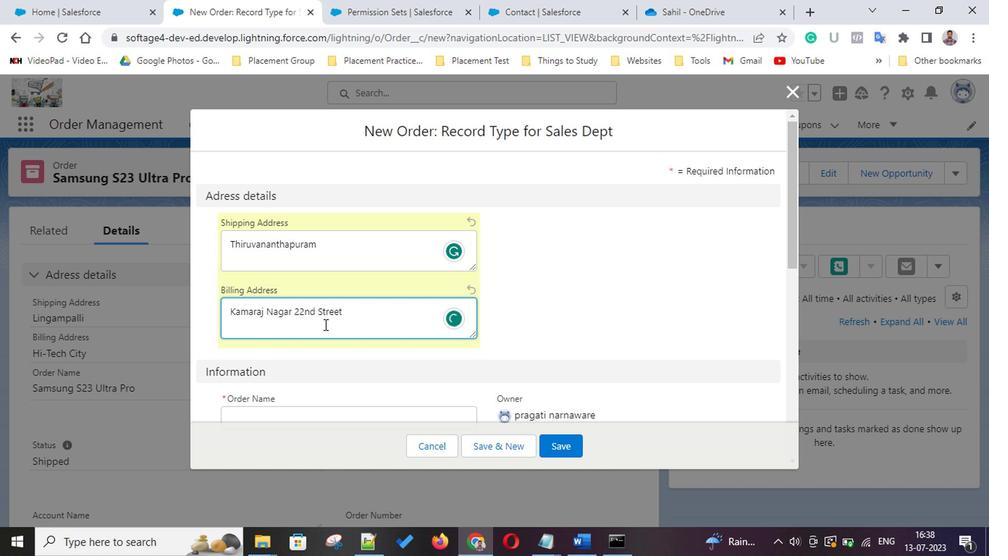 
Action: Mouse scrolled (322, 322) with delta (0, -1)
Screenshot: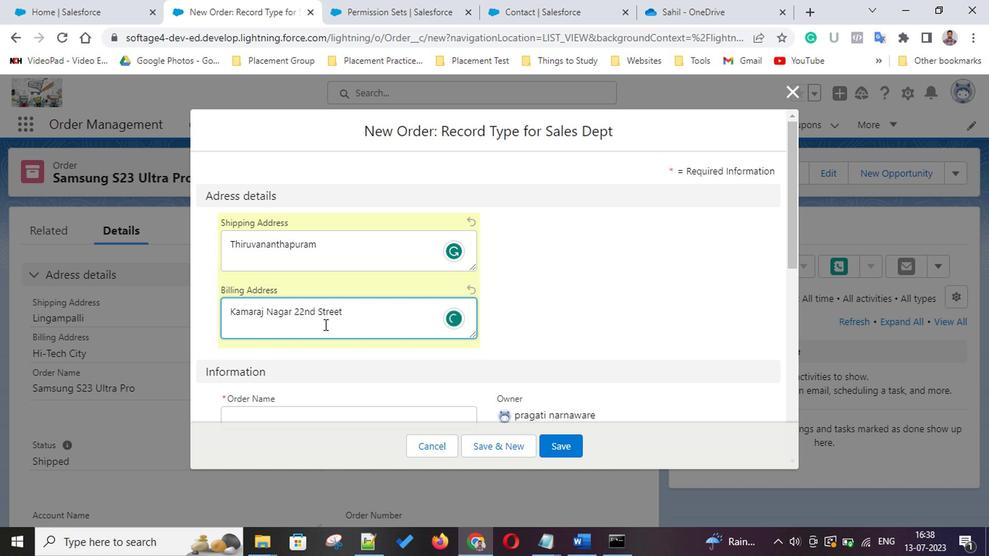 
Action: Mouse scrolled (322, 322) with delta (0, -1)
Screenshot: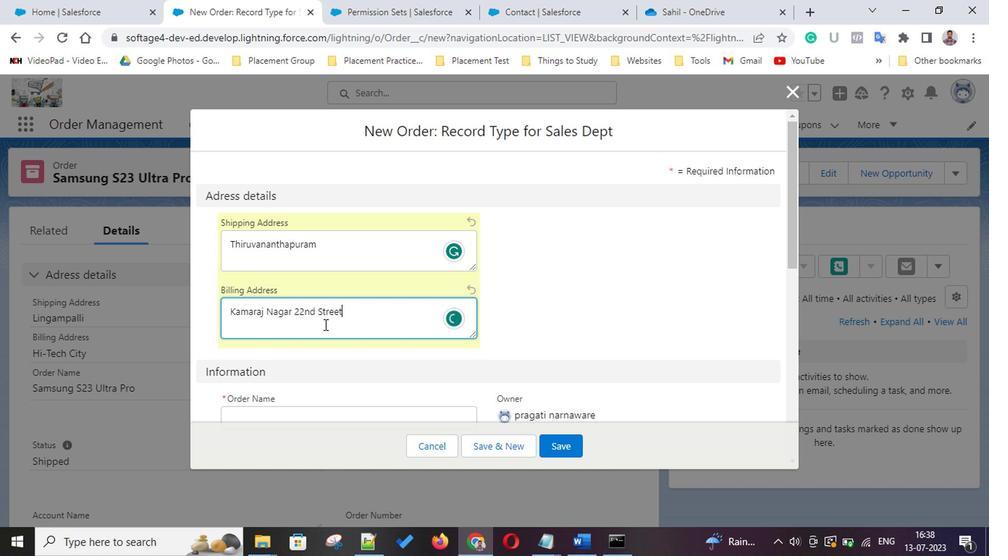 
Action: Mouse scrolled (322, 322) with delta (0, -1)
Screenshot: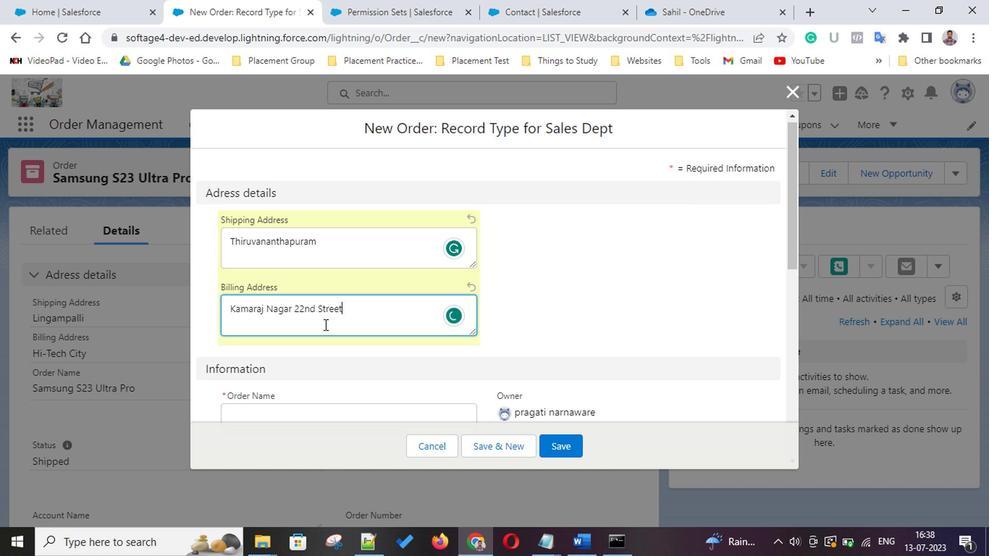 
Action: Mouse scrolled (322, 322) with delta (0, -1)
Screenshot: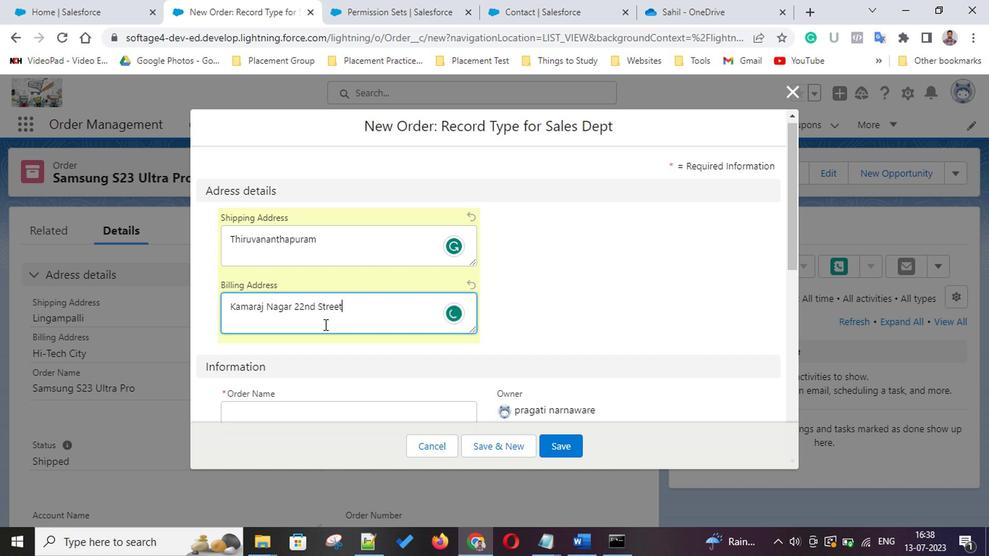 
Action: Mouse scrolled (322, 322) with delta (0, -1)
